 Task: Research Airbnb properties in el hed, Algeria from 1st December, 2023 to 8th December, 2023 for 2 adults, 1 child.1  bedroom having 1 bed and 1 bathroom. Property type can be hotel. Amenities needed are: washing machine. Look for 4 properties as per requirement.
Action: Mouse moved to (496, 108)
Screenshot: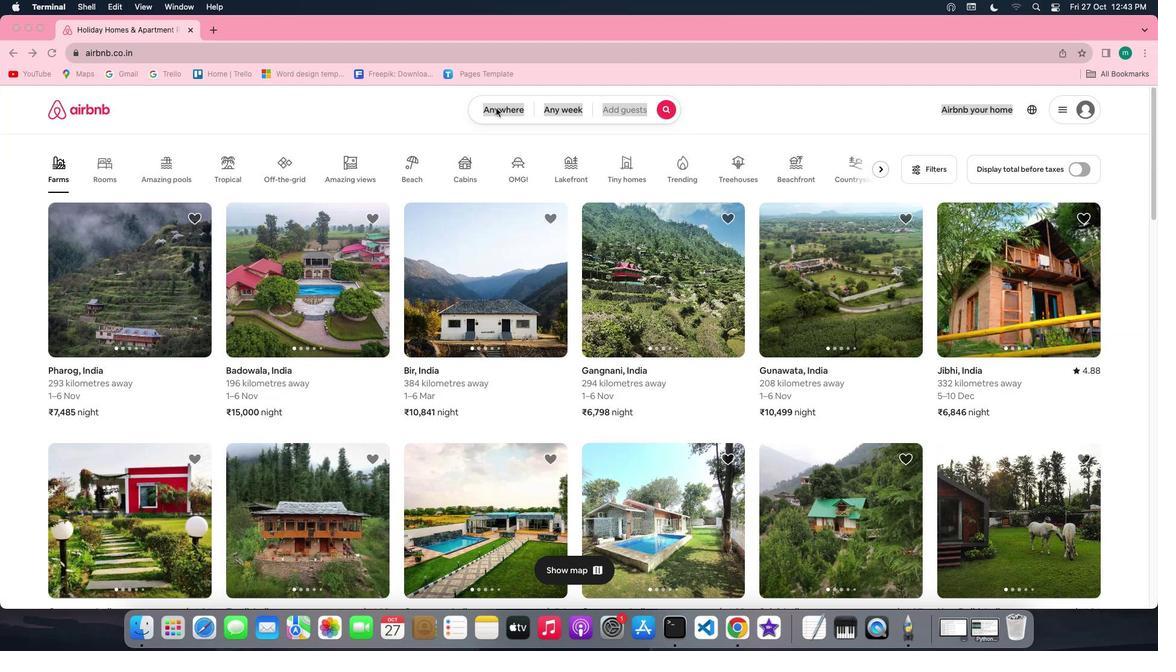 
Action: Mouse pressed left at (496, 108)
Screenshot: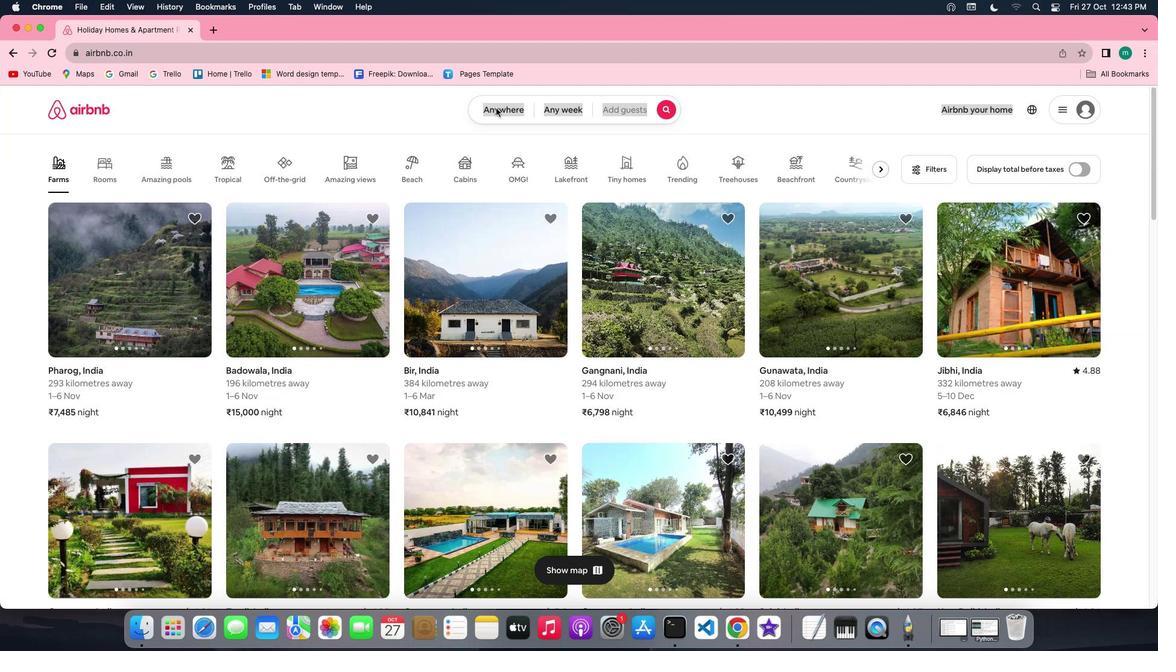 
Action: Mouse pressed left at (496, 108)
Screenshot: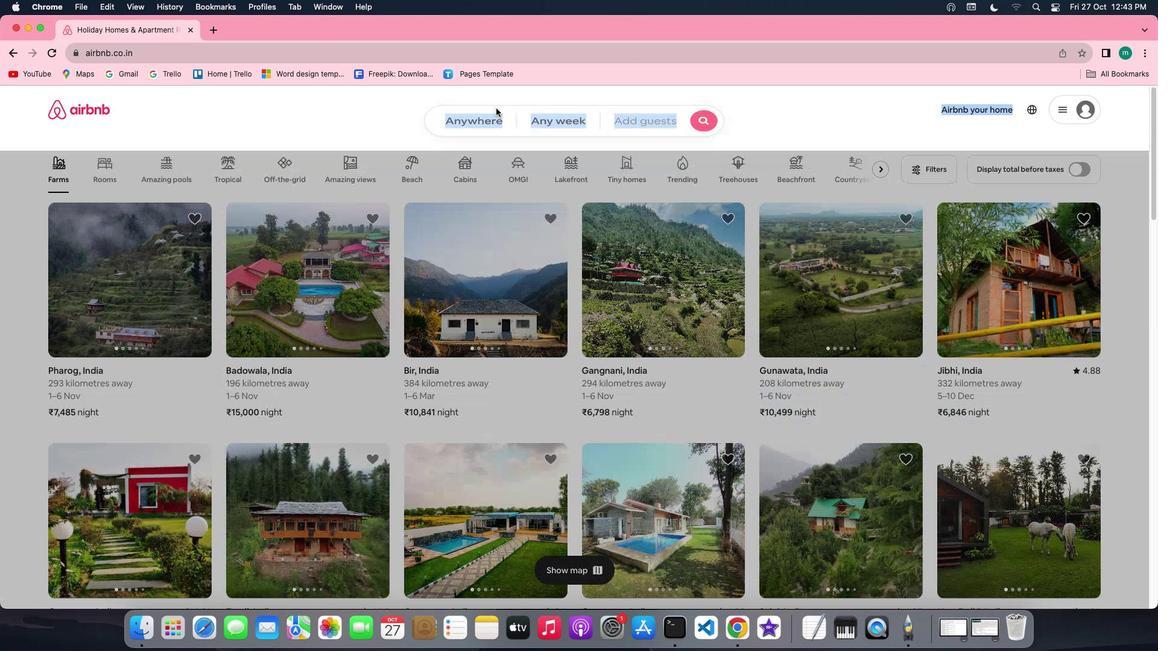 
Action: Mouse moved to (426, 153)
Screenshot: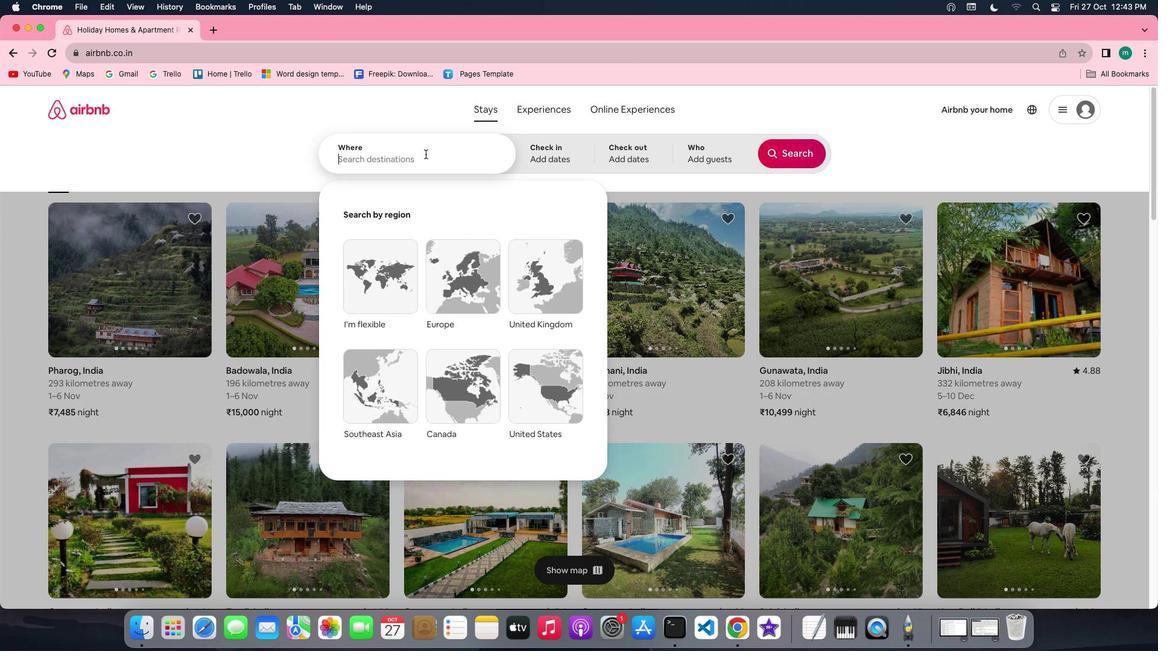 
Action: Key pressed 'e''l'Key.space'h''e''d'','Key.spaceKey.shift'a''l''g''e''r''i''a'
Screenshot: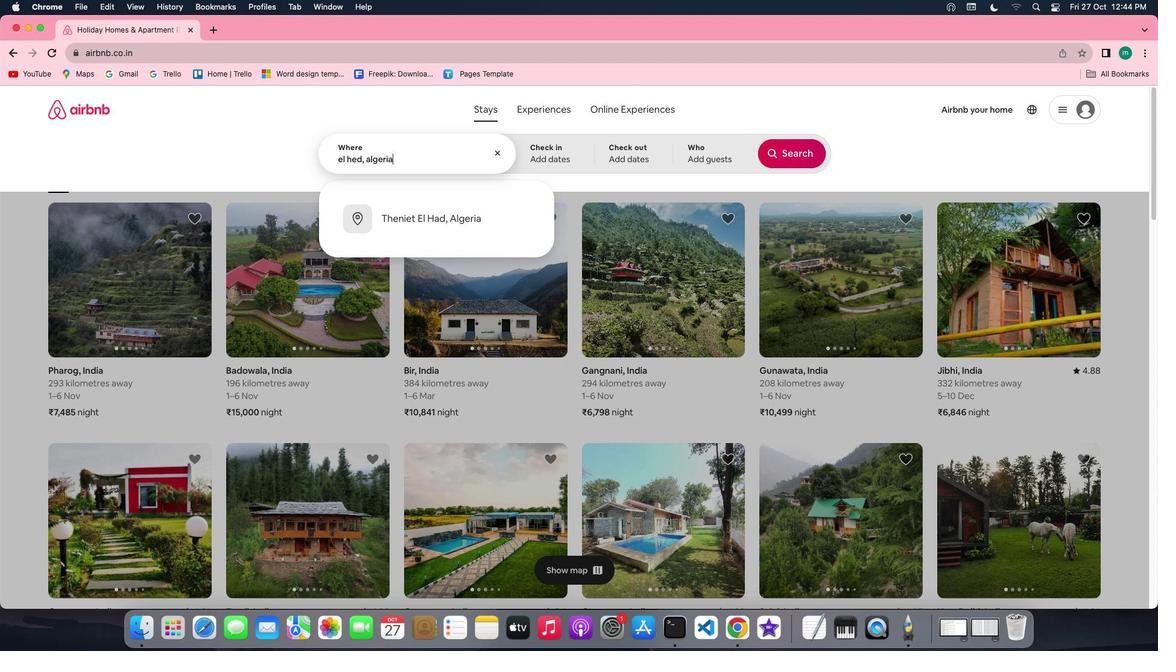 
Action: Mouse moved to (570, 158)
Screenshot: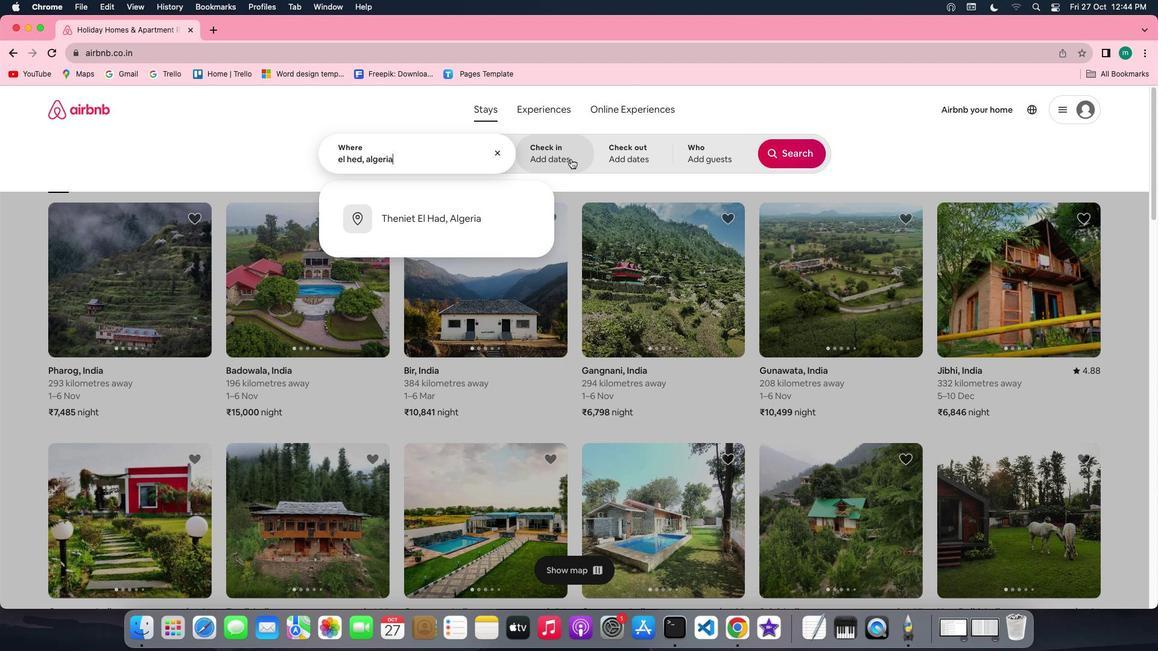 
Action: Mouse pressed left at (570, 158)
Screenshot: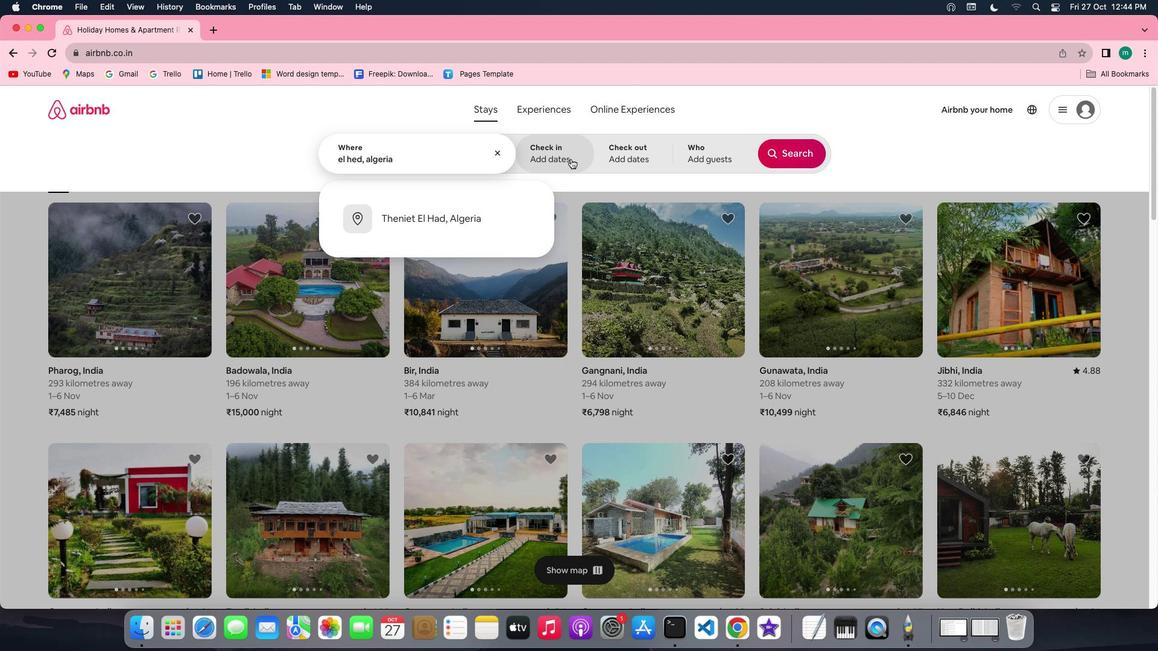 
Action: Mouse moved to (798, 253)
Screenshot: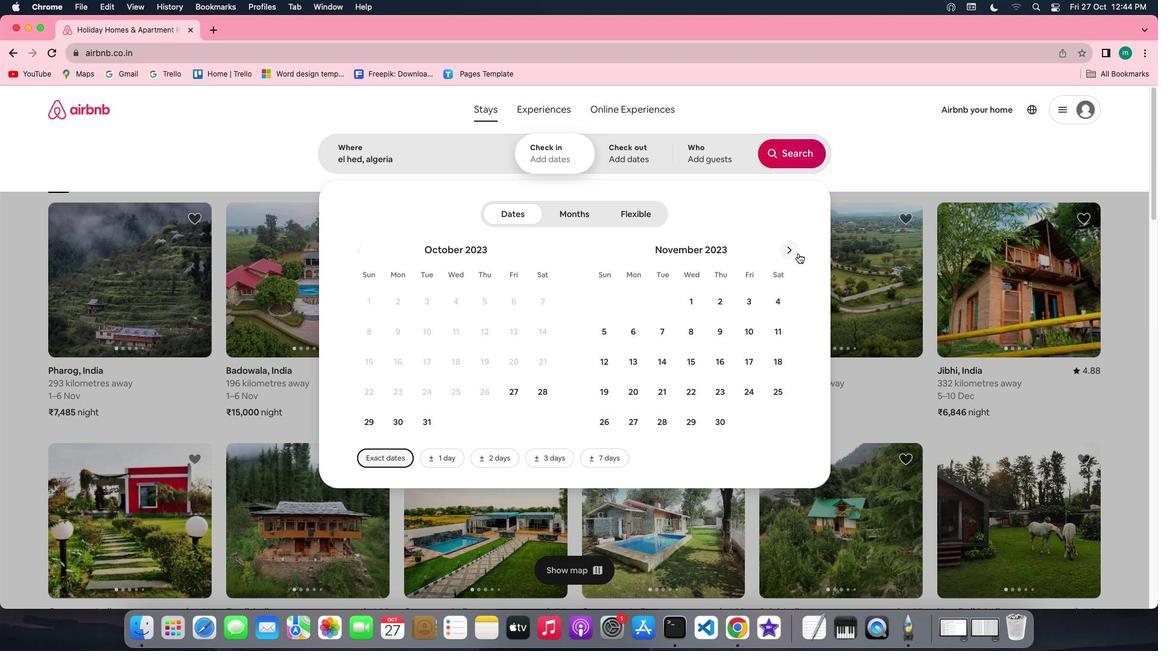 
Action: Mouse pressed left at (798, 253)
Screenshot: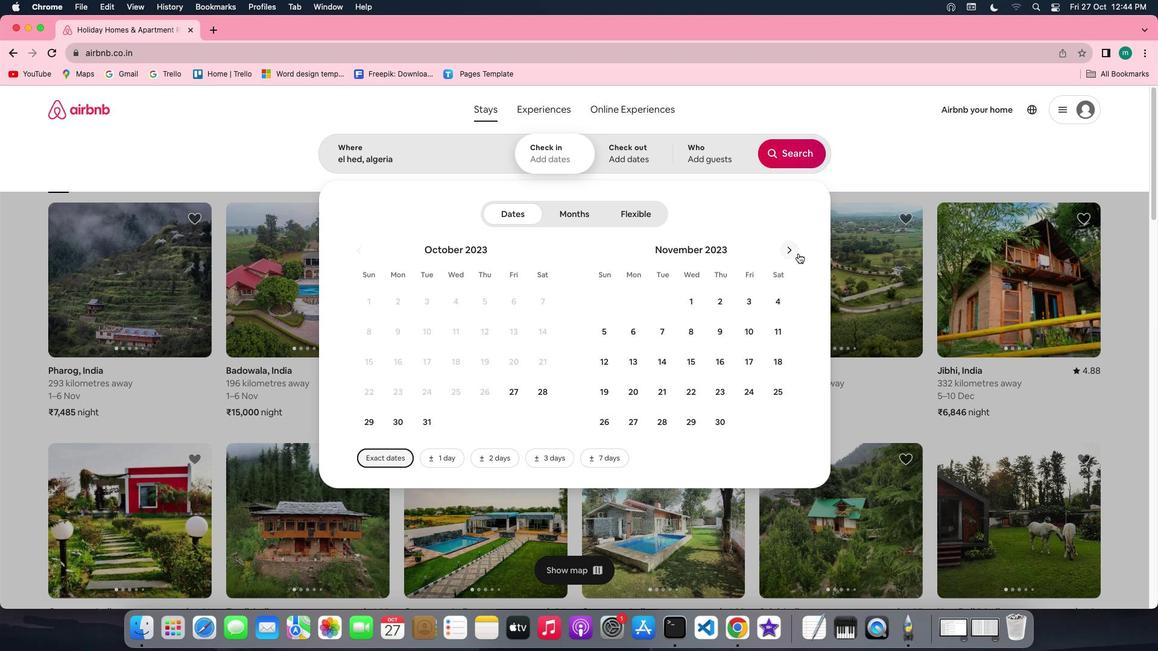 
Action: Mouse moved to (782, 254)
Screenshot: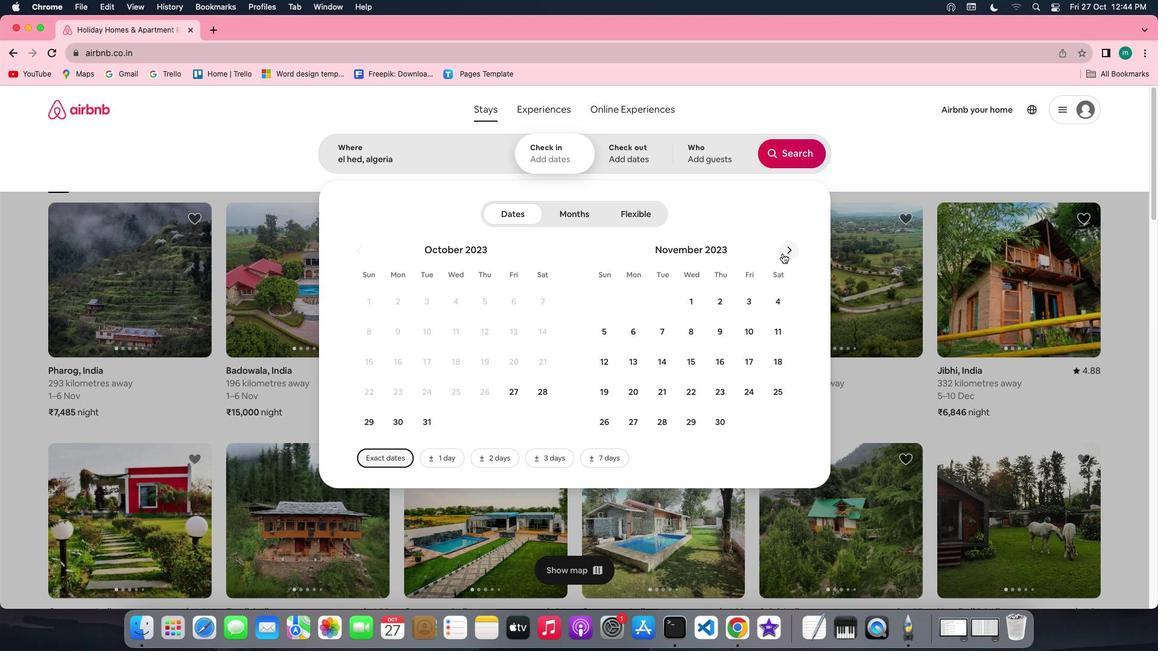 
Action: Mouse pressed left at (782, 254)
Screenshot: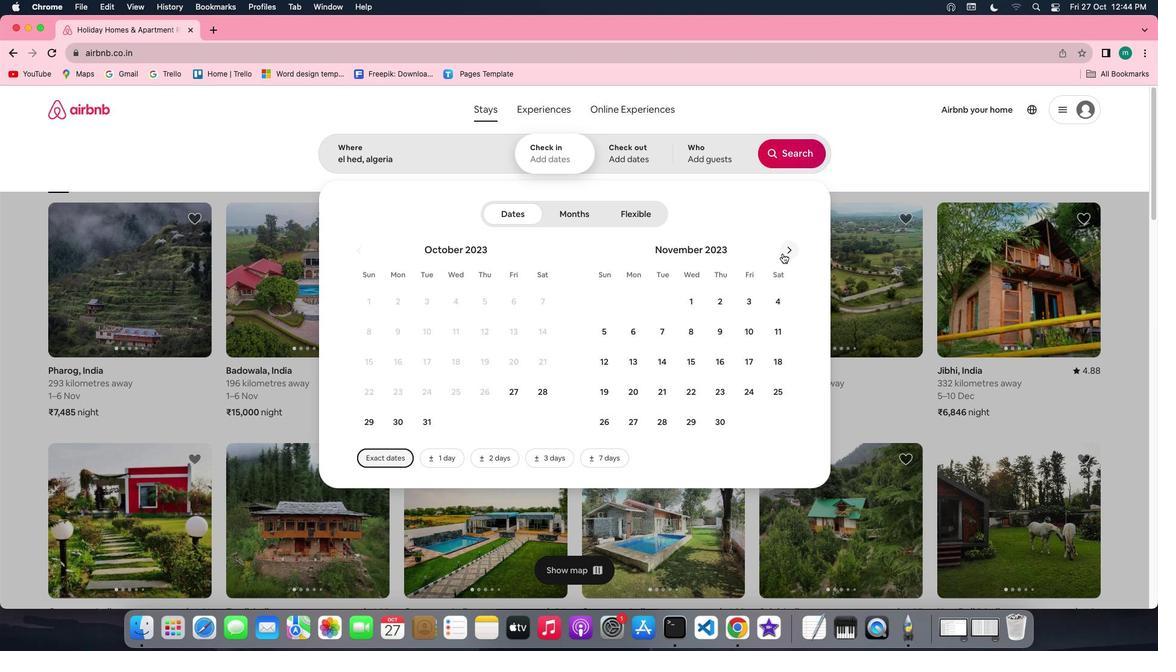 
Action: Mouse moved to (748, 293)
Screenshot: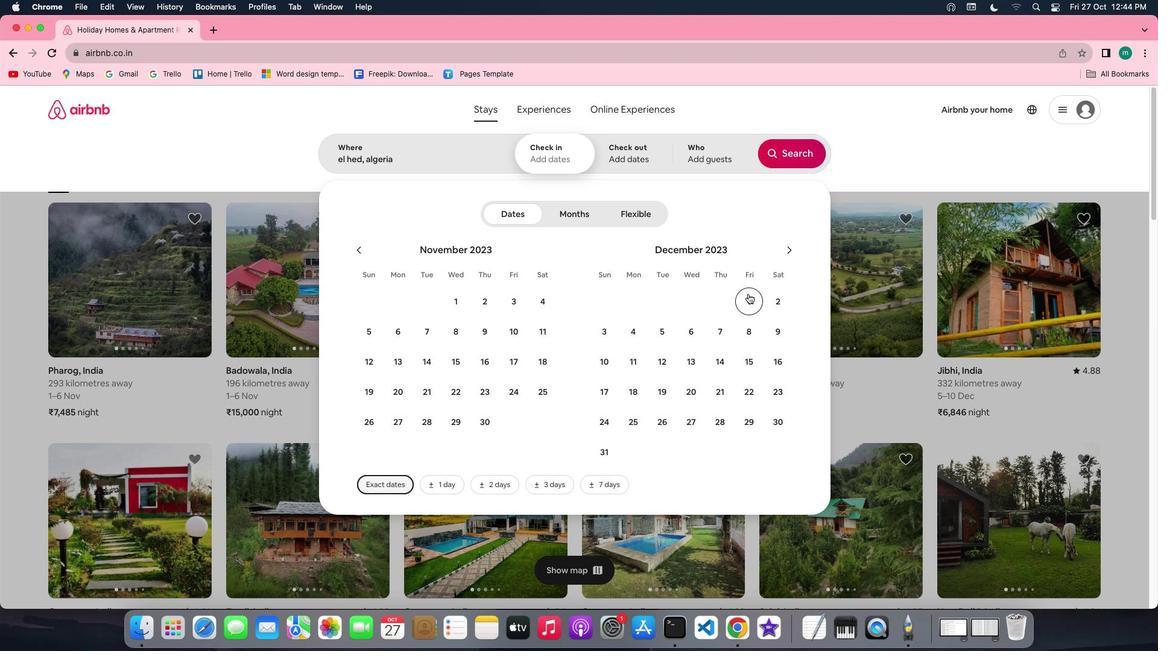 
Action: Mouse pressed left at (748, 293)
Screenshot: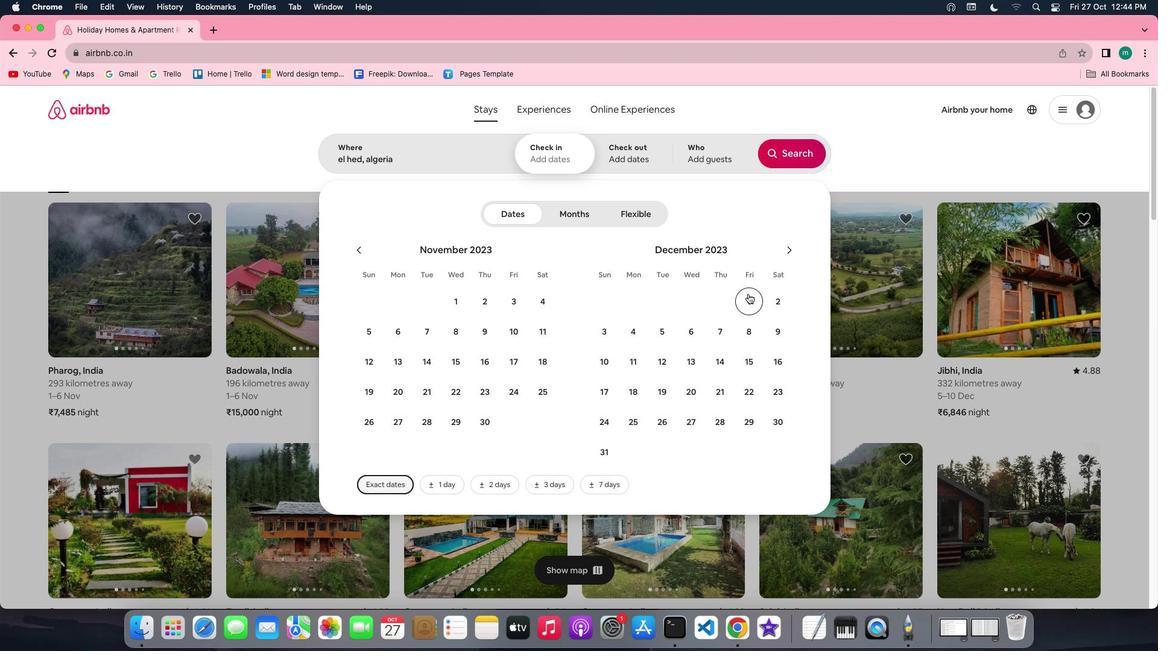 
Action: Mouse moved to (746, 327)
Screenshot: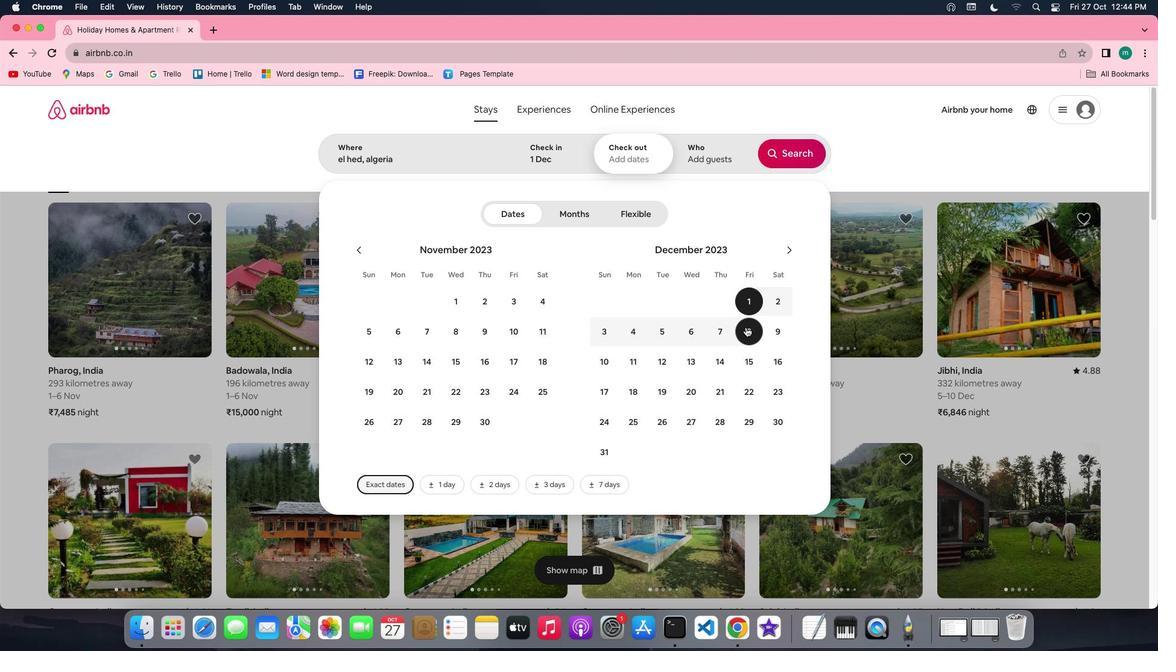 
Action: Mouse pressed left at (746, 327)
Screenshot: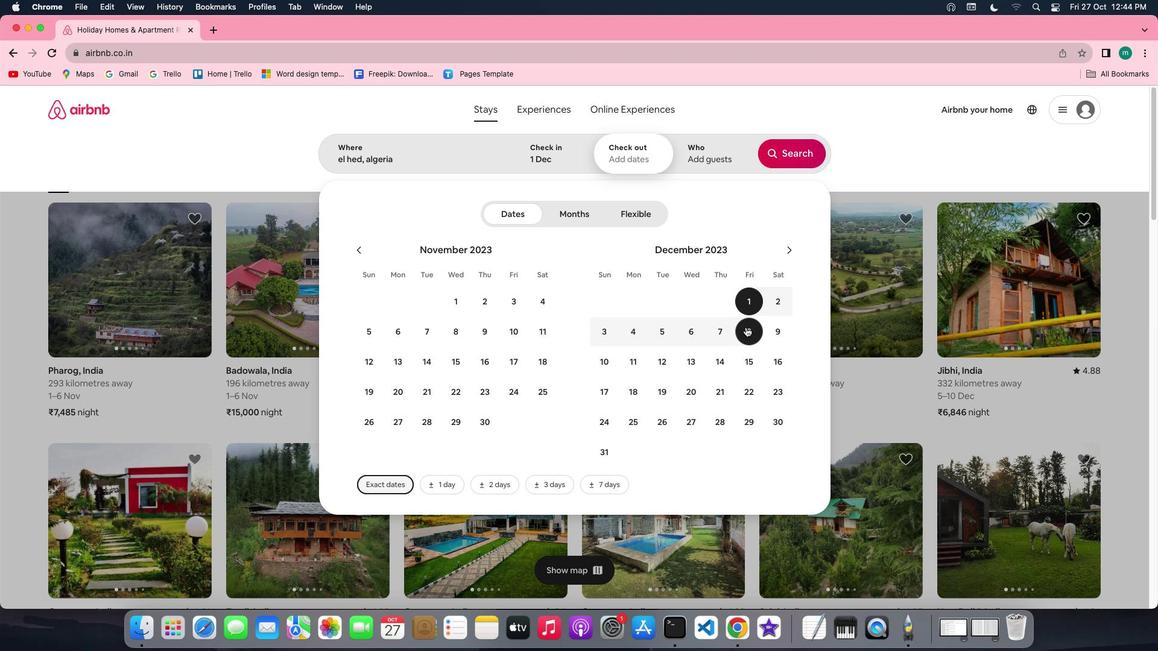 
Action: Mouse moved to (709, 156)
Screenshot: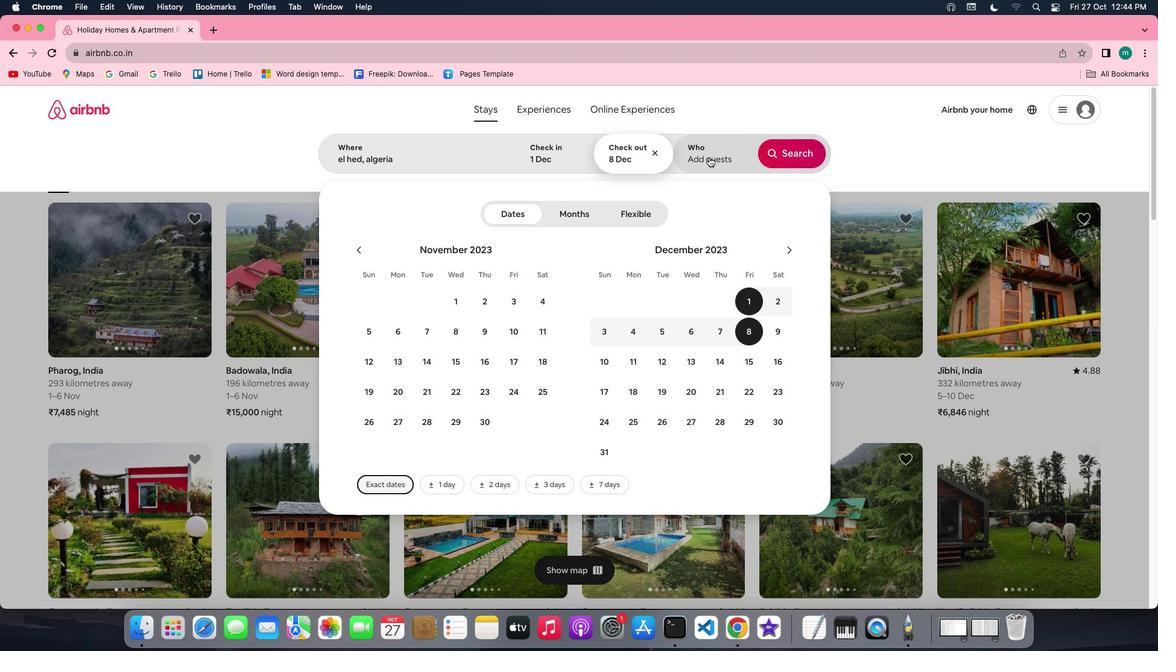 
Action: Mouse pressed left at (709, 156)
Screenshot: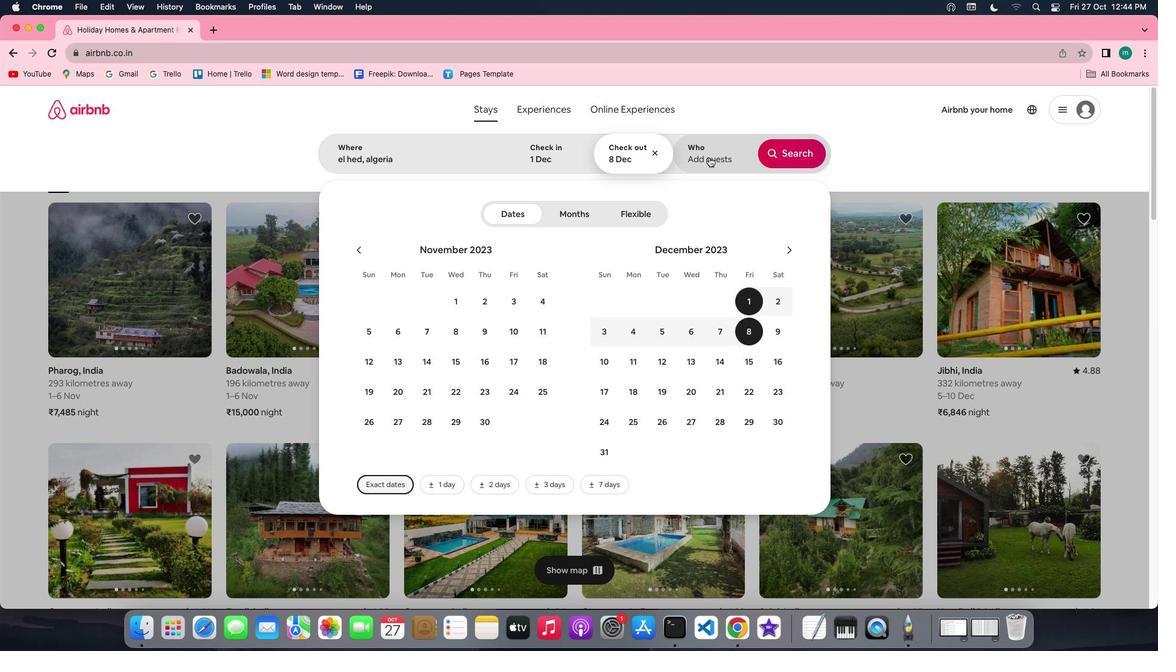 
Action: Mouse moved to (798, 220)
Screenshot: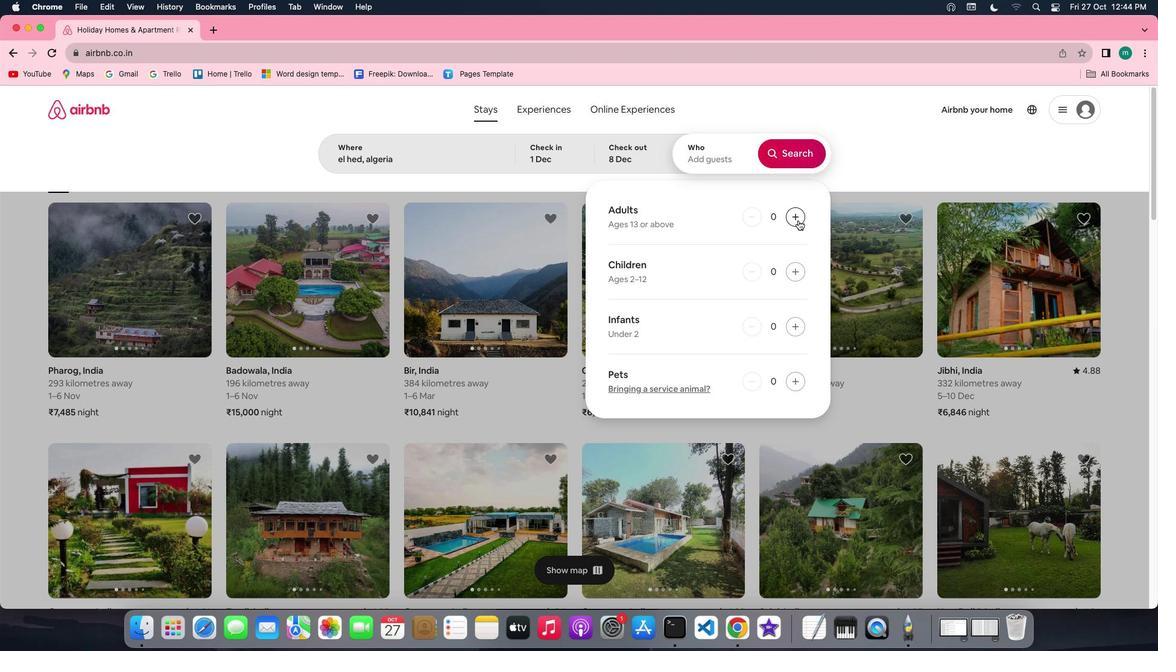 
Action: Mouse pressed left at (798, 220)
Screenshot: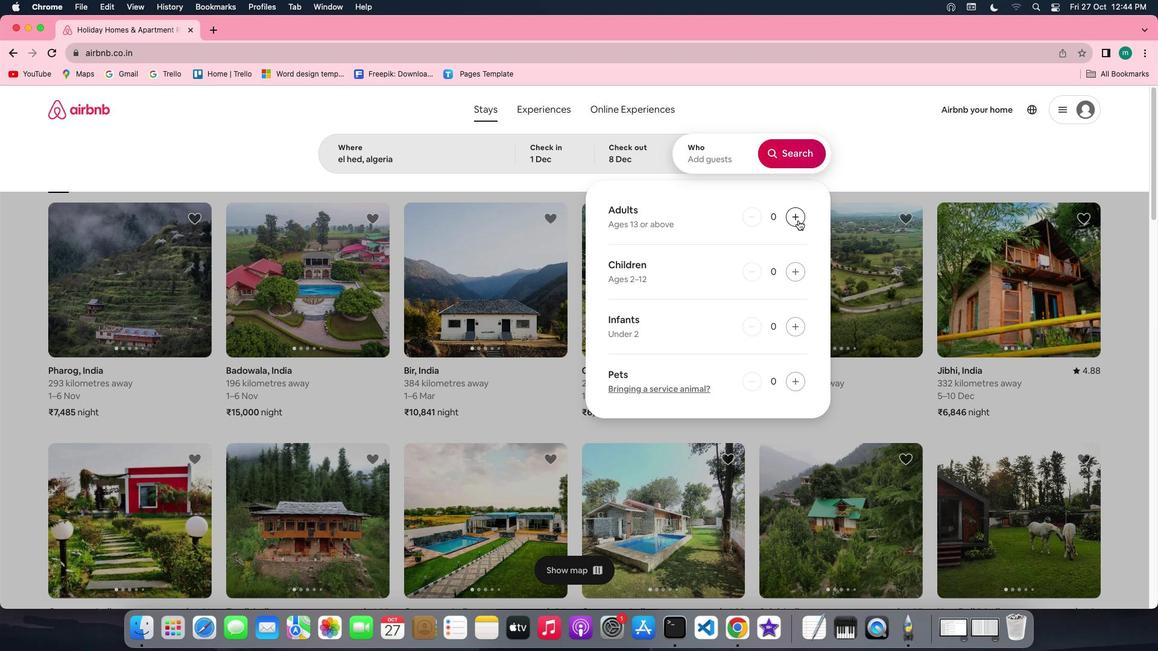 
Action: Mouse pressed left at (798, 220)
Screenshot: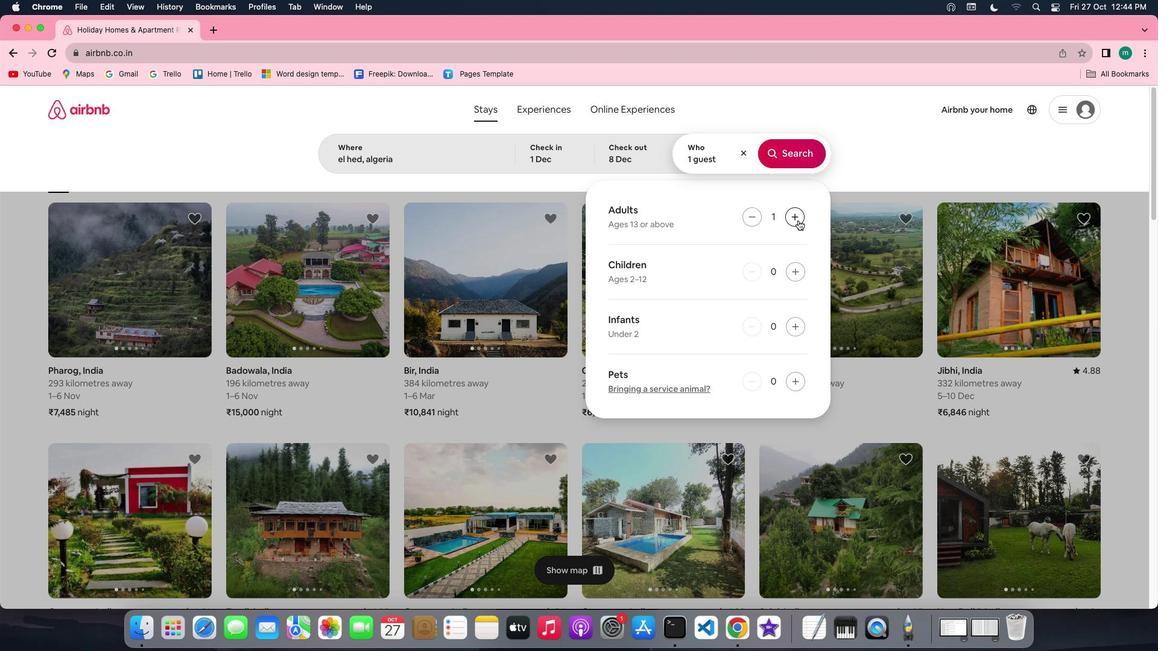 
Action: Mouse pressed left at (798, 220)
Screenshot: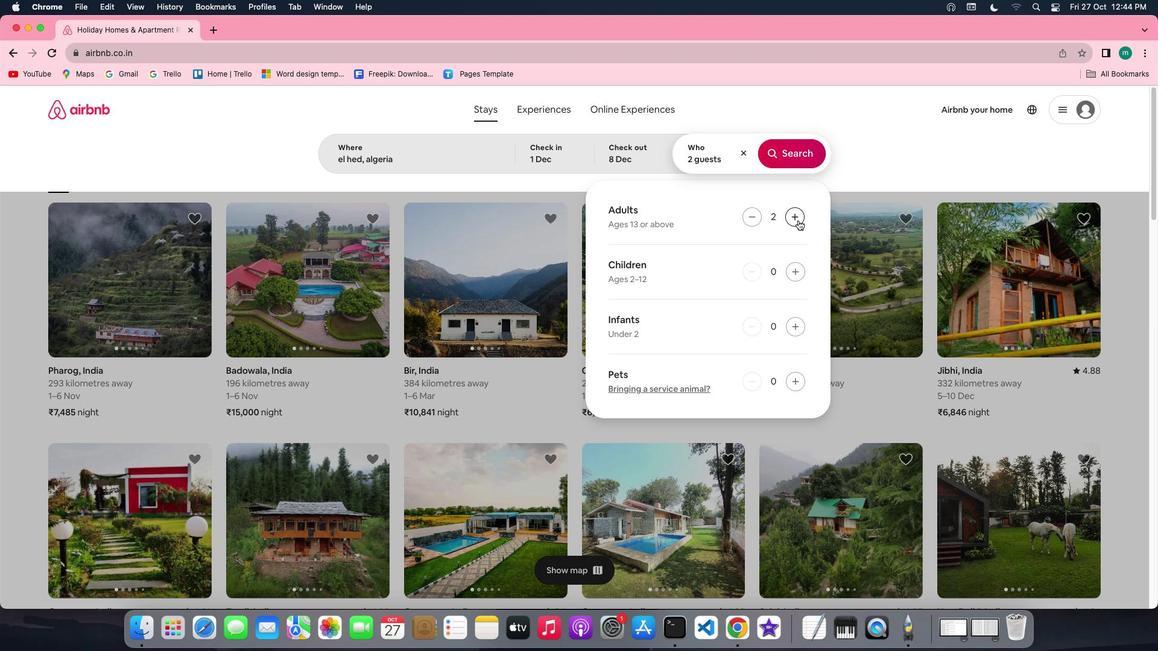 
Action: Mouse moved to (757, 214)
Screenshot: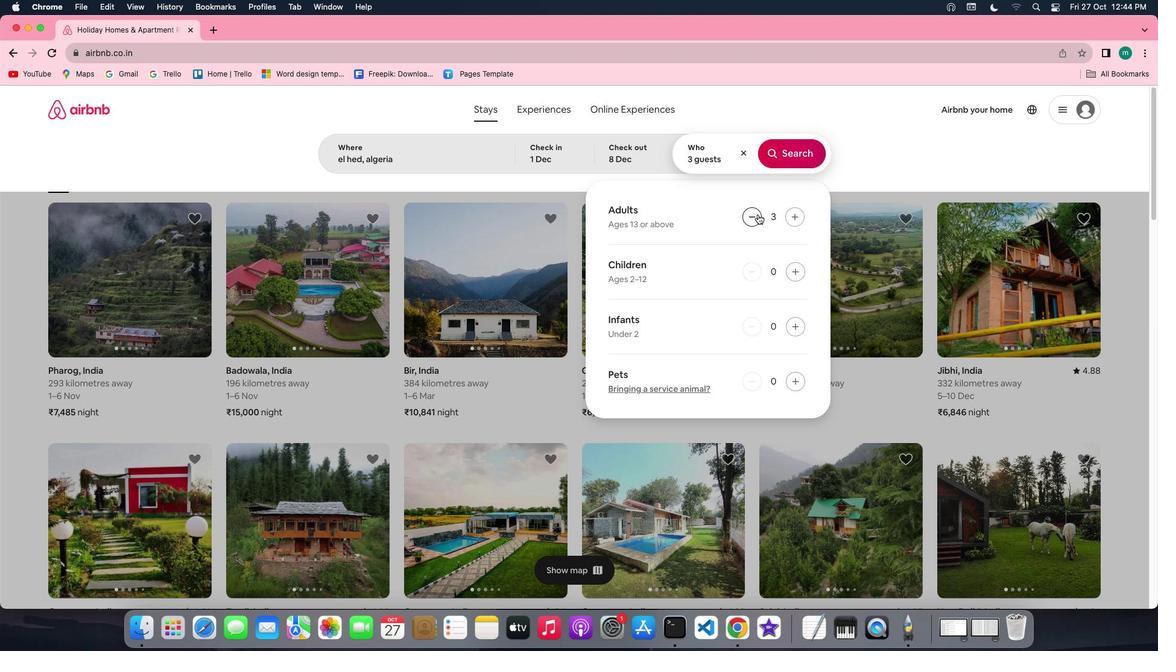 
Action: Mouse pressed left at (757, 214)
Screenshot: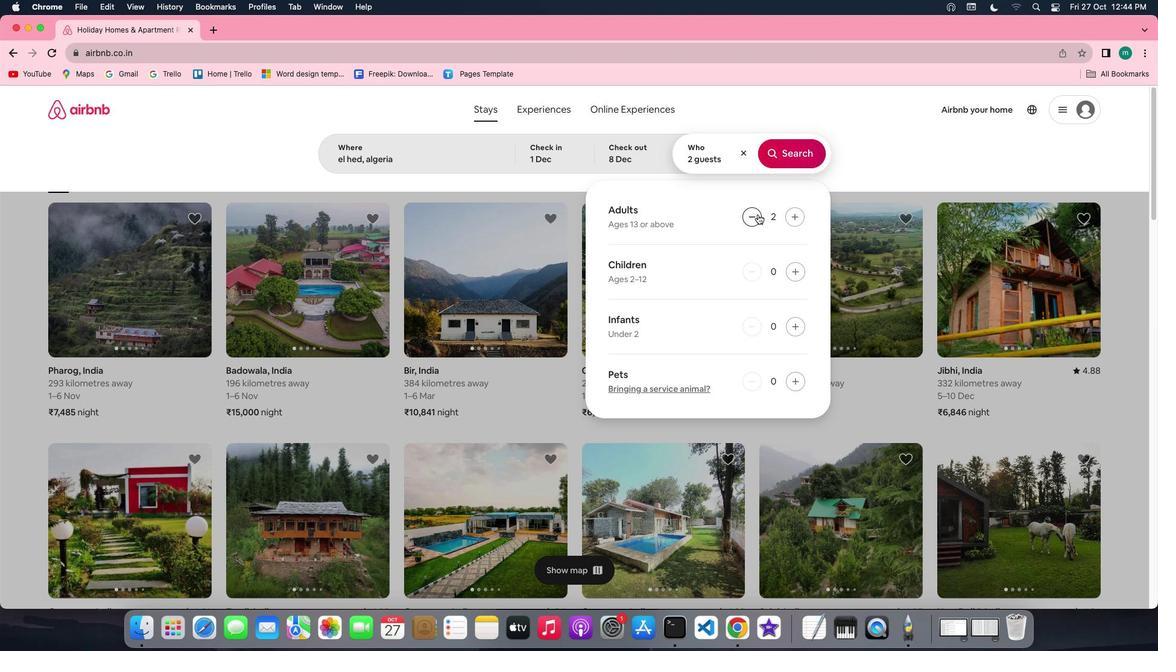 
Action: Mouse moved to (794, 269)
Screenshot: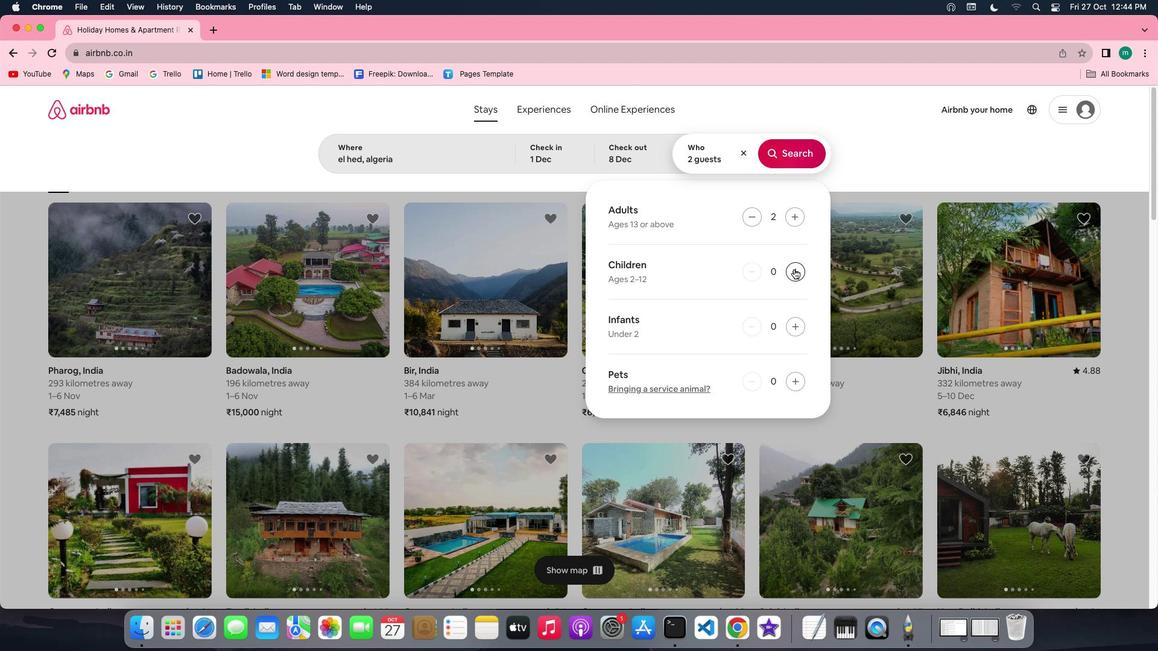 
Action: Mouse pressed left at (794, 269)
Screenshot: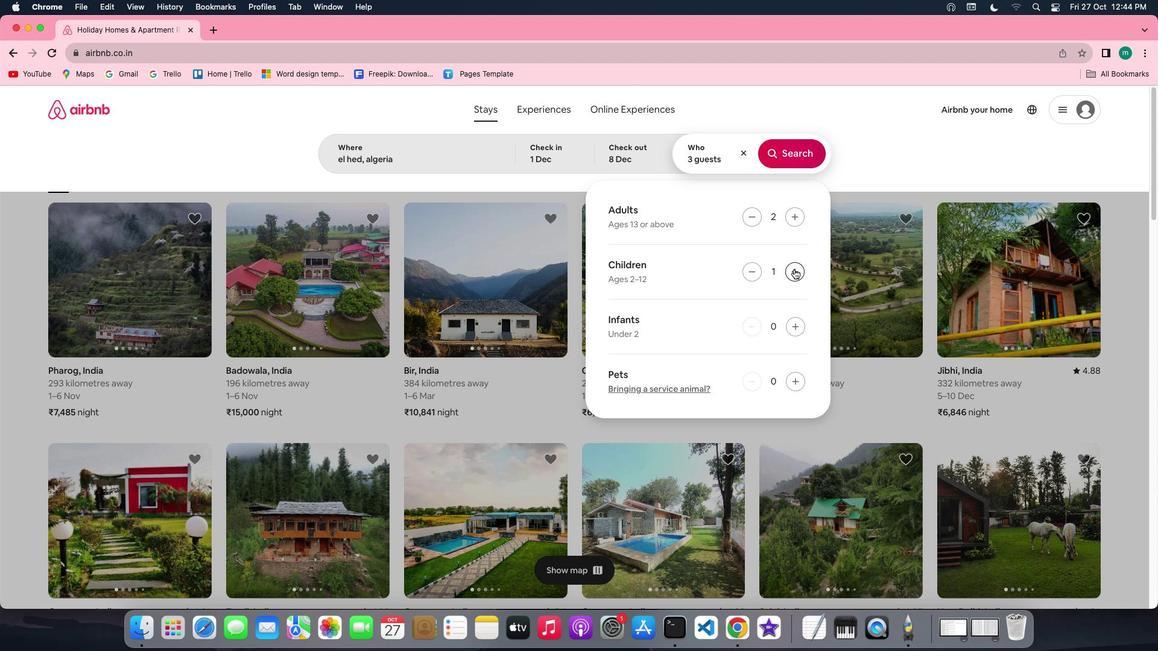 
Action: Mouse moved to (792, 149)
Screenshot: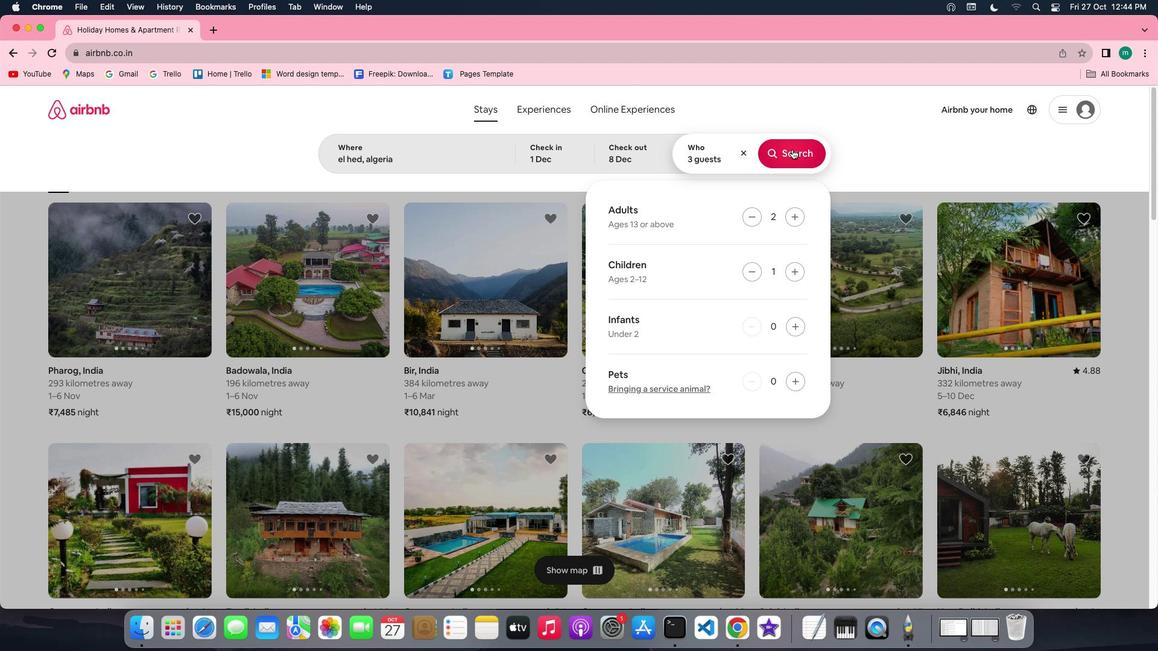 
Action: Mouse pressed left at (792, 149)
Screenshot: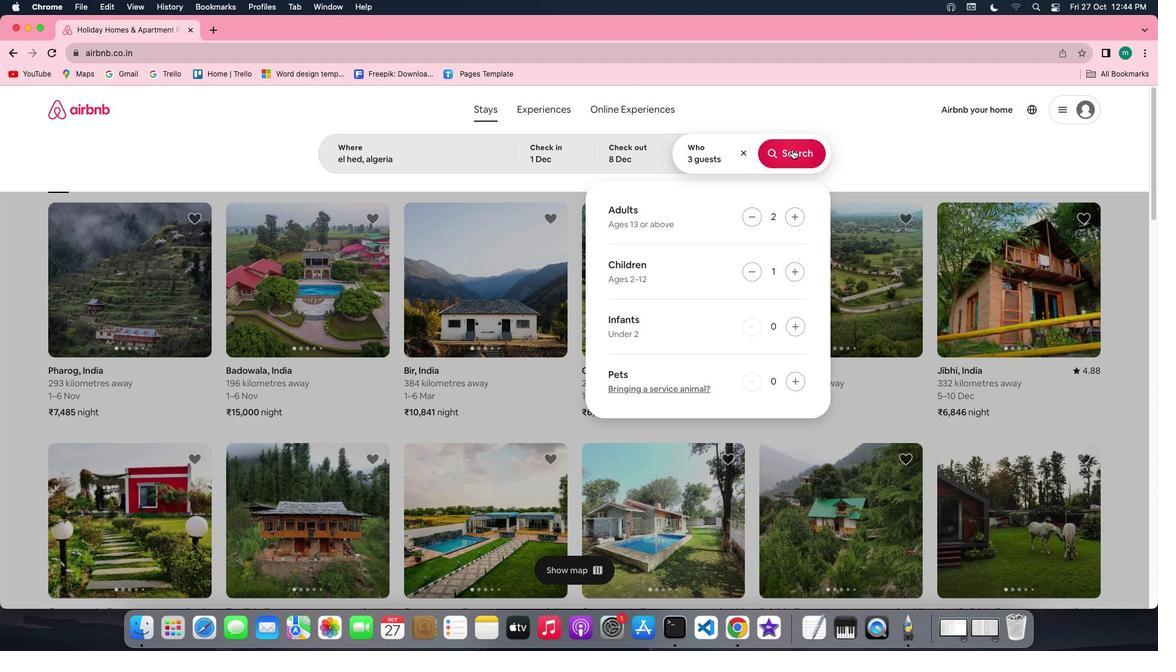 
Action: Mouse moved to (970, 156)
Screenshot: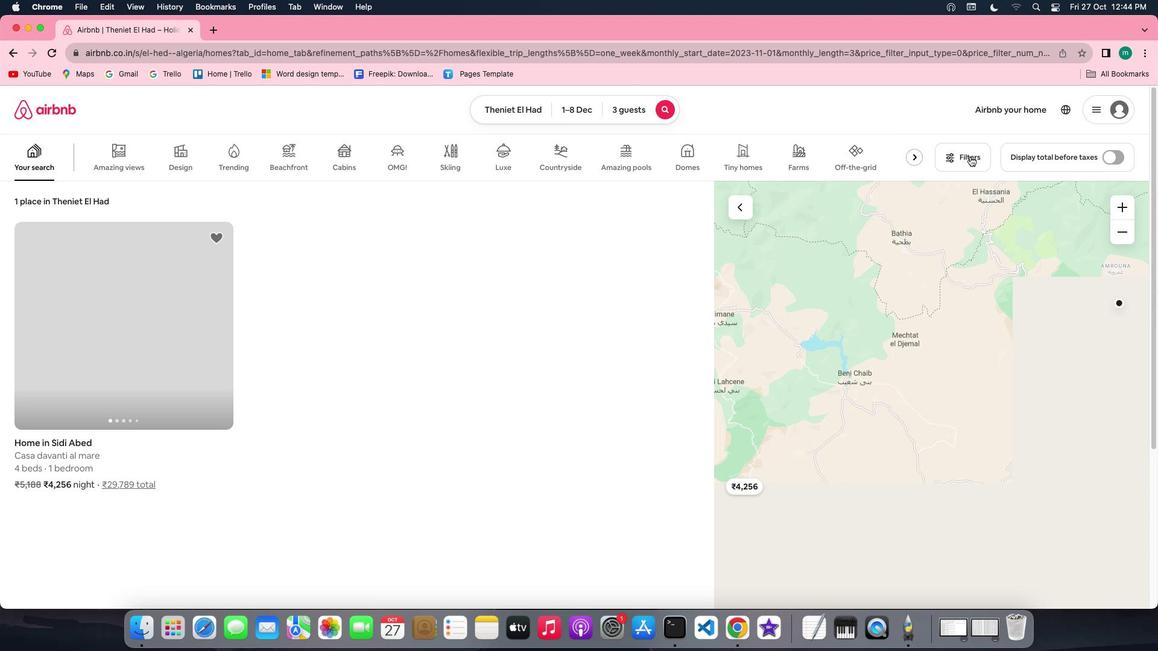 
Action: Mouse pressed left at (970, 156)
Screenshot: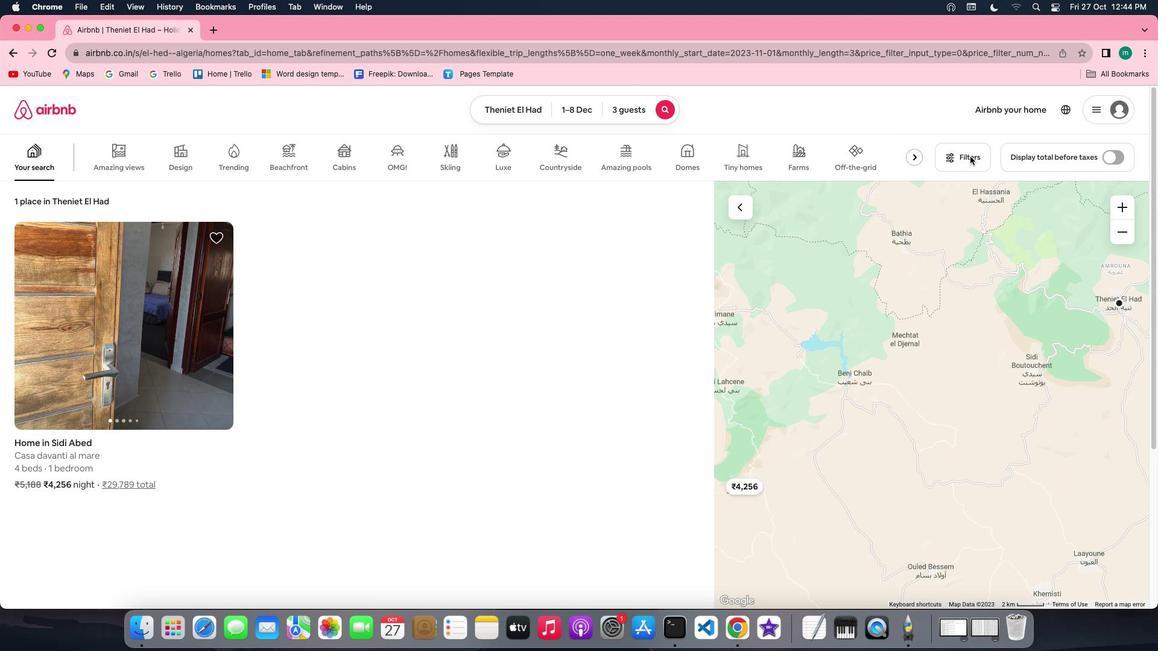 
Action: Mouse moved to (604, 297)
Screenshot: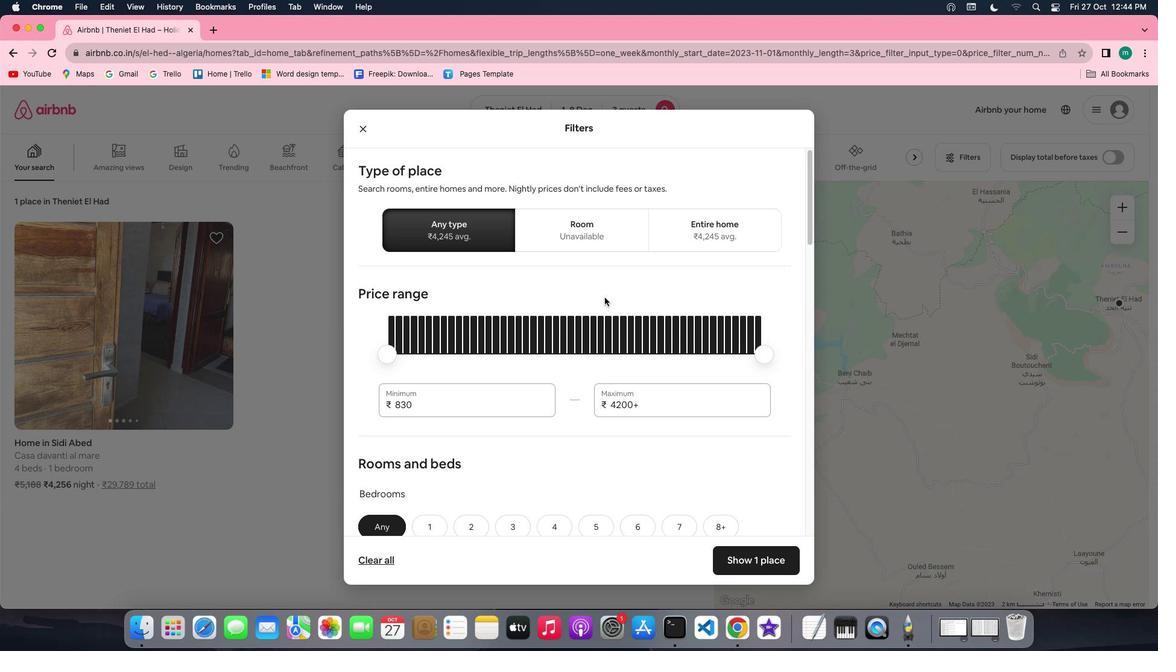 
Action: Mouse scrolled (604, 297) with delta (0, 0)
Screenshot: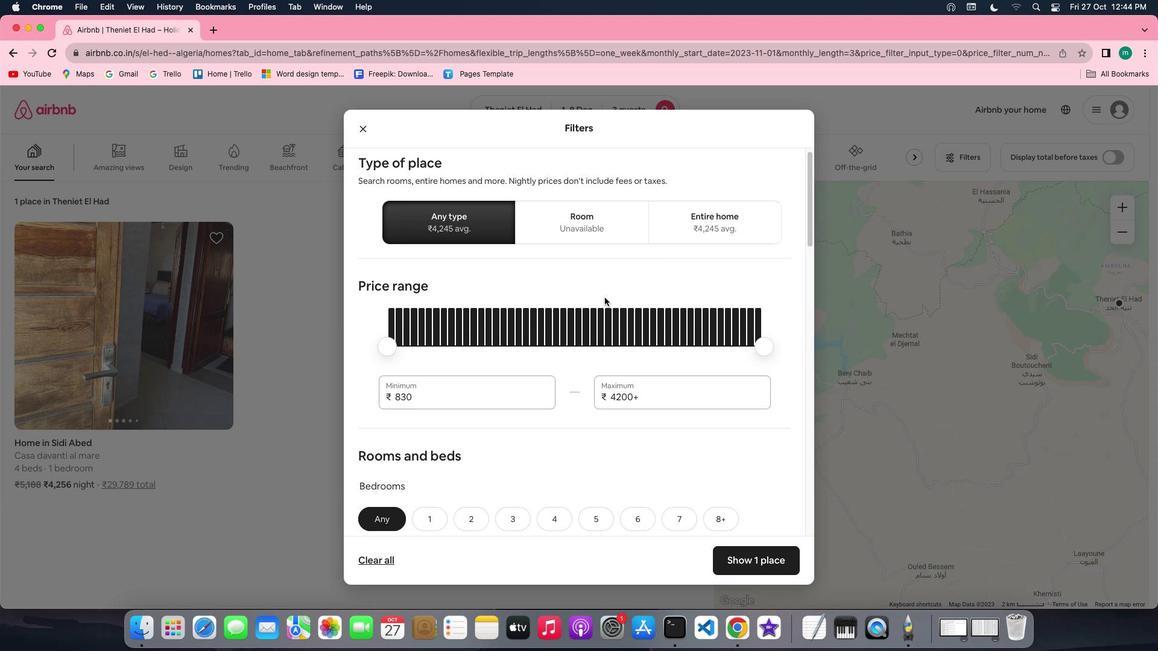 
Action: Mouse scrolled (604, 297) with delta (0, 0)
Screenshot: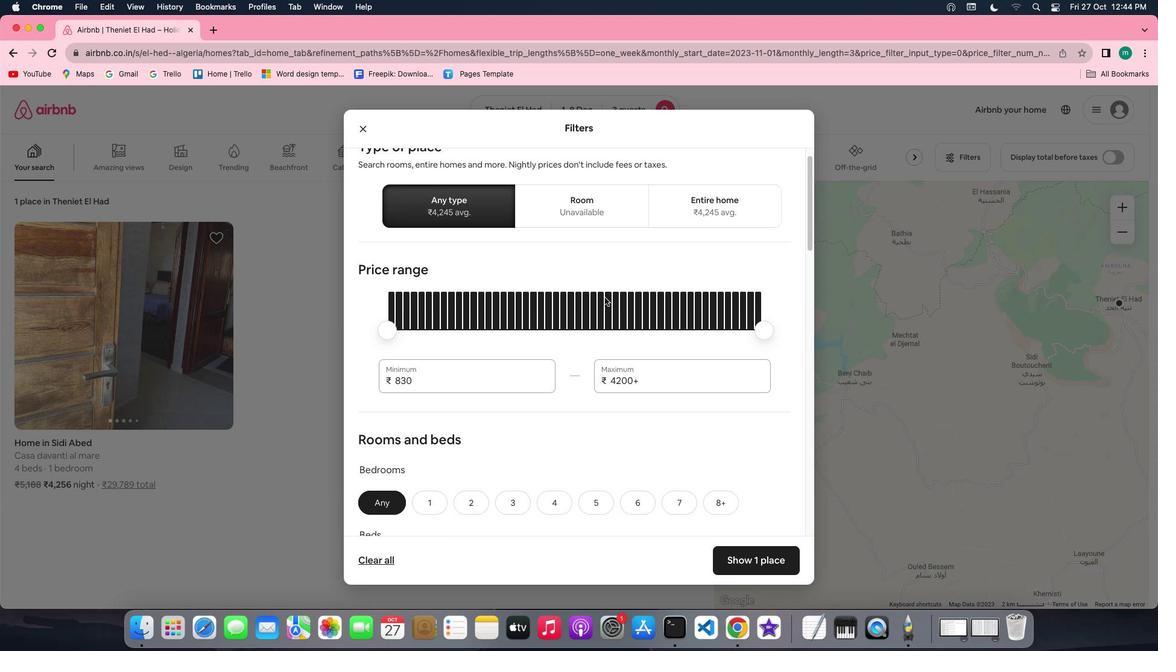
Action: Mouse scrolled (604, 297) with delta (0, -1)
Screenshot: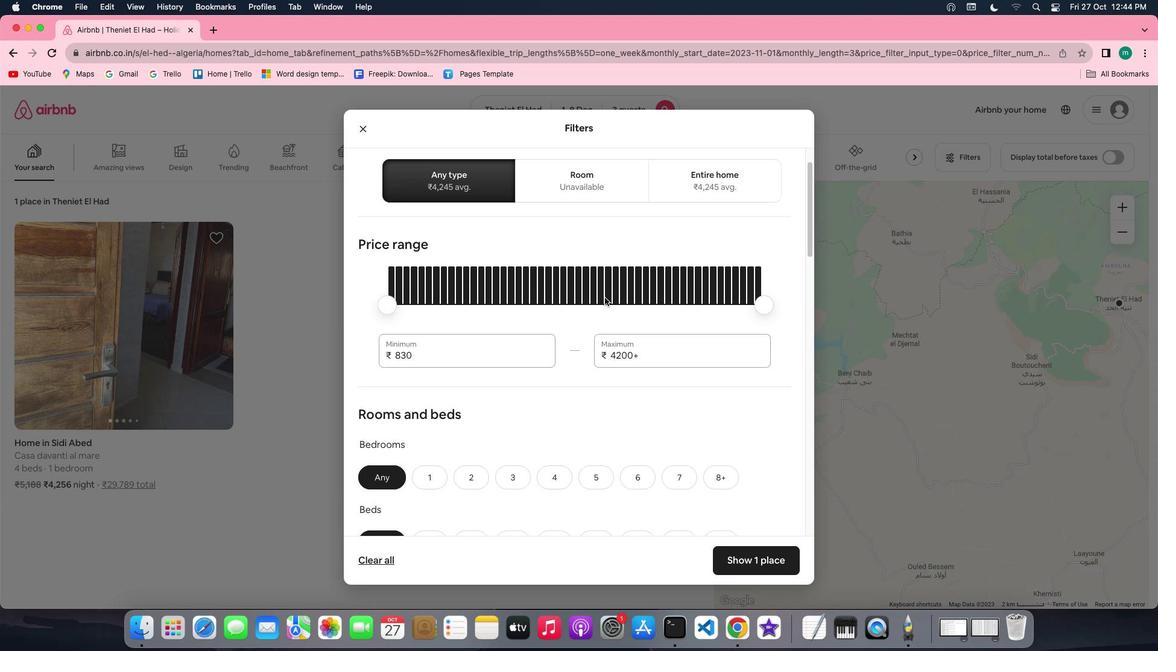 
Action: Mouse scrolled (604, 297) with delta (0, -1)
Screenshot: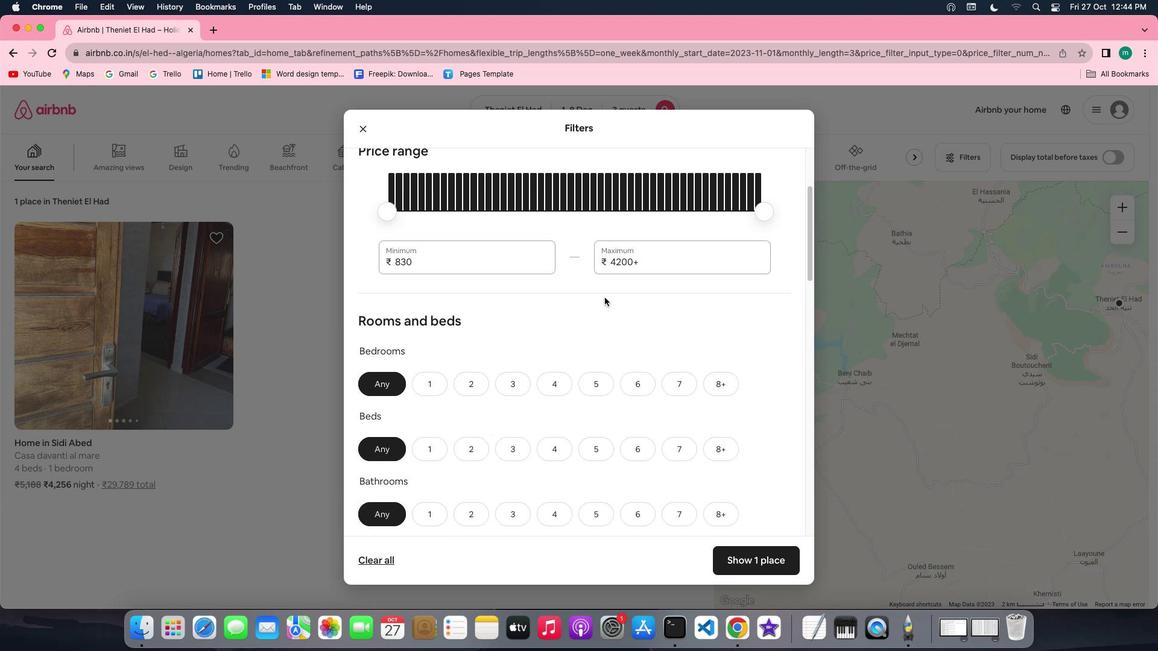 
Action: Mouse scrolled (604, 297) with delta (0, 0)
Screenshot: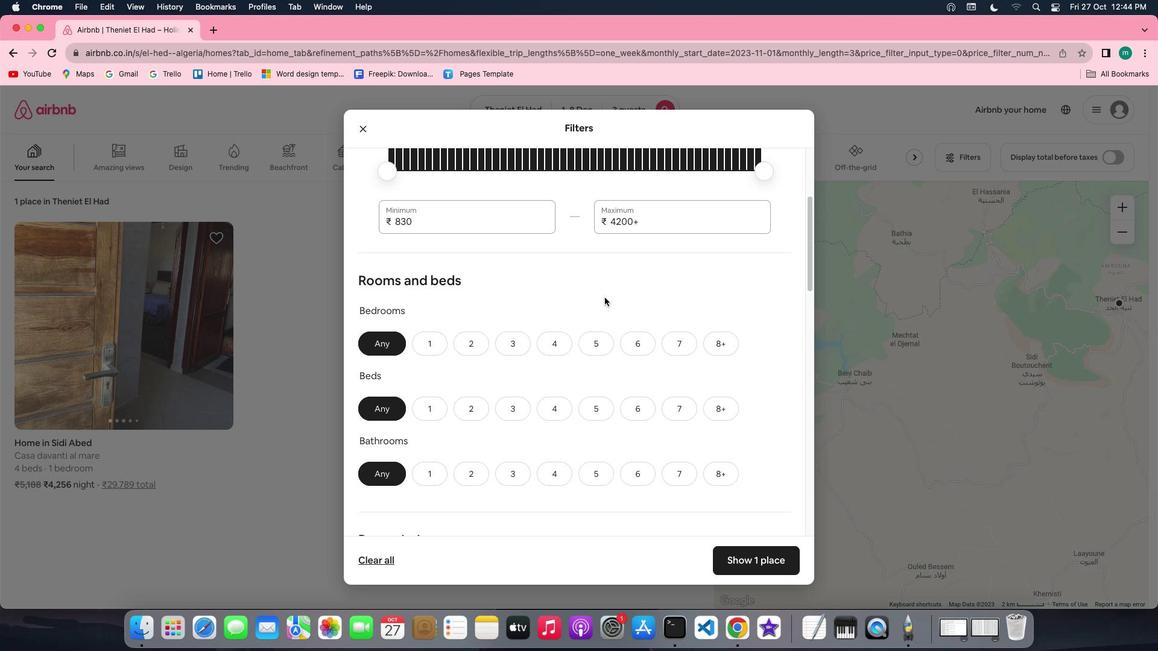 
Action: Mouse scrolled (604, 297) with delta (0, 0)
Screenshot: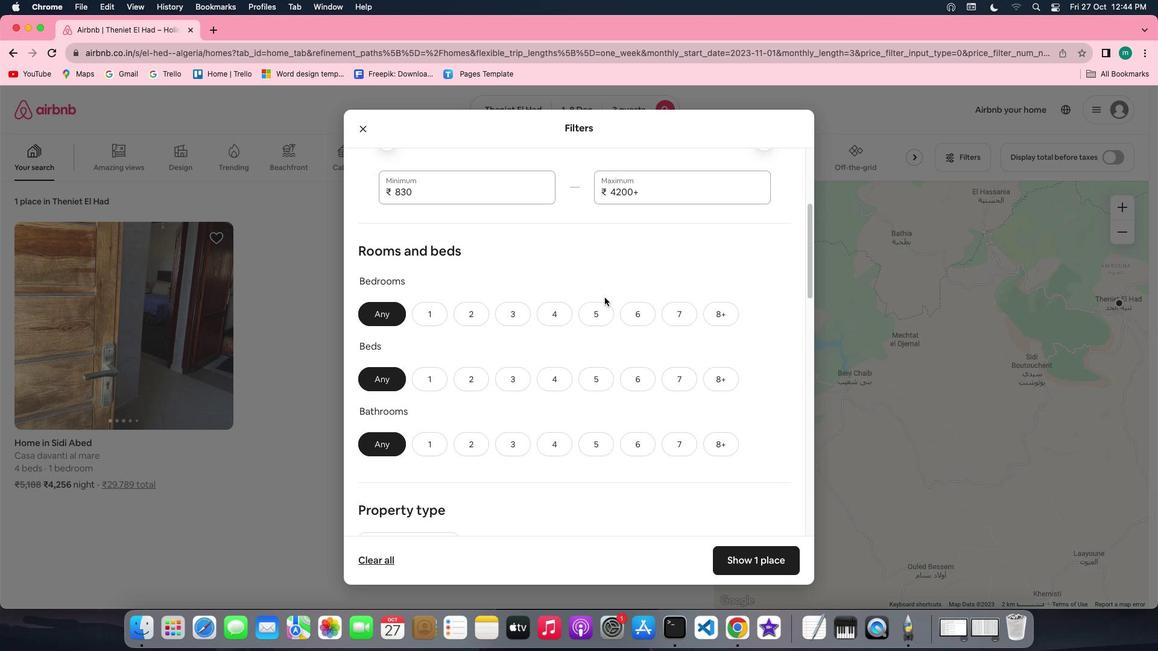 
Action: Mouse scrolled (604, 297) with delta (0, -1)
Screenshot: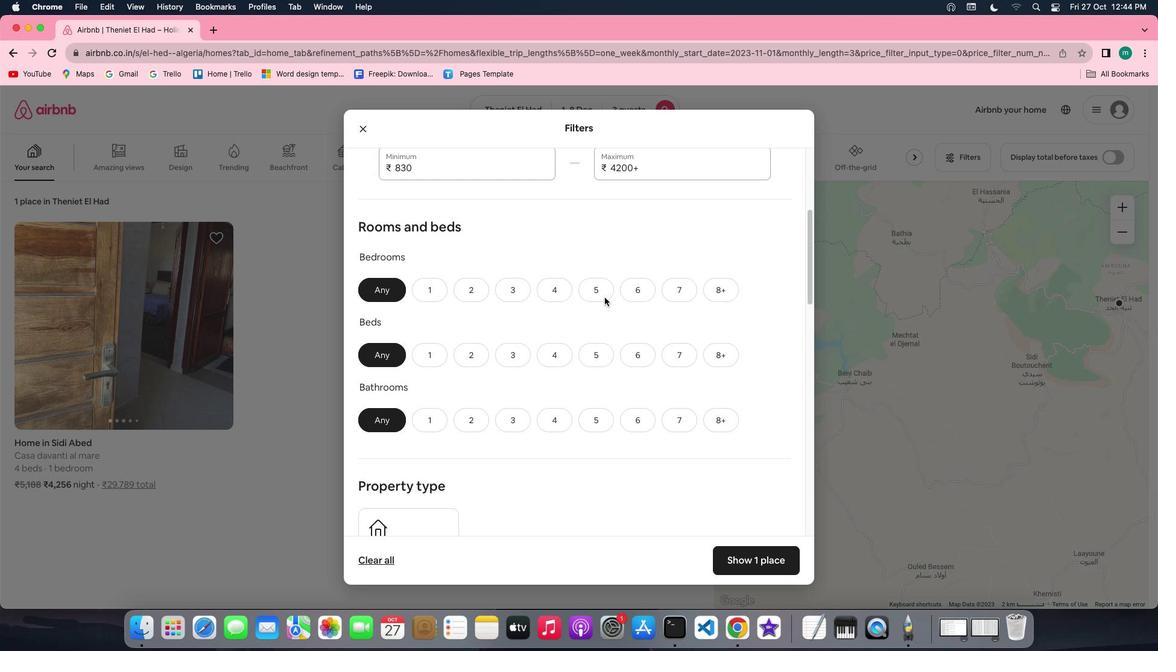 
Action: Mouse scrolled (604, 297) with delta (0, -1)
Screenshot: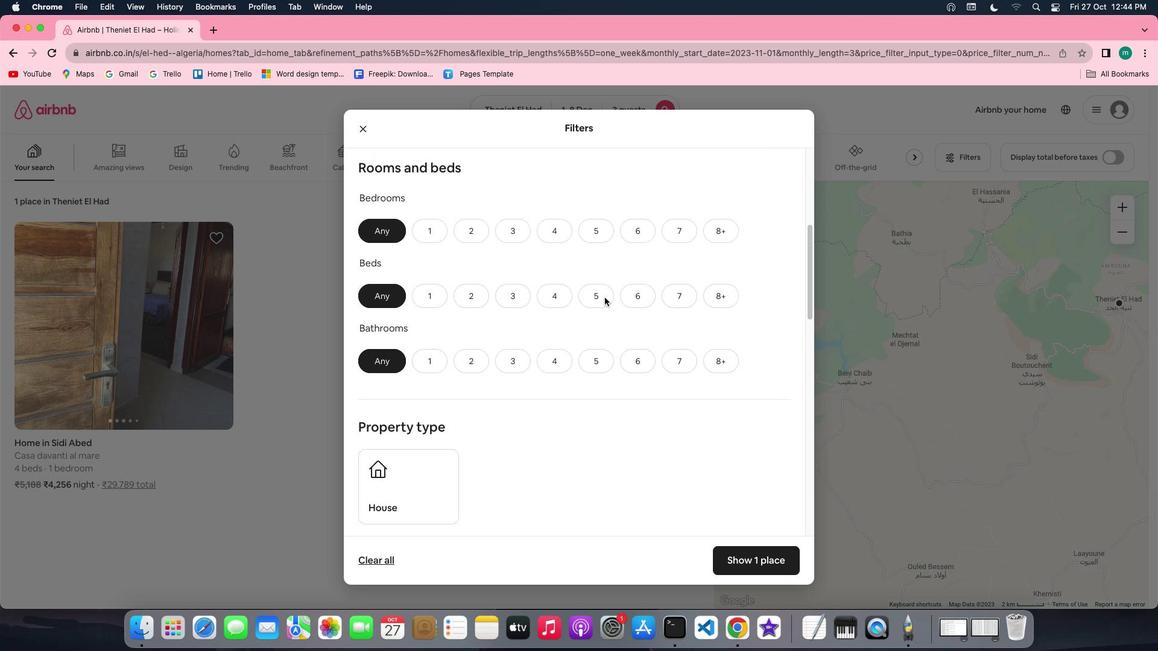 
Action: Mouse scrolled (604, 297) with delta (0, 0)
Screenshot: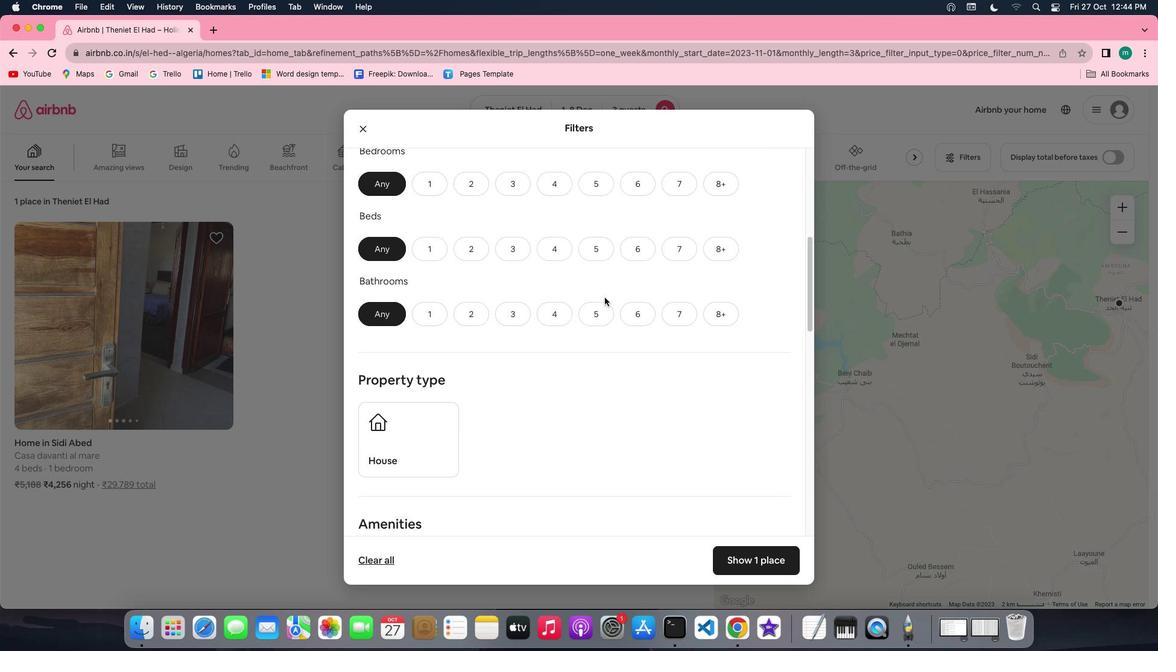 
Action: Mouse scrolled (604, 297) with delta (0, 0)
Screenshot: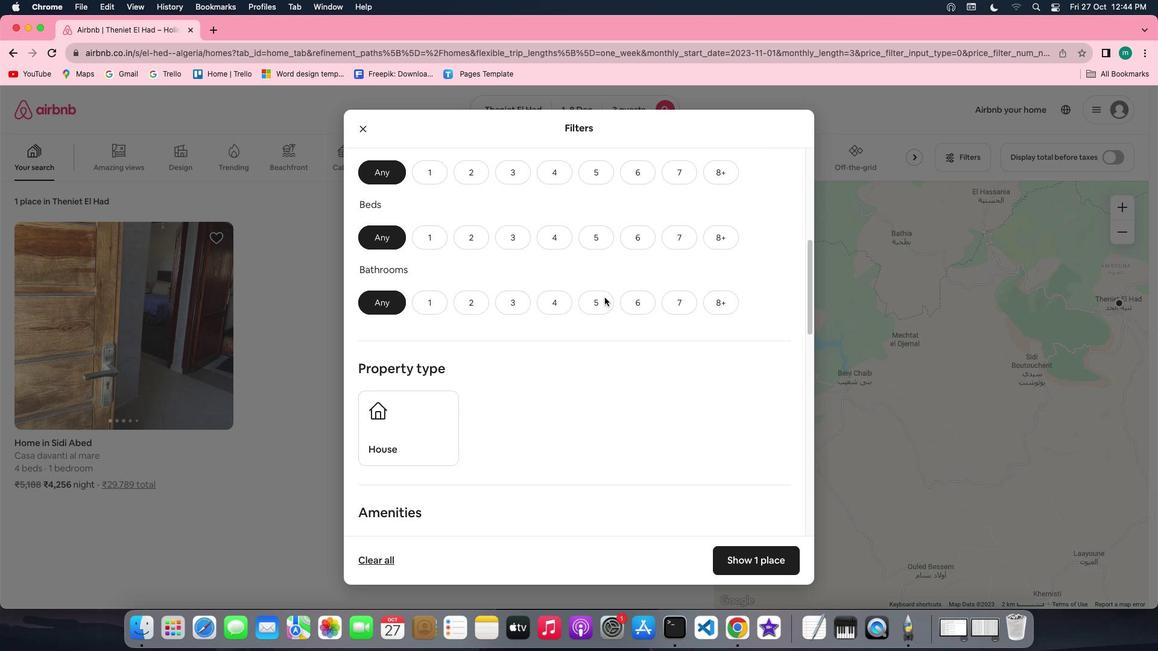 
Action: Mouse scrolled (604, 297) with delta (0, -1)
Screenshot: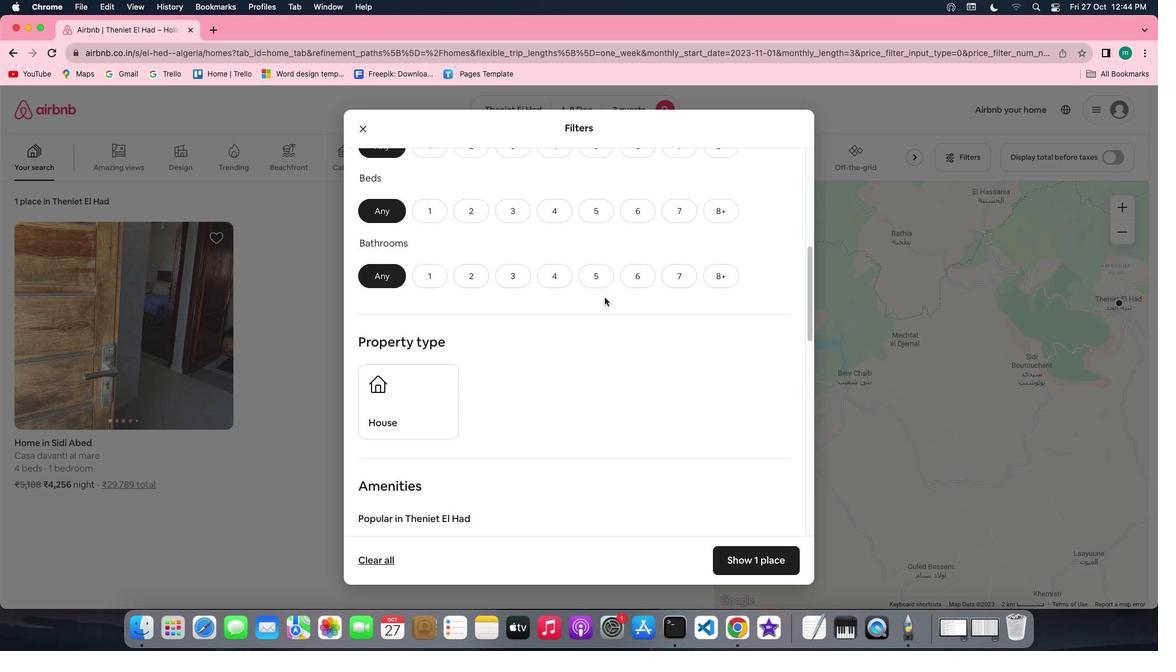 
Action: Mouse scrolled (604, 297) with delta (0, -1)
Screenshot: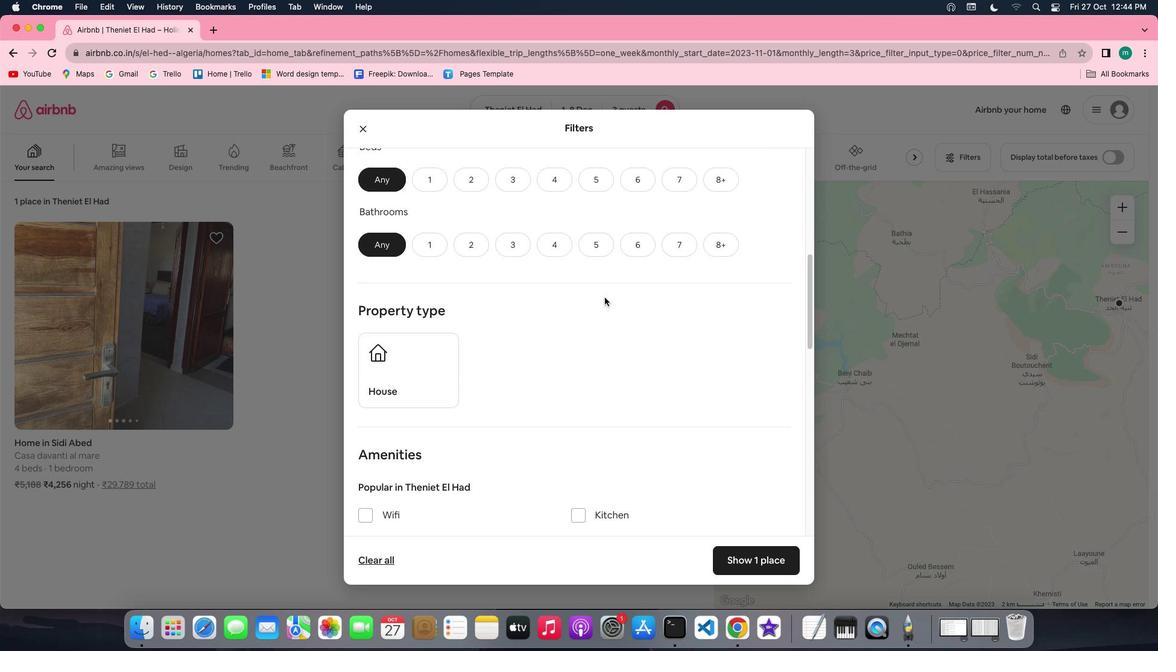 
Action: Mouse scrolled (604, 297) with delta (0, -1)
Screenshot: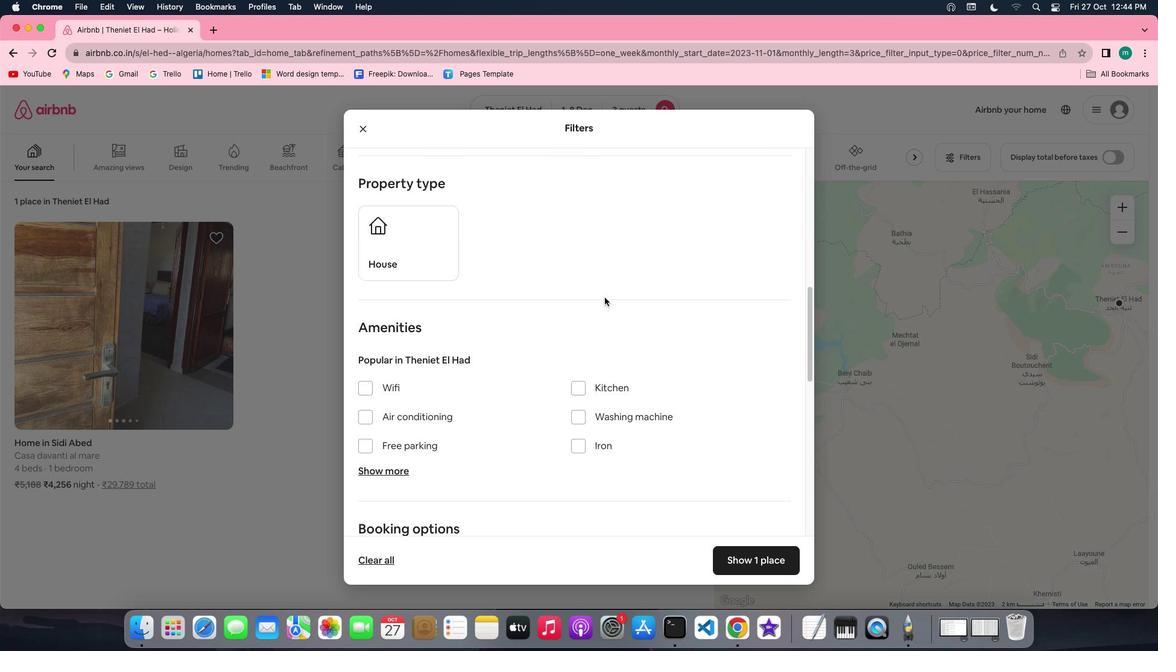 
Action: Mouse scrolled (604, 297) with delta (0, 0)
Screenshot: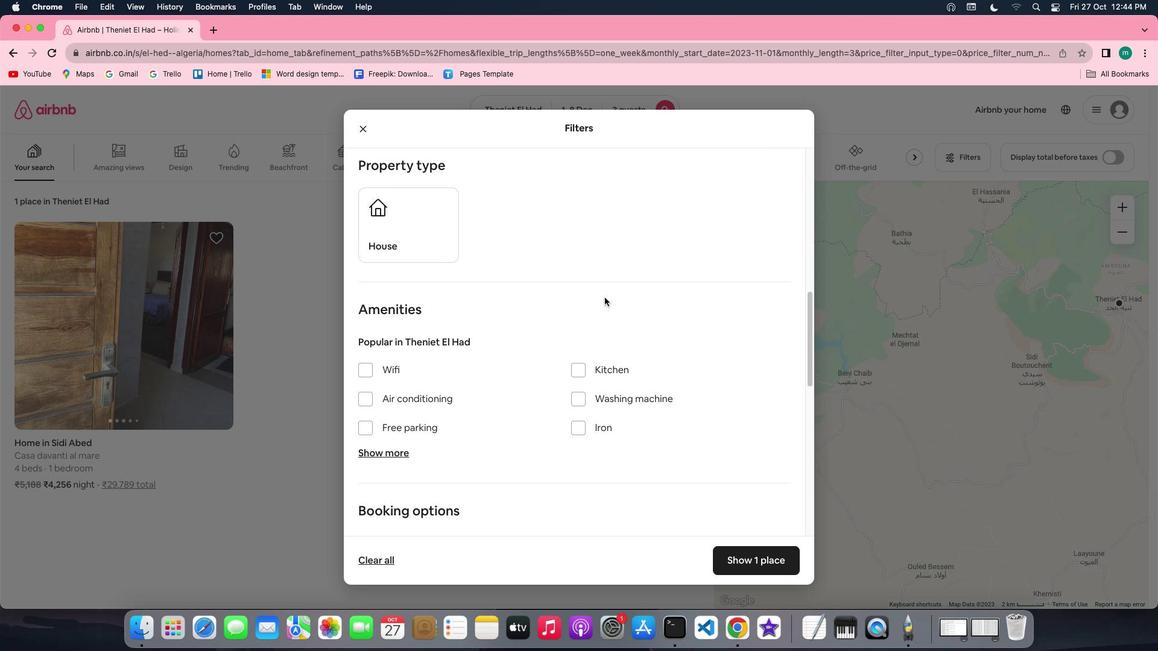 
Action: Mouse scrolled (604, 297) with delta (0, 0)
Screenshot: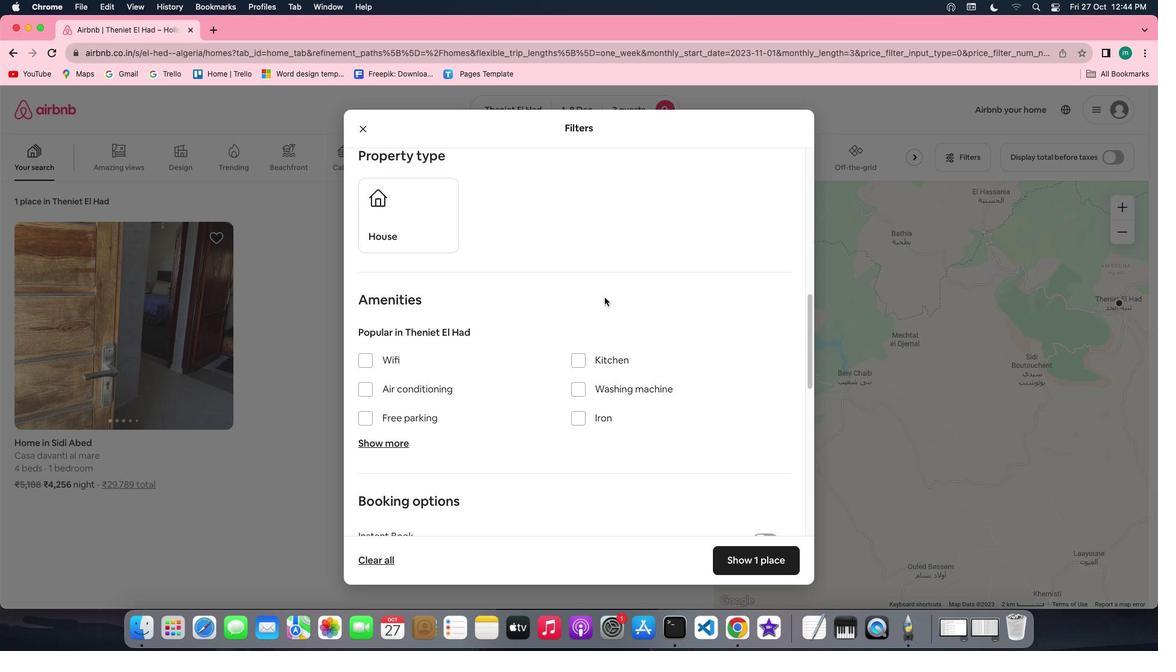 
Action: Mouse scrolled (604, 297) with delta (0, 0)
Screenshot: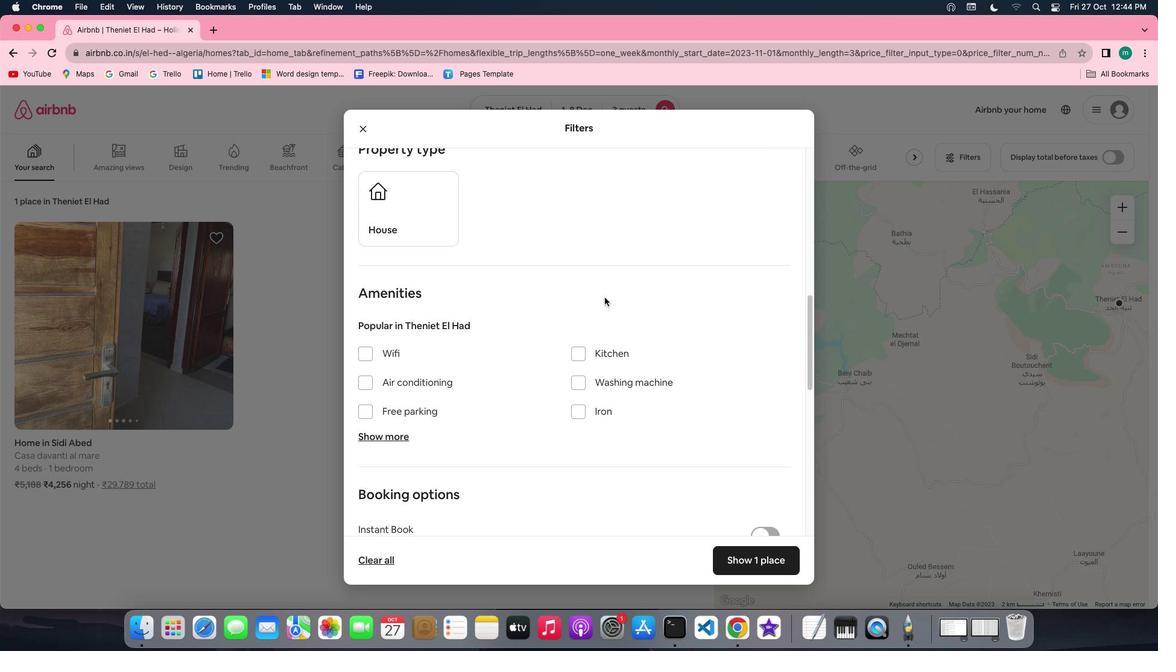 
Action: Mouse scrolled (604, 297) with delta (0, 0)
Screenshot: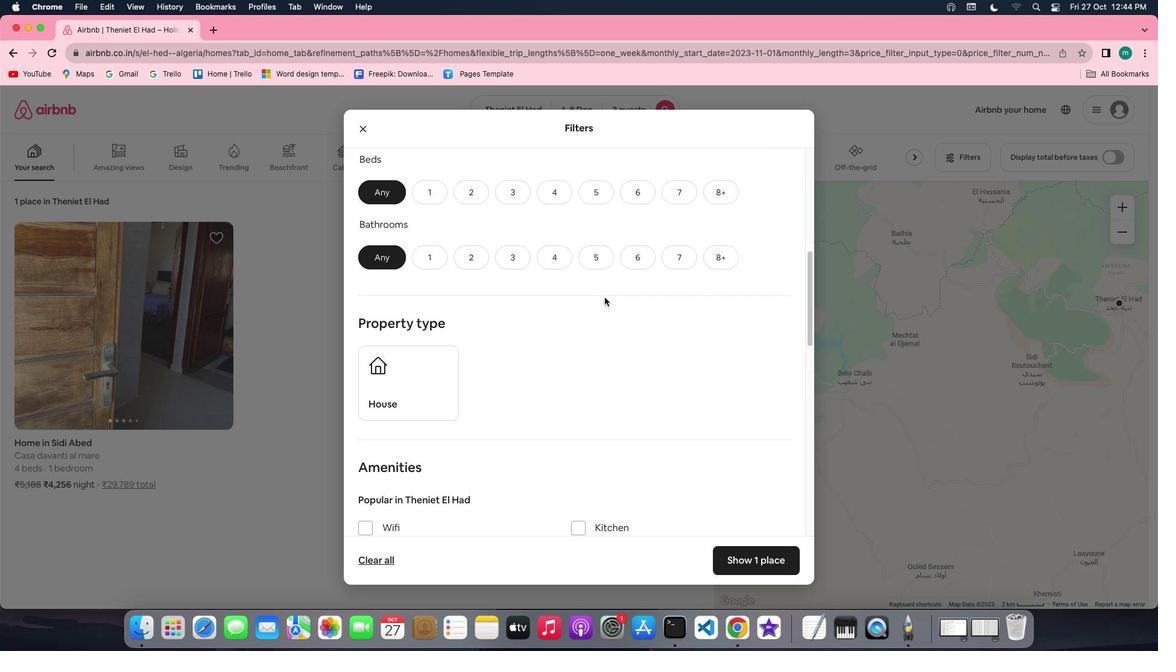 
Action: Mouse scrolled (604, 297) with delta (0, 0)
Screenshot: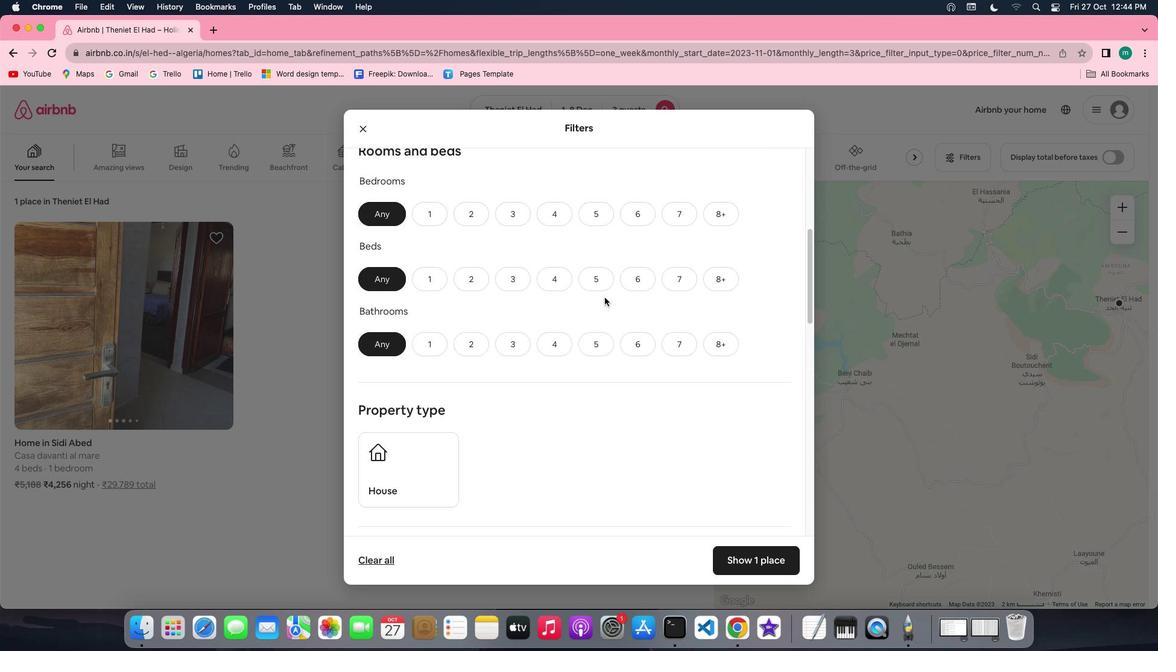 
Action: Mouse scrolled (604, 297) with delta (0, 2)
Screenshot: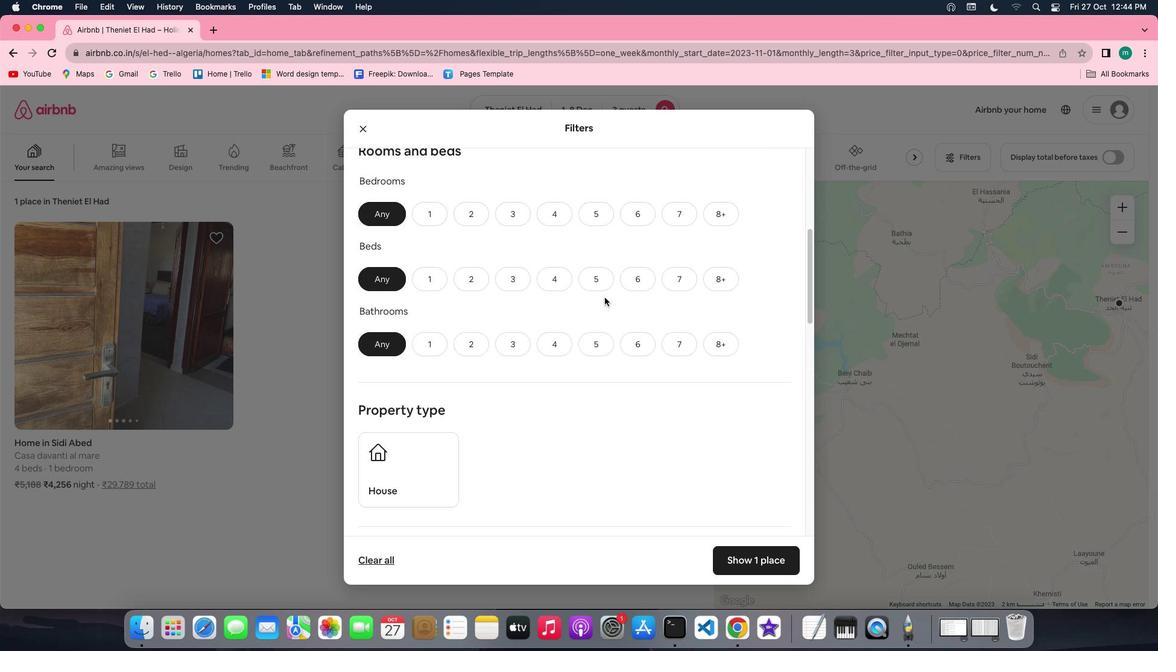 
Action: Mouse scrolled (604, 297) with delta (0, 3)
Screenshot: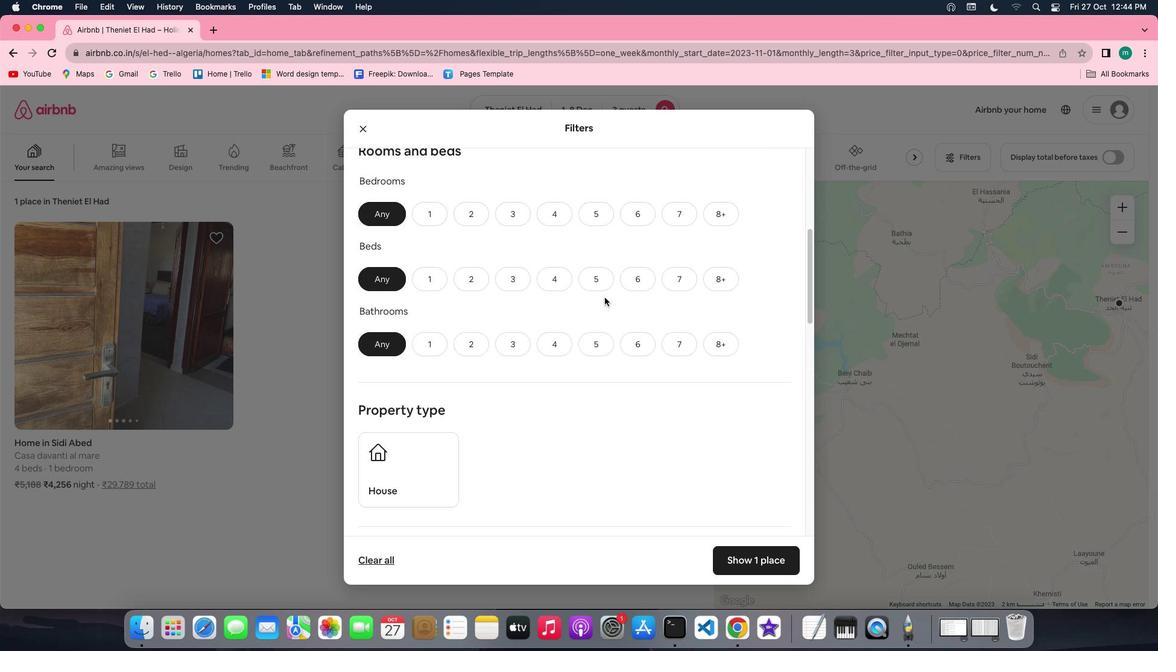 
Action: Mouse moved to (439, 222)
Screenshot: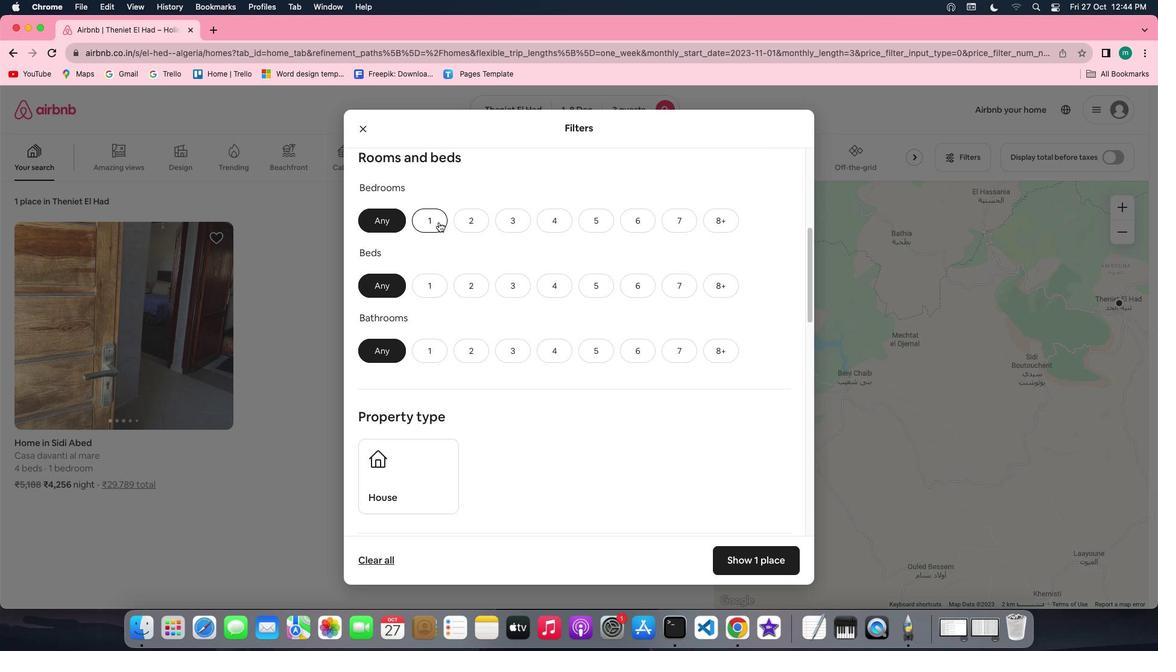 
Action: Mouse pressed left at (439, 222)
Screenshot: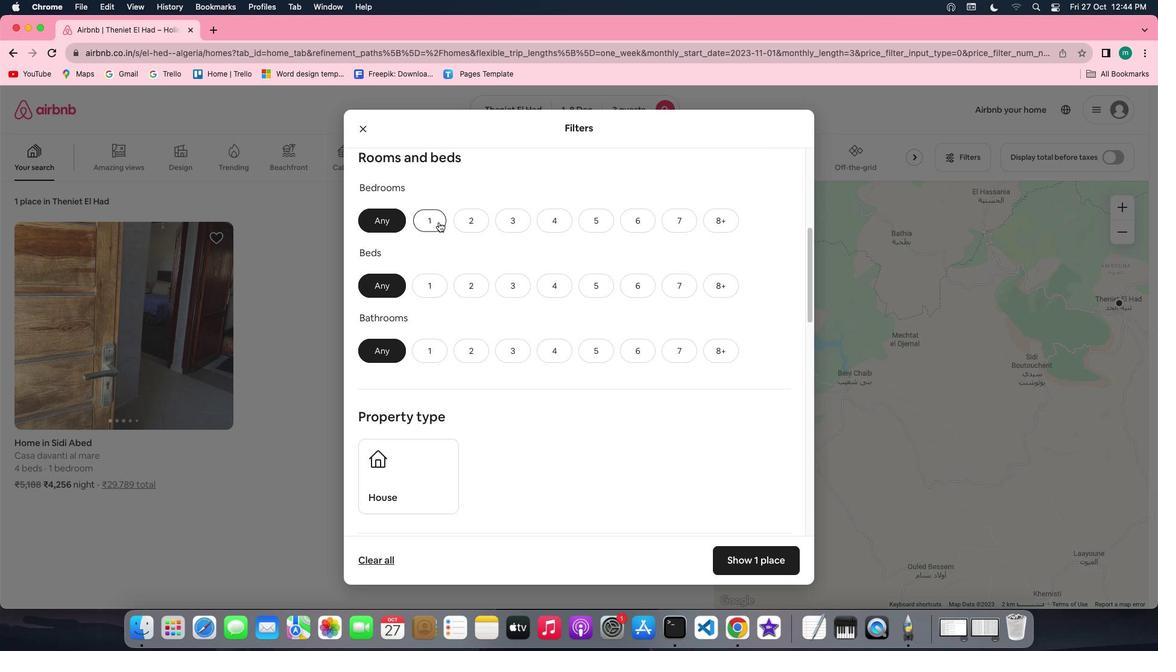 
Action: Mouse moved to (432, 298)
Screenshot: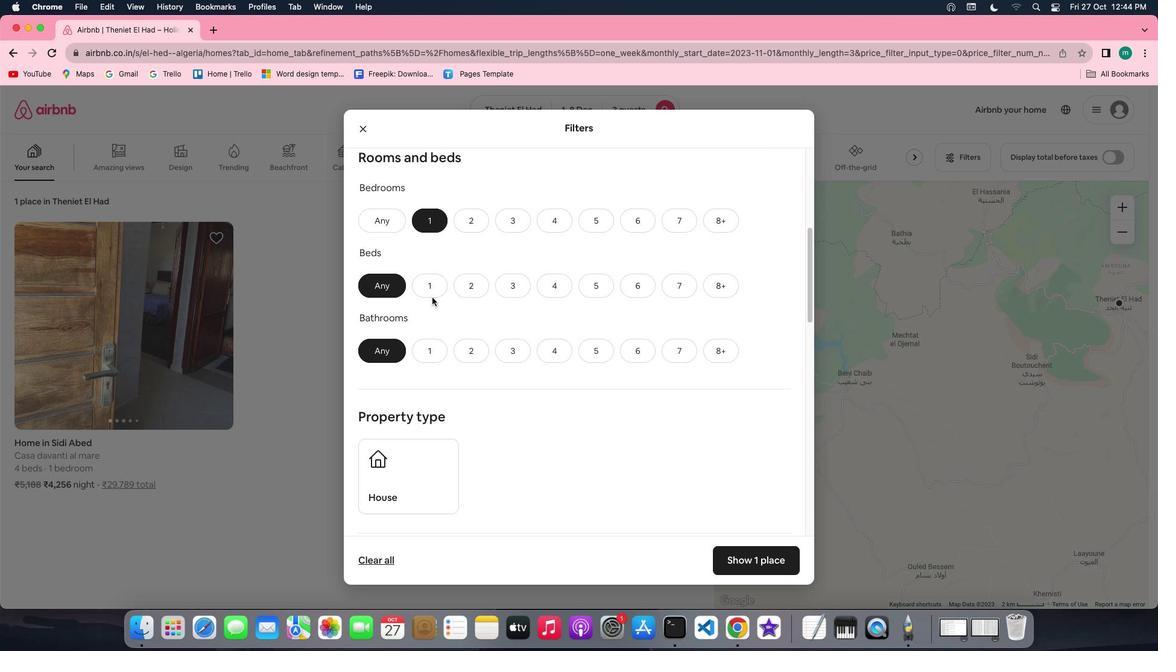 
Action: Mouse pressed left at (432, 298)
Screenshot: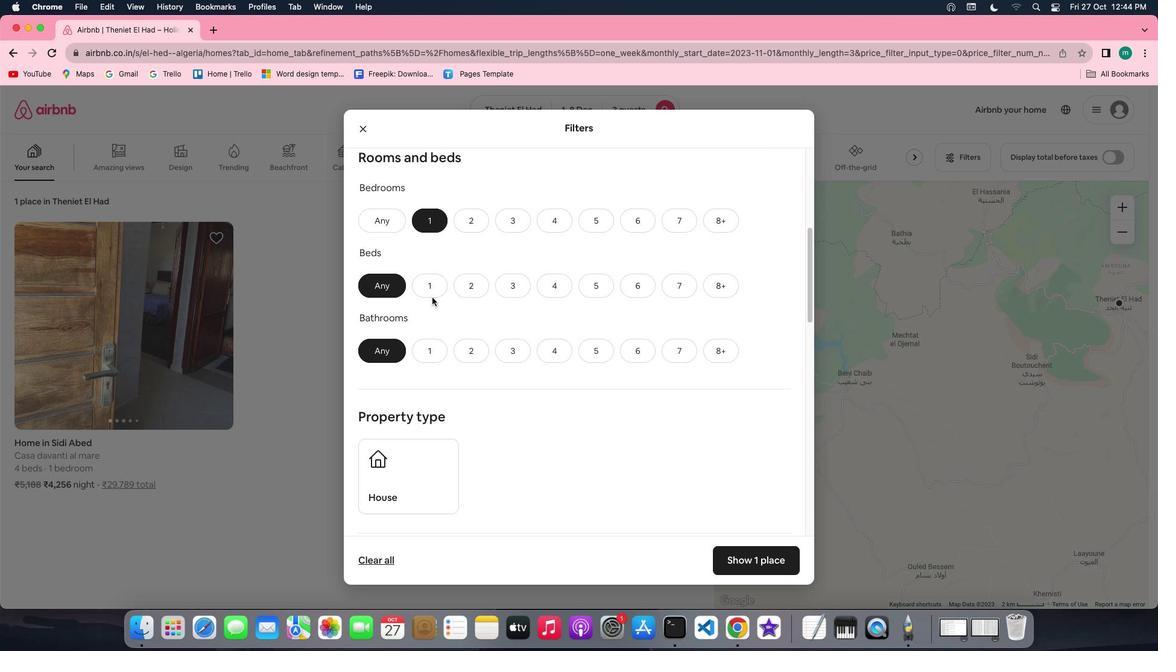 
Action: Mouse moved to (433, 278)
Screenshot: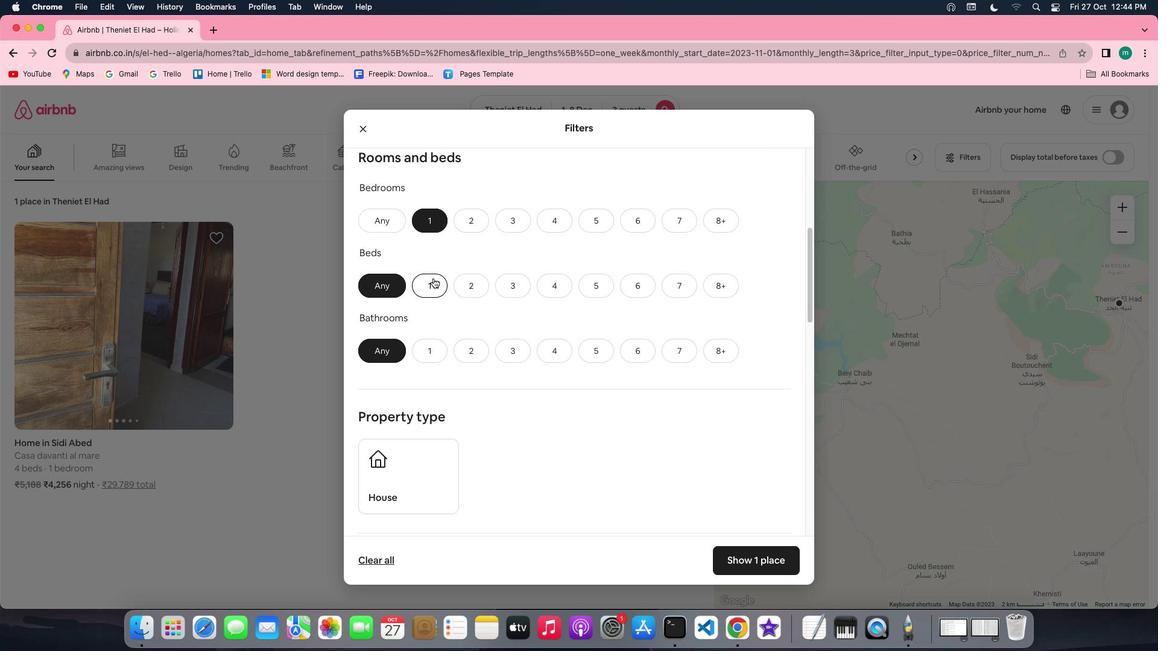 
Action: Mouse pressed left at (433, 278)
Screenshot: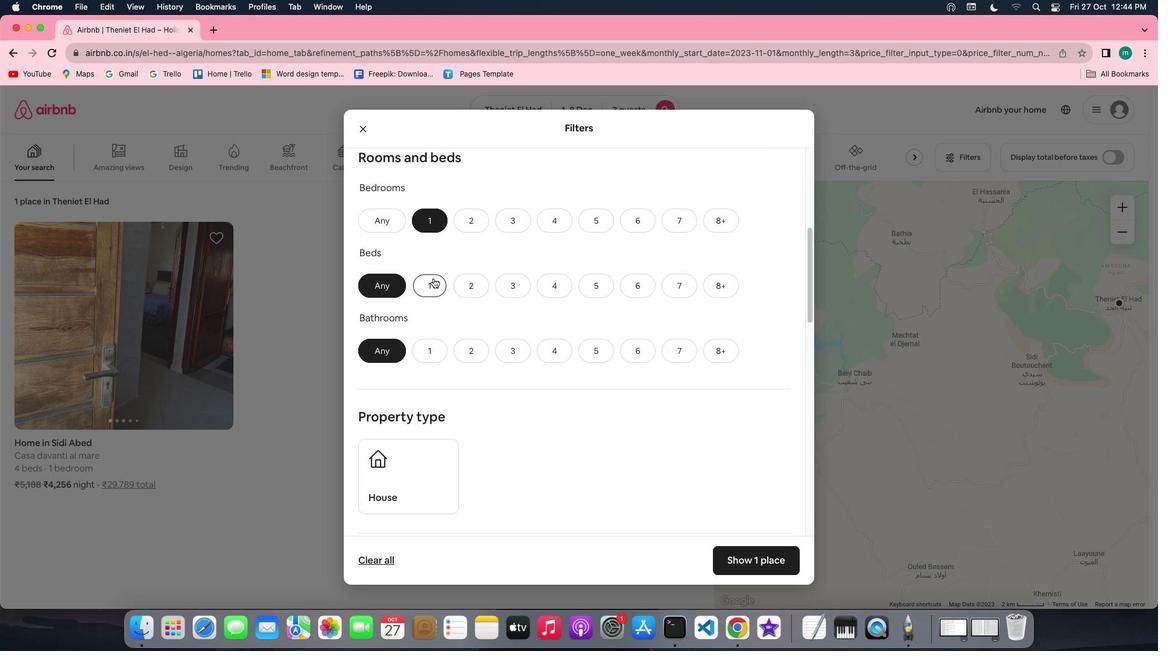 
Action: Mouse moved to (427, 345)
Screenshot: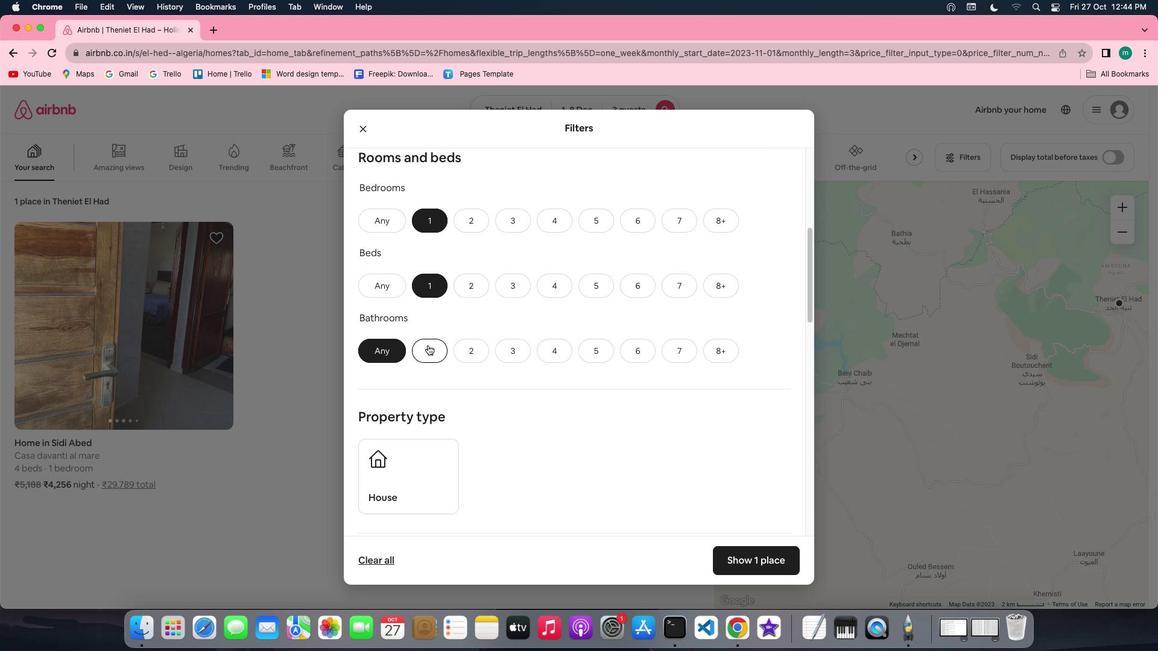 
Action: Mouse pressed left at (427, 345)
Screenshot: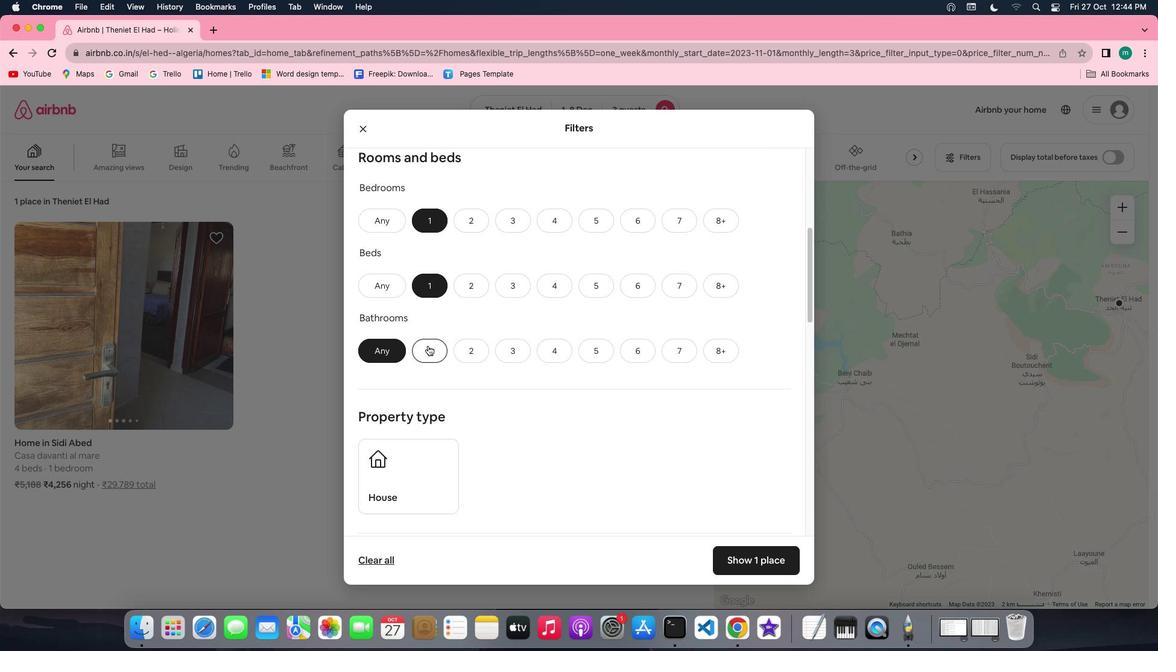 
Action: Mouse moved to (584, 340)
Screenshot: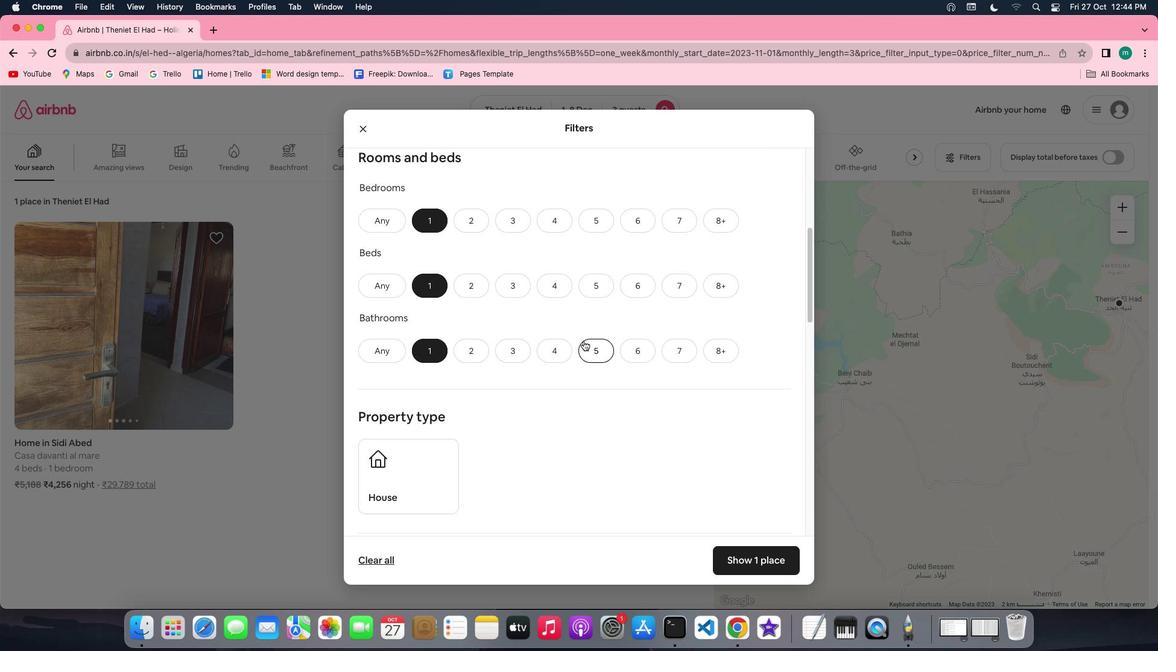 
Action: Mouse scrolled (584, 340) with delta (0, 0)
Screenshot: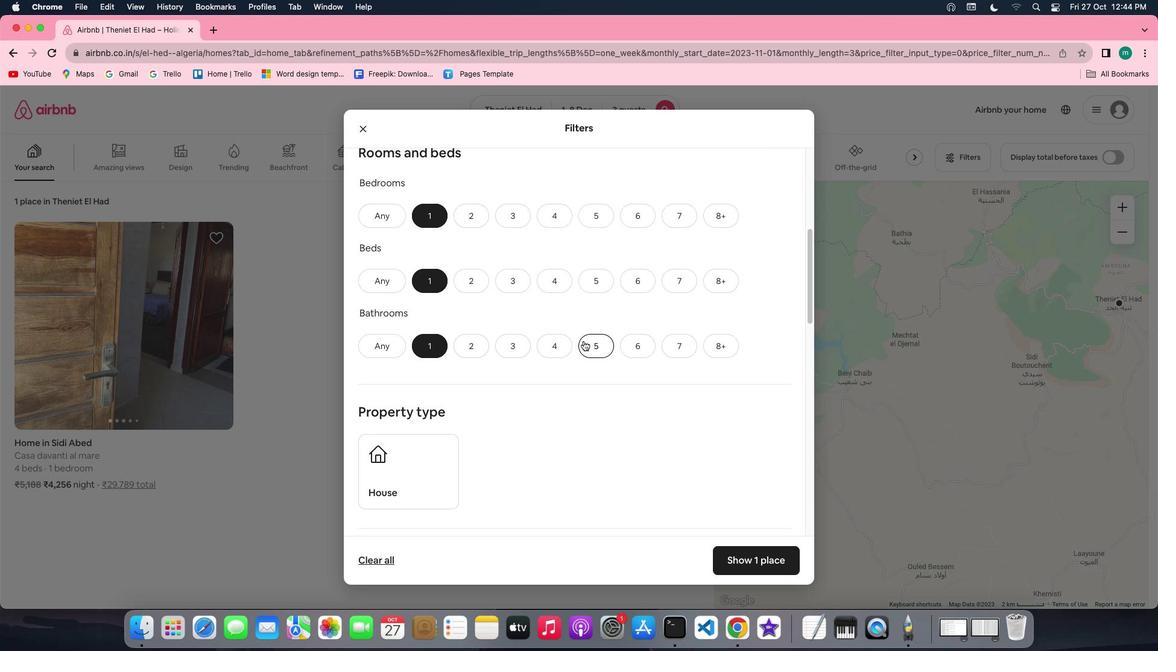 
Action: Mouse scrolled (584, 340) with delta (0, 0)
Screenshot: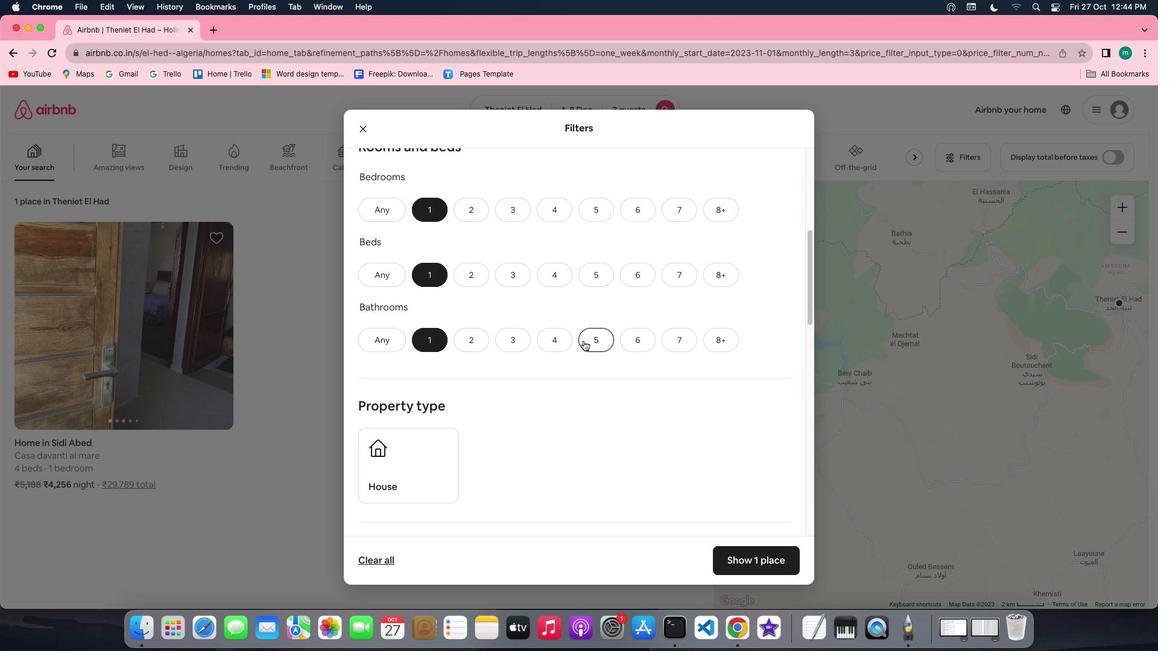 
Action: Mouse scrolled (584, 340) with delta (0, 0)
Screenshot: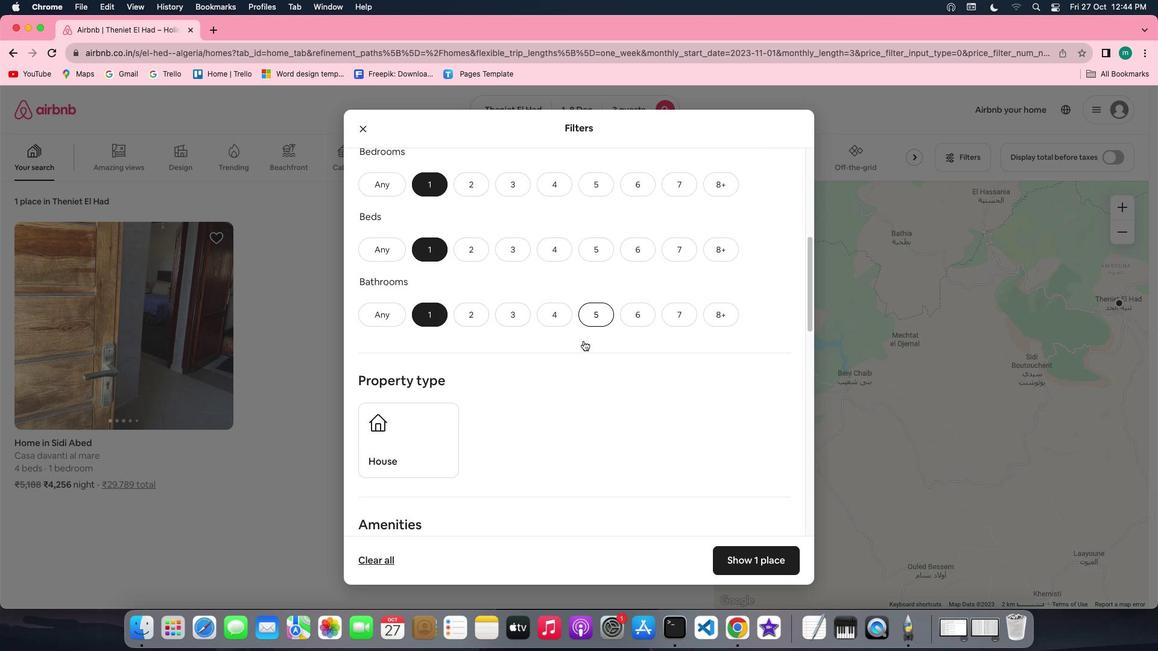 
Action: Mouse scrolled (584, 340) with delta (0, 0)
Screenshot: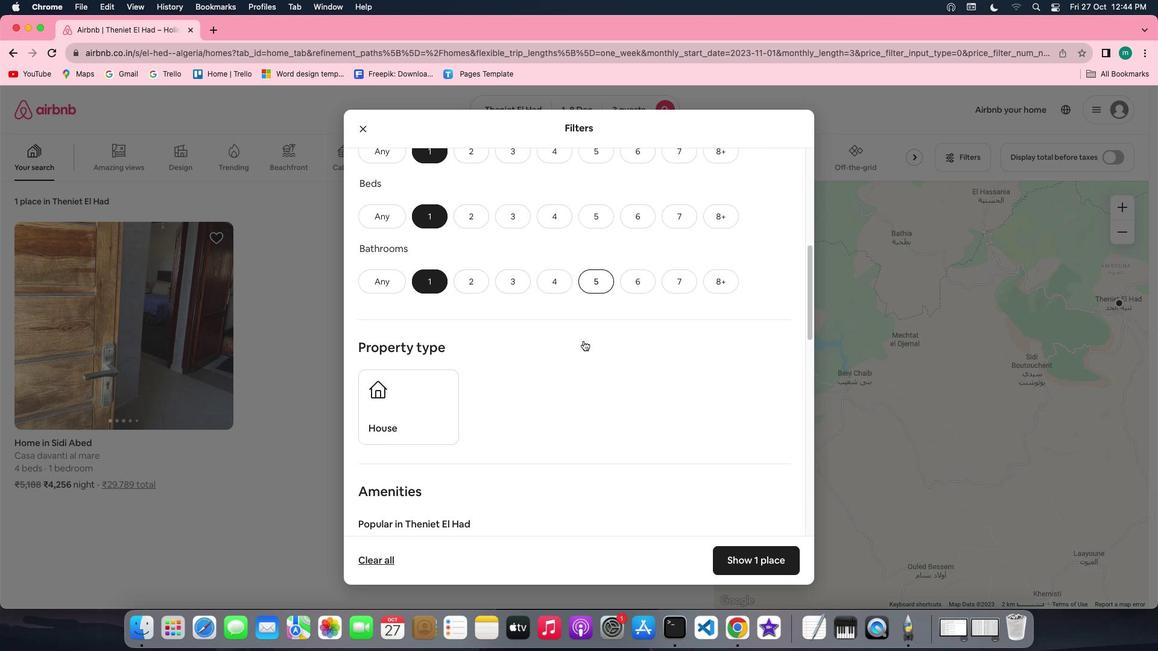 
Action: Mouse scrolled (584, 340) with delta (0, 0)
Screenshot: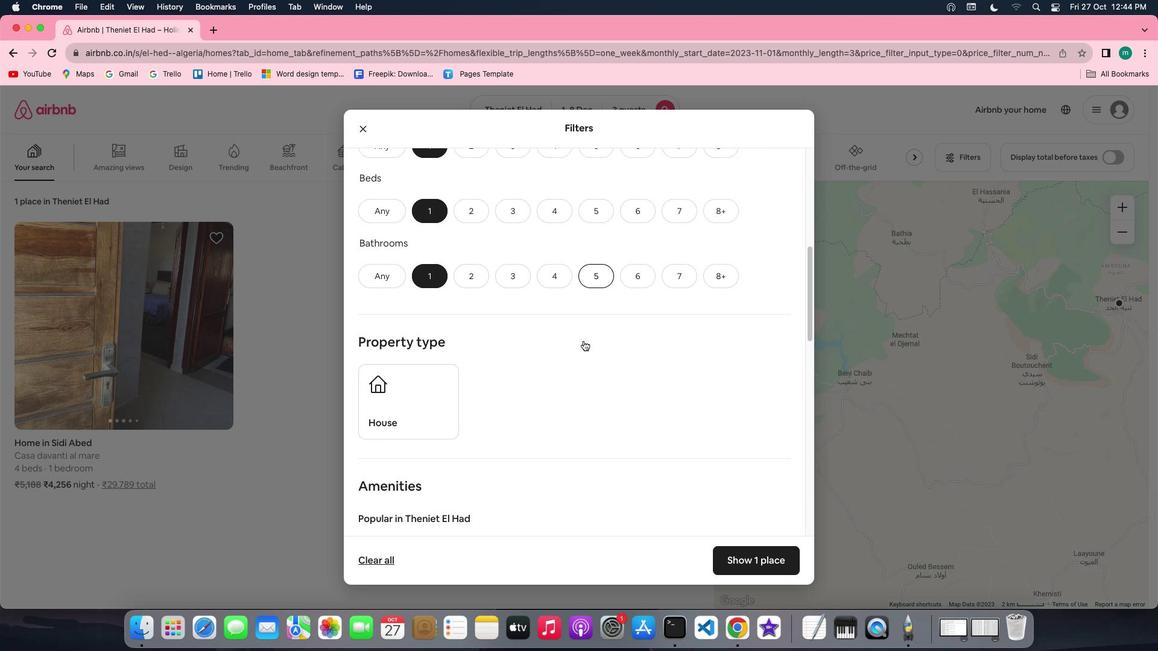
Action: Mouse scrolled (584, 340) with delta (0, -1)
Screenshot: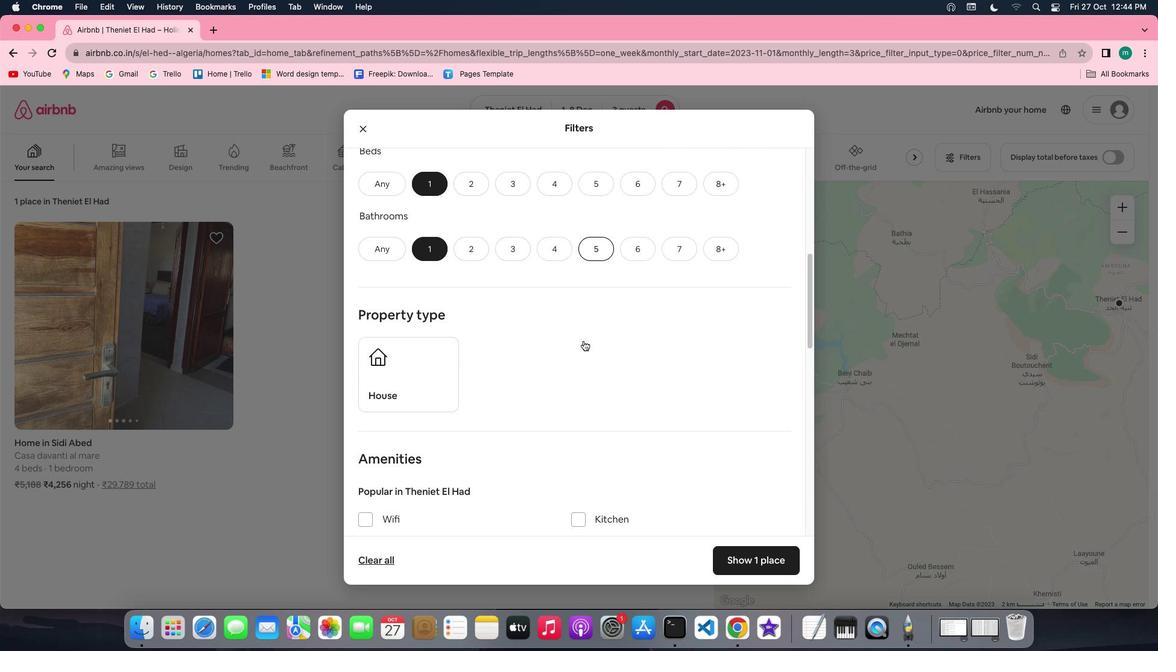 
Action: Mouse scrolled (584, 340) with delta (0, 0)
Screenshot: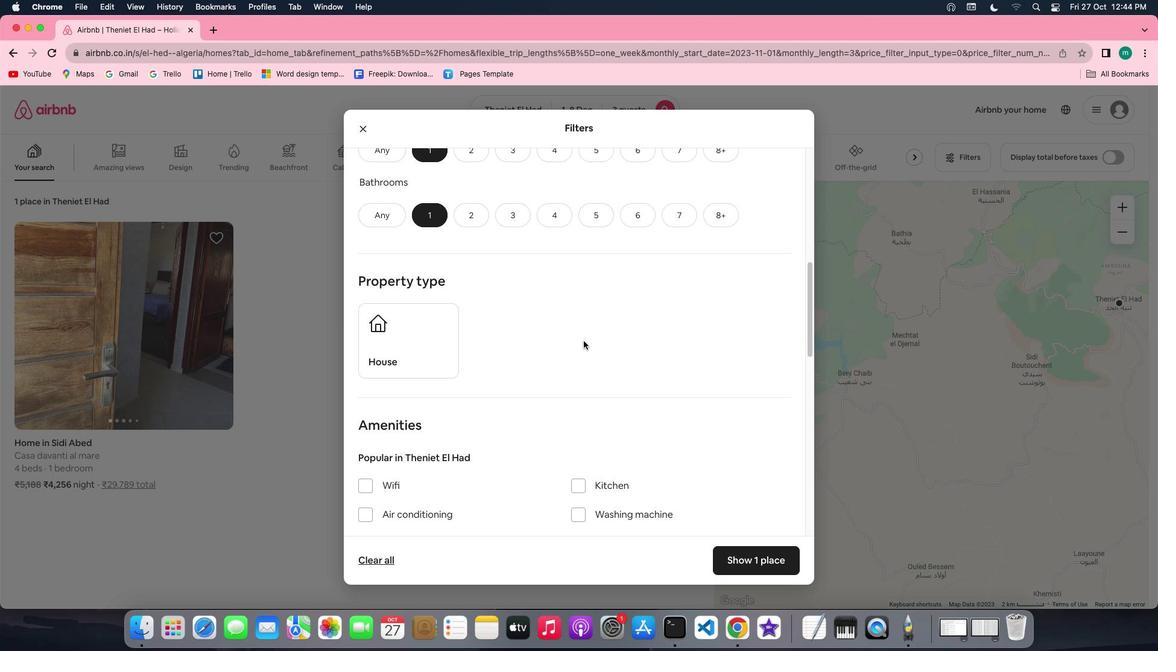 
Action: Mouse scrolled (584, 340) with delta (0, 0)
Screenshot: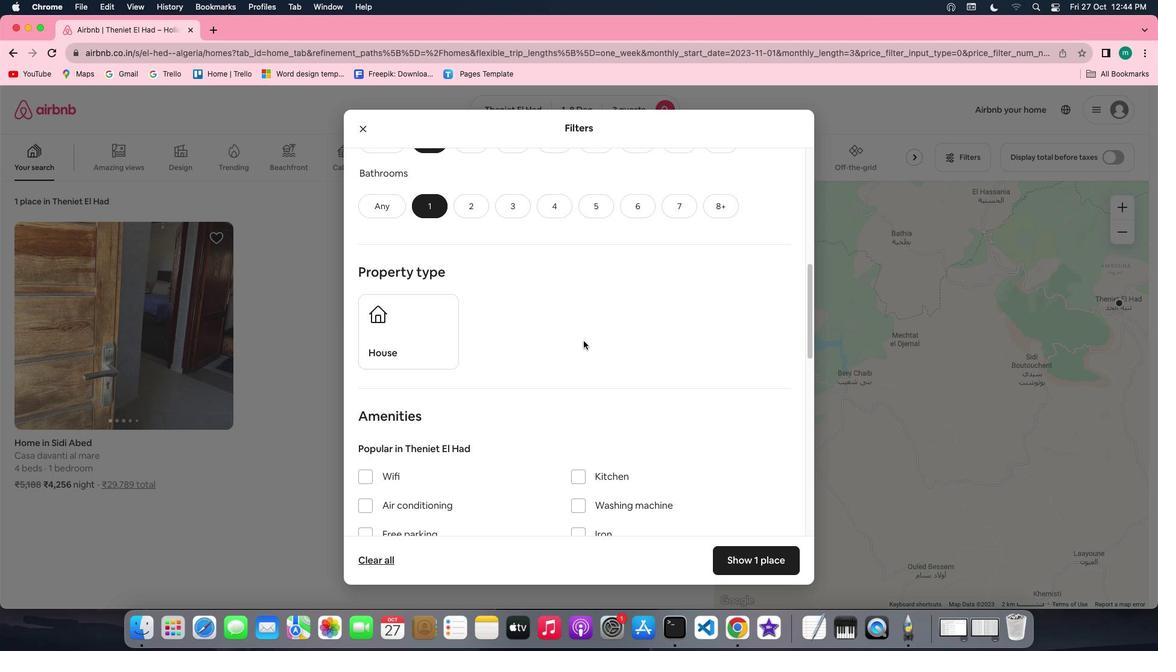 
Action: Mouse scrolled (584, 340) with delta (0, 0)
Screenshot: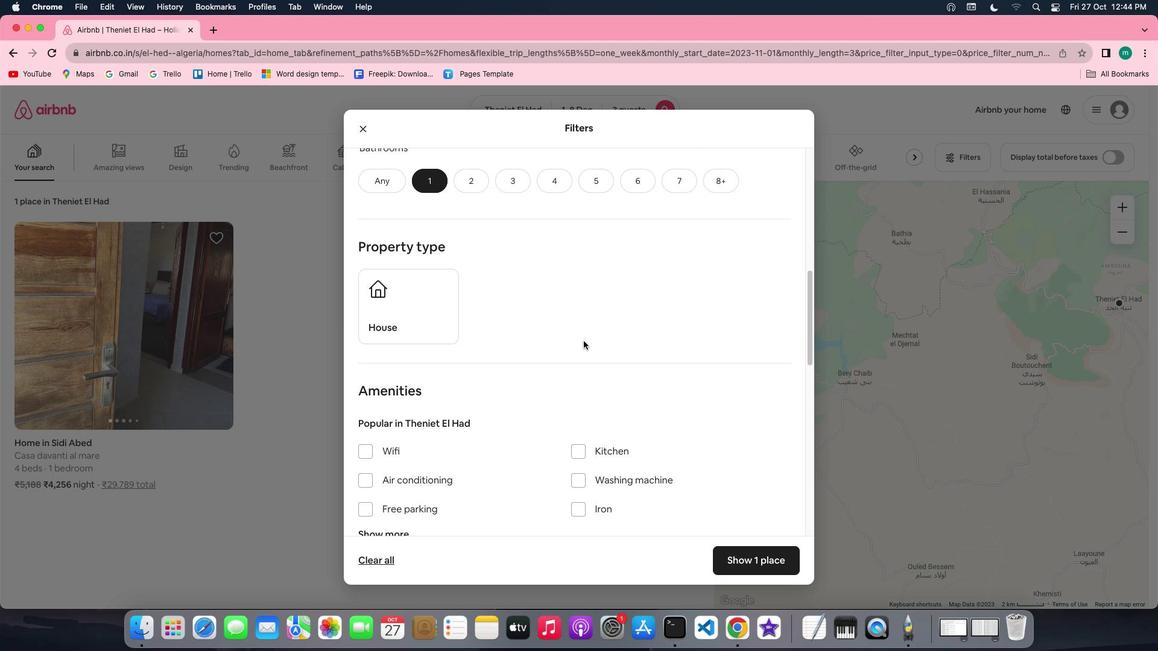 
Action: Mouse moved to (585, 321)
Screenshot: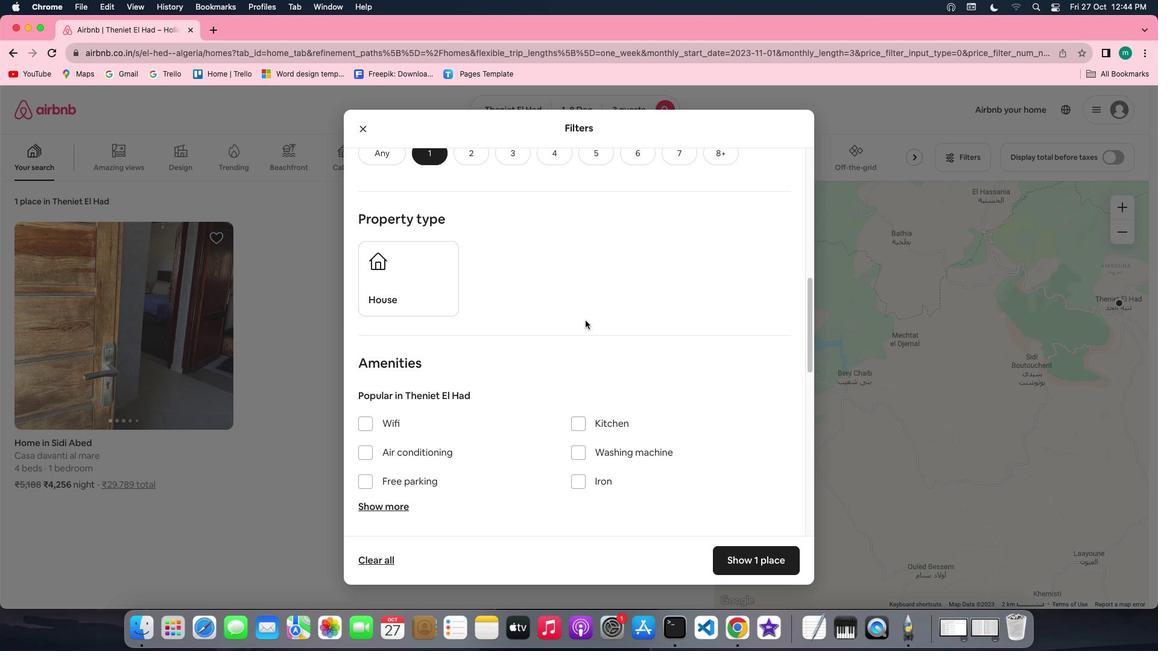 
Action: Mouse scrolled (585, 321) with delta (0, 0)
Screenshot: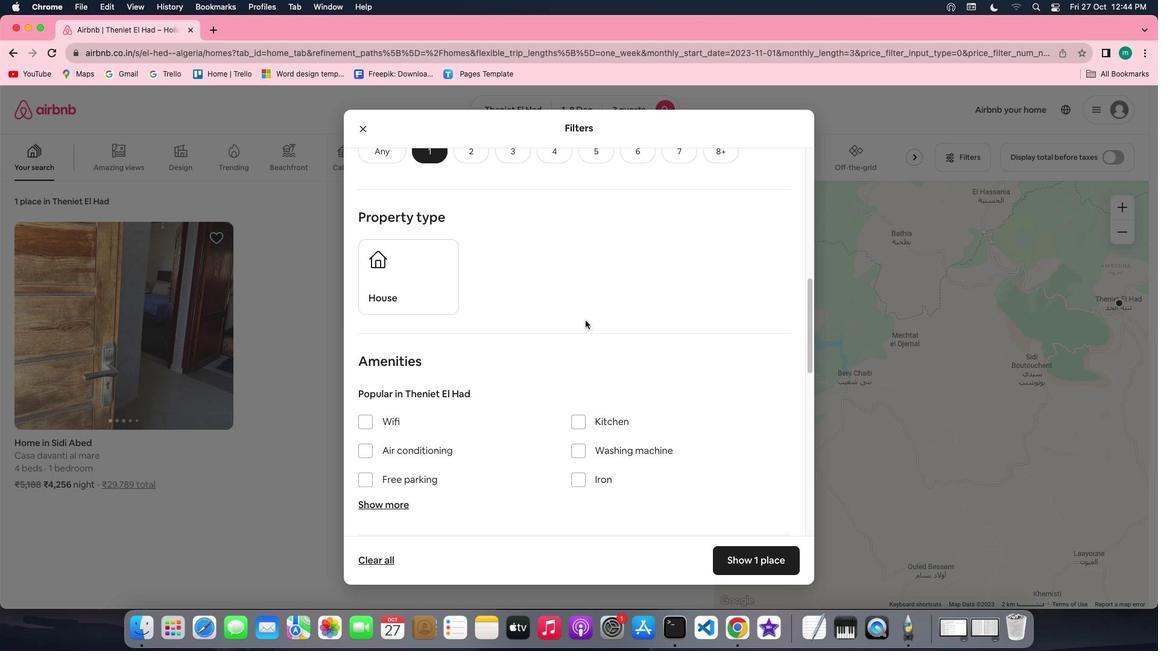
Action: Mouse scrolled (585, 321) with delta (0, 0)
Screenshot: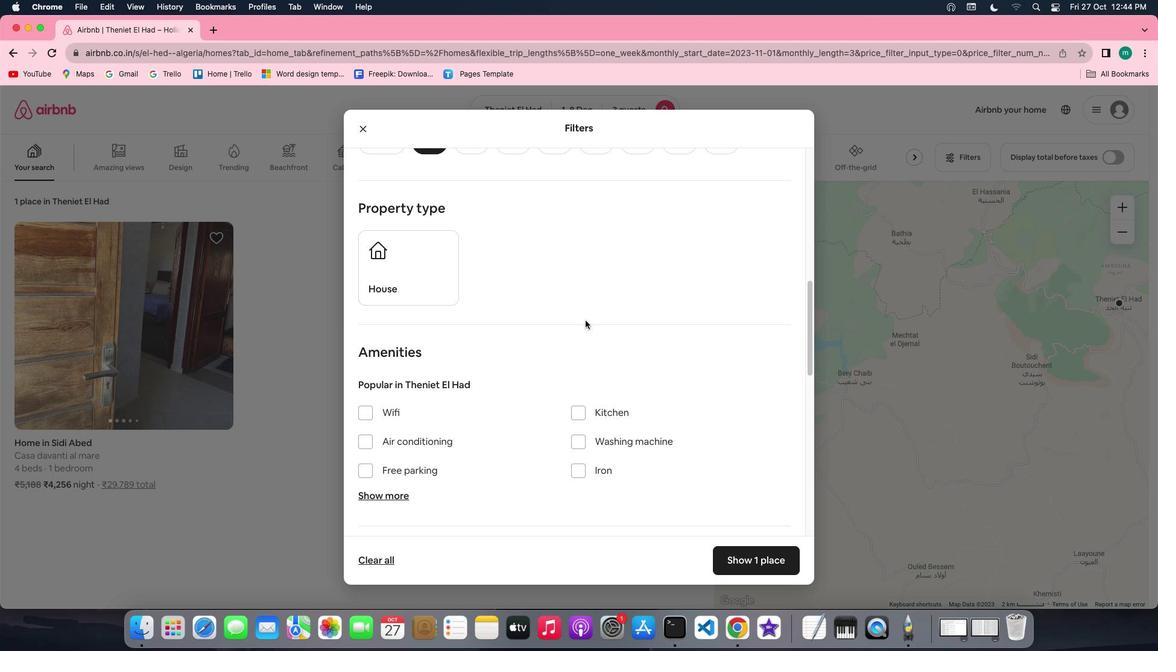 
Action: Mouse scrolled (585, 321) with delta (0, 0)
Screenshot: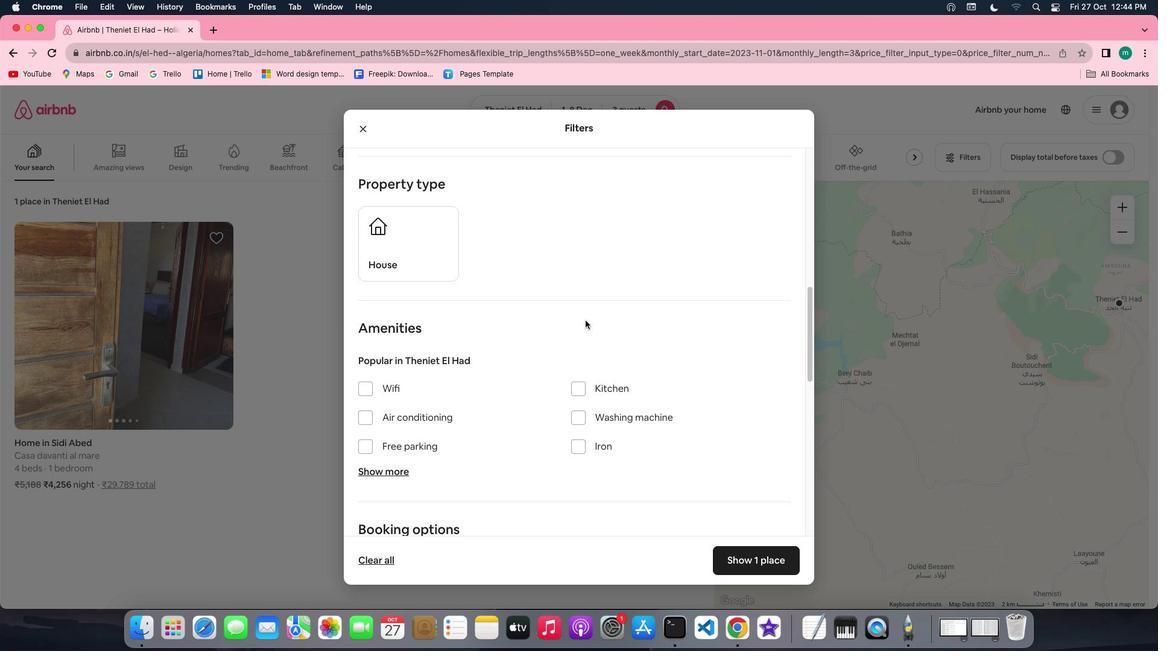 
Action: Mouse scrolled (585, 321) with delta (0, 0)
Screenshot: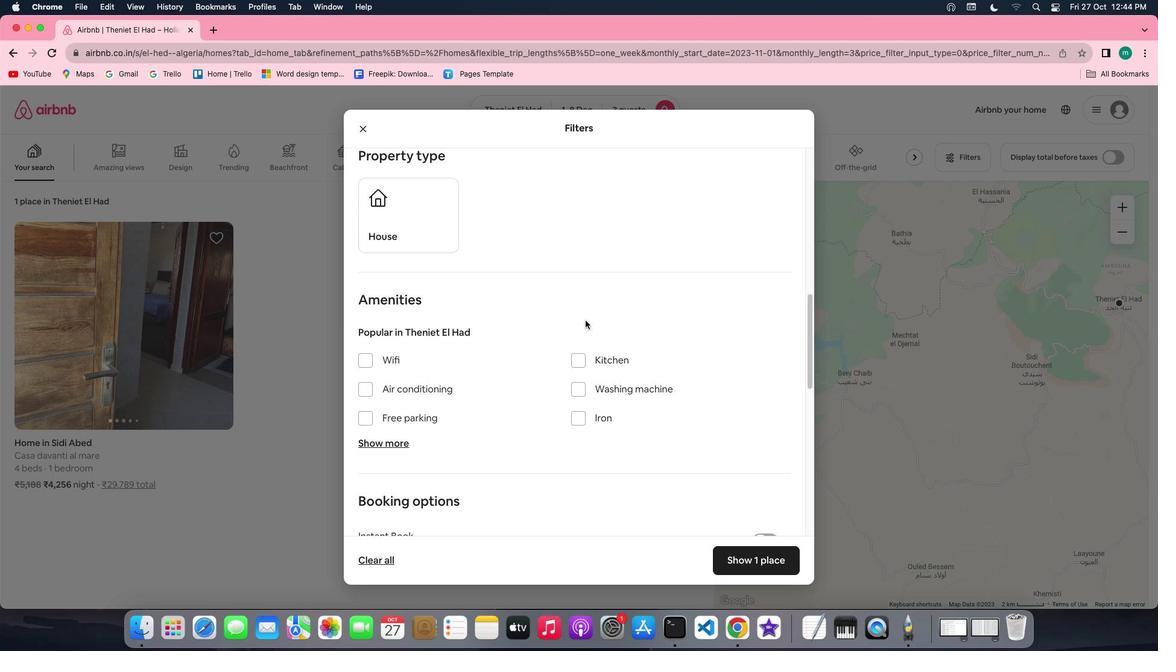 
Action: Mouse scrolled (585, 321) with delta (0, 0)
Screenshot: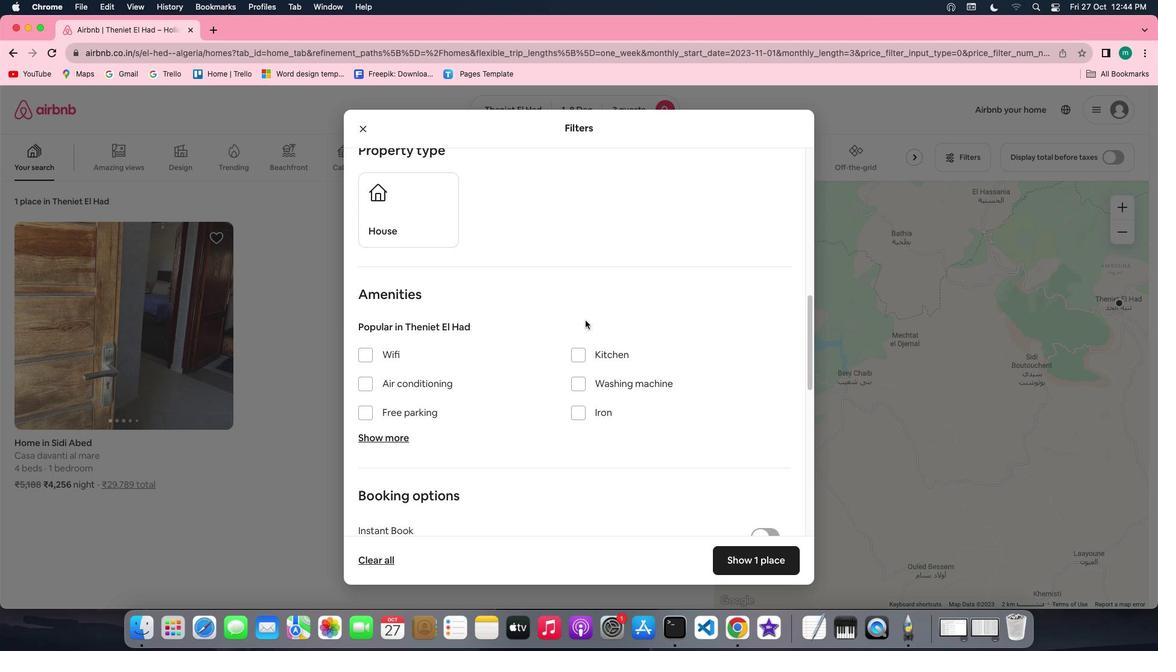 
Action: Mouse scrolled (585, 321) with delta (0, 0)
Screenshot: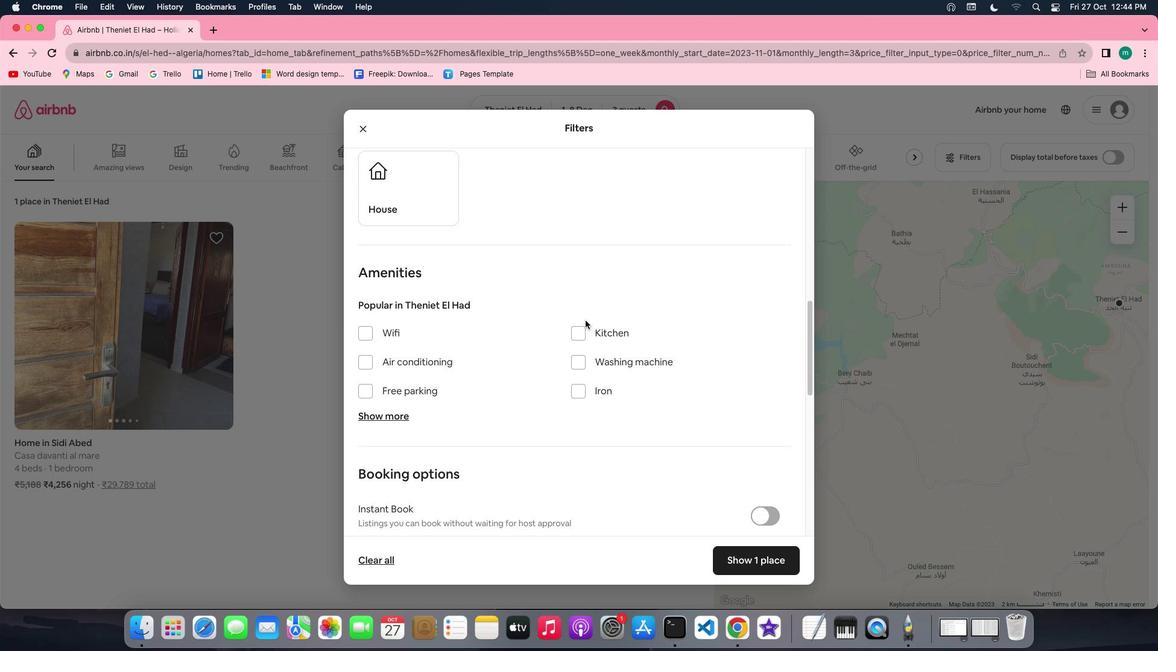 
Action: Mouse scrolled (585, 321) with delta (0, 0)
Screenshot: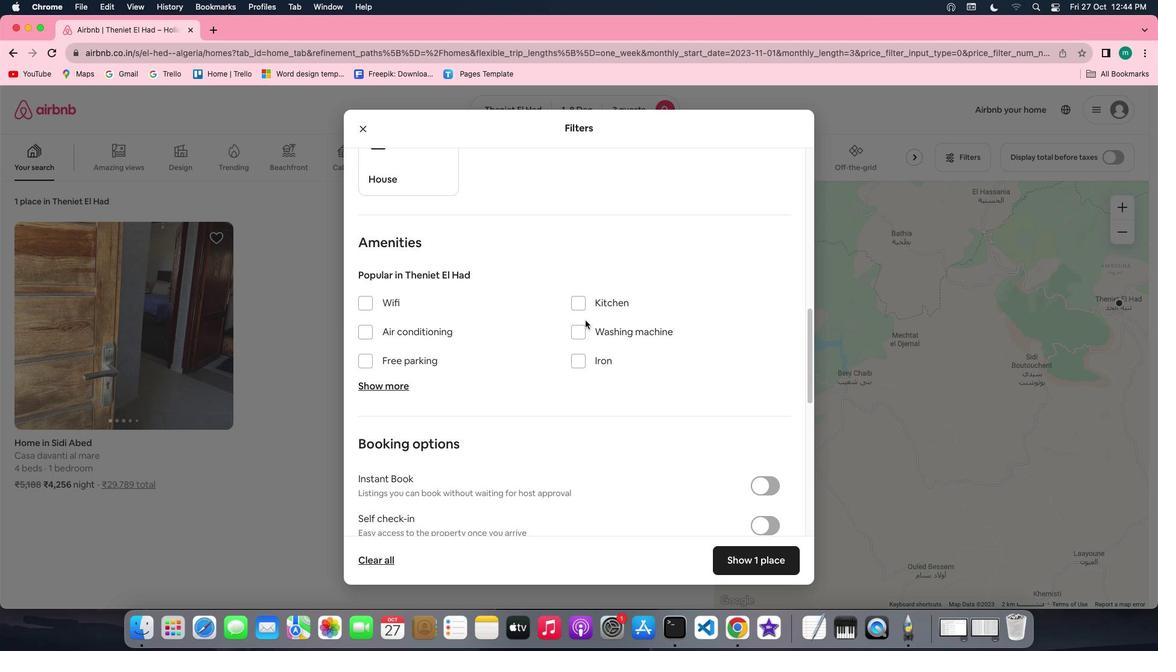 
Action: Mouse scrolled (585, 321) with delta (0, 0)
Screenshot: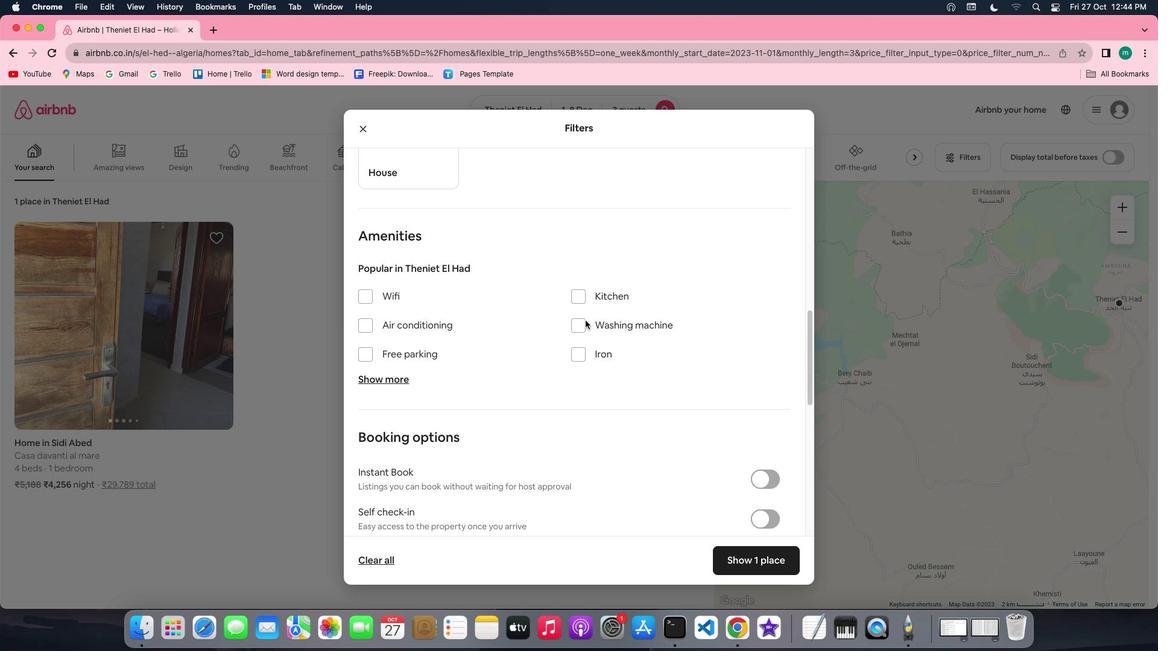 
Action: Mouse scrolled (585, 321) with delta (0, 0)
Screenshot: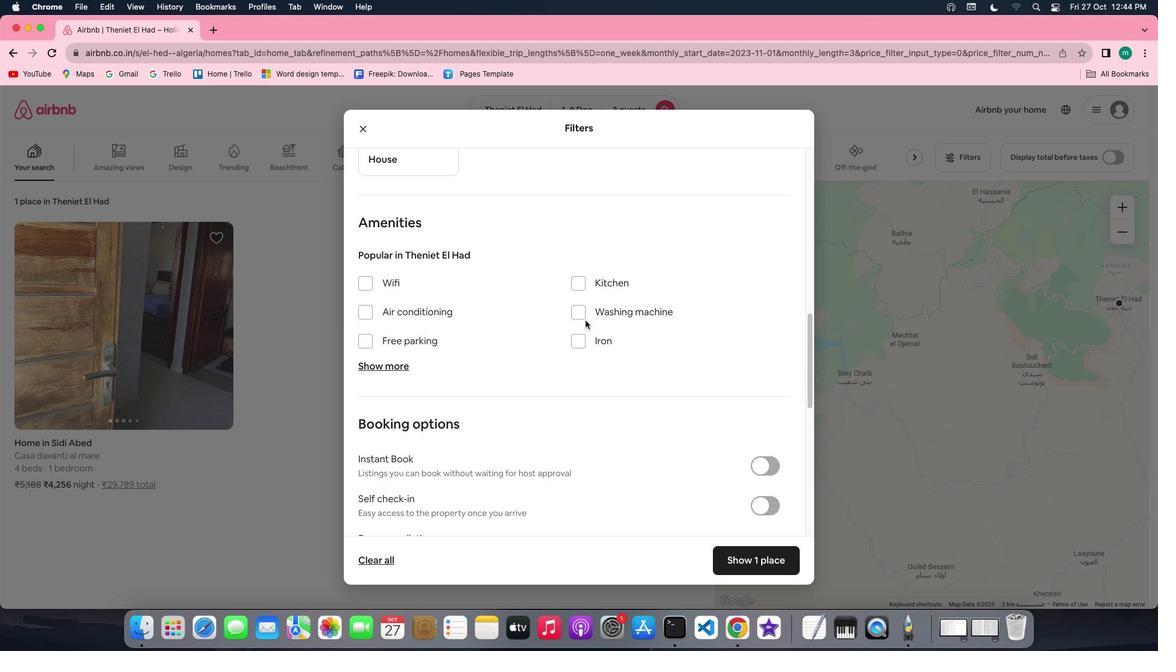 
Action: Mouse scrolled (585, 321) with delta (0, 0)
Screenshot: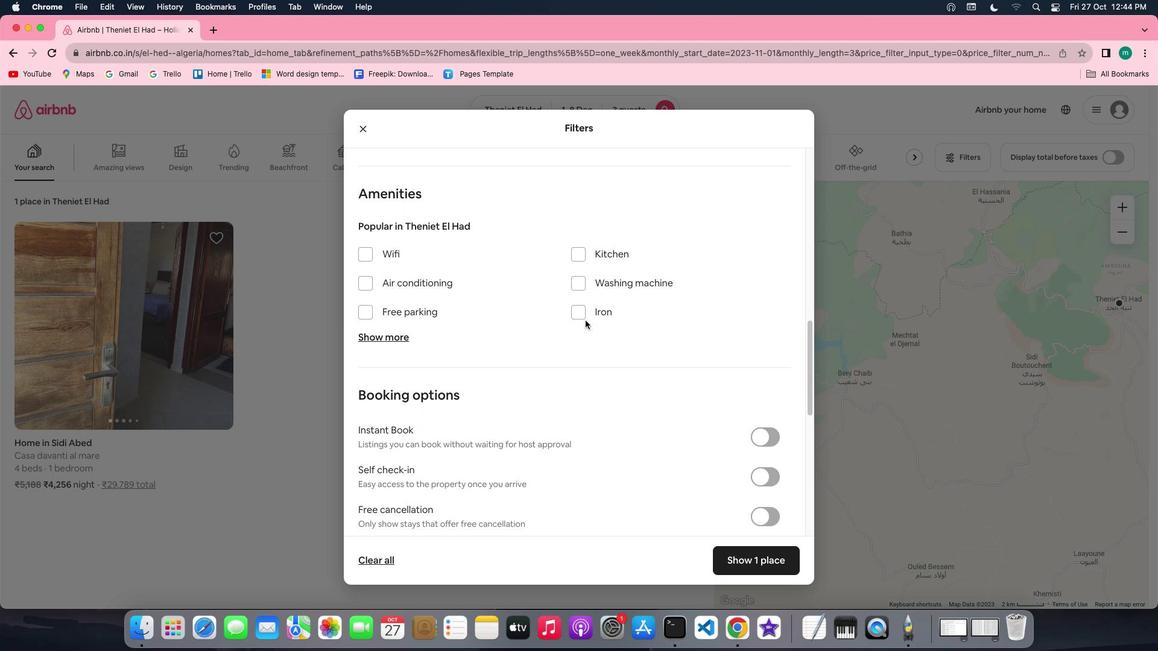 
Action: Mouse moved to (619, 266)
Screenshot: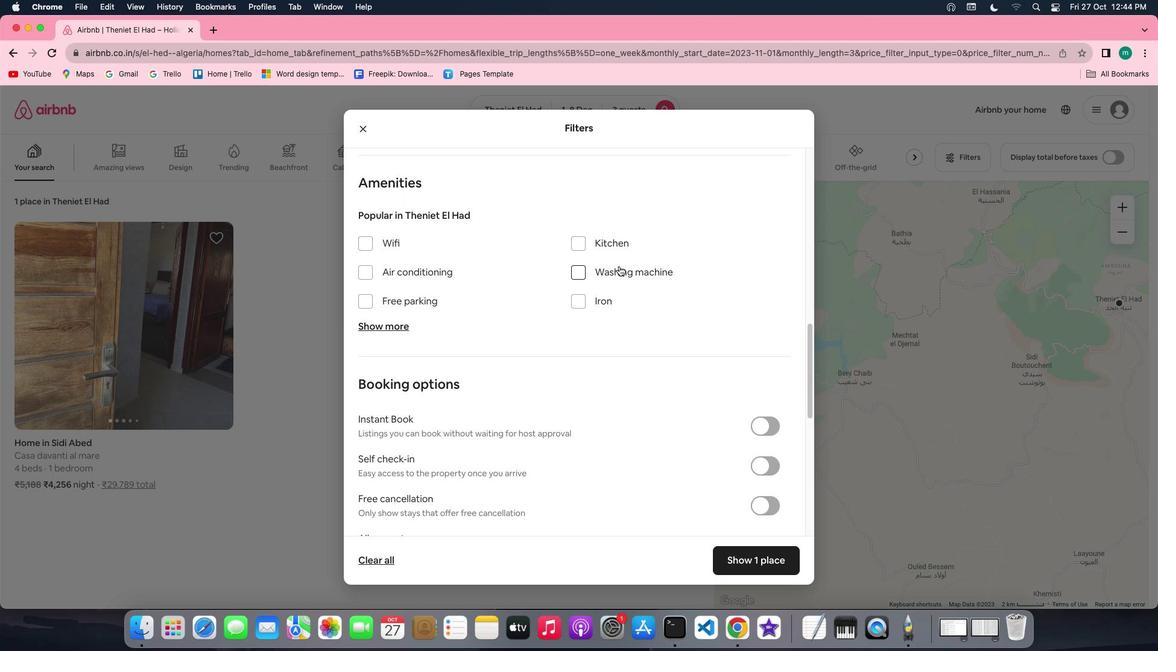 
Action: Mouse pressed left at (619, 266)
Screenshot: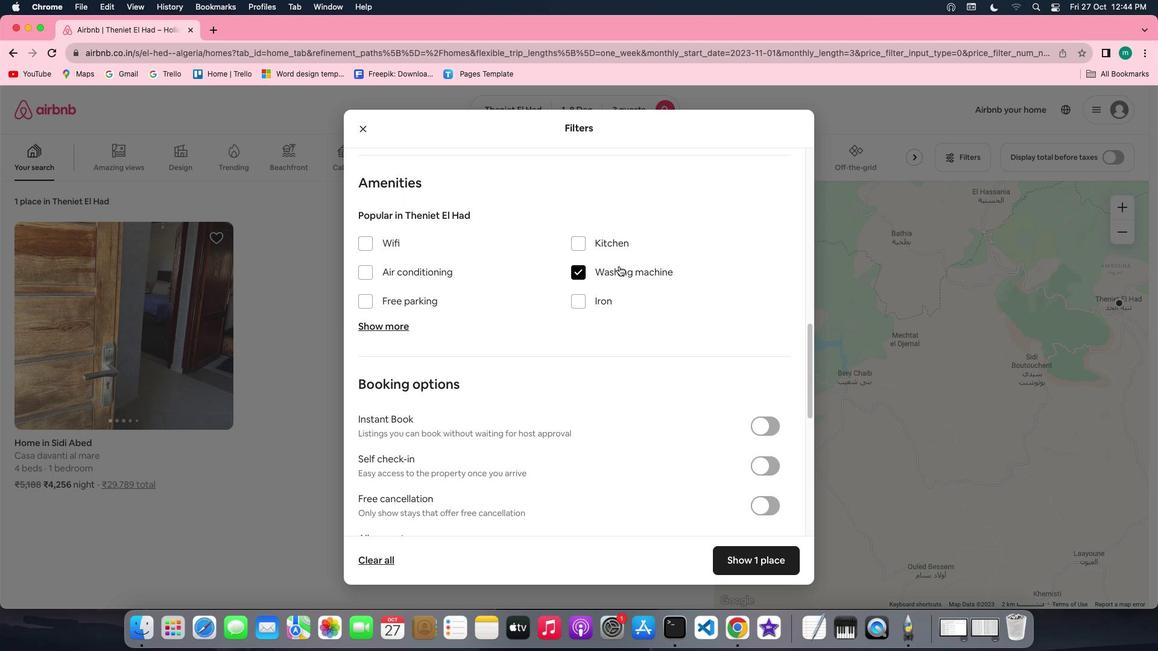 
Action: Mouse moved to (701, 321)
Screenshot: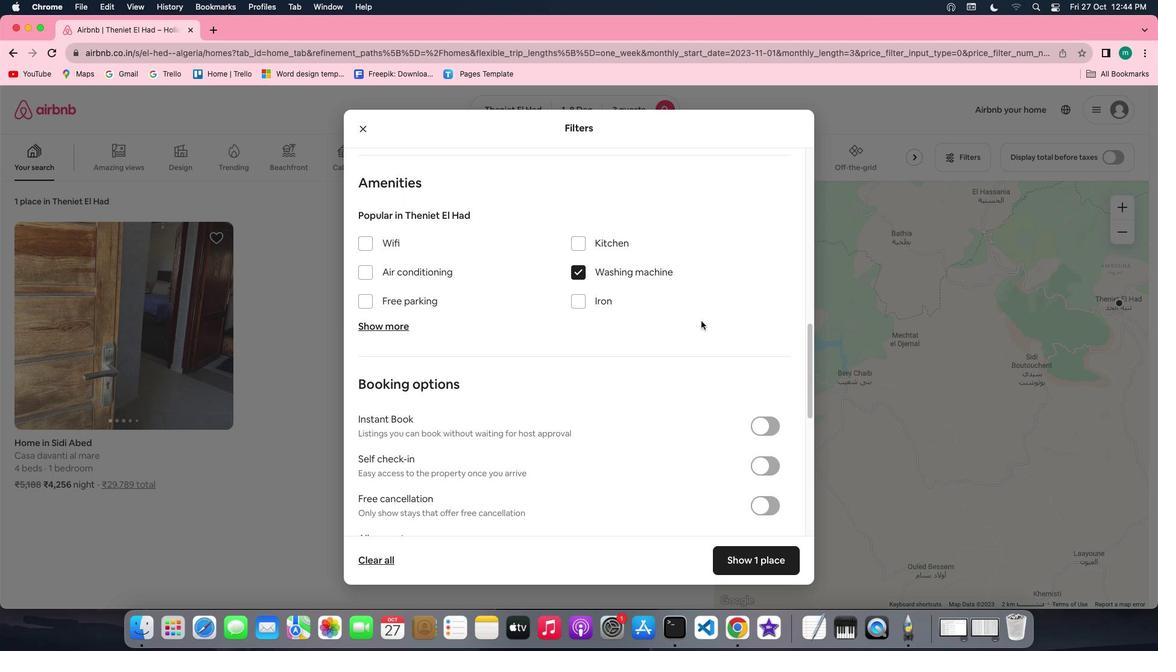 
Action: Mouse scrolled (701, 321) with delta (0, 0)
Screenshot: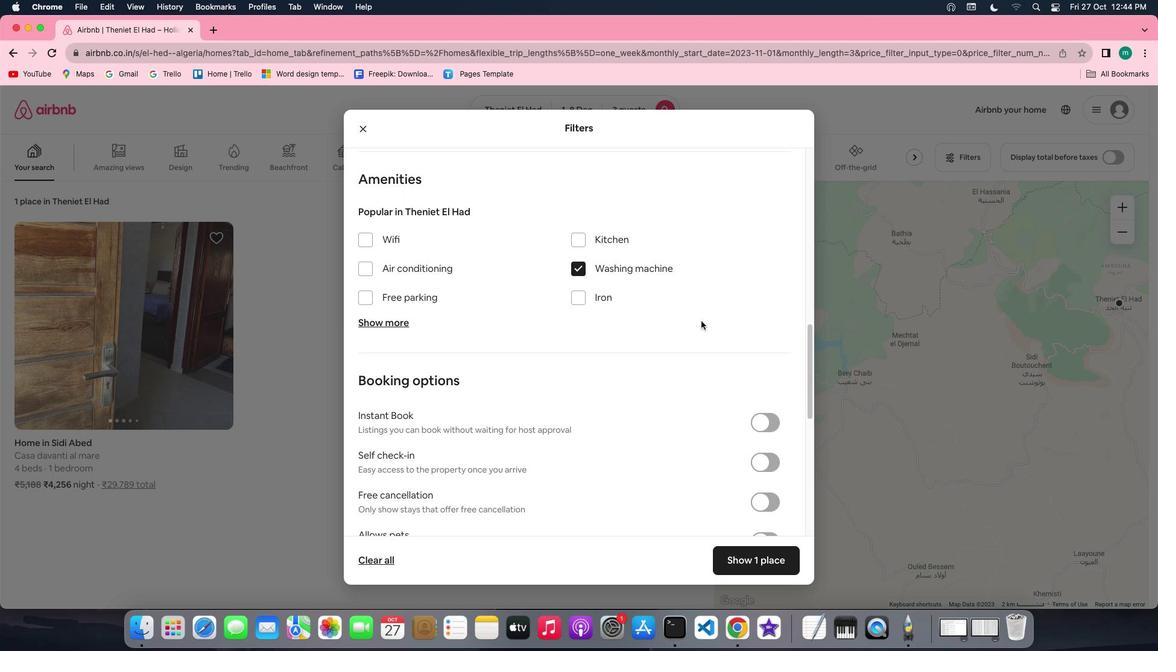
Action: Mouse scrolled (701, 321) with delta (0, 0)
Screenshot: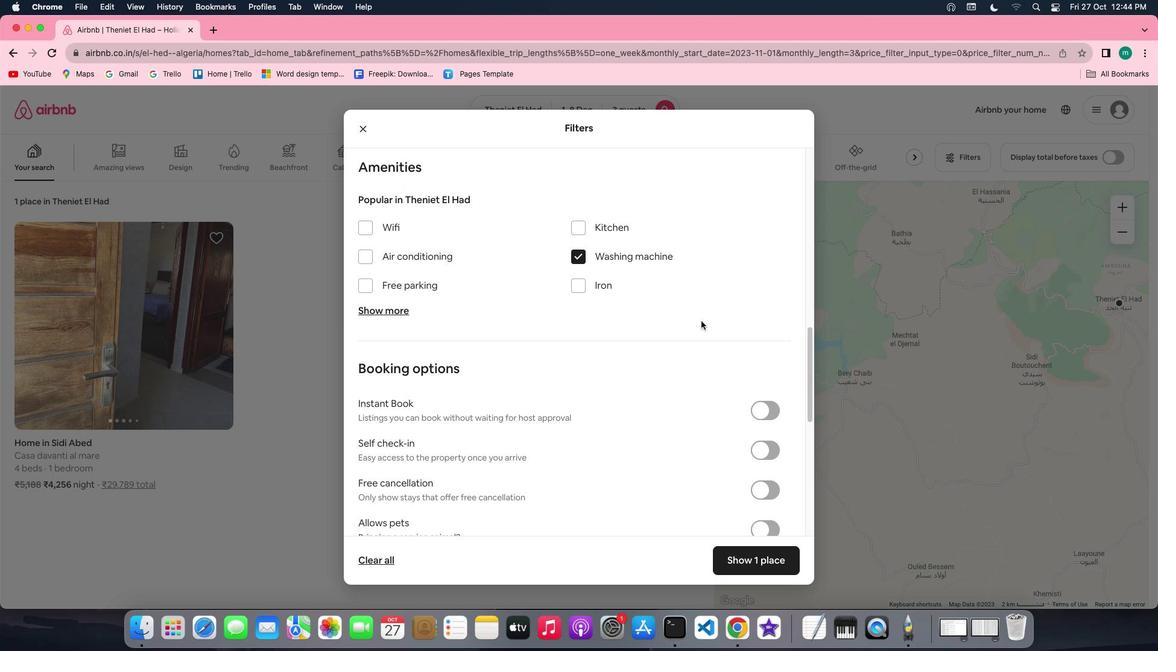 
Action: Mouse scrolled (701, 321) with delta (0, 0)
Screenshot: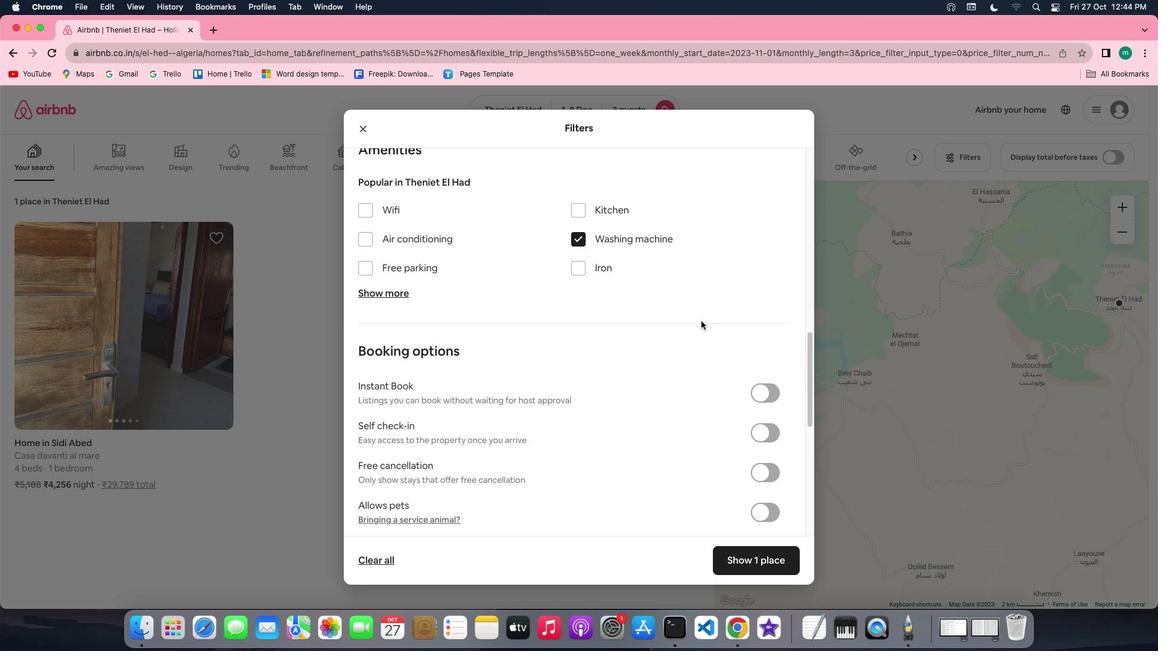 
Action: Mouse moved to (576, 307)
Screenshot: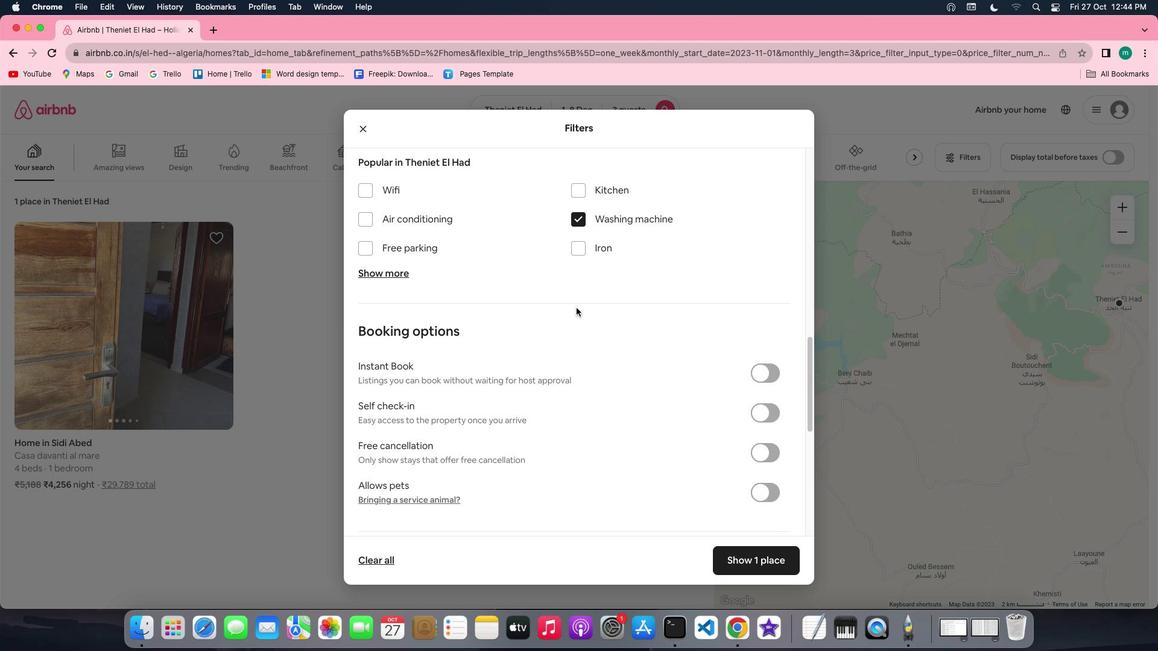 
Action: Mouse scrolled (576, 307) with delta (0, 0)
Screenshot: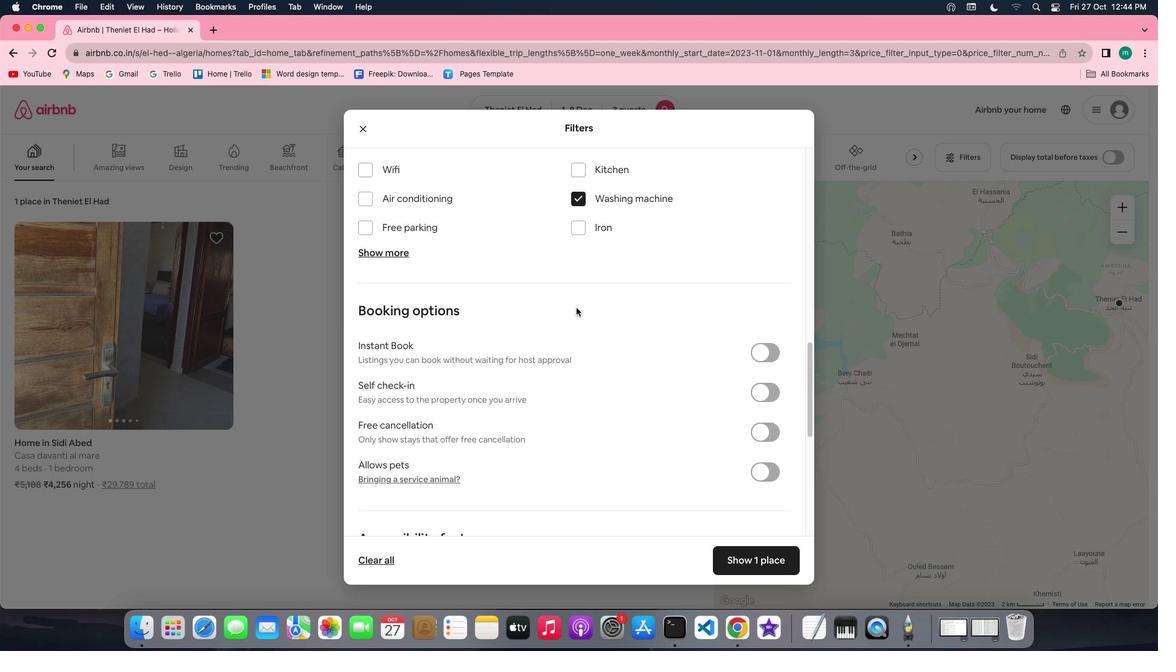 
Action: Mouse scrolled (576, 307) with delta (0, 0)
Screenshot: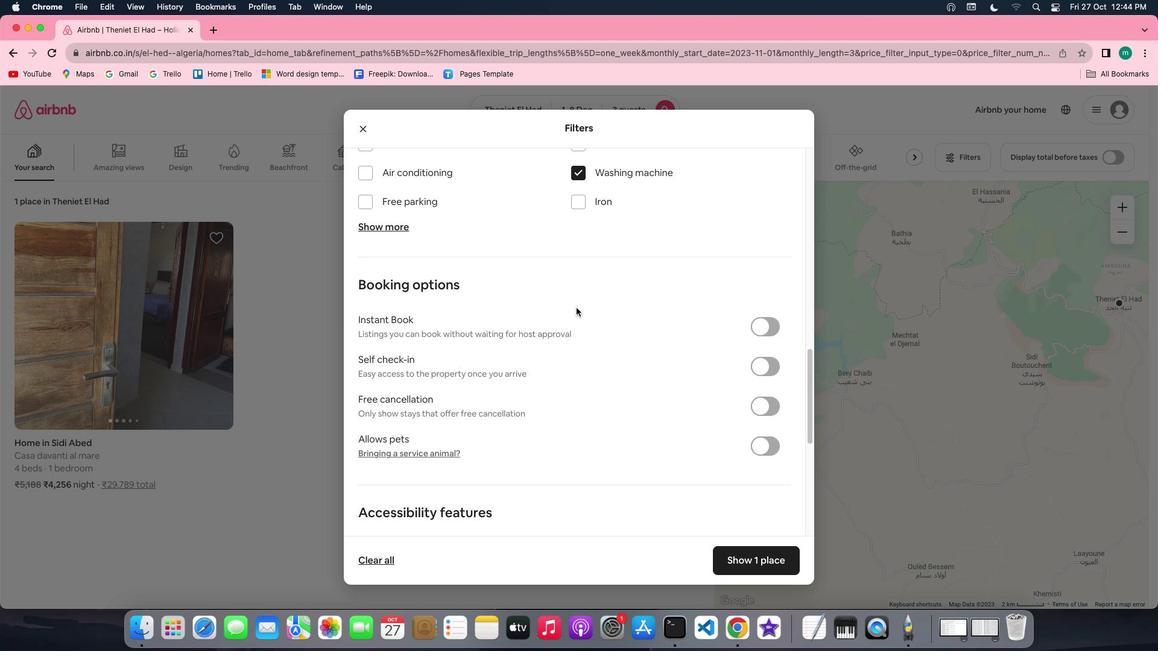 
Action: Mouse scrolled (576, 307) with delta (0, -1)
Screenshot: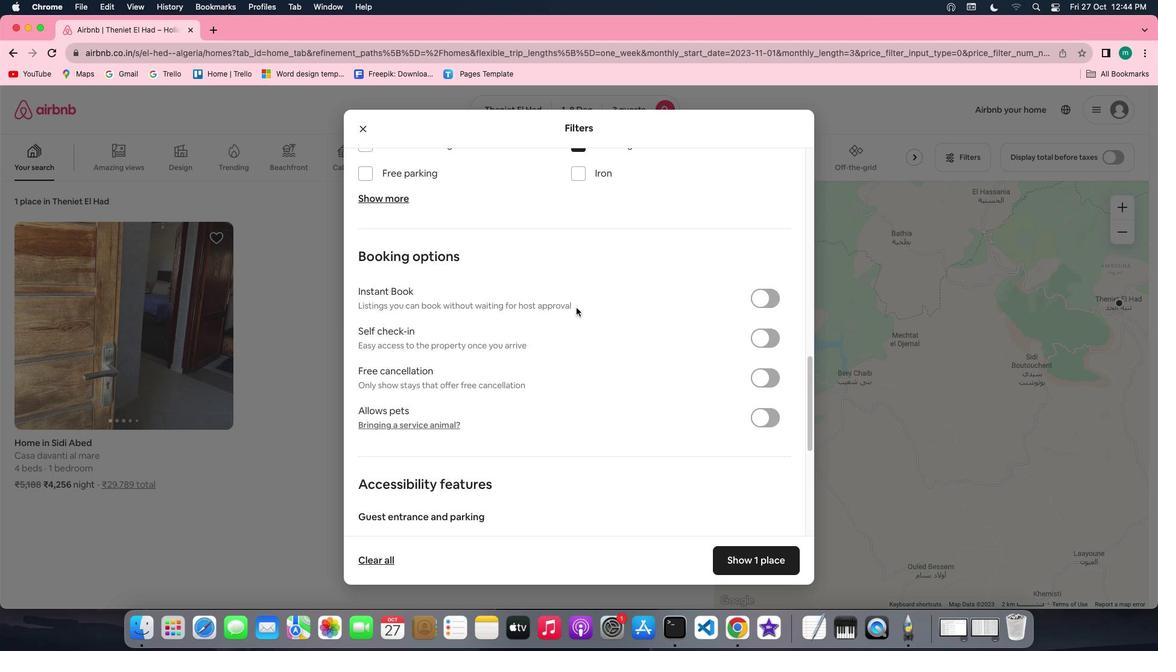 
Action: Mouse scrolled (576, 307) with delta (0, 0)
Screenshot: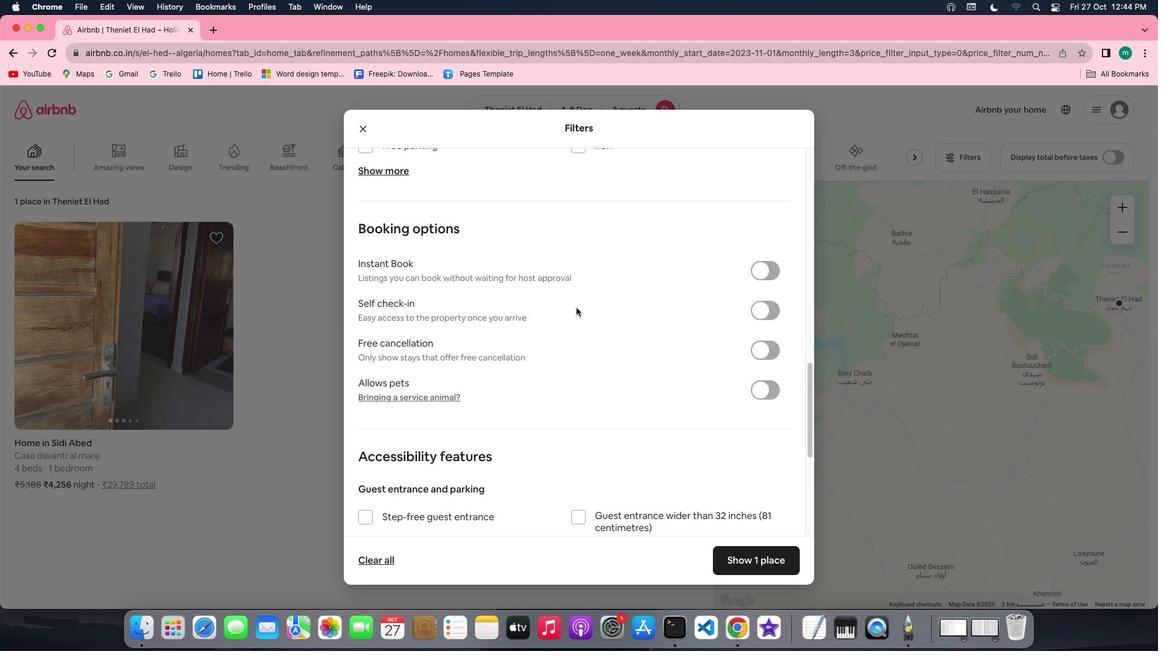 
Action: Mouse moved to (719, 393)
Screenshot: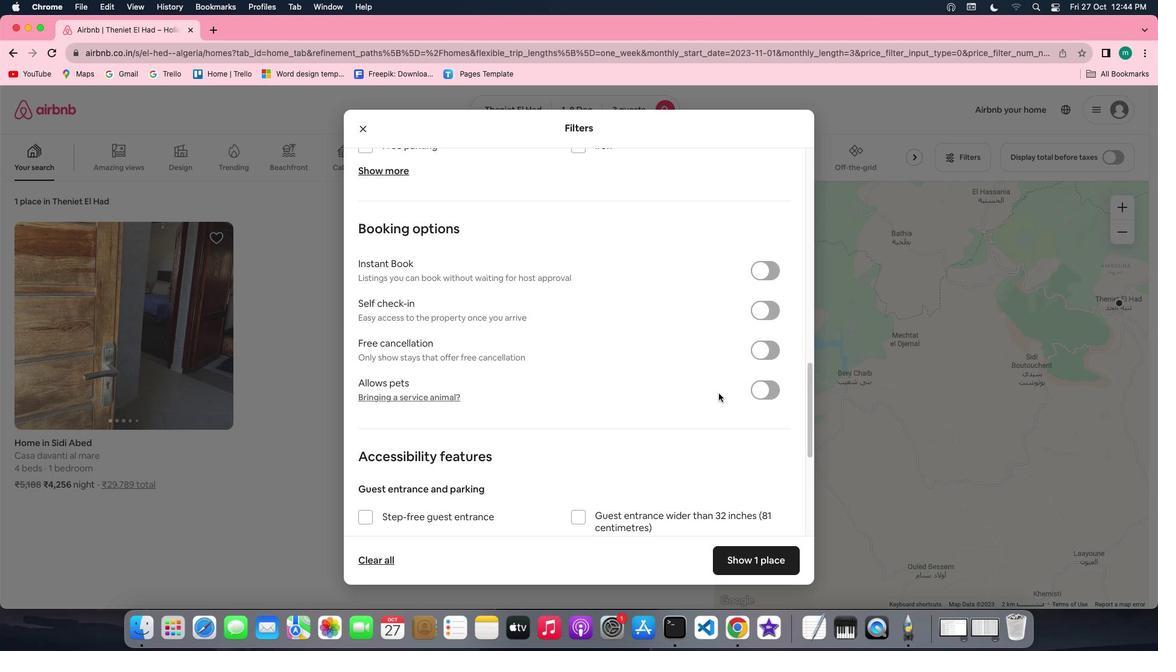 
Action: Mouse scrolled (719, 393) with delta (0, 0)
Screenshot: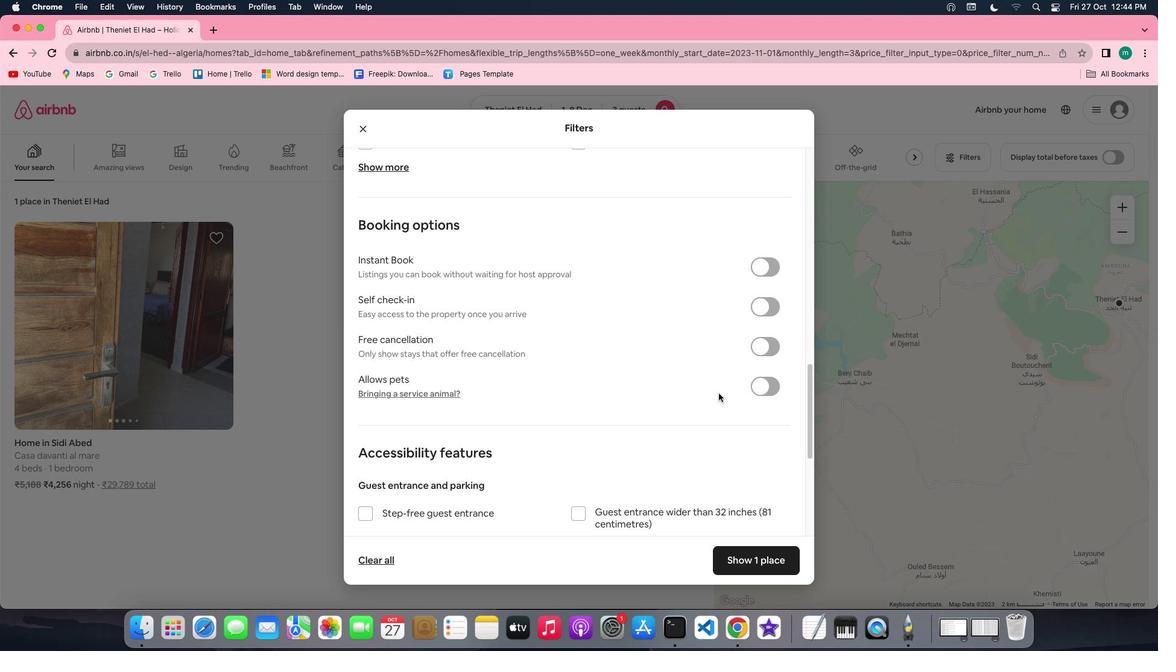 
Action: Mouse scrolled (719, 393) with delta (0, 0)
Screenshot: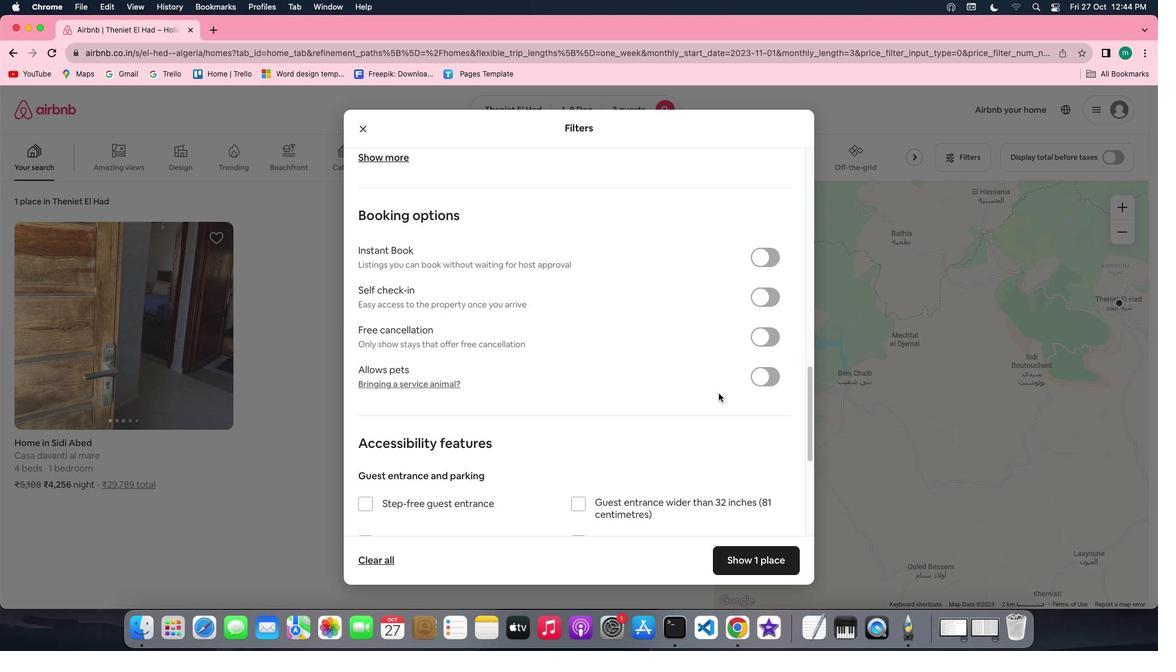 
Action: Mouse scrolled (719, 393) with delta (0, 0)
Screenshot: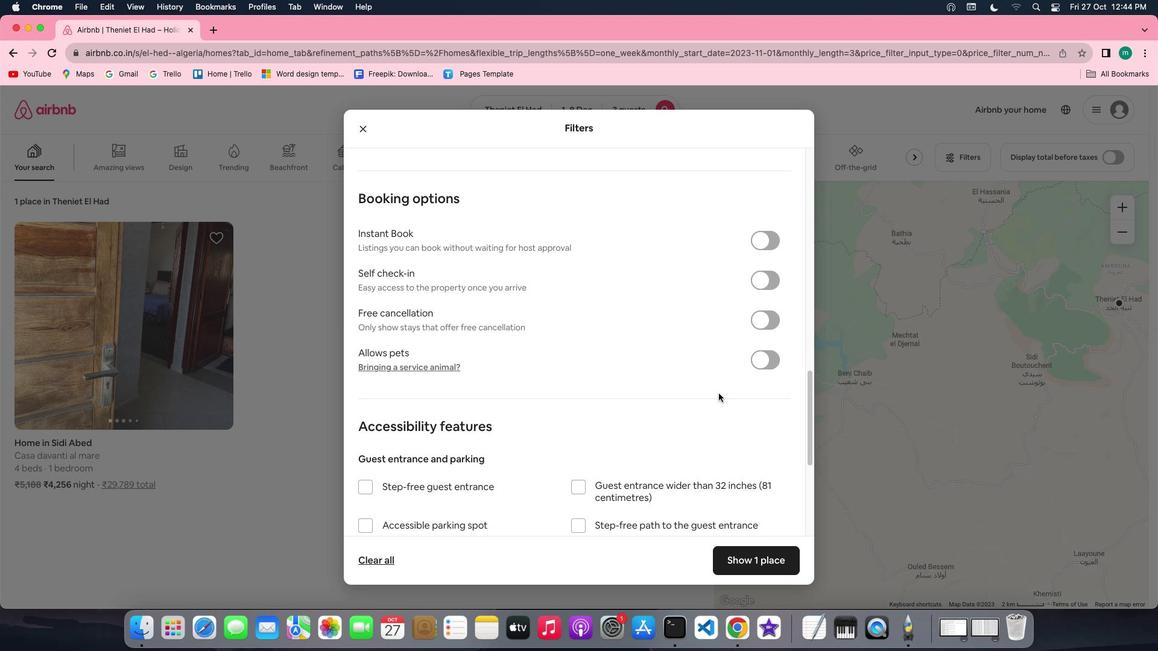 
Action: Mouse moved to (739, 412)
Screenshot: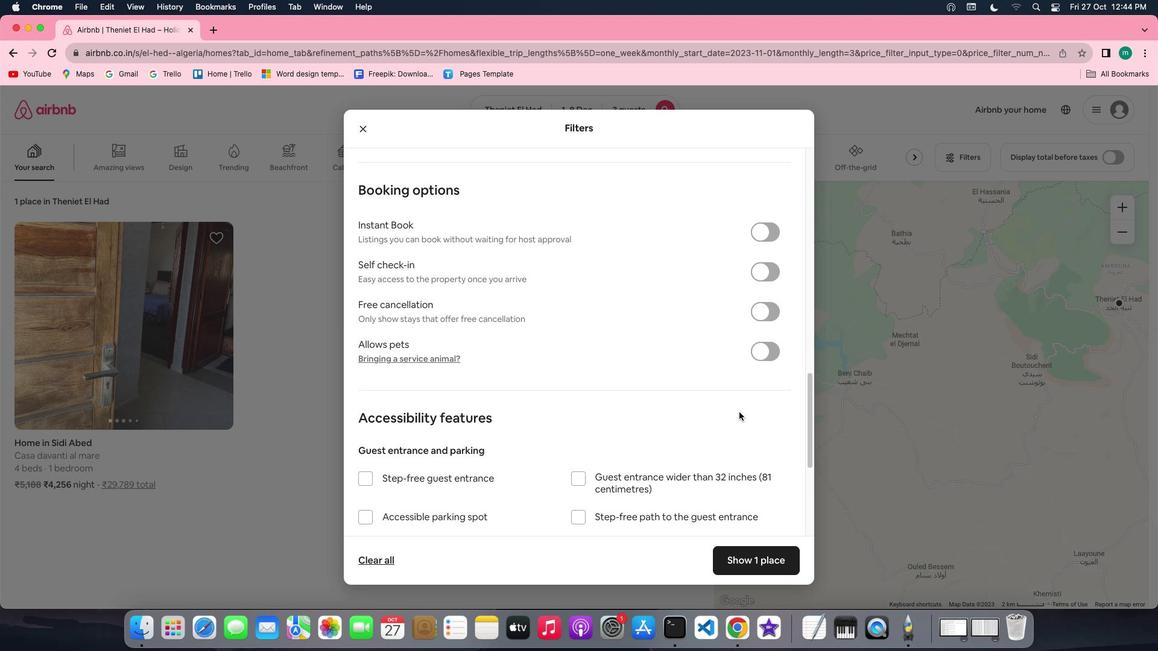 
Action: Mouse scrolled (739, 412) with delta (0, 0)
Screenshot: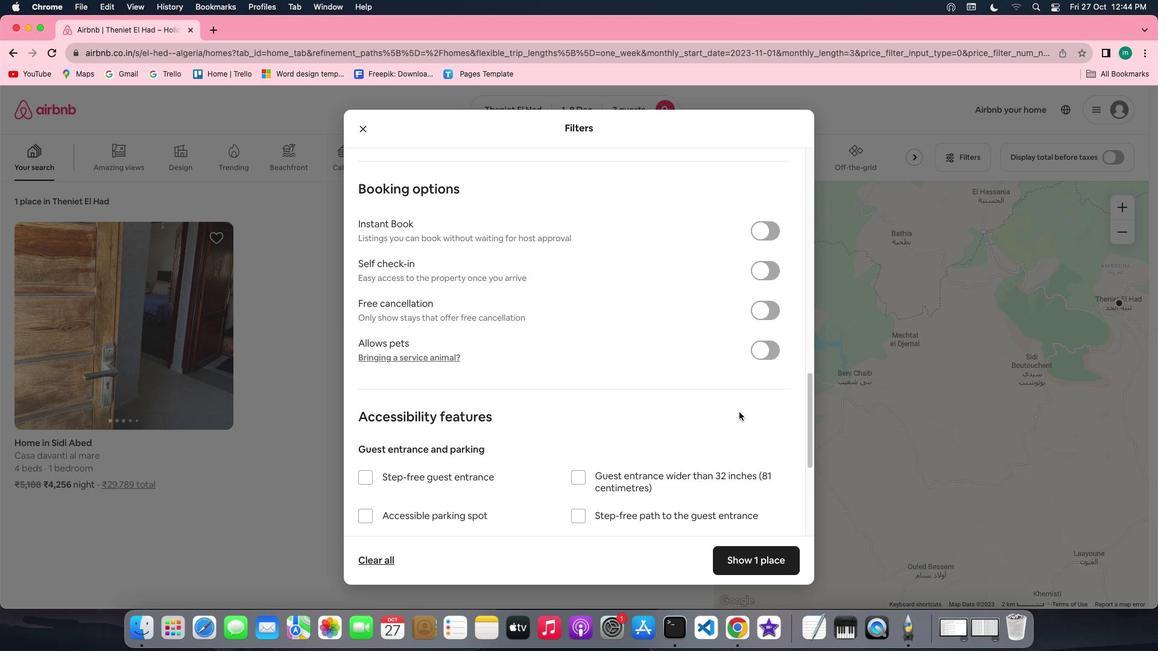 
Action: Mouse scrolled (739, 412) with delta (0, 0)
Screenshot: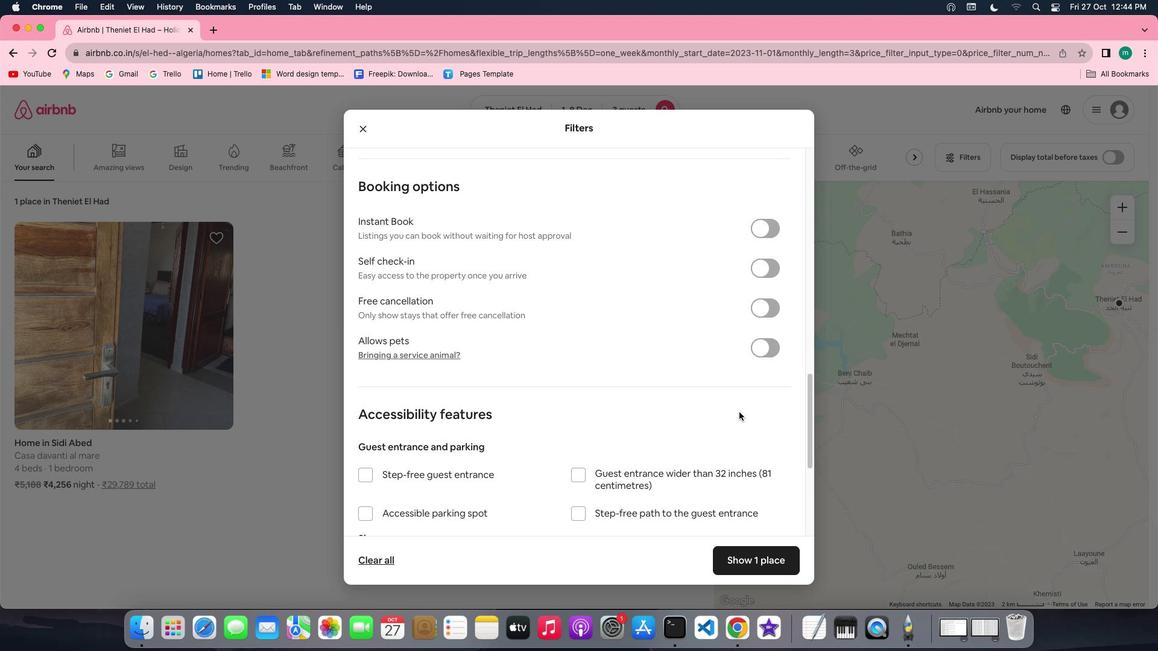 
Action: Mouse scrolled (739, 412) with delta (0, 0)
Screenshot: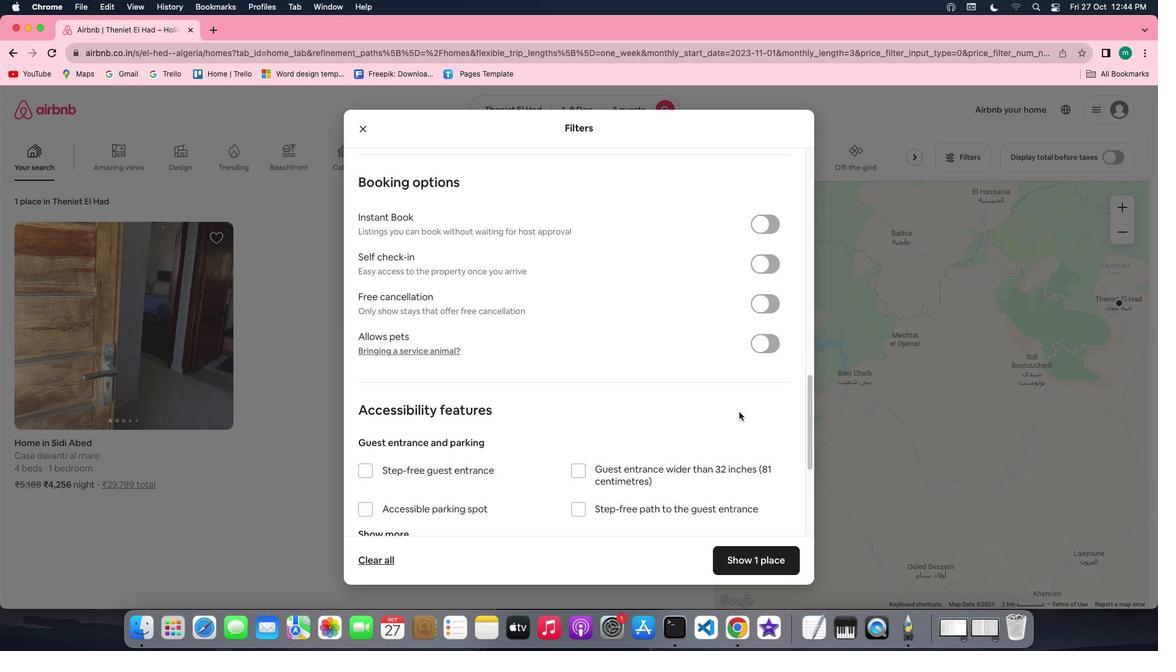 
Action: Mouse scrolled (739, 412) with delta (0, 0)
Screenshot: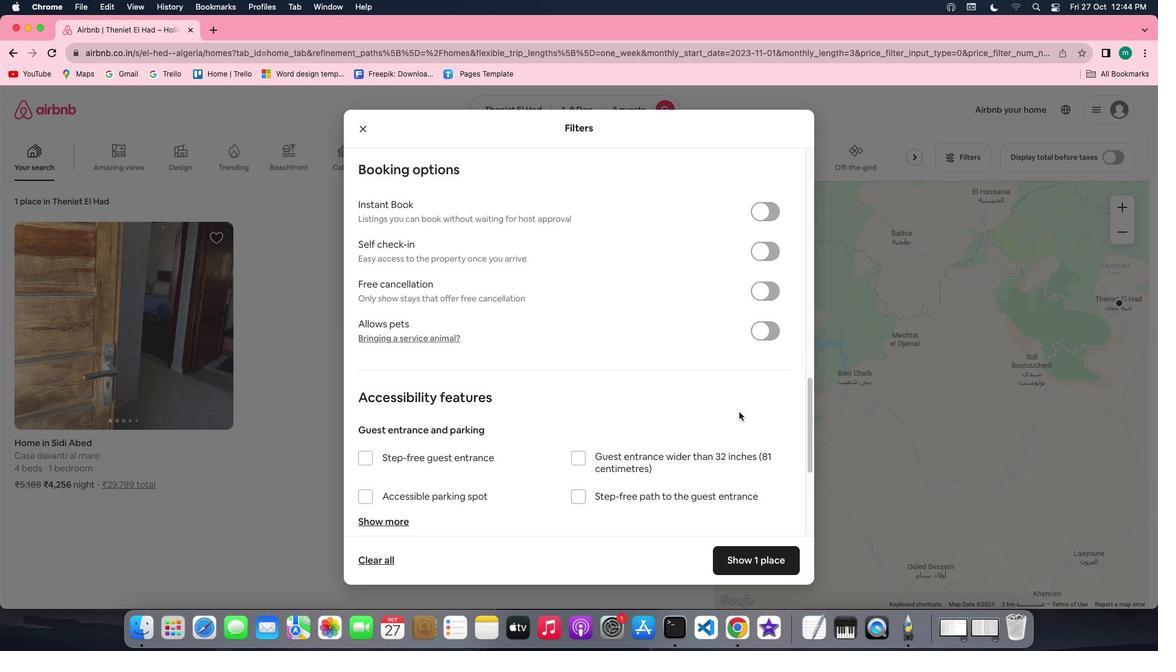
Action: Mouse moved to (739, 412)
Screenshot: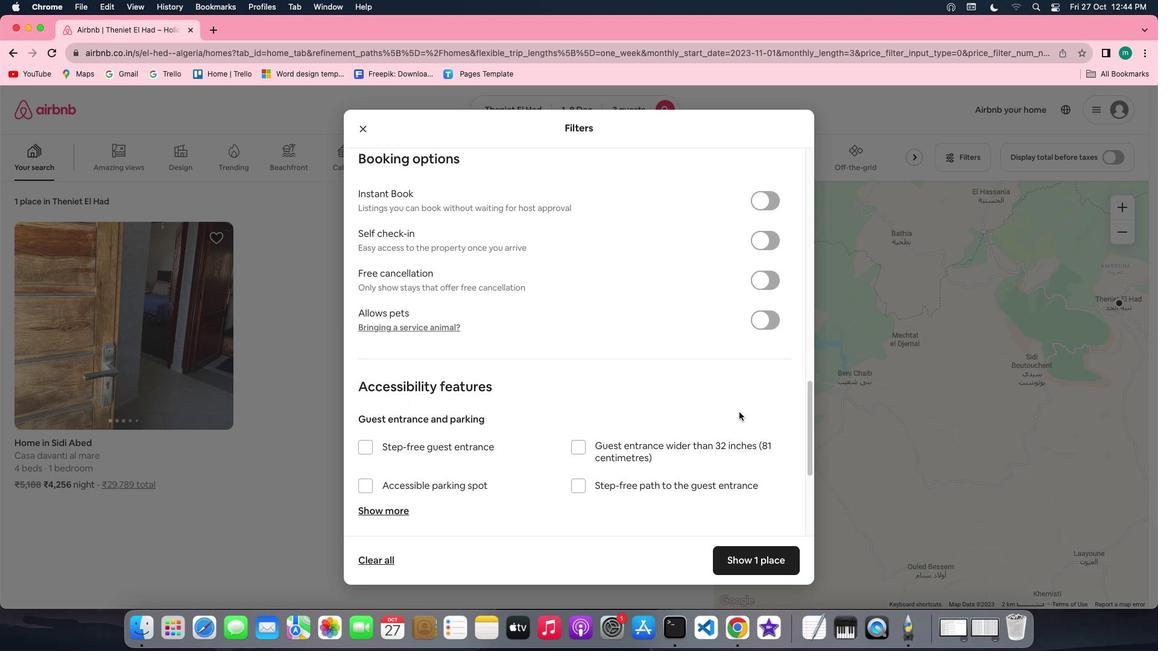 
Action: Mouse scrolled (739, 412) with delta (0, 0)
Screenshot: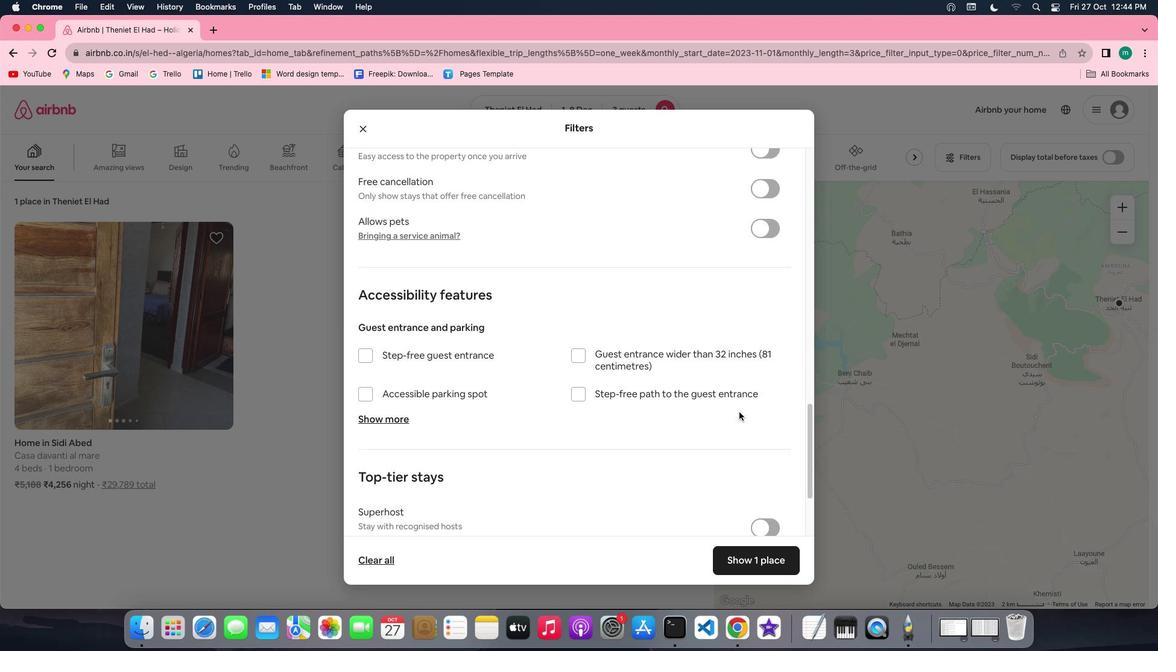 
Action: Mouse scrolled (739, 412) with delta (0, 0)
Screenshot: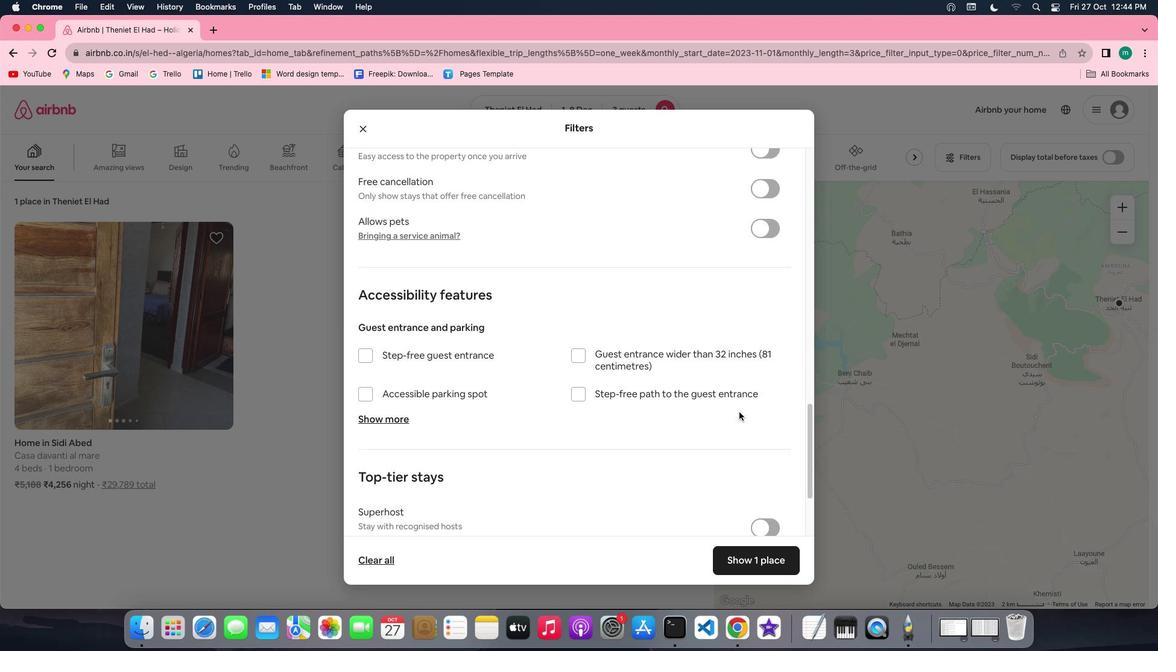 
Action: Mouse scrolled (739, 412) with delta (0, -1)
Screenshot: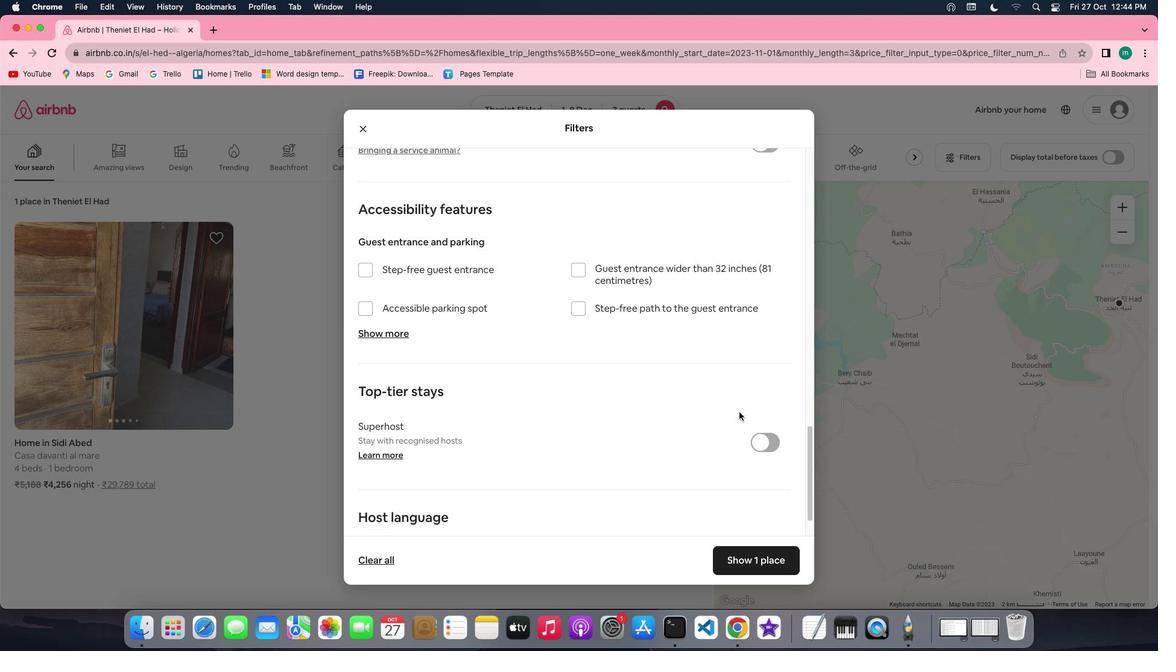 
Action: Mouse scrolled (739, 412) with delta (0, -3)
Screenshot: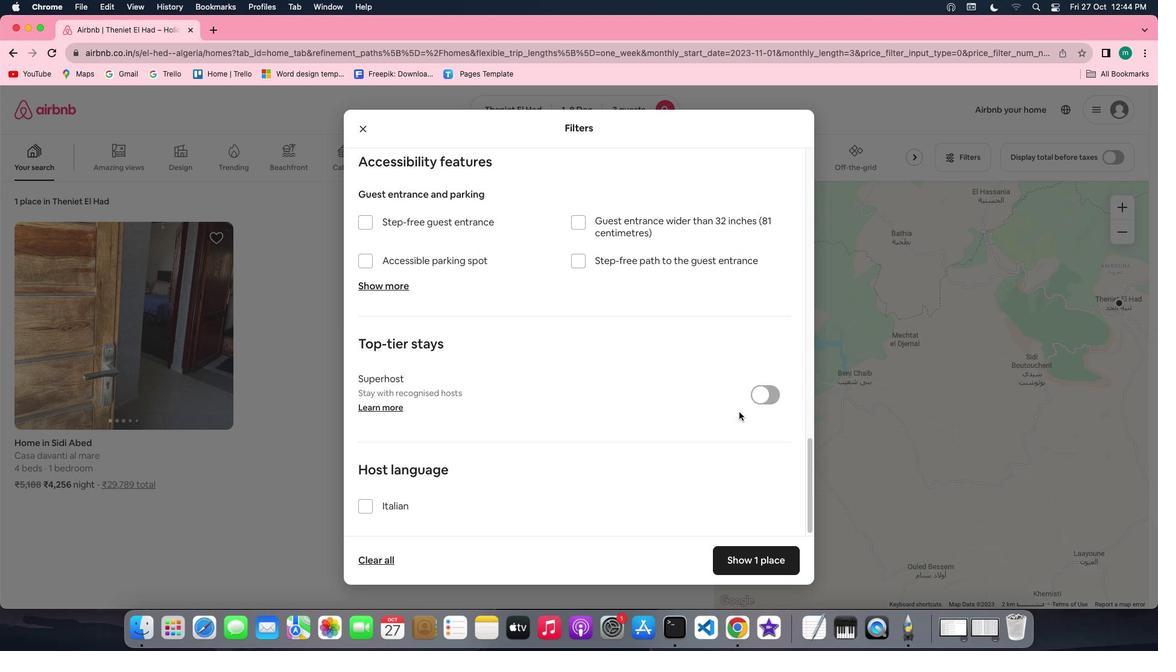 
Action: Mouse scrolled (739, 412) with delta (0, -3)
Screenshot: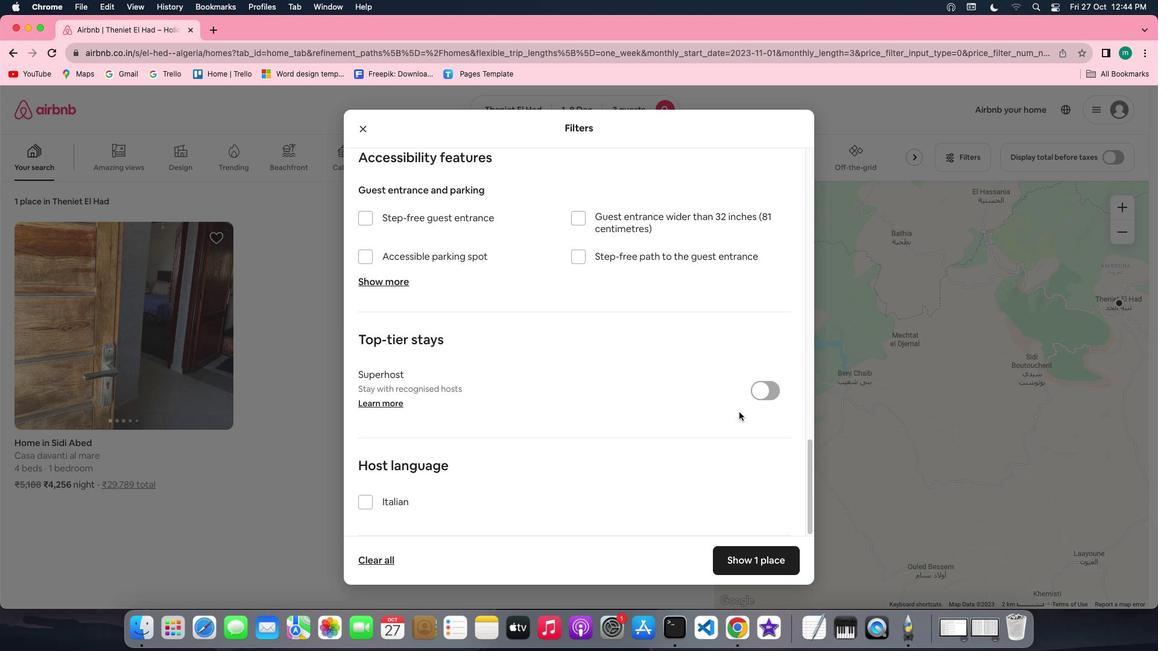 
Action: Mouse moved to (740, 422)
Screenshot: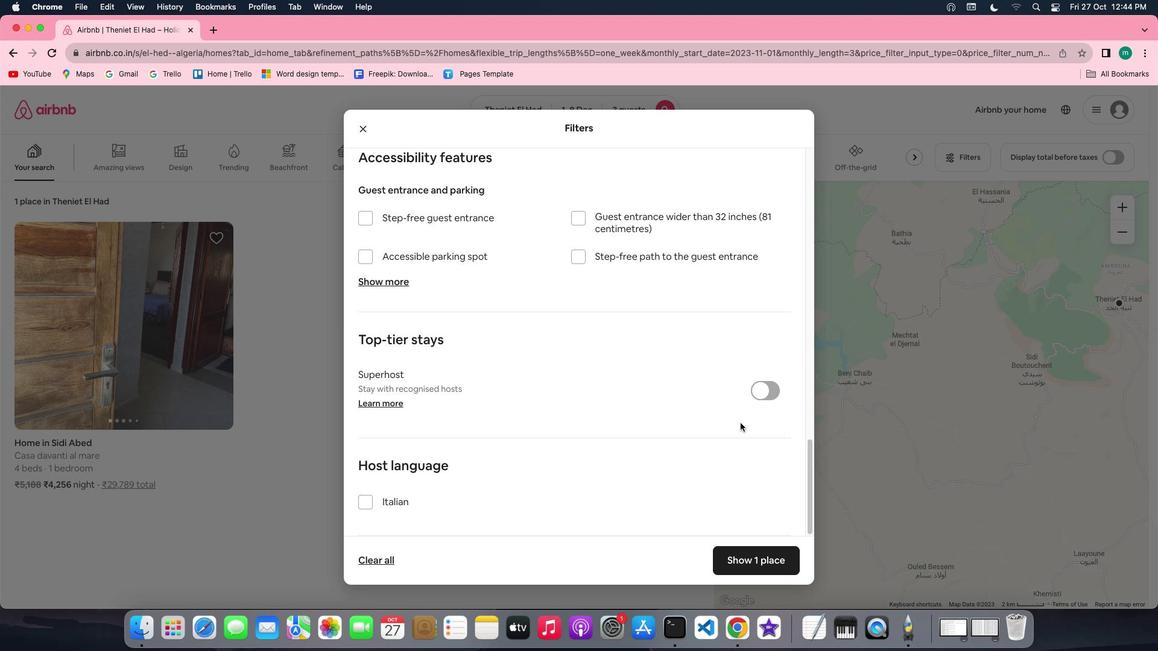 
Action: Mouse scrolled (740, 422) with delta (0, 0)
Screenshot: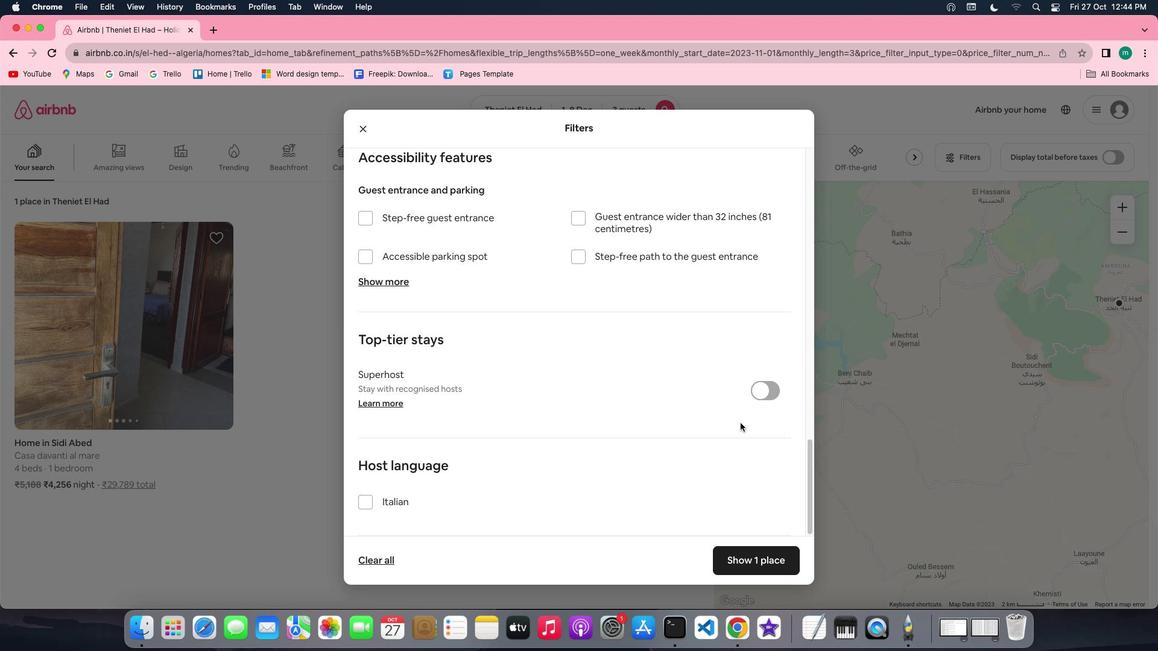 
Action: Mouse scrolled (740, 422) with delta (0, 0)
Screenshot: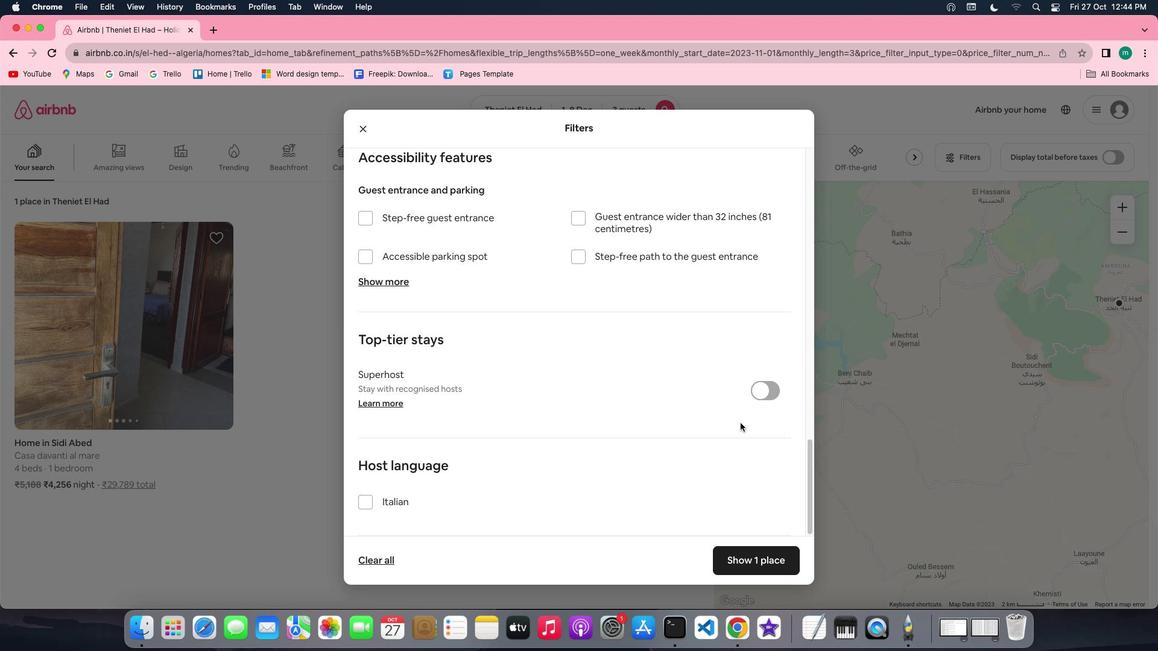 
Action: Mouse scrolled (740, 422) with delta (0, -1)
Screenshot: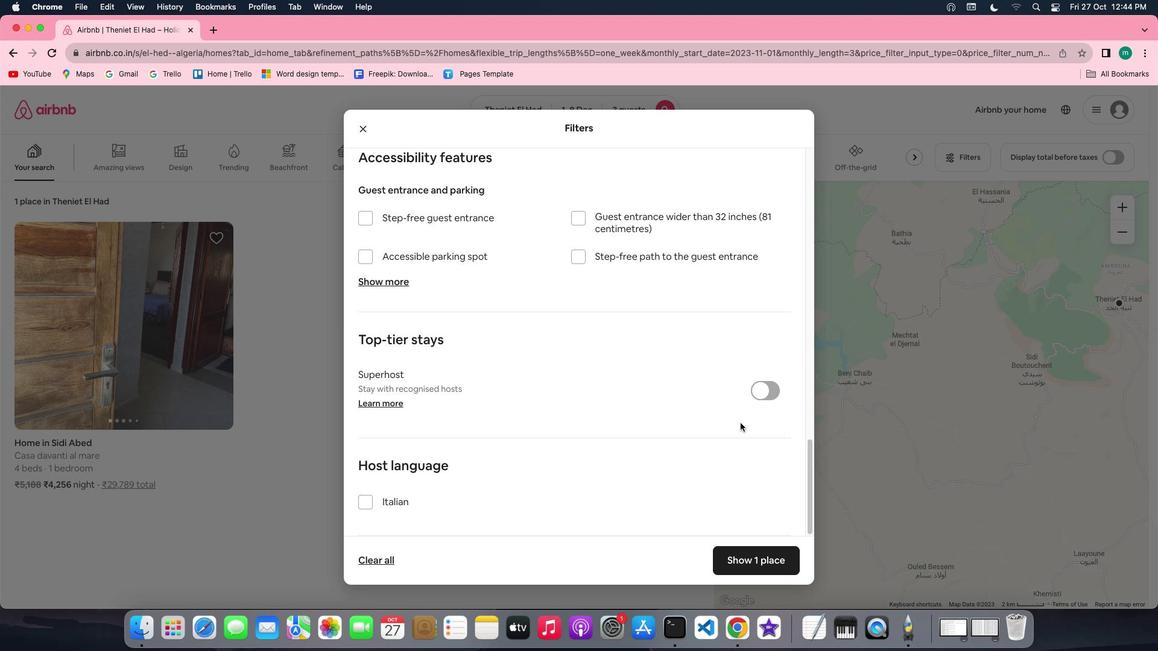 
Action: Mouse scrolled (740, 422) with delta (0, -3)
Screenshot: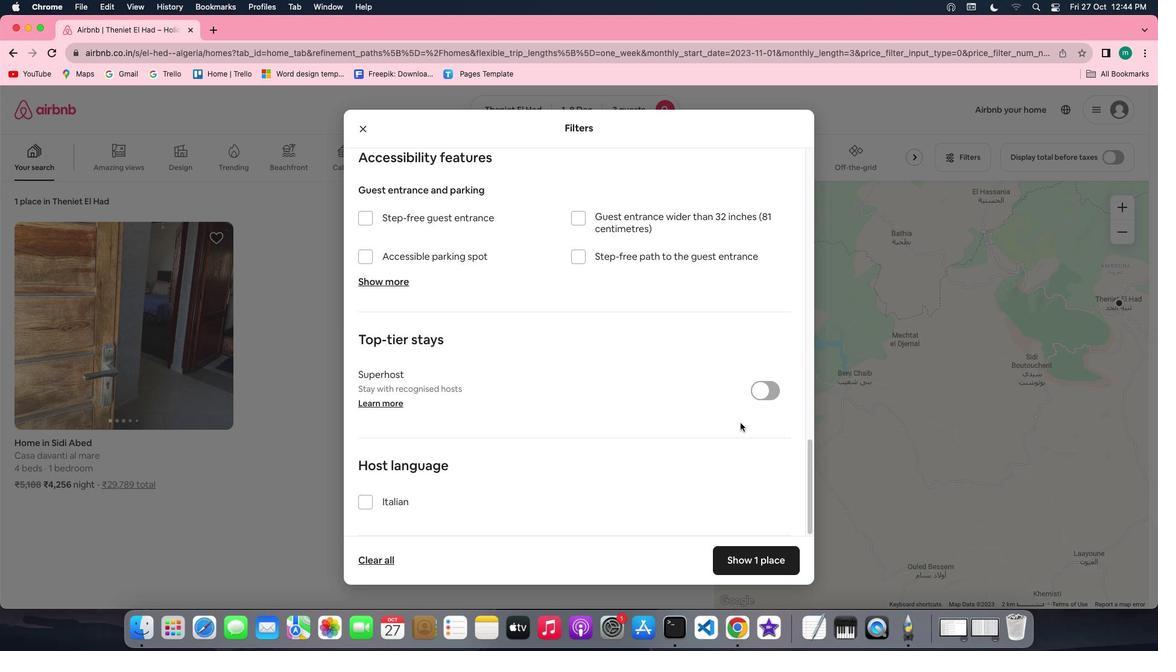 
Action: Mouse scrolled (740, 422) with delta (0, -3)
Screenshot: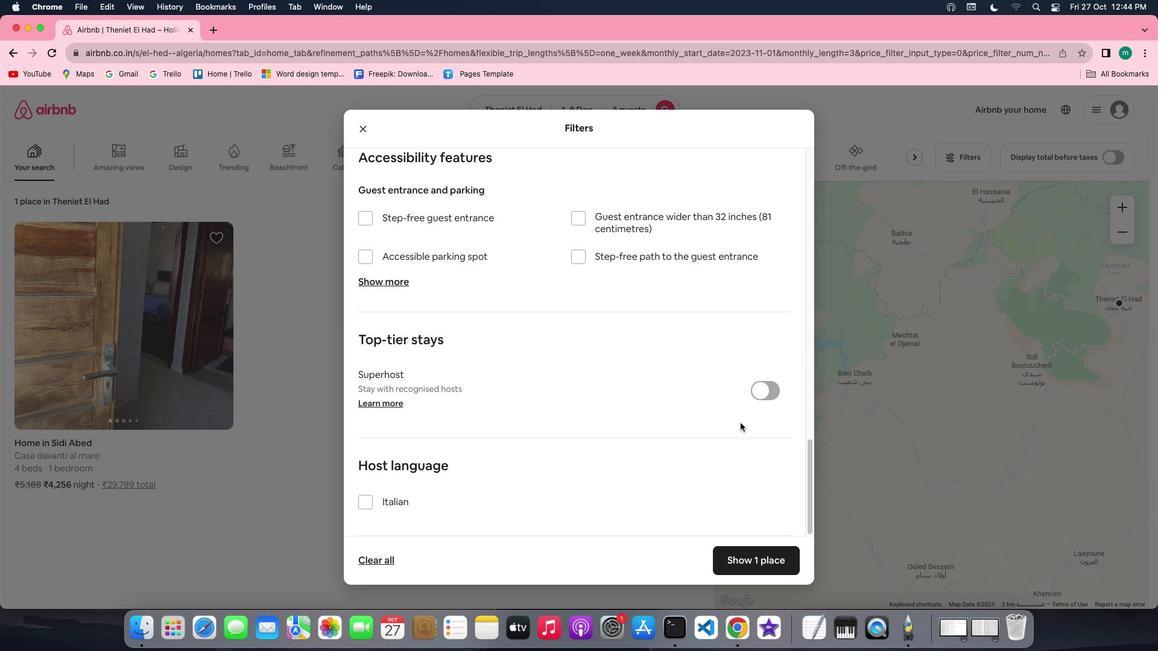 
Action: Mouse scrolled (740, 422) with delta (0, -3)
Screenshot: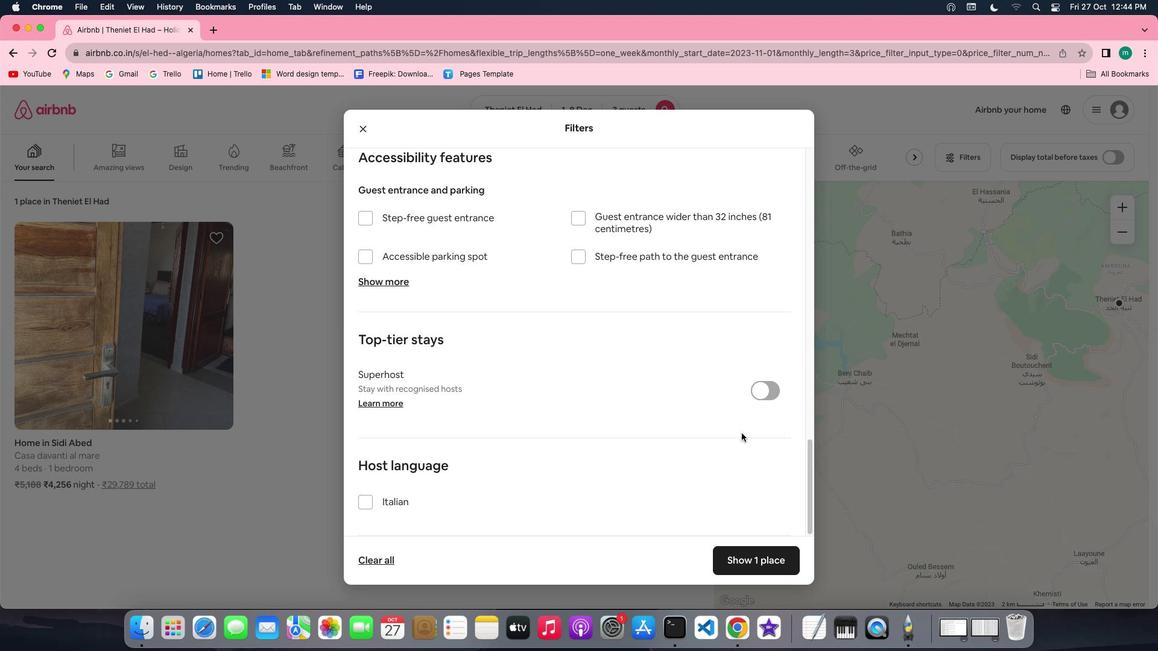 
Action: Mouse moved to (757, 565)
Screenshot: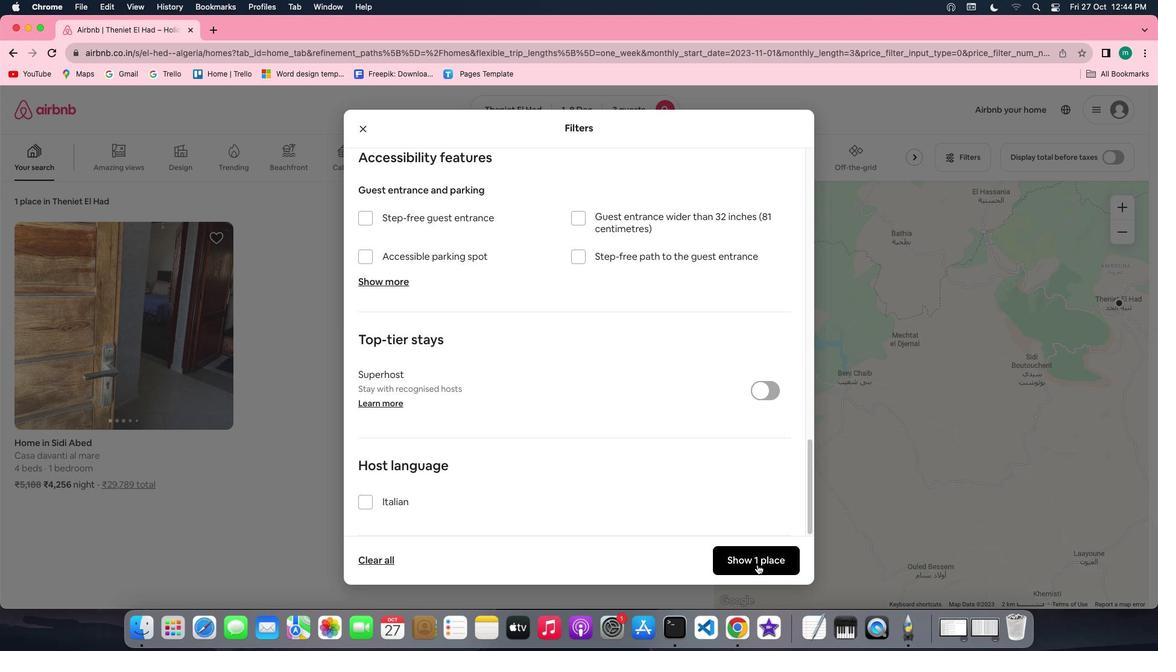 
Action: Mouse pressed left at (757, 565)
Screenshot: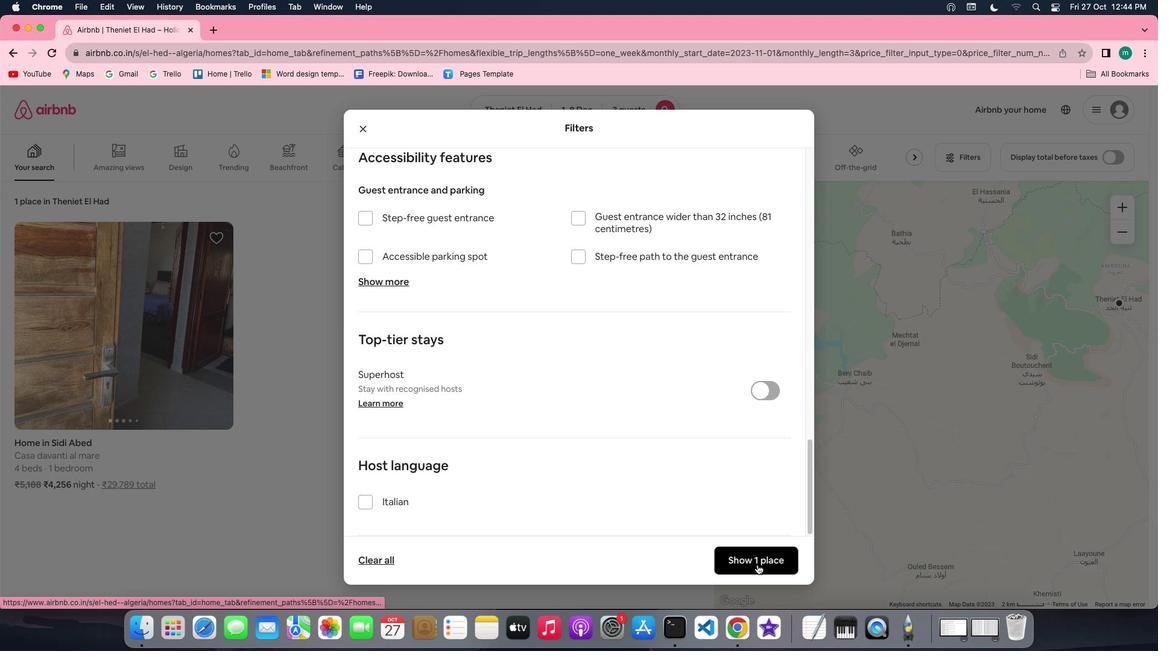 
Action: Mouse moved to (103, 338)
Screenshot: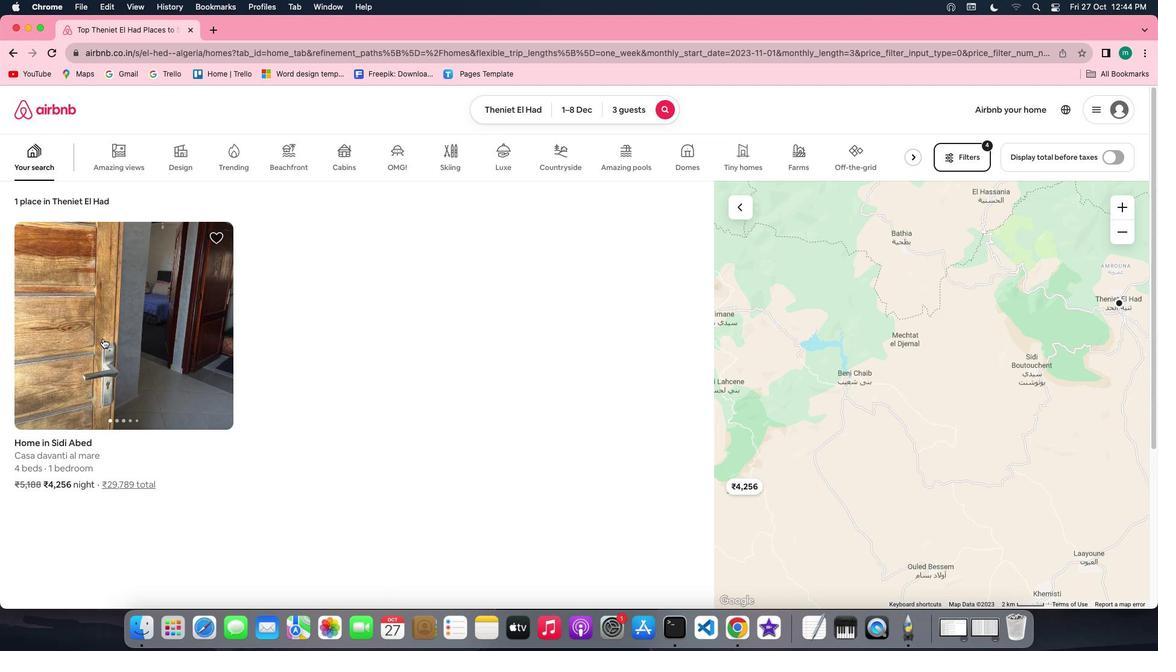 
Action: Mouse pressed left at (103, 338)
Screenshot: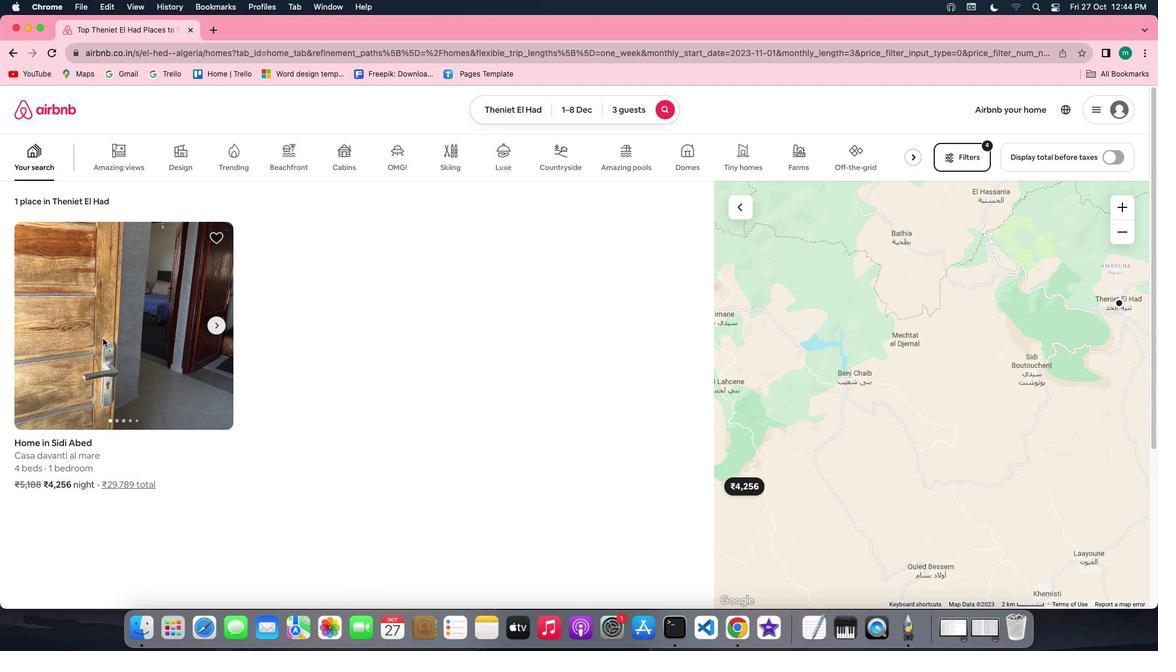 
Action: Mouse moved to (855, 443)
Screenshot: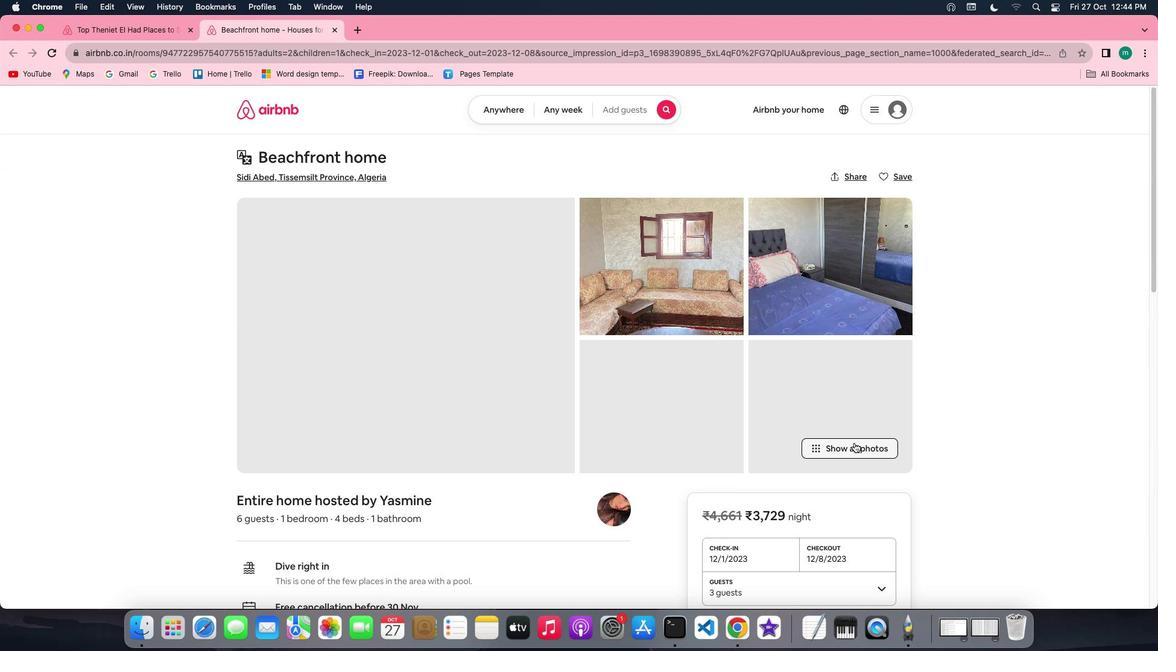 
Action: Mouse pressed left at (855, 443)
Screenshot: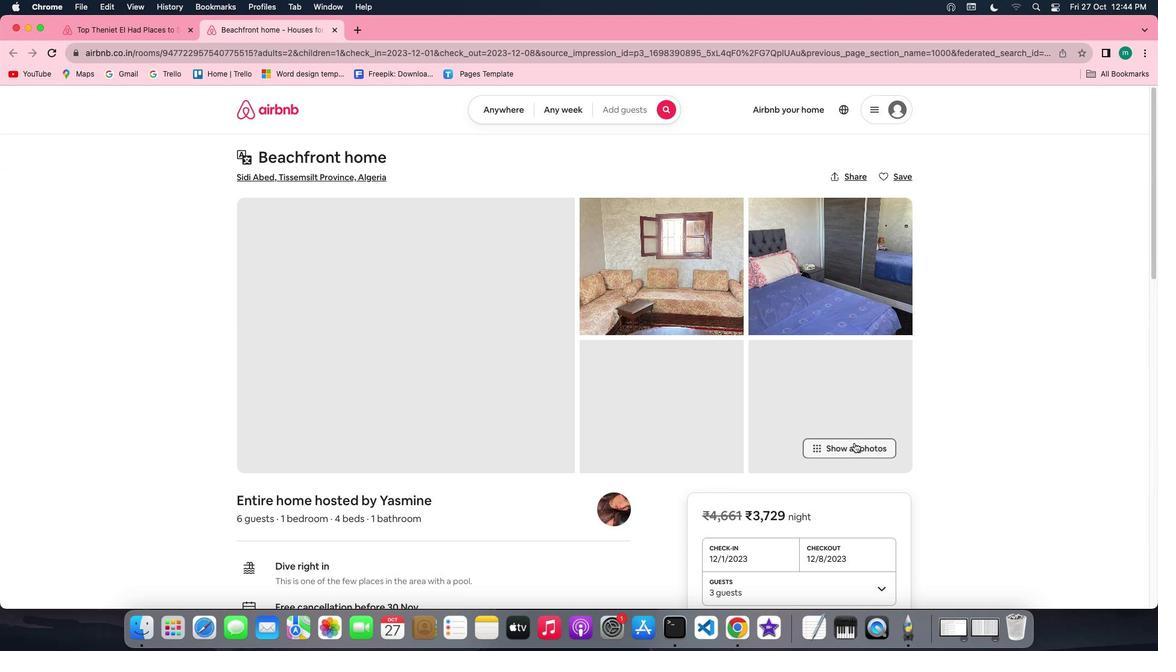 
Action: Mouse moved to (546, 428)
Screenshot: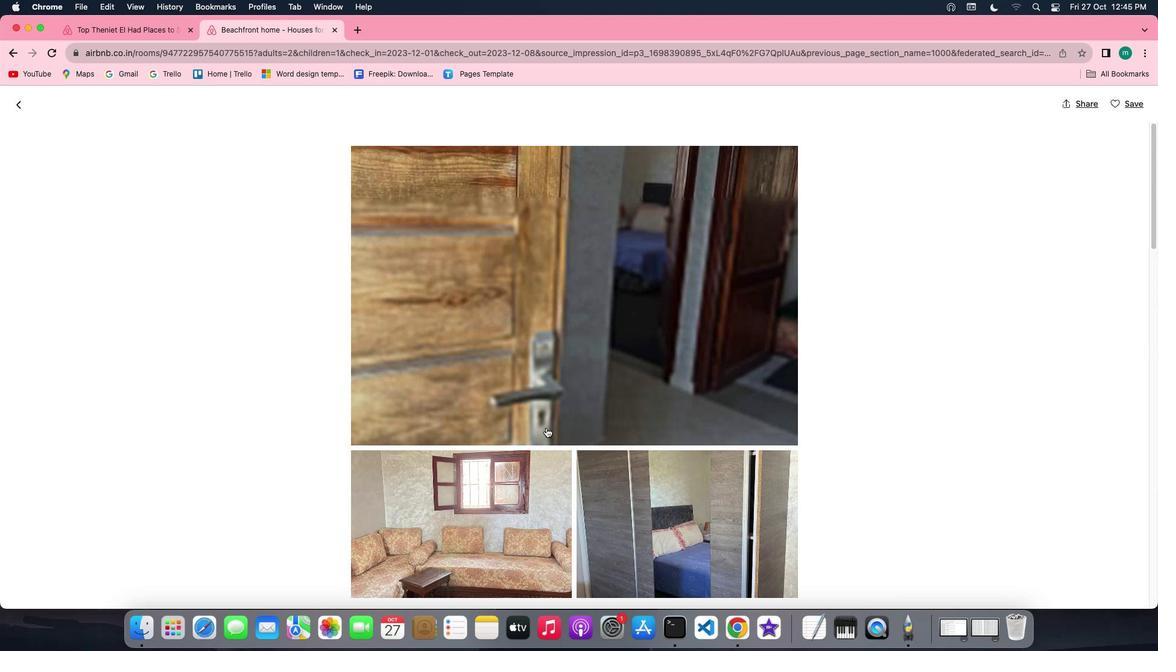 
Action: Mouse scrolled (546, 428) with delta (0, 0)
Screenshot: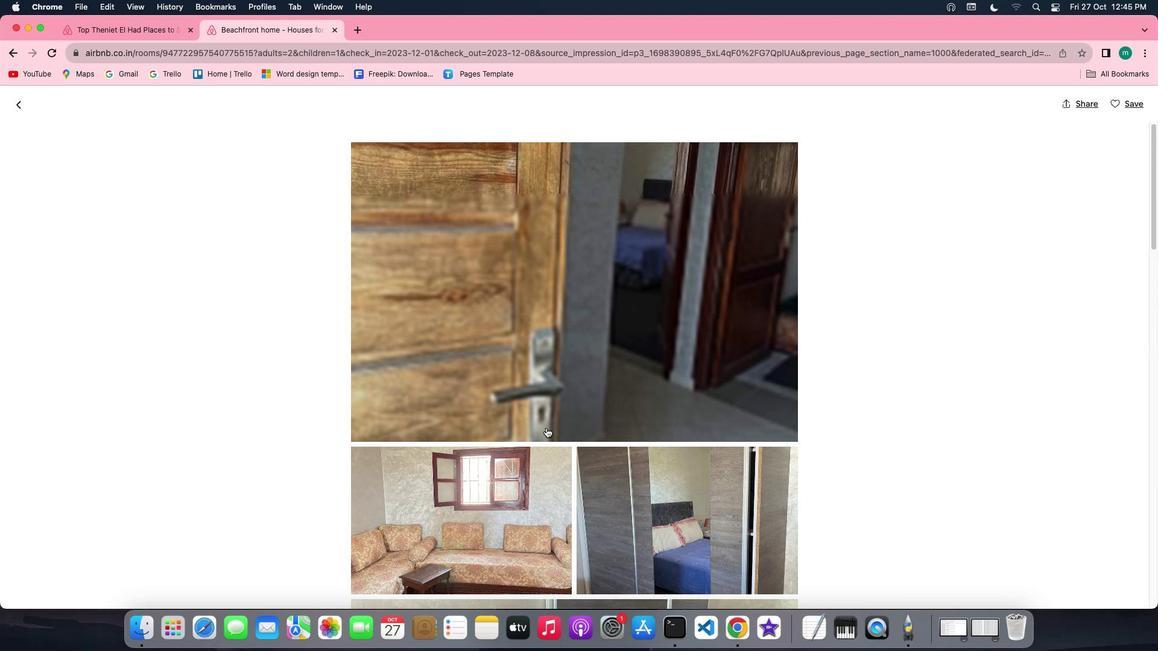 
Action: Mouse scrolled (546, 428) with delta (0, 0)
Screenshot: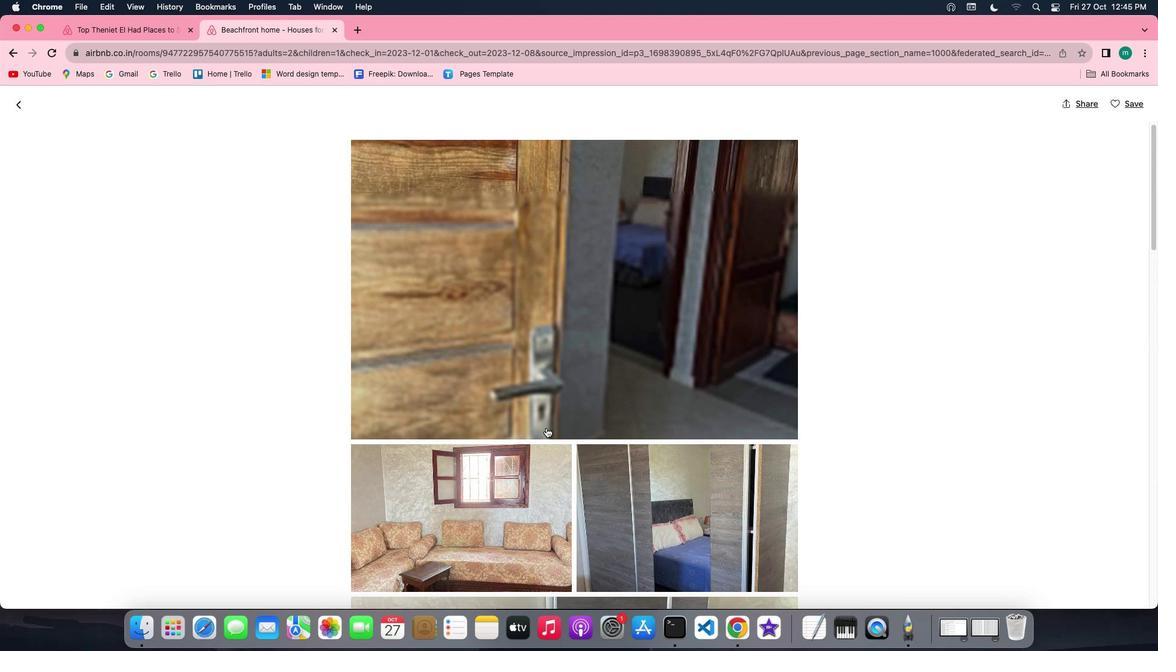 
Action: Mouse scrolled (546, 428) with delta (0, -1)
Screenshot: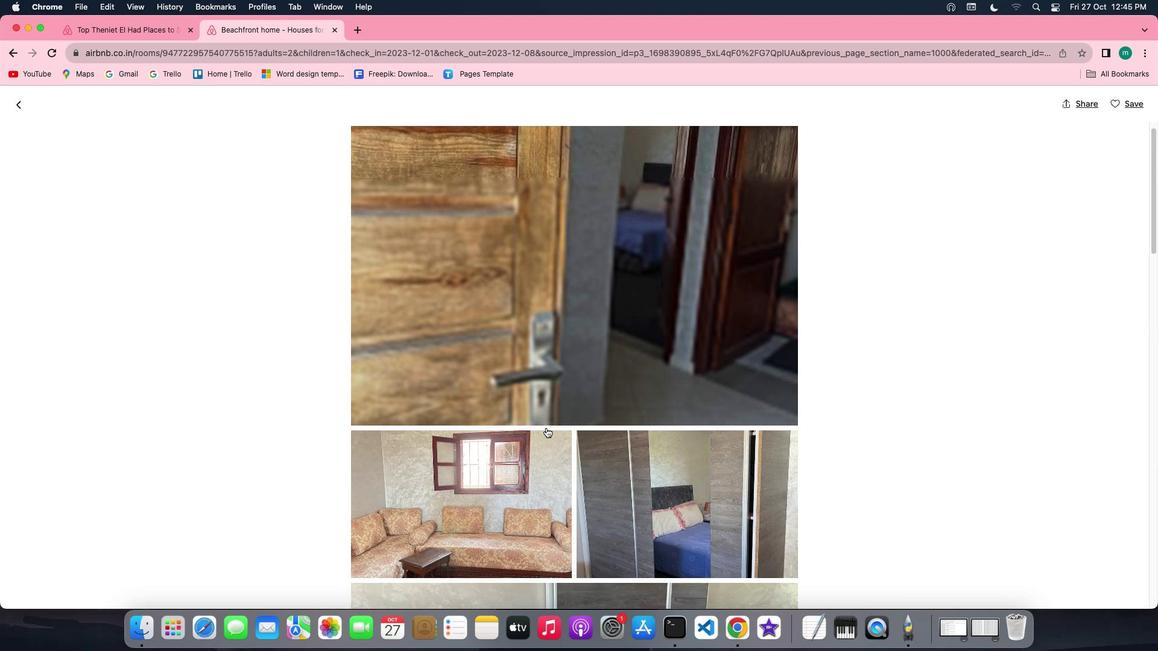 
Action: Mouse scrolled (546, 428) with delta (0, 0)
Screenshot: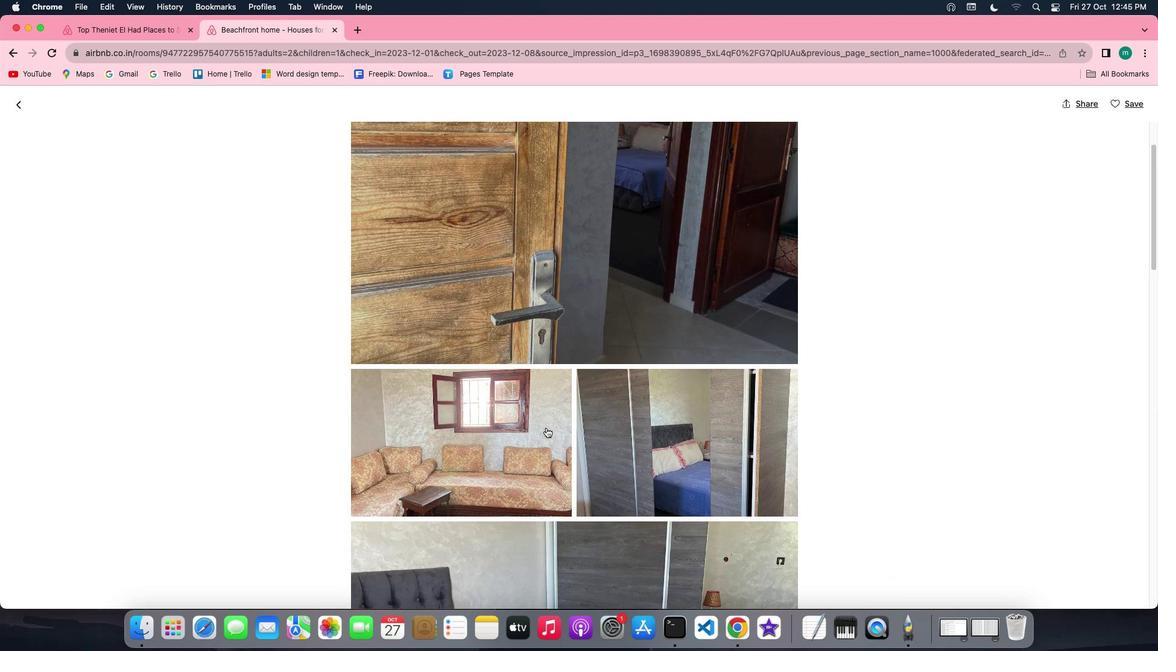 
Action: Mouse scrolled (546, 428) with delta (0, 0)
Screenshot: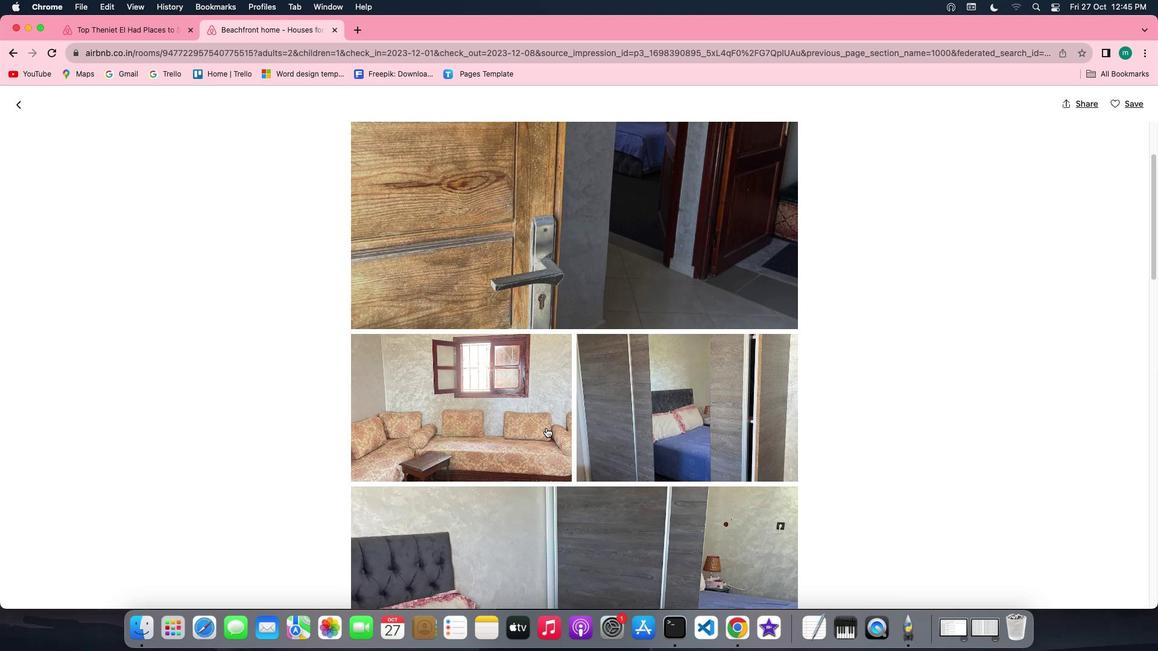 
Action: Mouse scrolled (546, 428) with delta (0, 0)
Screenshot: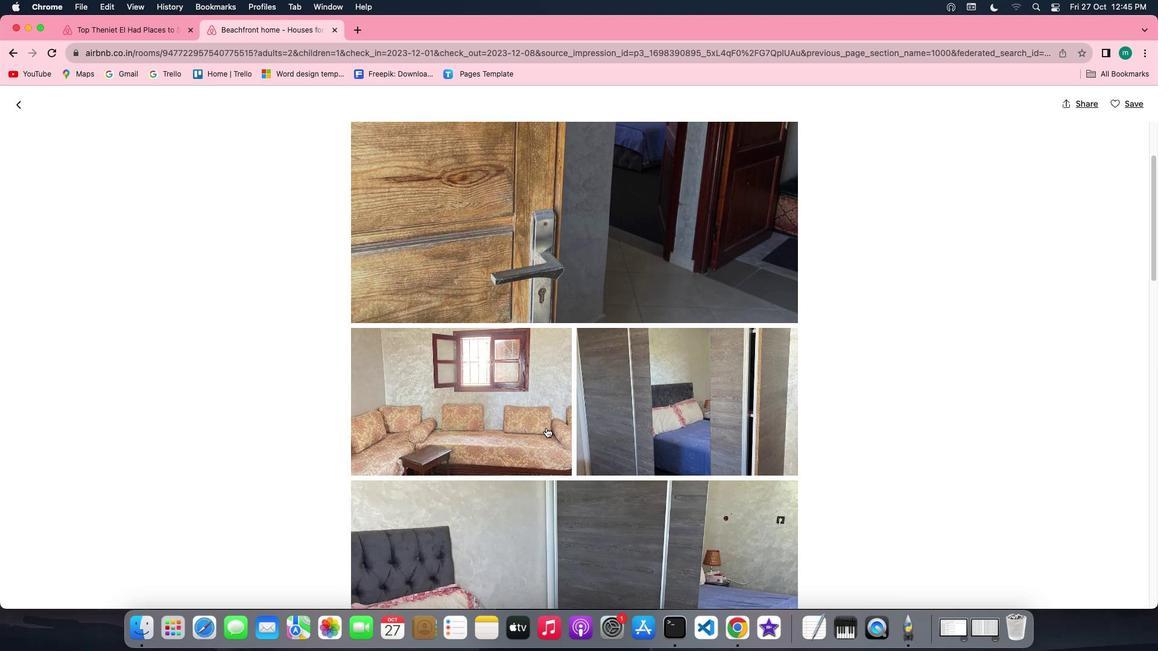 
Action: Mouse scrolled (546, 428) with delta (0, -1)
Screenshot: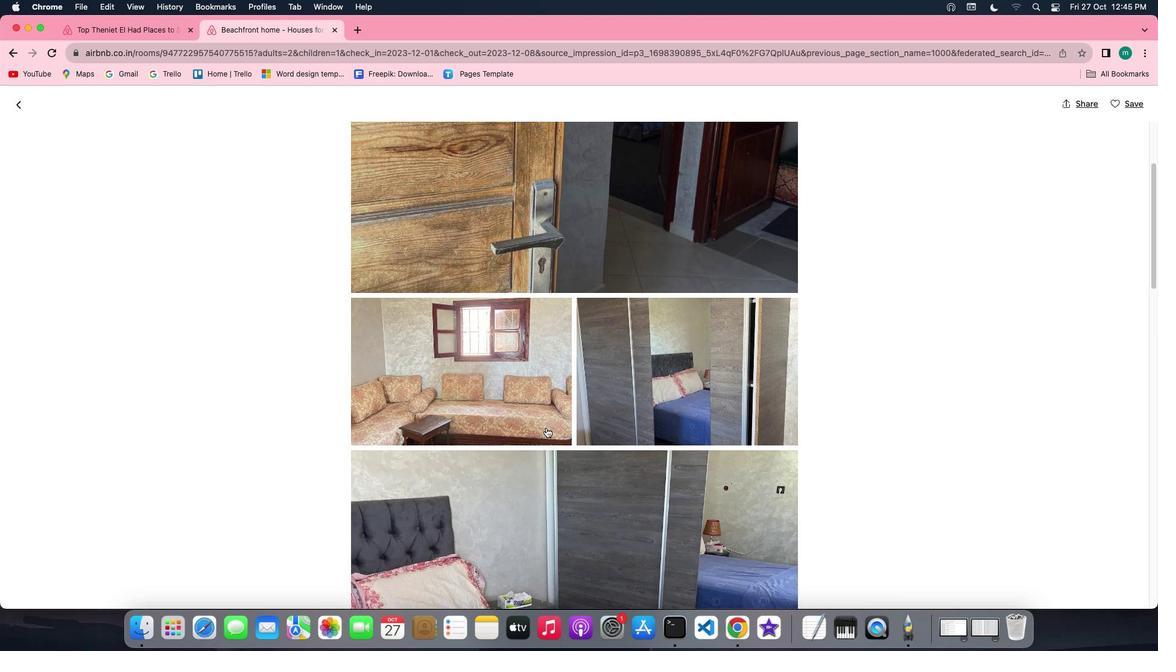 
Action: Mouse scrolled (546, 428) with delta (0, -1)
Screenshot: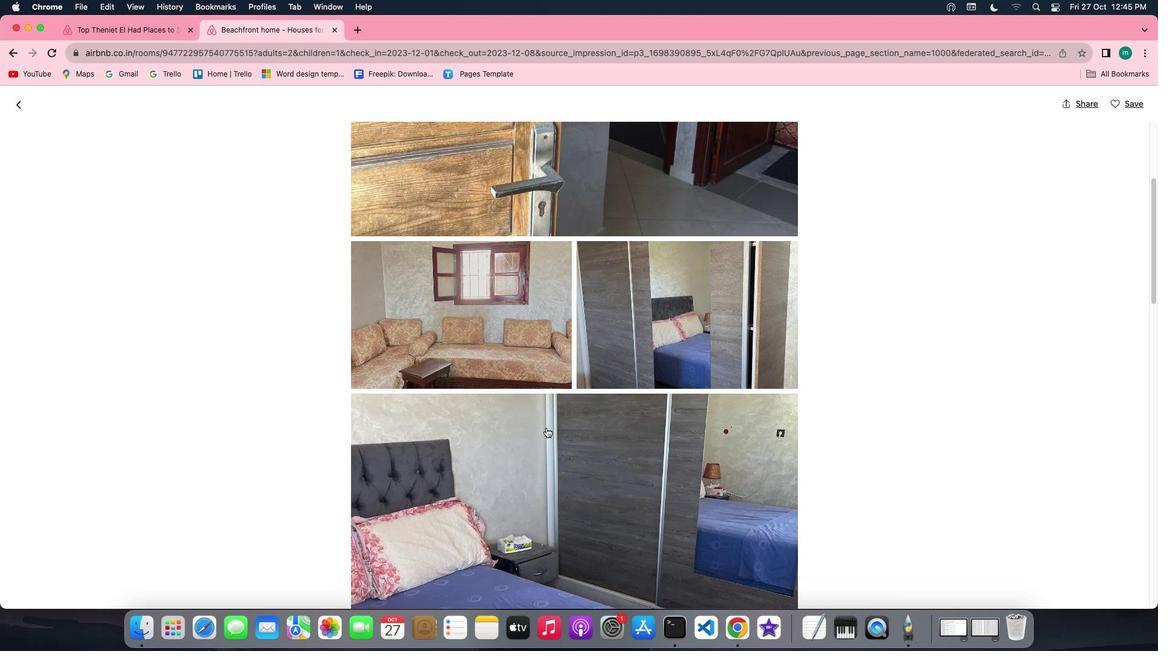 
Action: Mouse scrolled (546, 428) with delta (0, 0)
Screenshot: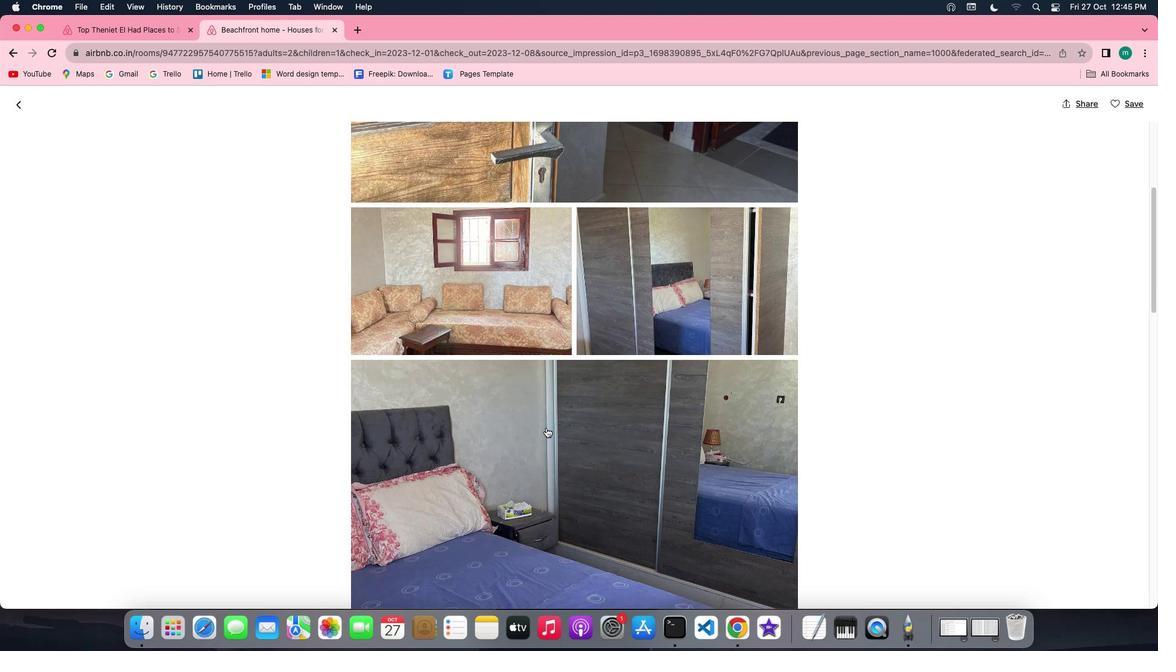 
Action: Mouse scrolled (546, 428) with delta (0, 0)
Screenshot: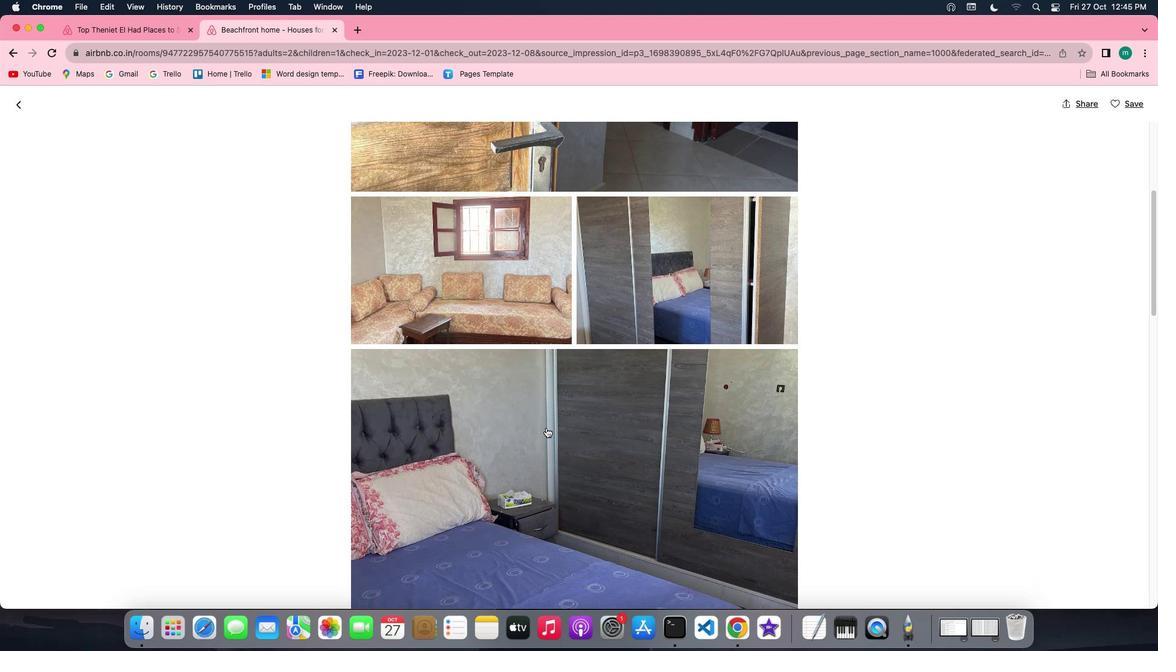 
Action: Mouse scrolled (546, 428) with delta (0, 0)
Screenshot: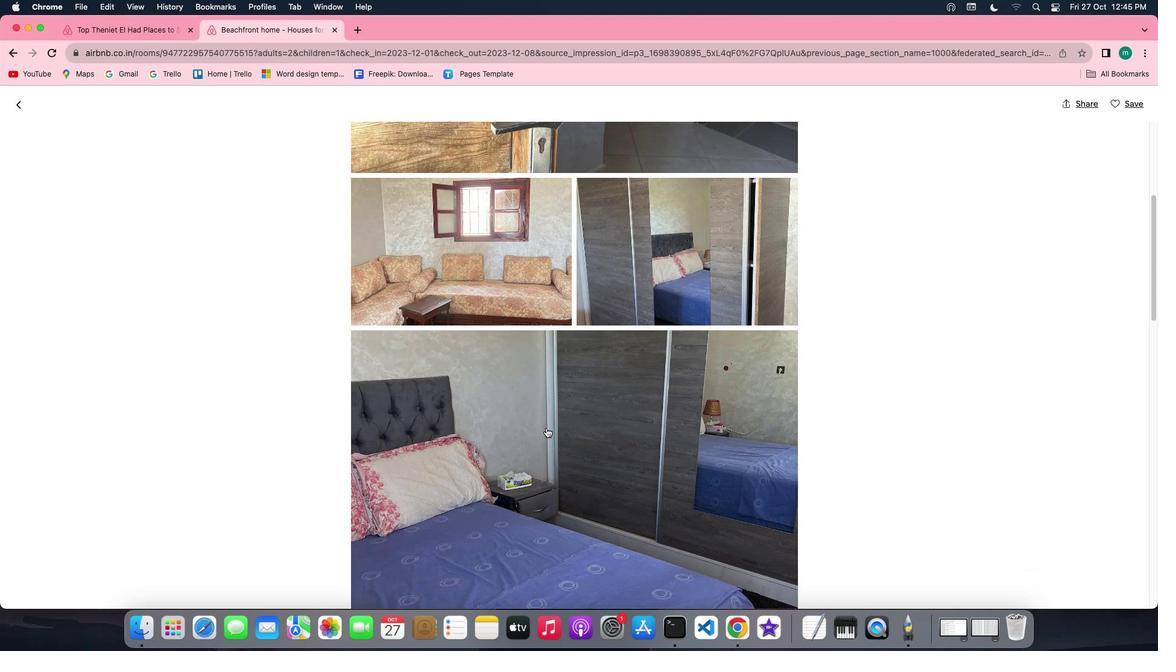 
Action: Mouse scrolled (546, 428) with delta (0, 0)
Screenshot: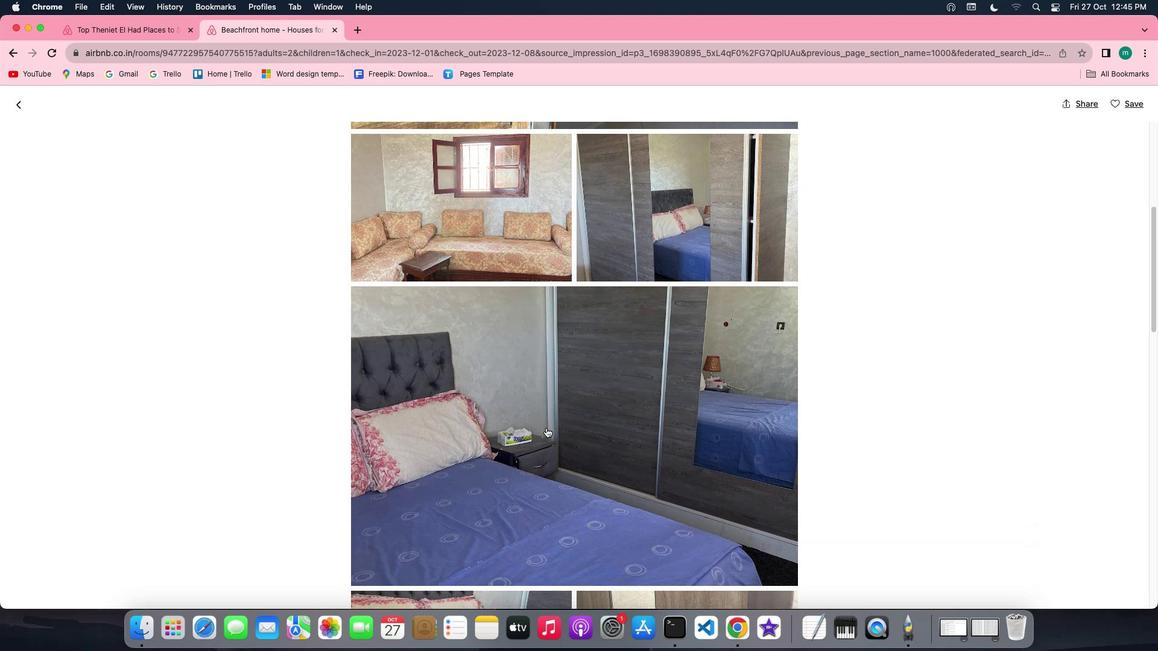 
Action: Mouse scrolled (546, 428) with delta (0, 0)
Screenshot: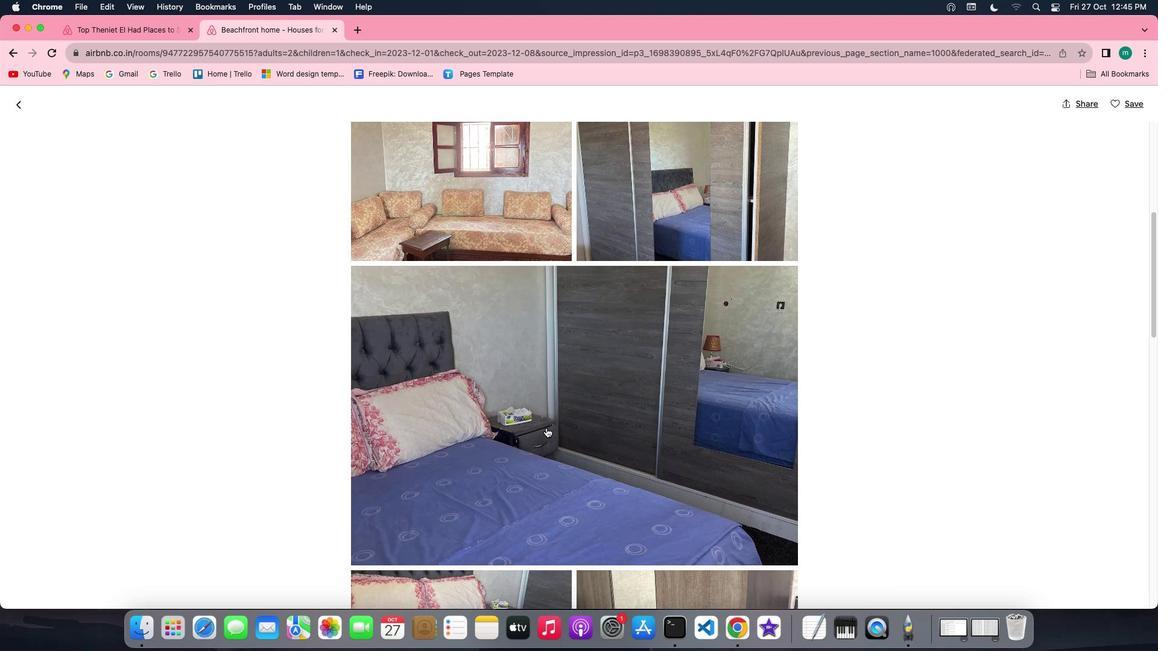 
Action: Mouse scrolled (546, 428) with delta (0, 0)
Screenshot: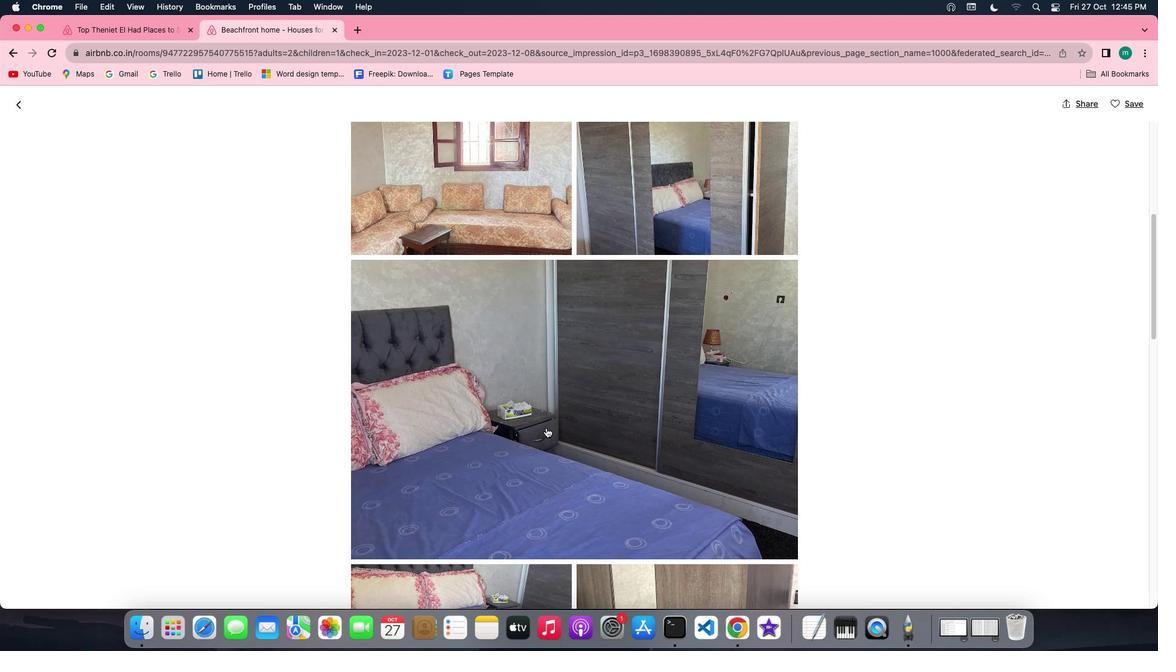 
Action: Mouse scrolled (546, 428) with delta (0, 0)
Screenshot: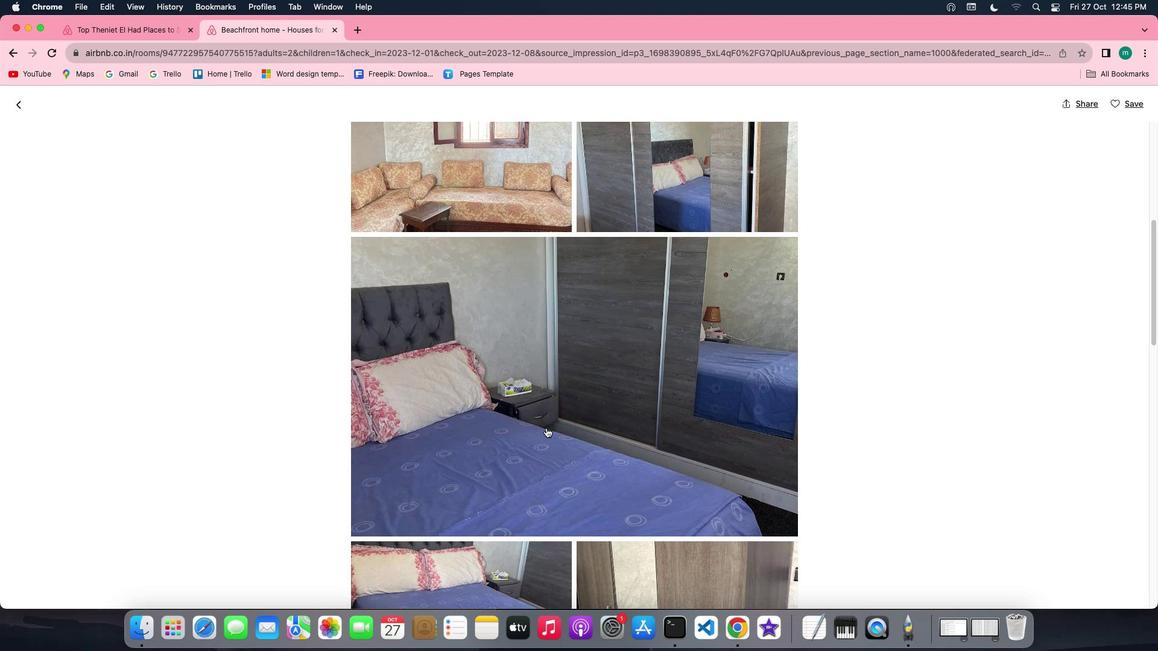 
Action: Mouse scrolled (546, 428) with delta (0, 0)
Screenshot: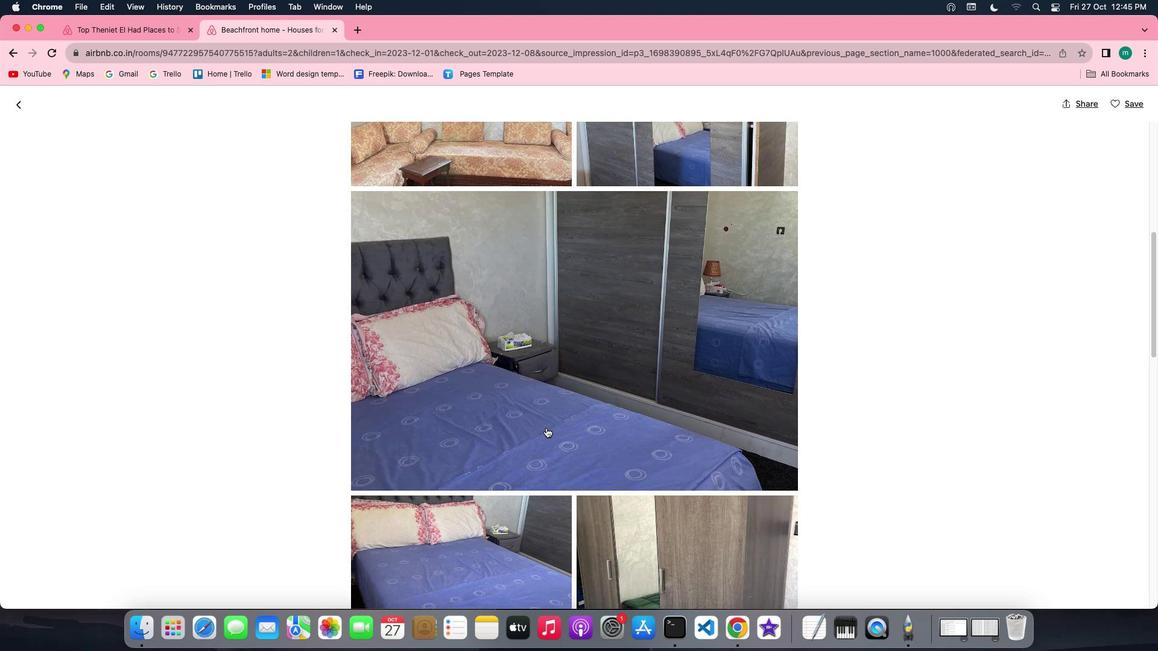 
Action: Mouse scrolled (546, 428) with delta (0, 0)
Screenshot: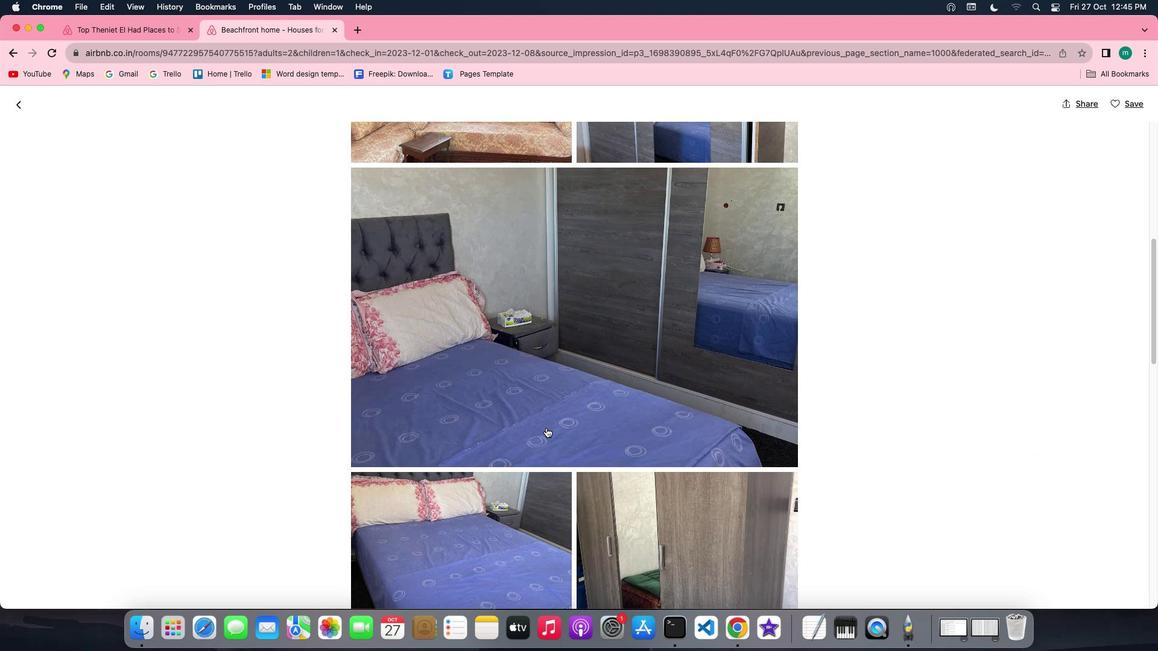 
Action: Mouse scrolled (546, 428) with delta (0, 0)
Screenshot: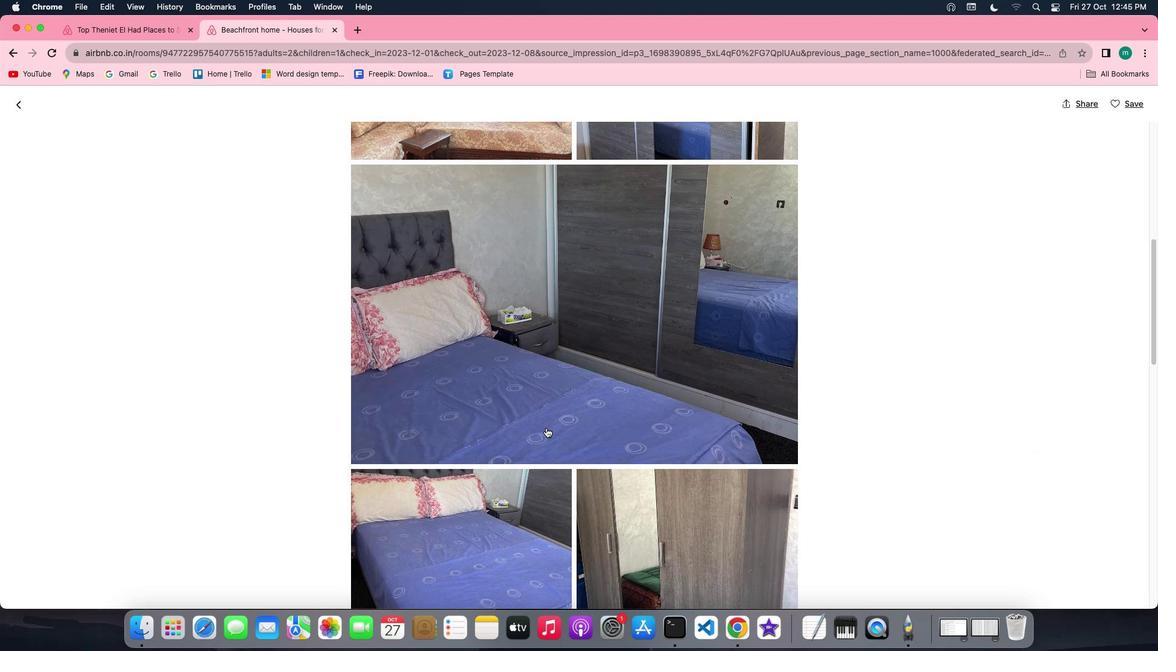 
Action: Mouse scrolled (546, 428) with delta (0, 0)
Screenshot: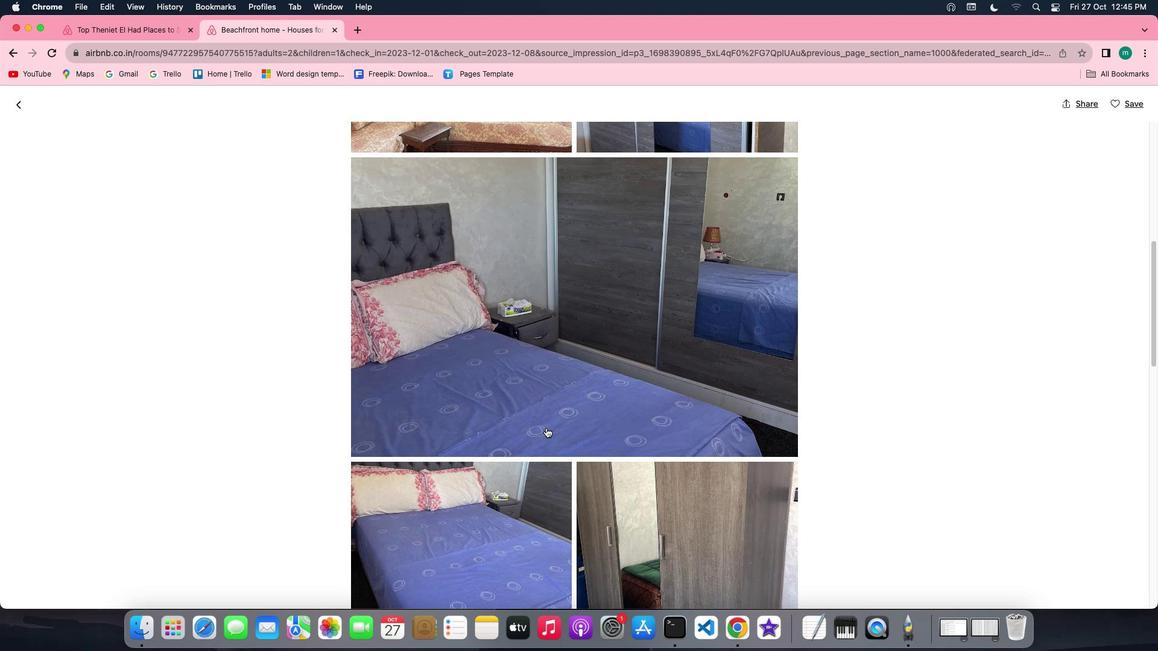 
Action: Mouse scrolled (546, 428) with delta (0, 0)
Screenshot: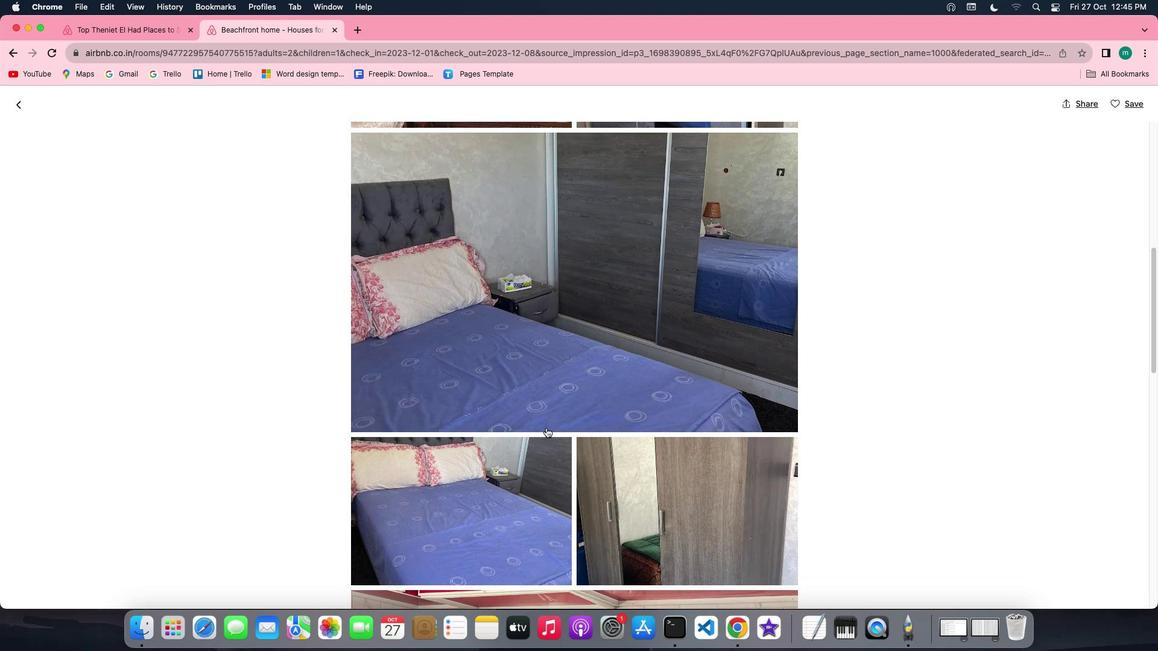
Action: Mouse scrolled (546, 428) with delta (0, 0)
Screenshot: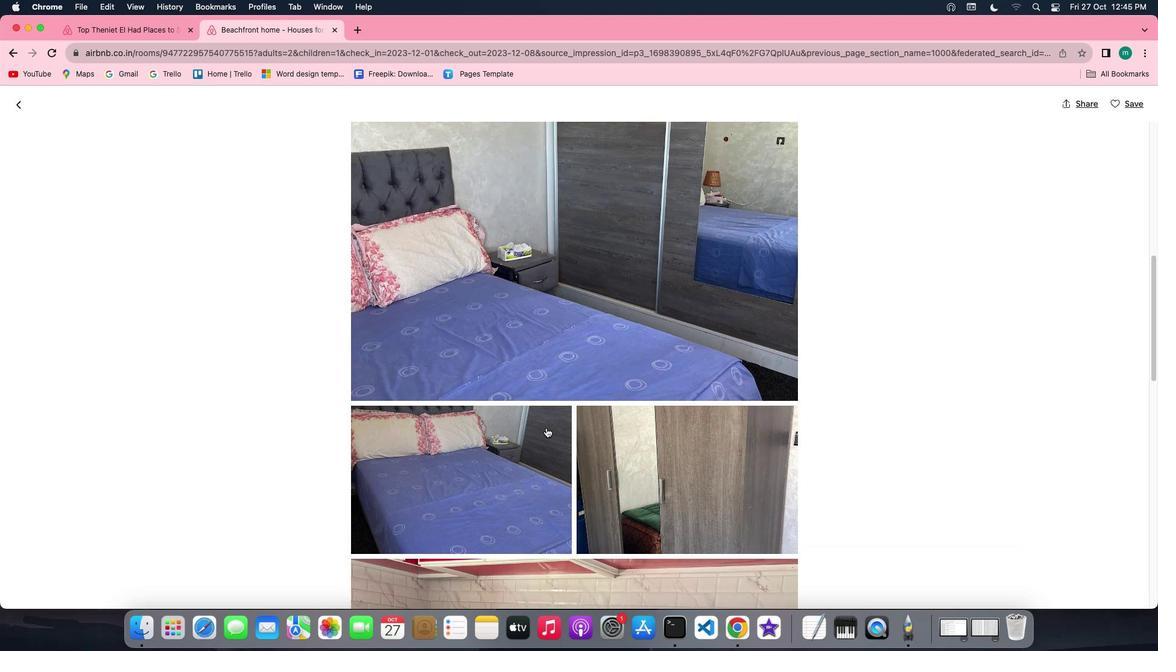 
Action: Mouse scrolled (546, 428) with delta (0, 0)
Screenshot: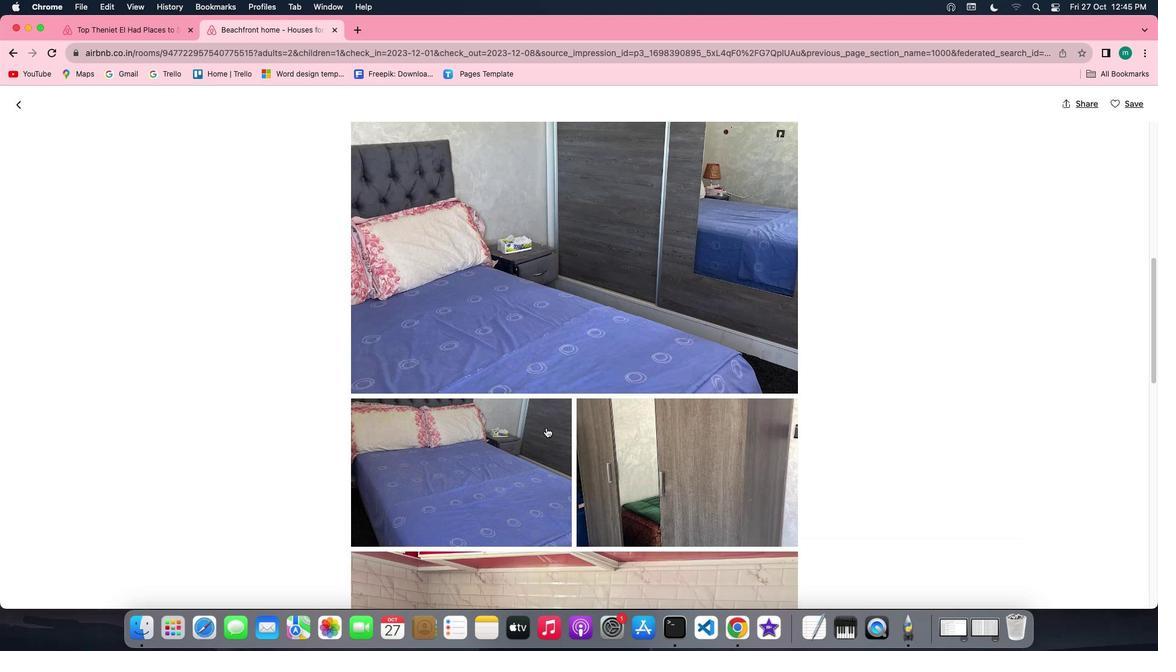 
Action: Mouse scrolled (546, 428) with delta (0, 0)
Screenshot: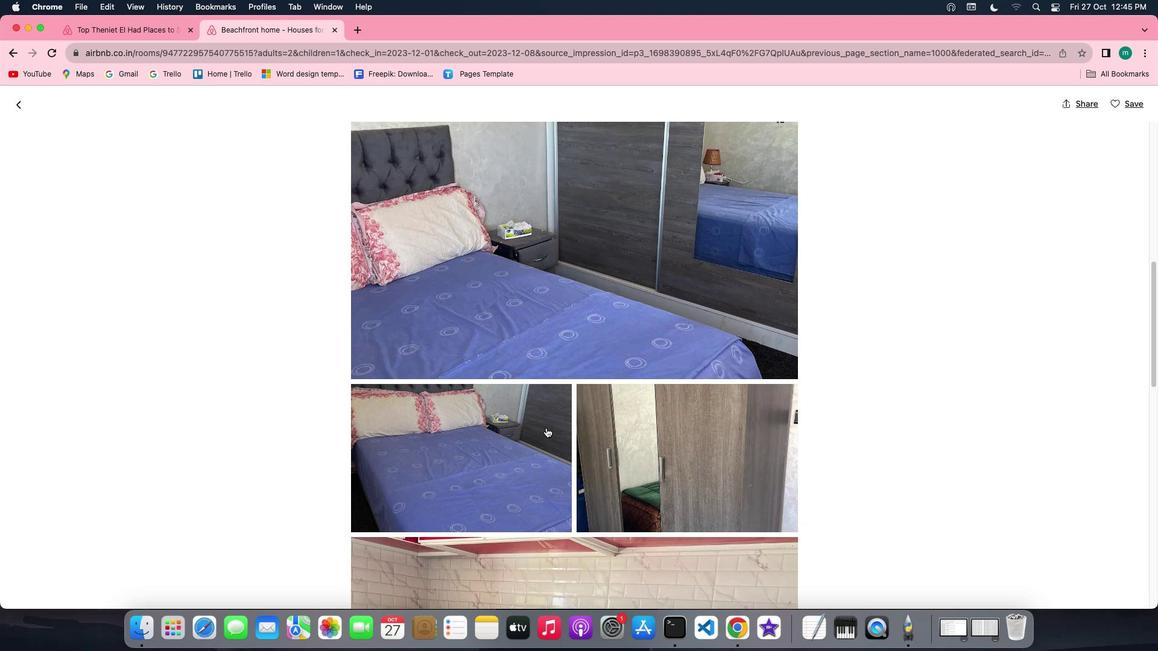 
Action: Mouse scrolled (546, 428) with delta (0, 0)
Screenshot: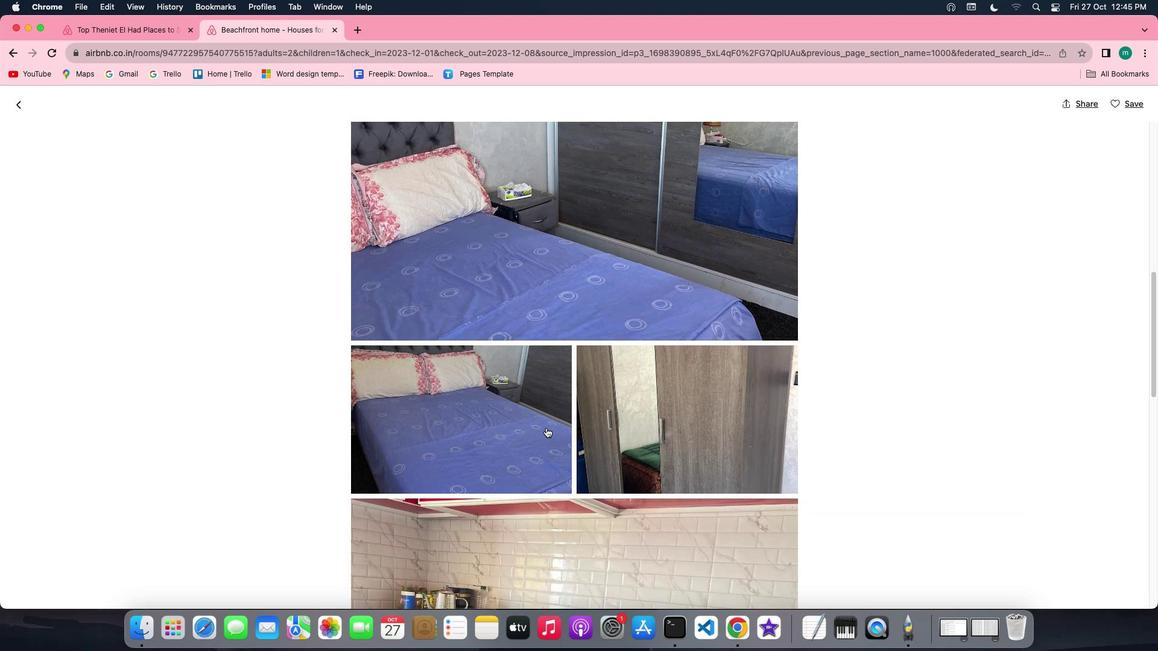 
Action: Mouse scrolled (546, 428) with delta (0, 0)
Screenshot: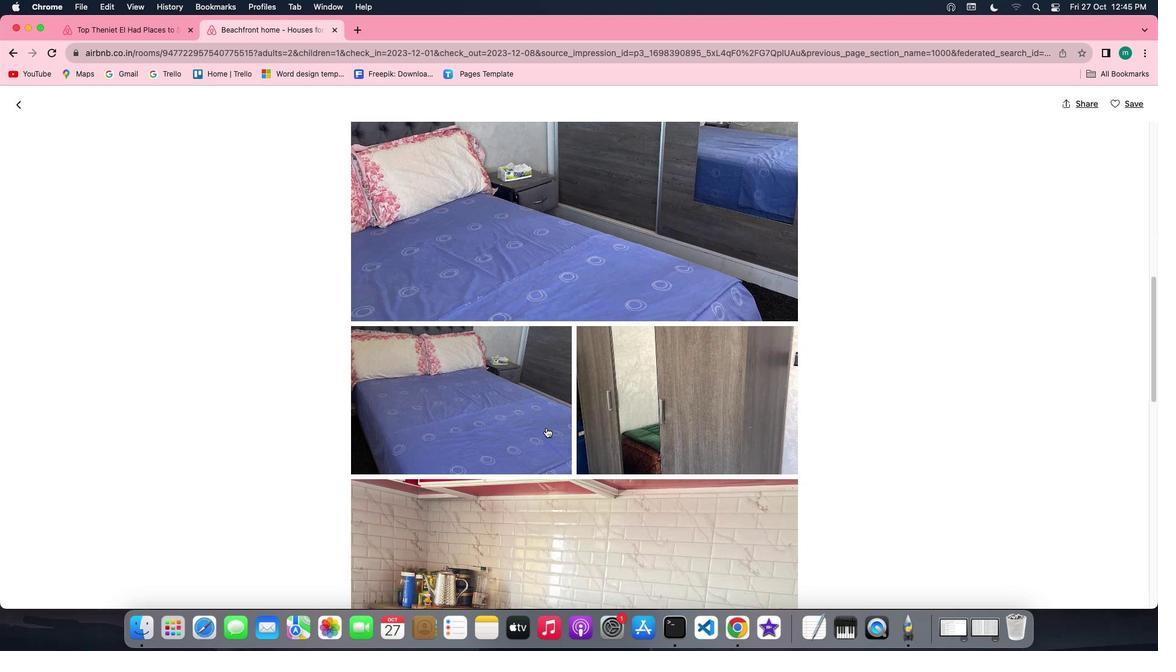 
Action: Mouse scrolled (546, 428) with delta (0, 0)
Screenshot: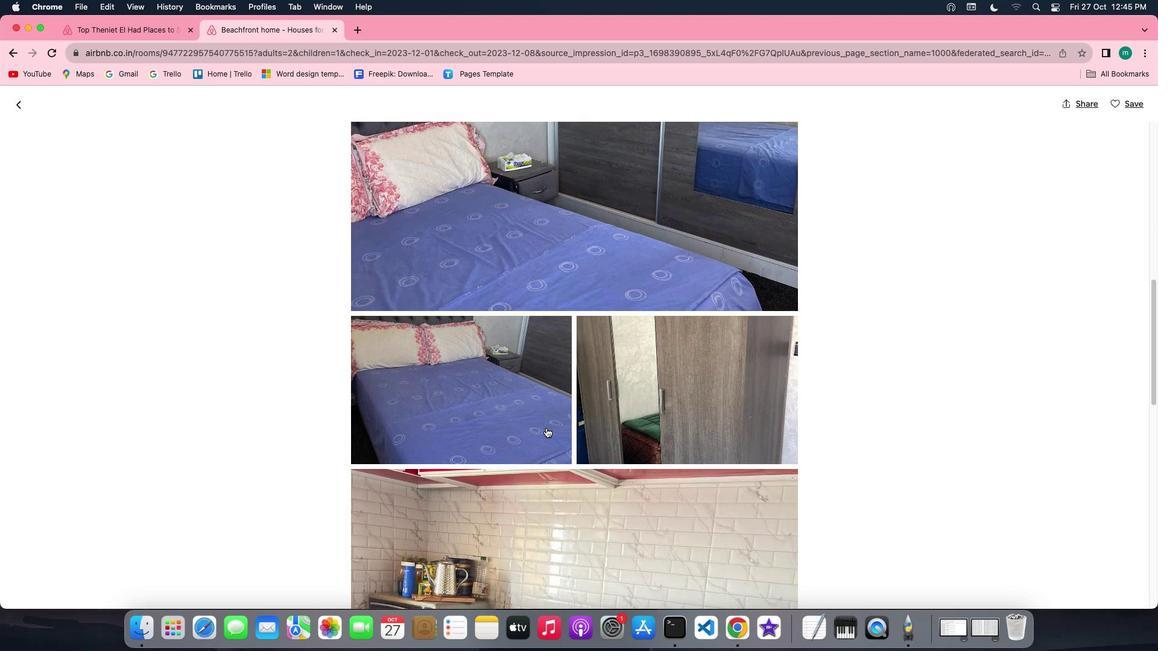 
Action: Mouse scrolled (546, 428) with delta (0, -1)
Screenshot: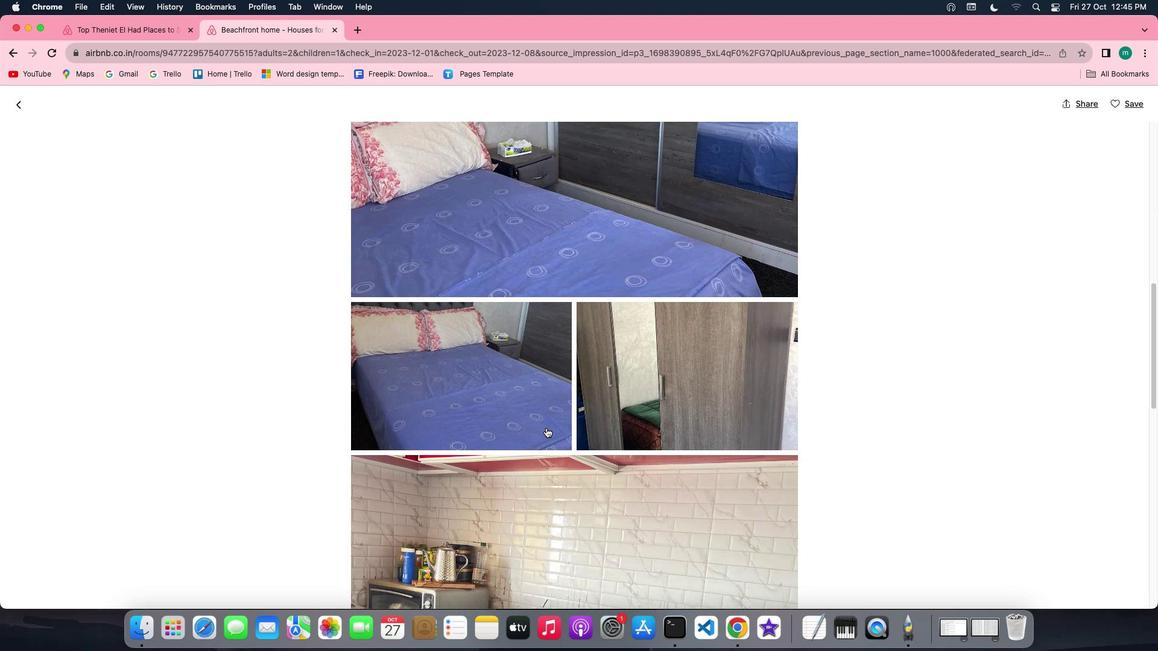 
Action: Mouse scrolled (546, 428) with delta (0, 0)
Screenshot: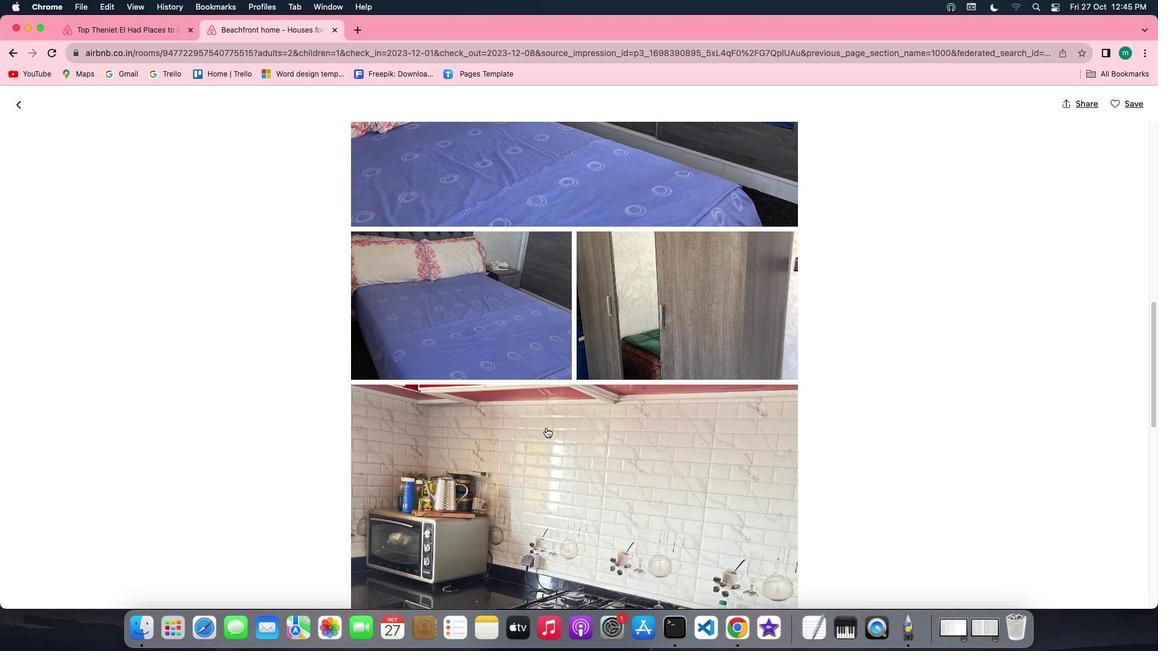 
Action: Mouse scrolled (546, 428) with delta (0, 0)
Screenshot: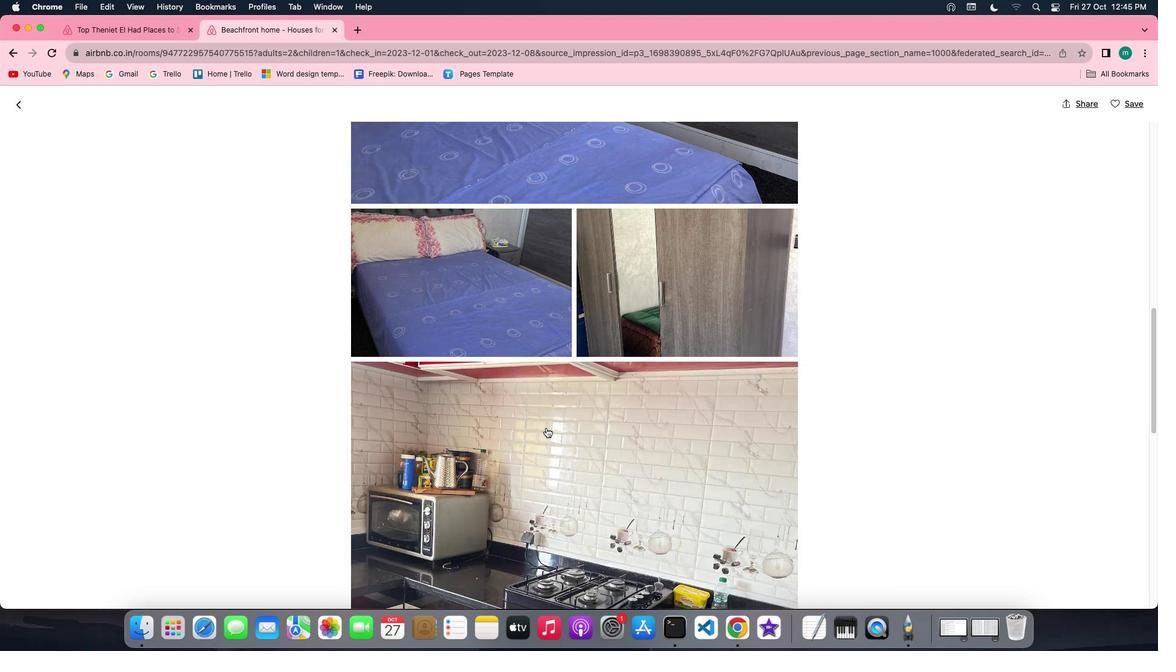 
Action: Mouse scrolled (546, 428) with delta (0, 0)
Screenshot: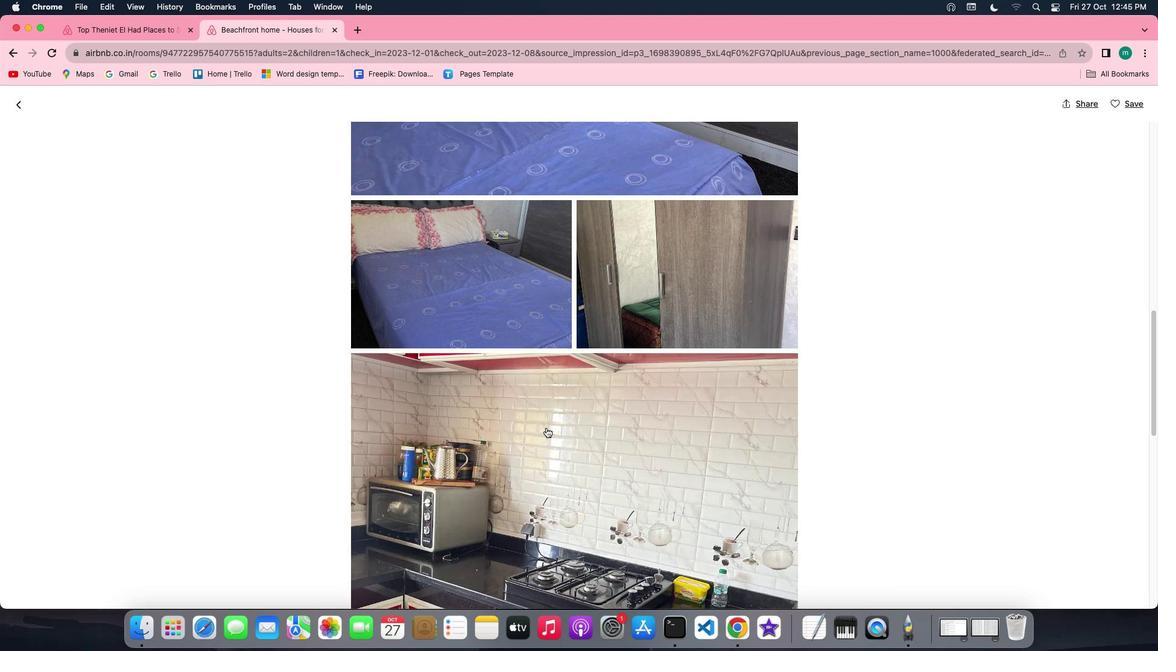 
Action: Mouse scrolled (546, 428) with delta (0, 0)
Screenshot: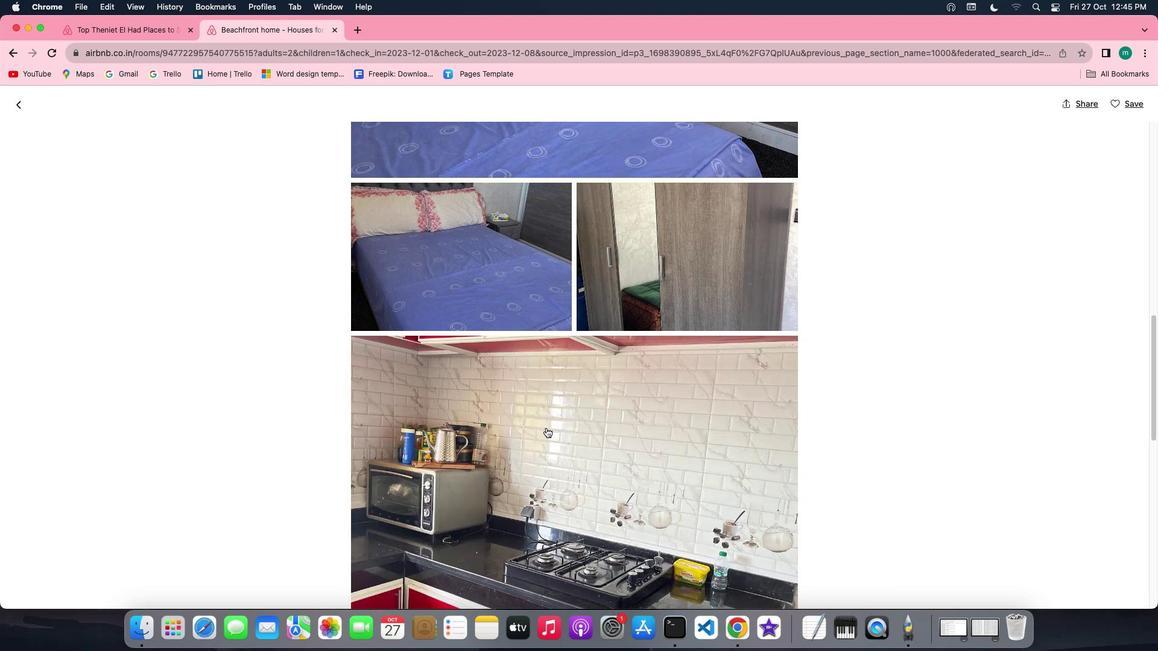 
Action: Mouse scrolled (546, 428) with delta (0, 0)
Screenshot: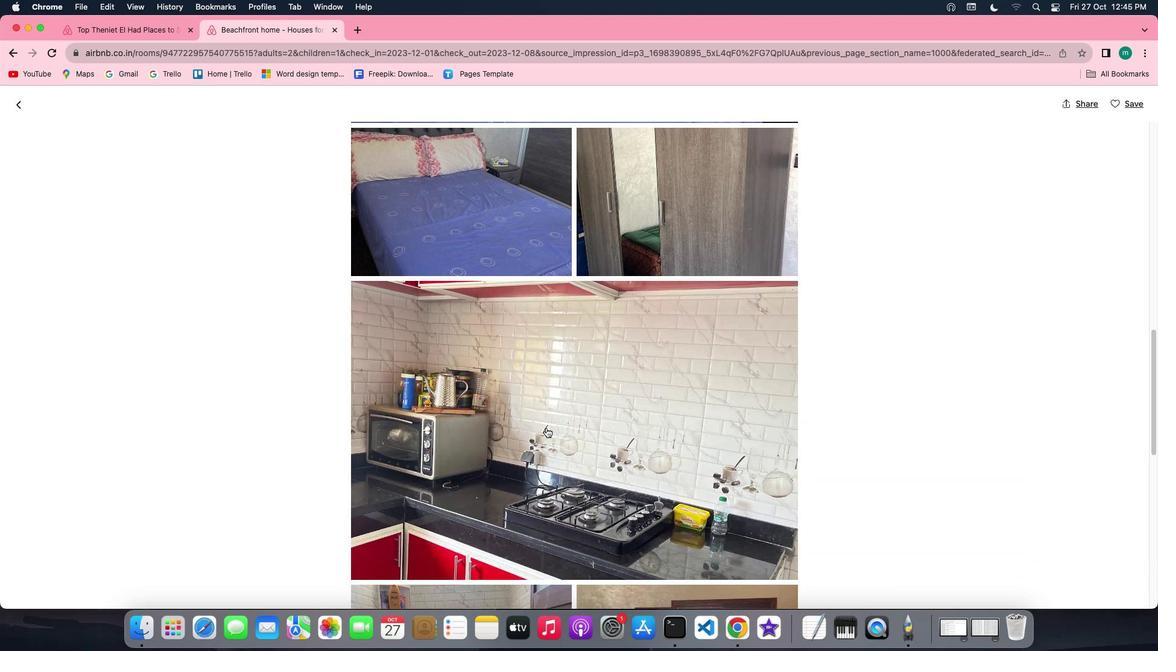 
Action: Mouse scrolled (546, 428) with delta (0, 0)
Screenshot: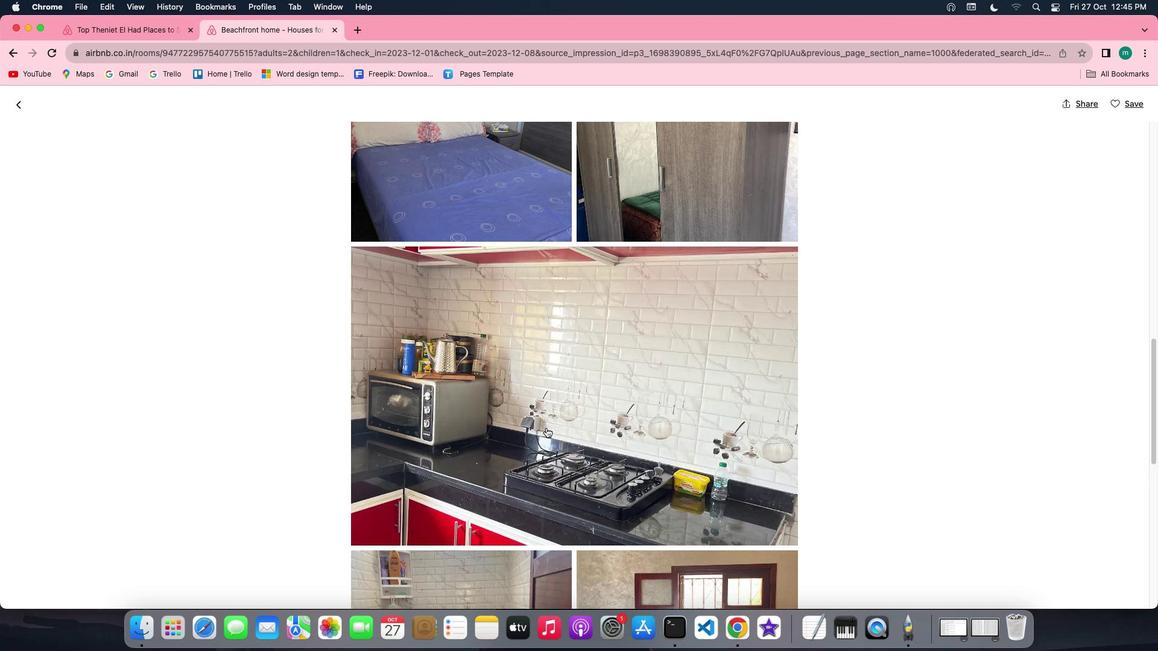 
Action: Mouse scrolled (546, 428) with delta (0, 0)
Screenshot: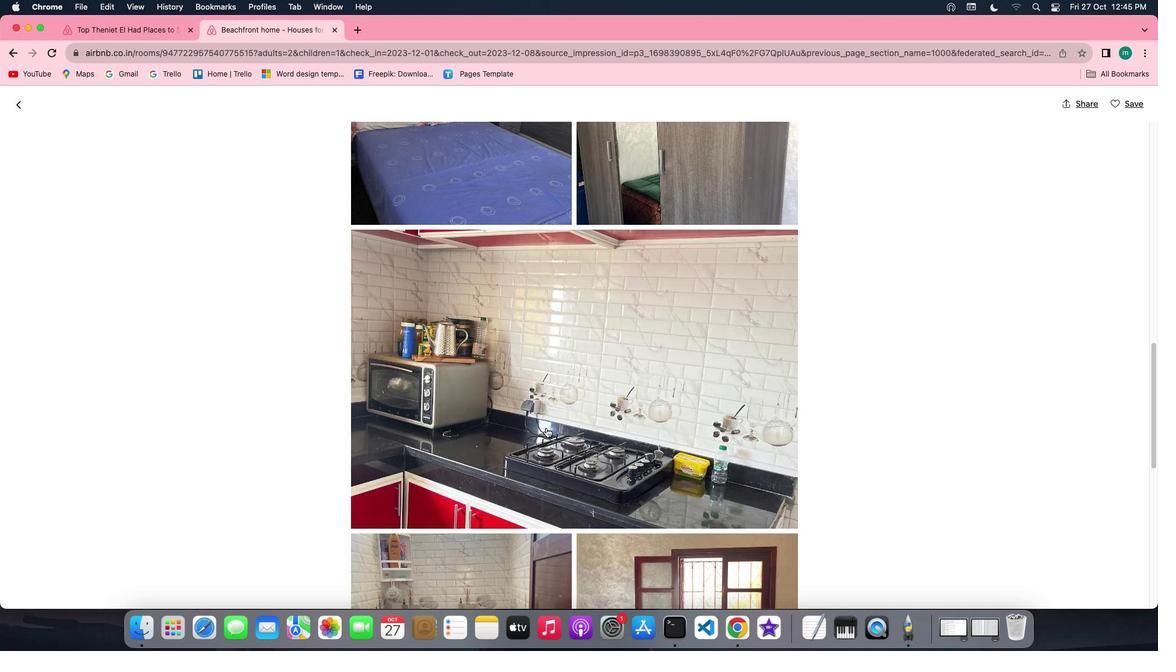
Action: Mouse scrolled (546, 428) with delta (0, -1)
Screenshot: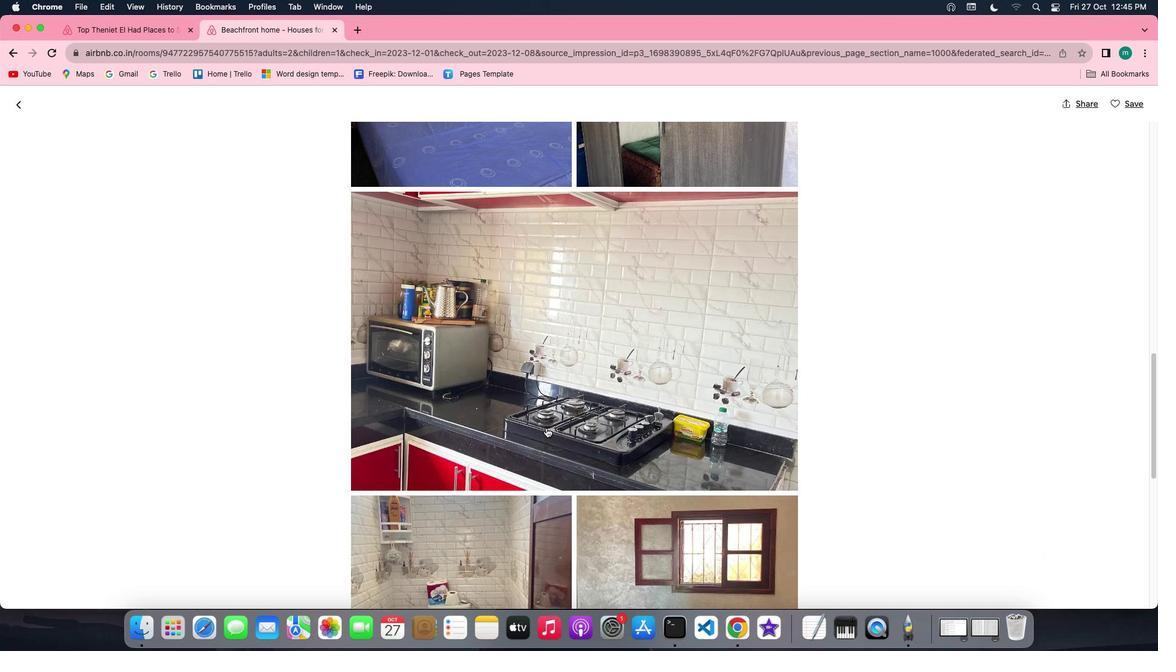 
Action: Mouse scrolled (546, 428) with delta (0, -2)
Screenshot: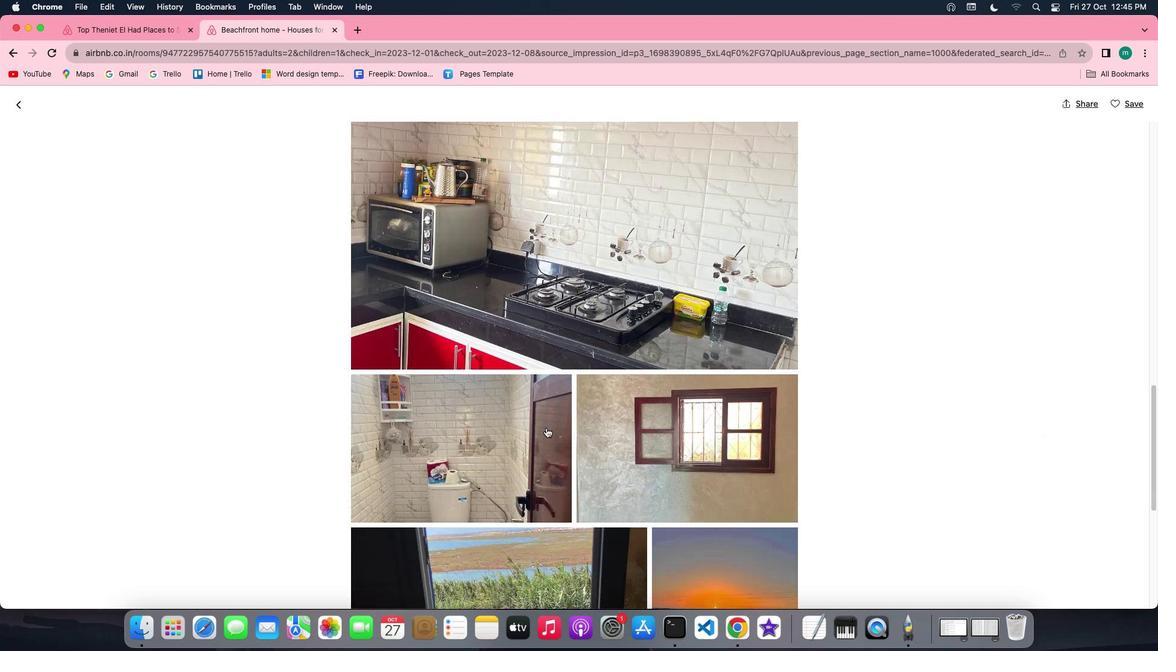 
Action: Mouse scrolled (546, 428) with delta (0, -2)
Screenshot: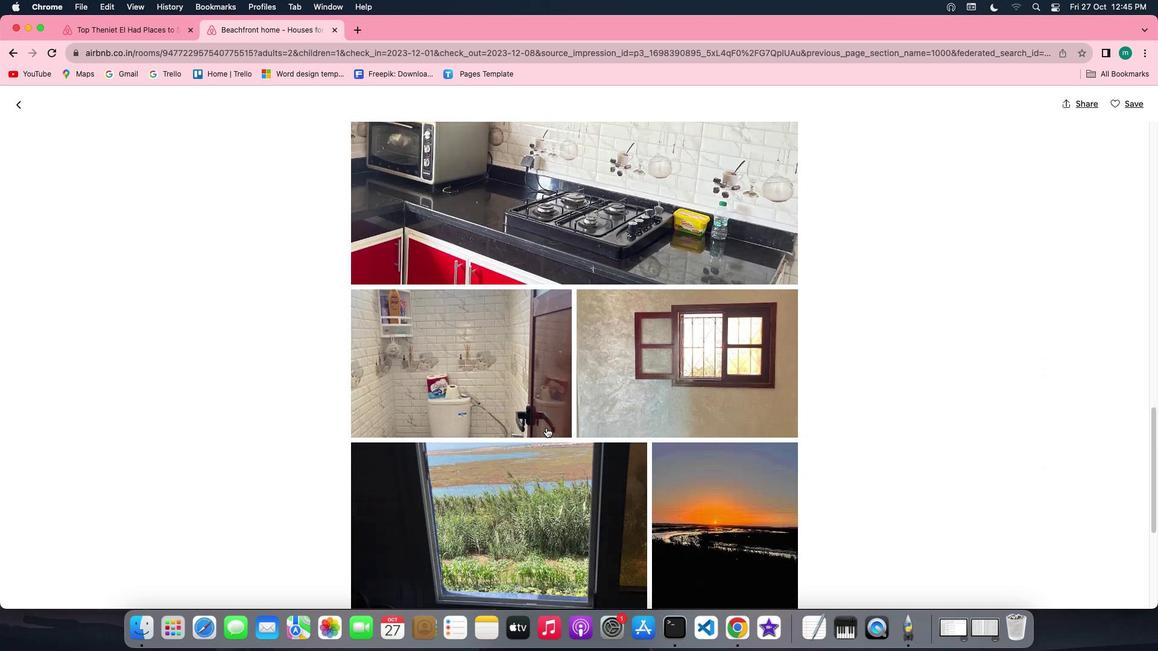 
Action: Mouse scrolled (546, 428) with delta (0, 0)
Screenshot: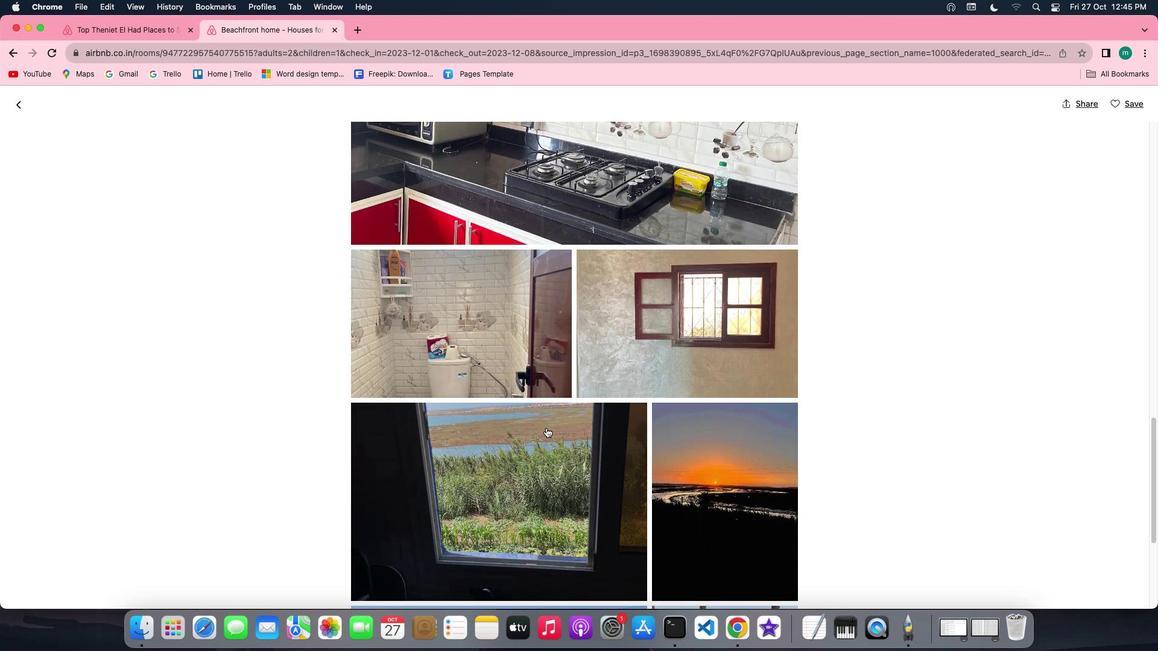 
Action: Mouse scrolled (546, 428) with delta (0, 0)
Screenshot: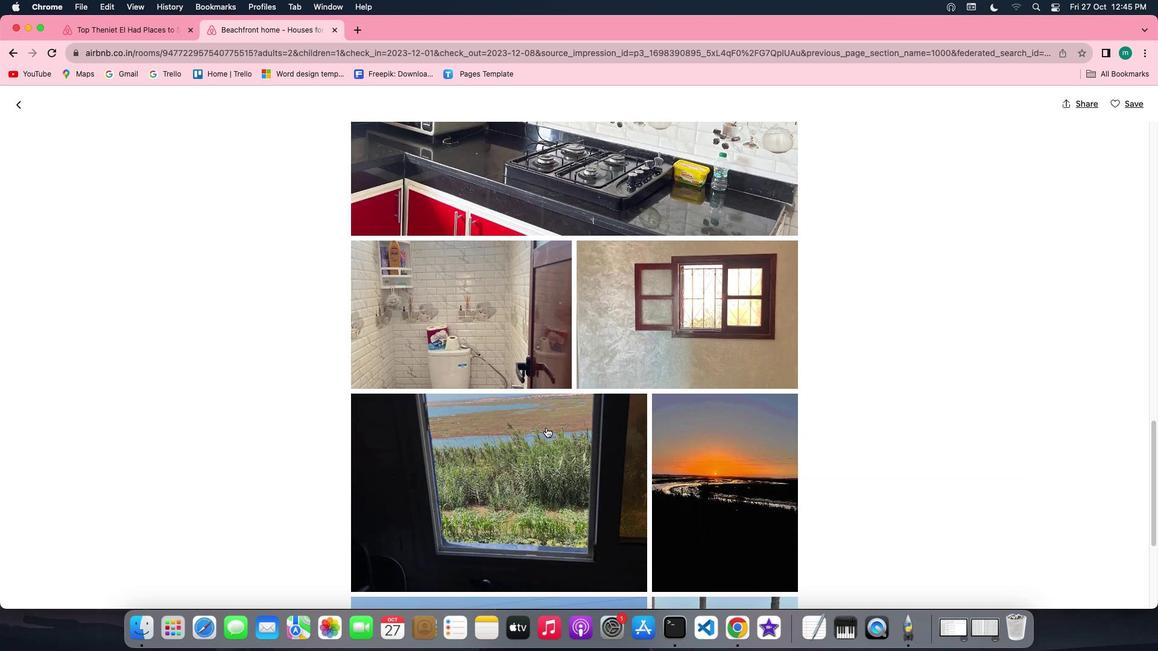 
Action: Mouse scrolled (546, 428) with delta (0, -1)
Screenshot: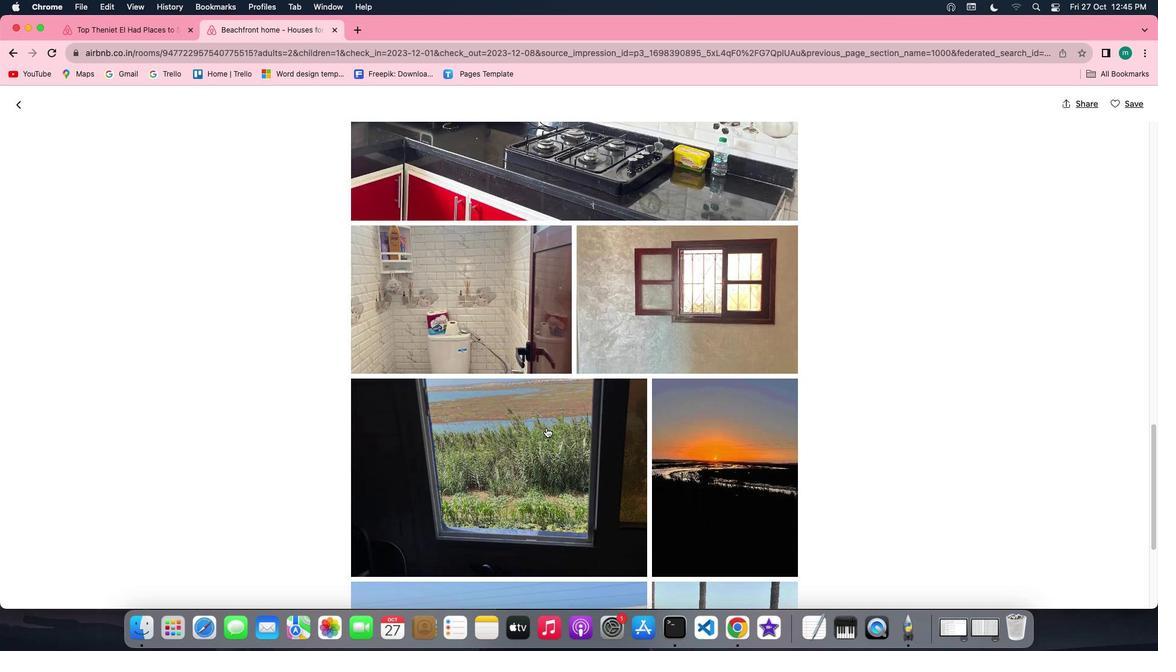 
Action: Mouse scrolled (546, 428) with delta (0, -1)
Screenshot: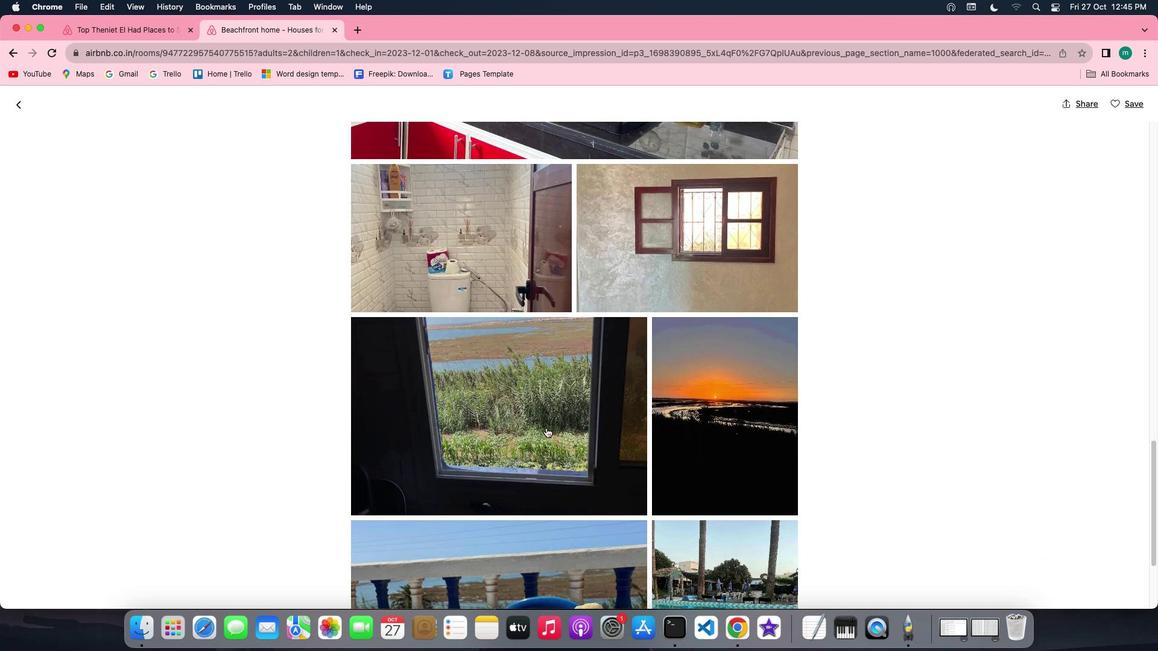 
Action: Mouse scrolled (546, 428) with delta (0, 0)
Screenshot: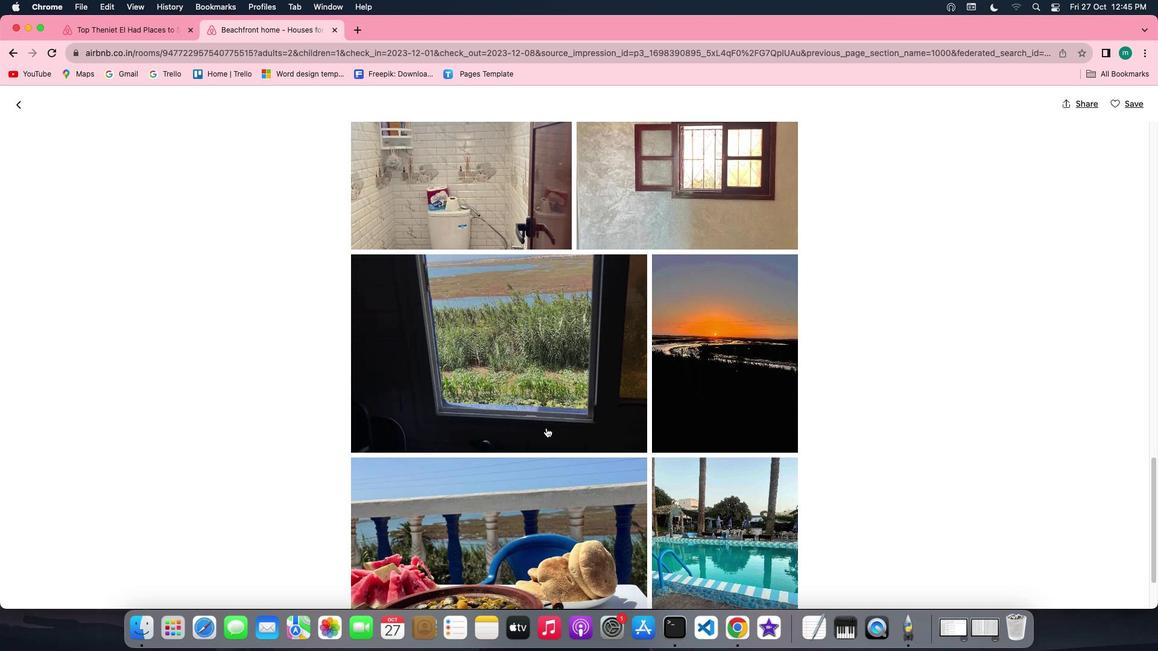
Action: Mouse scrolled (546, 428) with delta (0, 0)
Screenshot: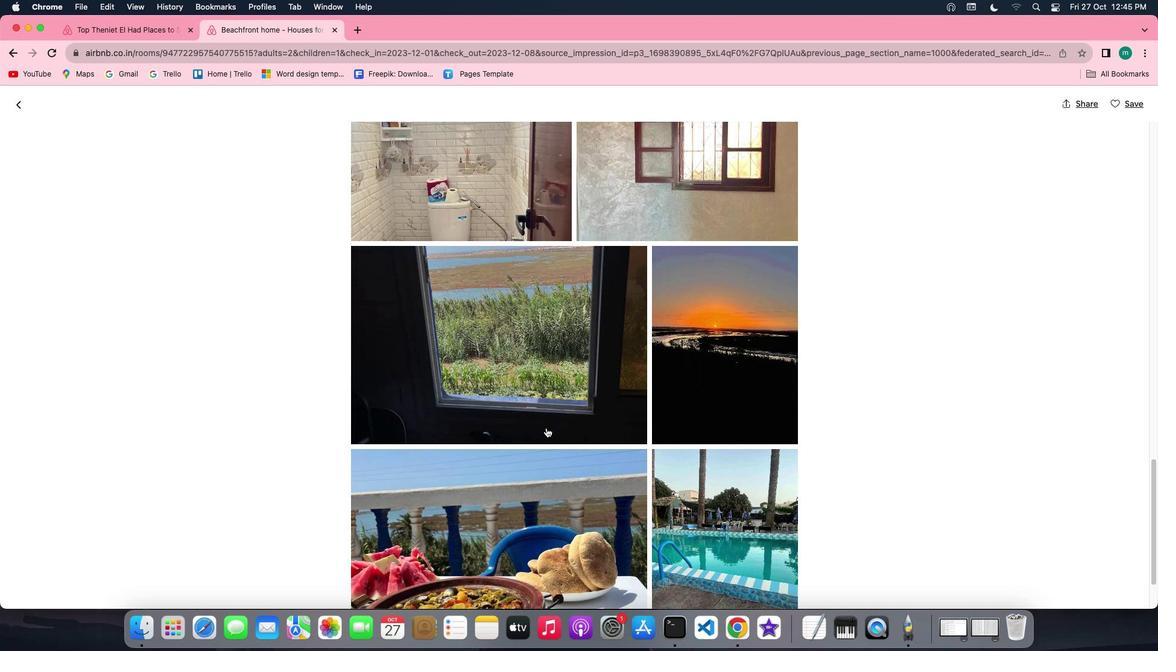 
Action: Mouse scrolled (546, 428) with delta (0, -1)
Screenshot: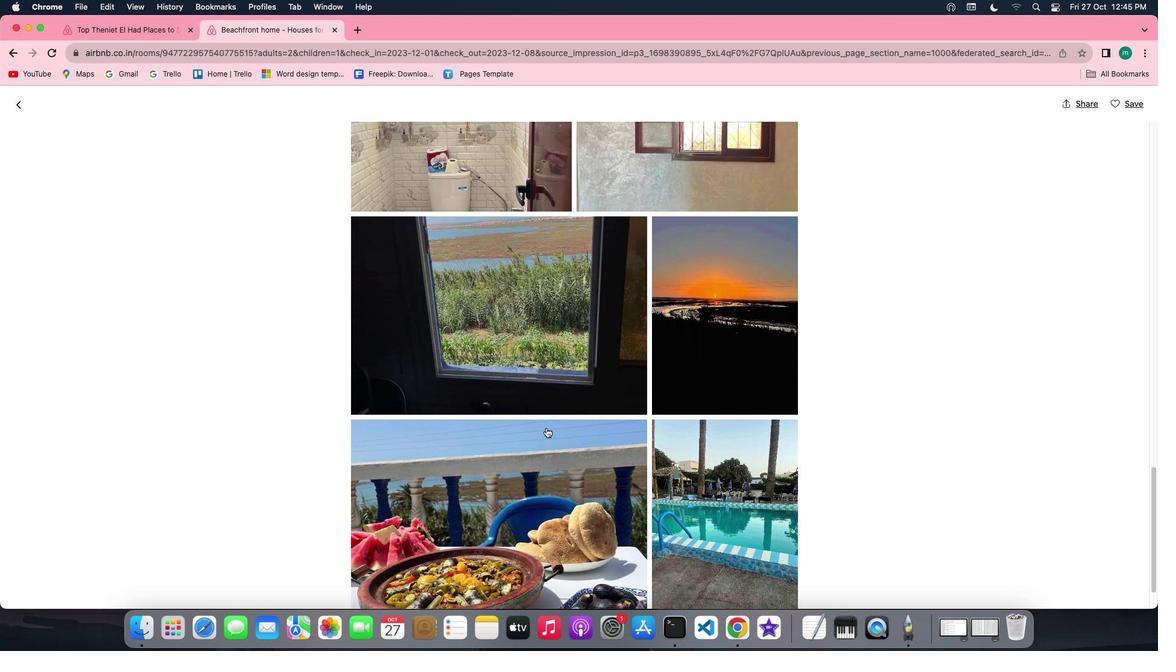
Action: Mouse scrolled (546, 428) with delta (0, -1)
Screenshot: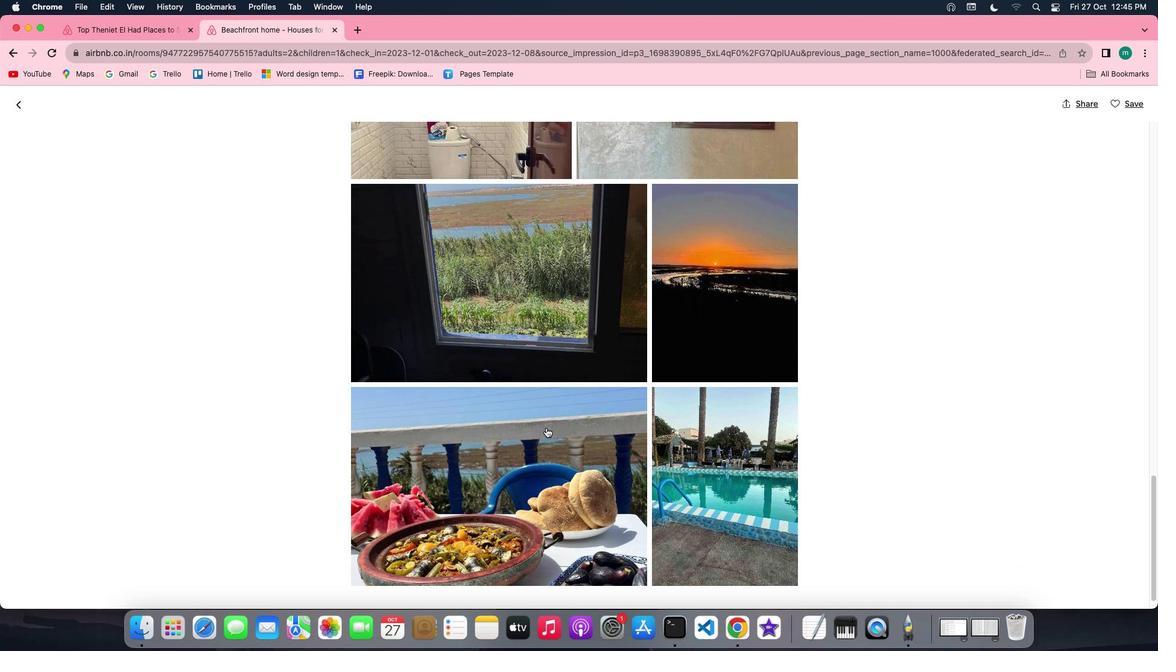 
Action: Mouse scrolled (546, 428) with delta (0, 0)
Screenshot: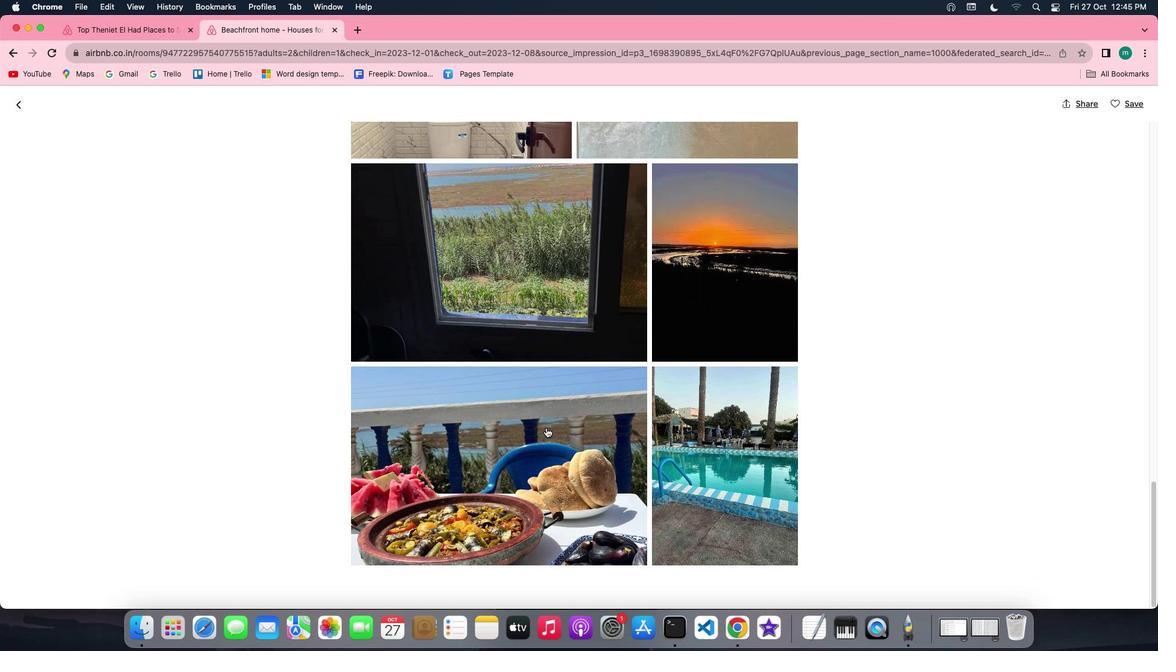 
Action: Mouse scrolled (546, 428) with delta (0, 0)
Screenshot: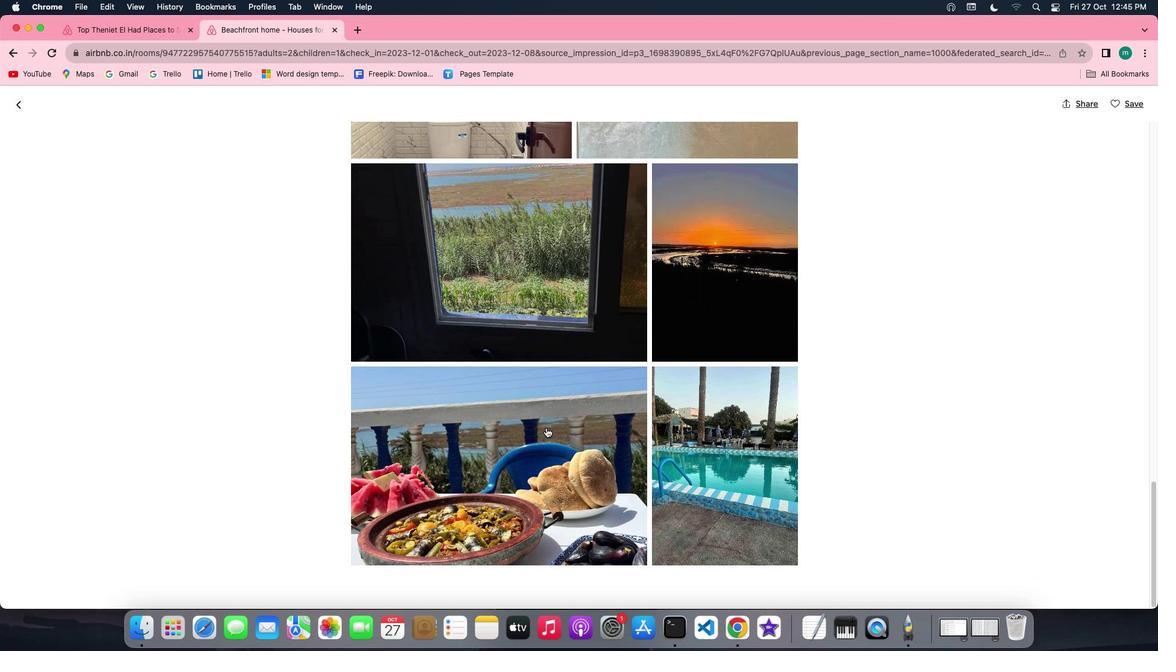 
Action: Mouse scrolled (546, 428) with delta (0, -1)
Screenshot: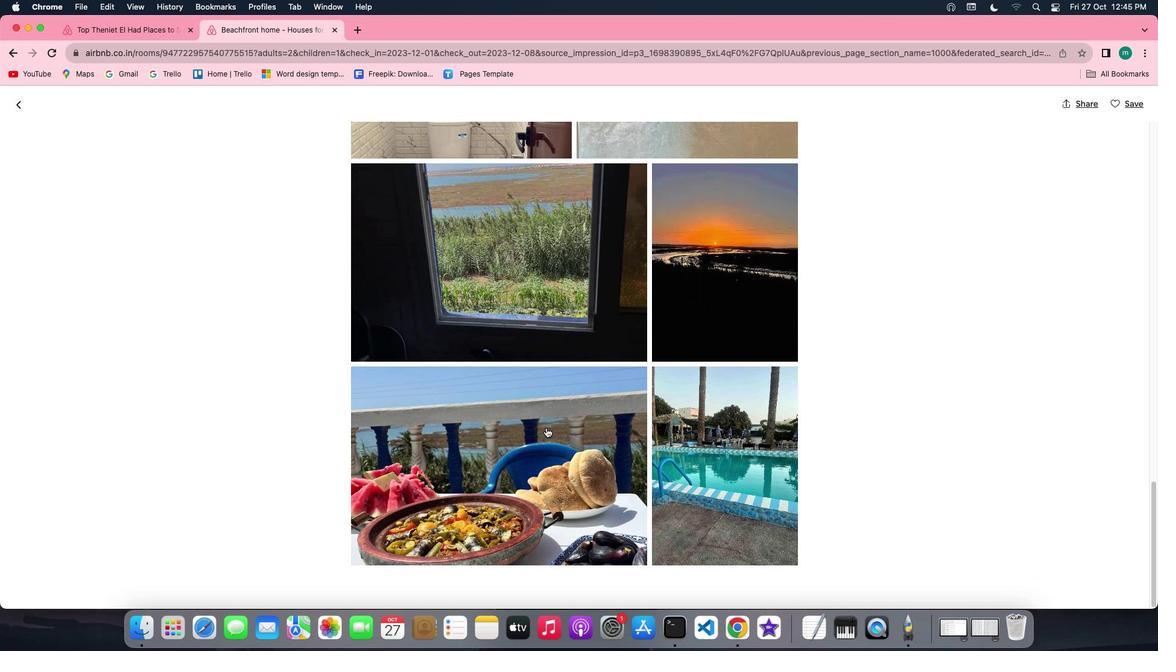 
Action: Mouse scrolled (546, 428) with delta (0, -2)
Screenshot: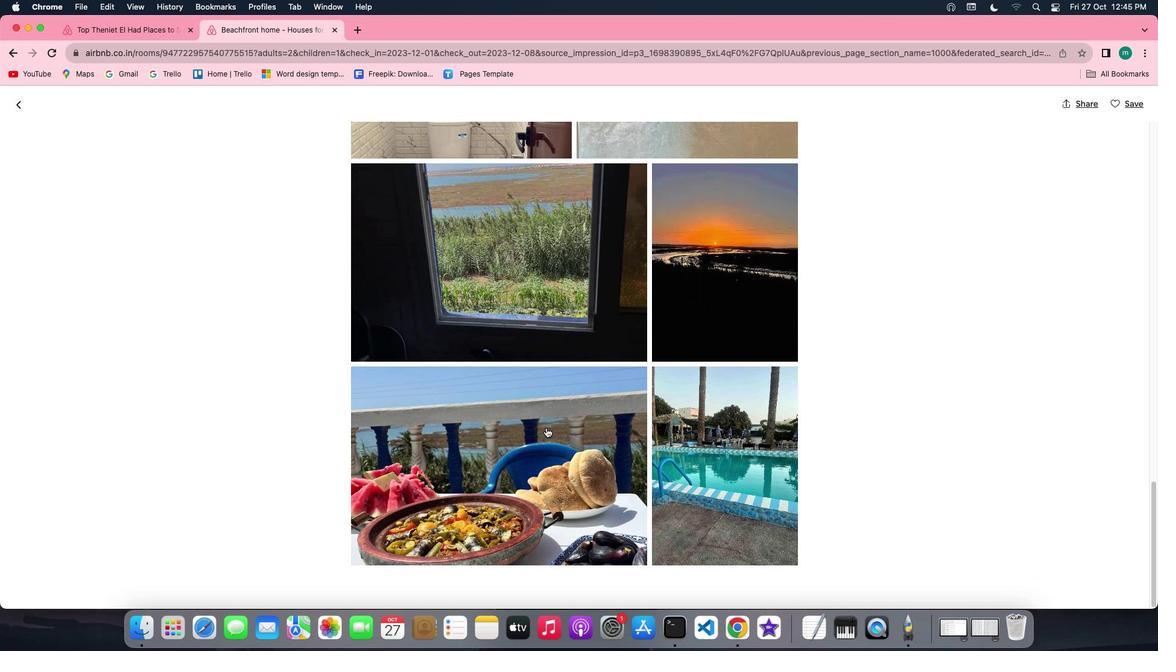 
Action: Mouse scrolled (546, 428) with delta (0, 0)
Screenshot: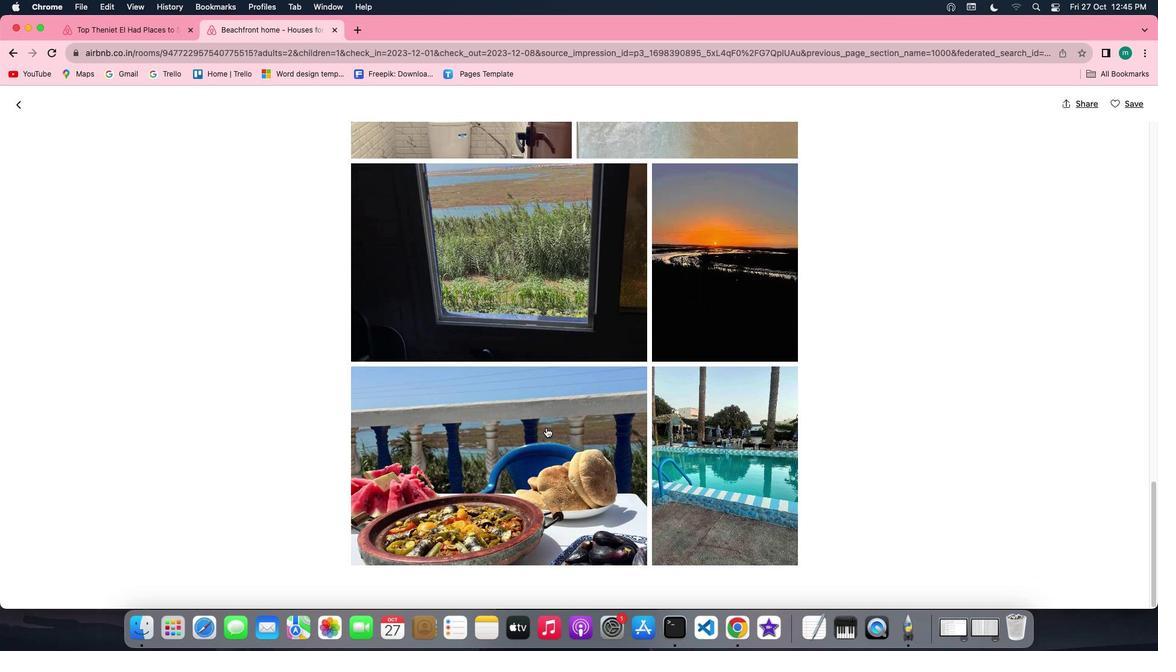 
Action: Mouse scrolled (546, 428) with delta (0, 0)
Screenshot: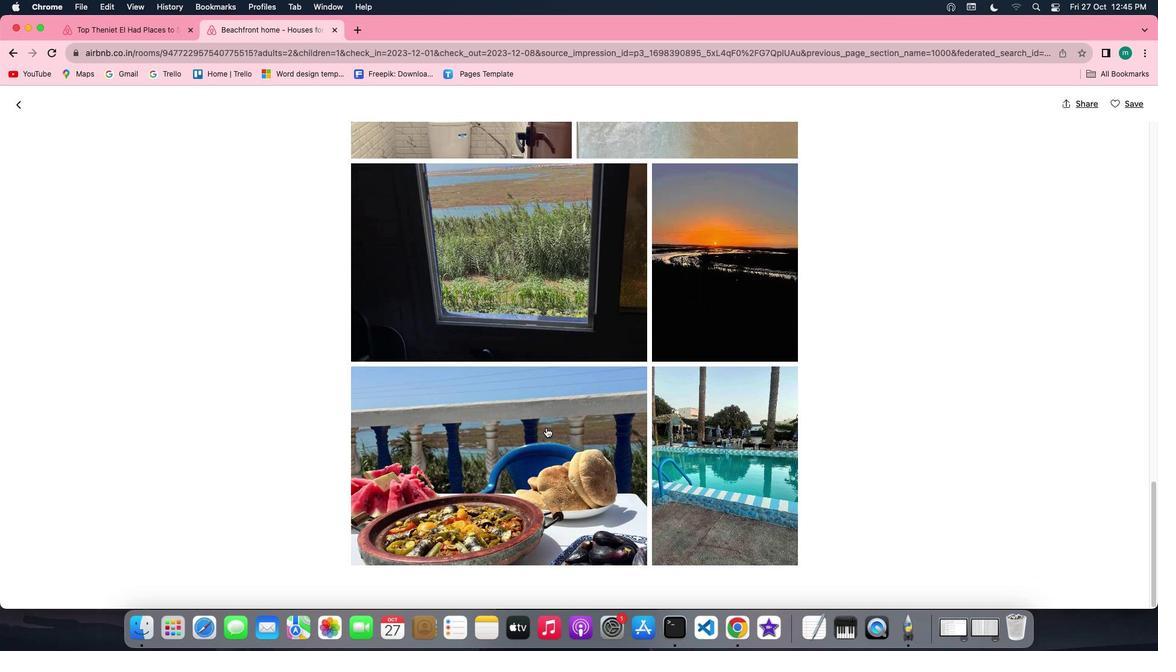 
Action: Mouse scrolled (546, 428) with delta (0, -1)
Screenshot: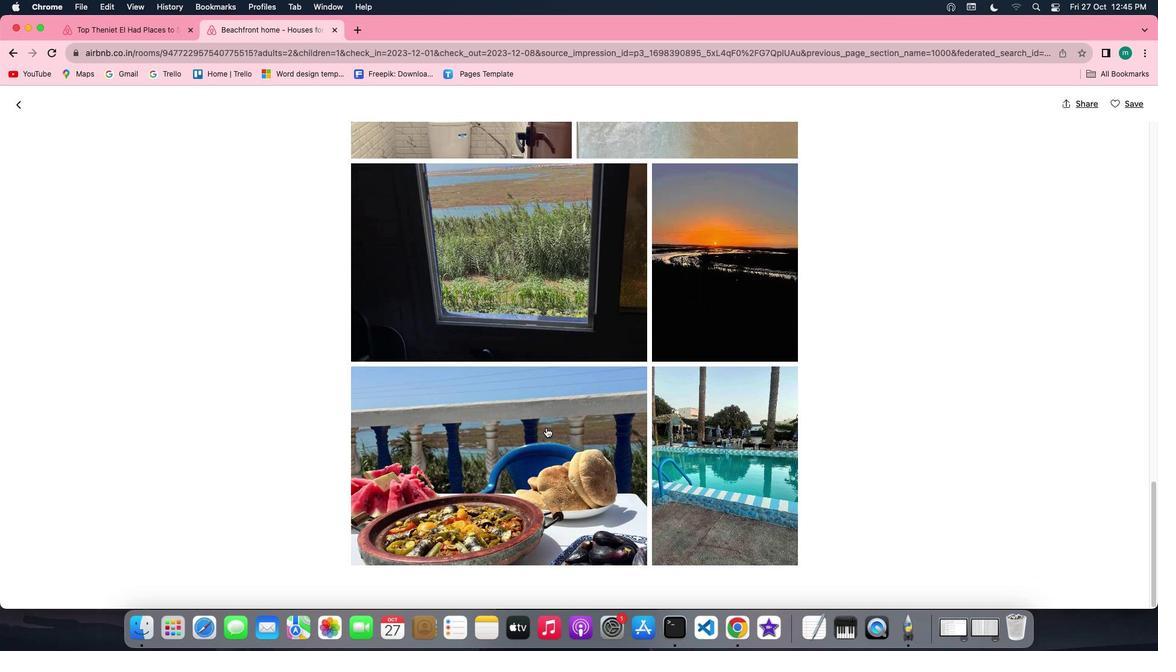 
Action: Mouse scrolled (546, 428) with delta (0, -3)
Screenshot: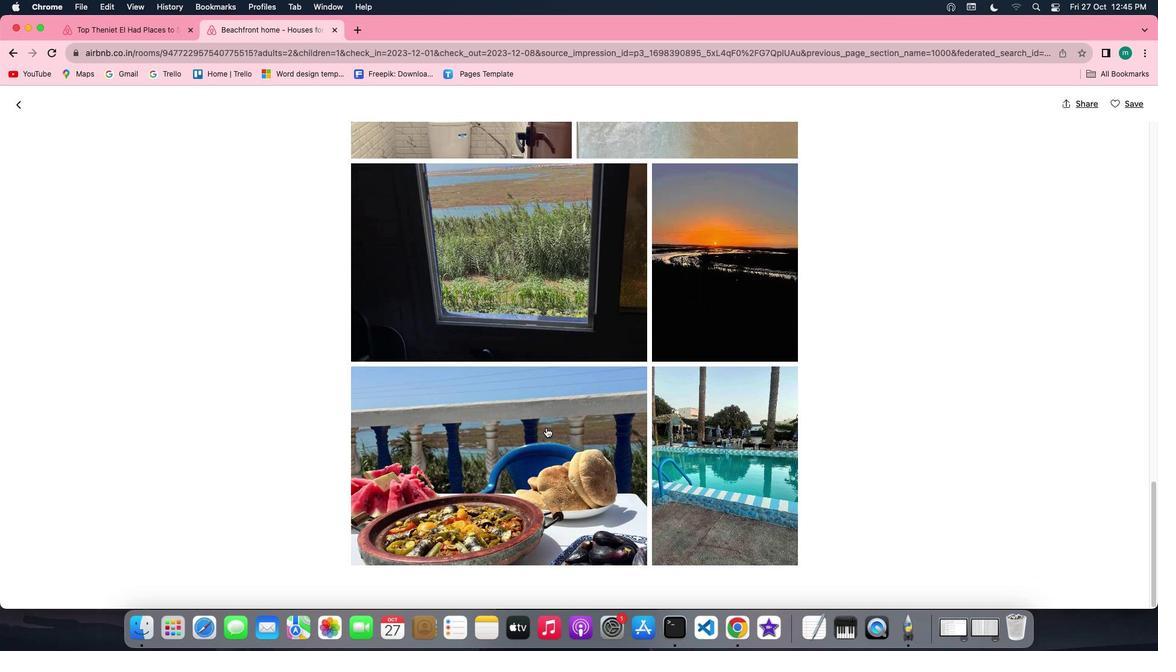 
Action: Mouse scrolled (546, 428) with delta (0, -3)
Screenshot: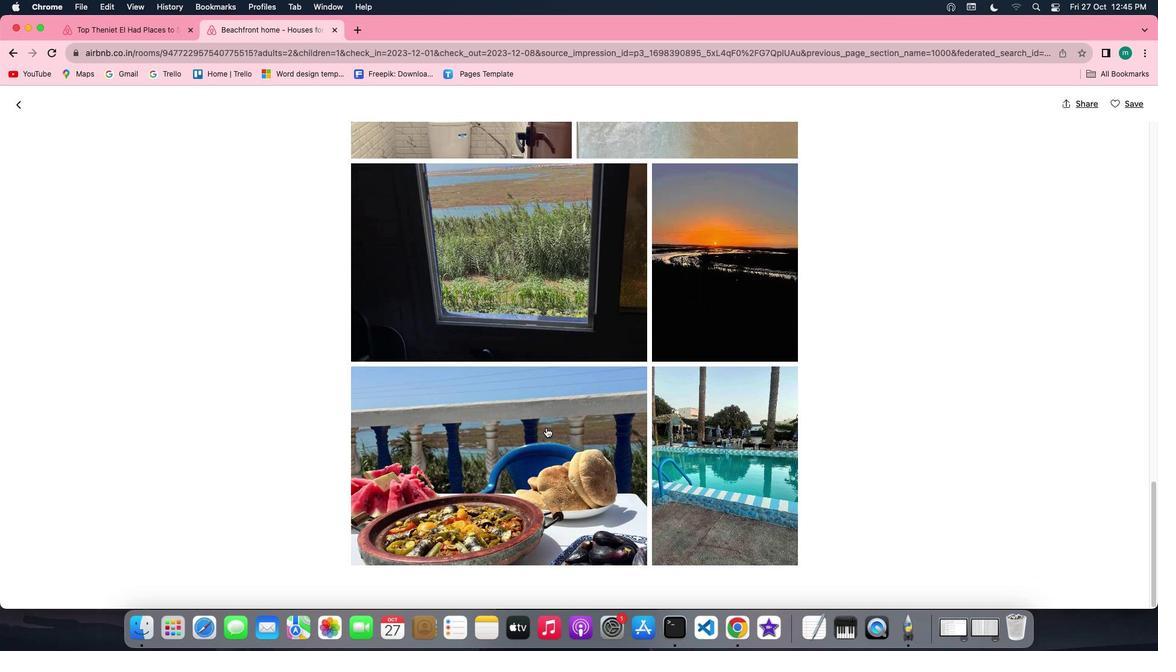 
Action: Mouse scrolled (546, 428) with delta (0, 0)
Screenshot: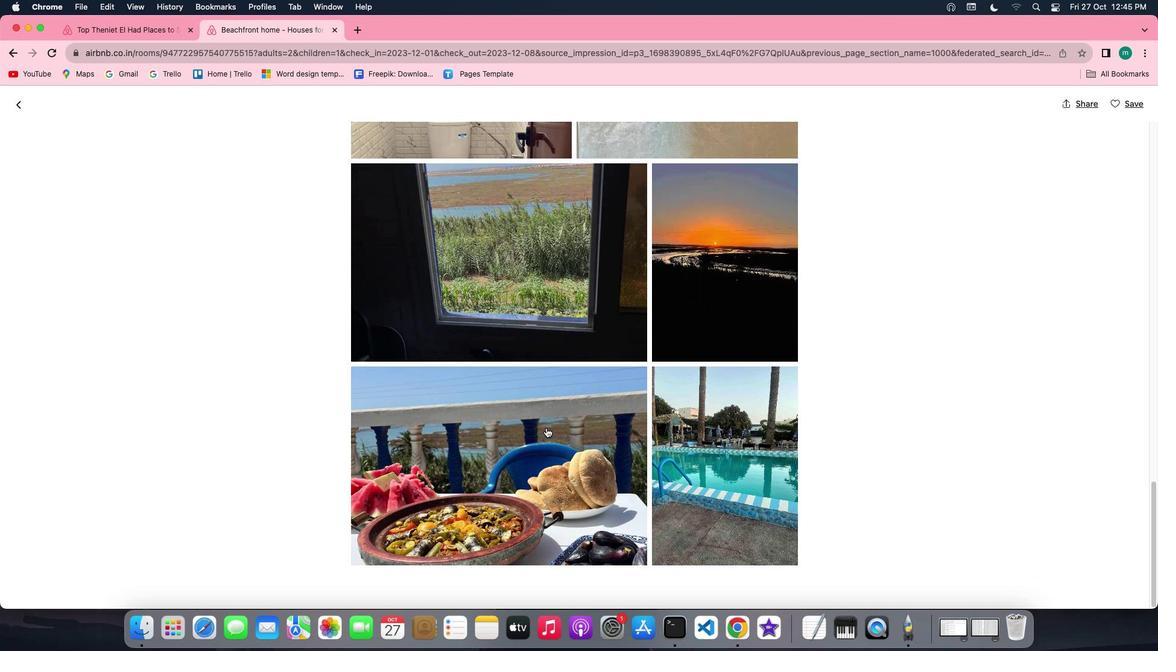 
Action: Mouse scrolled (546, 428) with delta (0, 0)
Screenshot: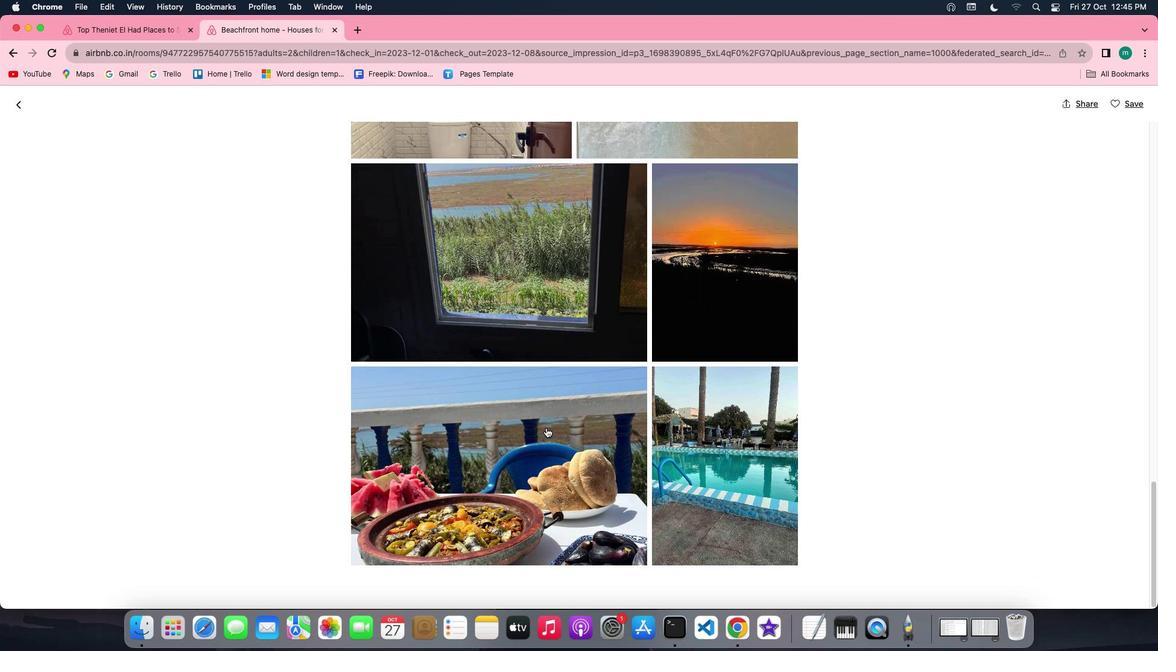 
Action: Mouse scrolled (546, 428) with delta (0, -1)
Screenshot: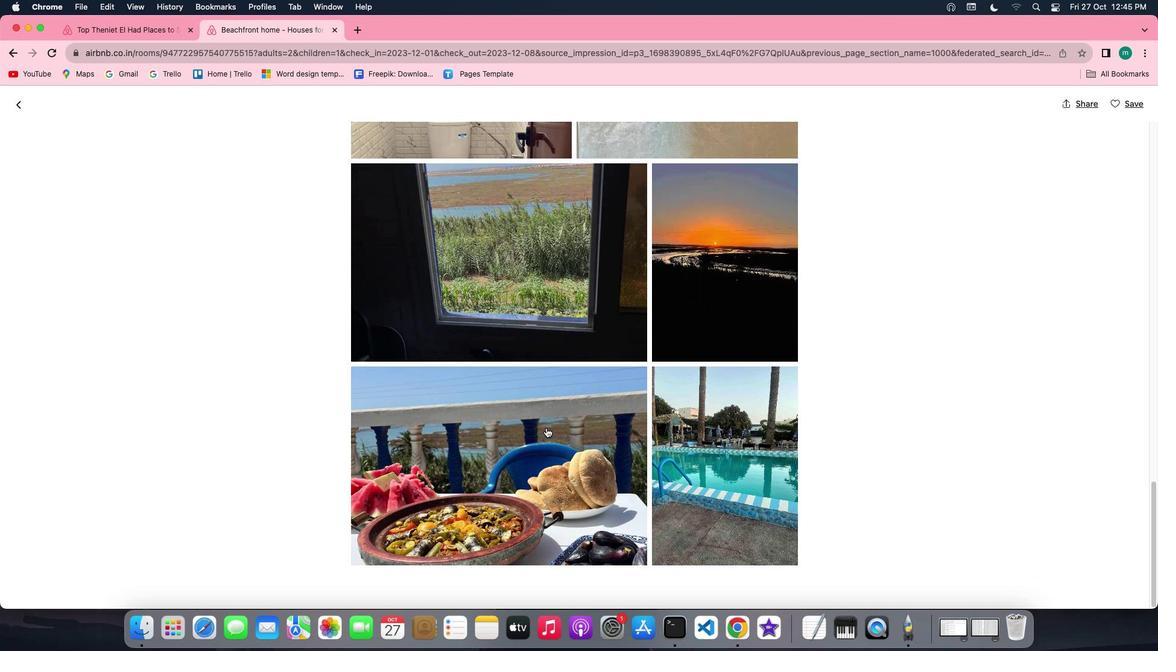
Action: Mouse scrolled (546, 428) with delta (0, -3)
Screenshot: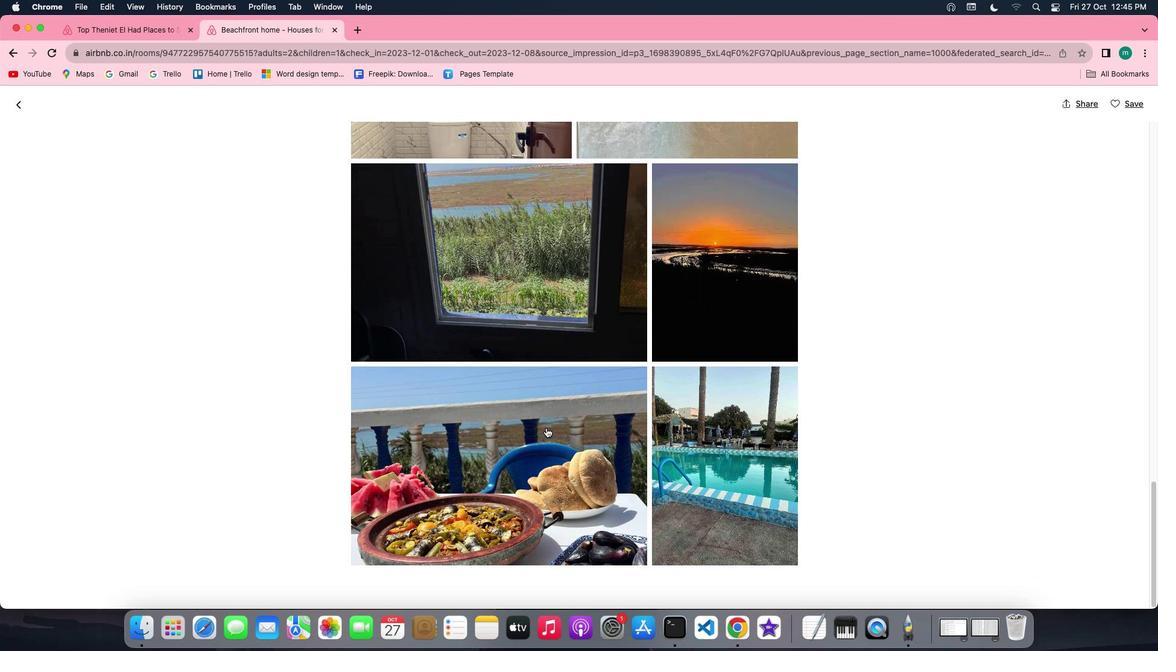 
Action: Mouse scrolled (546, 428) with delta (0, -3)
Screenshot: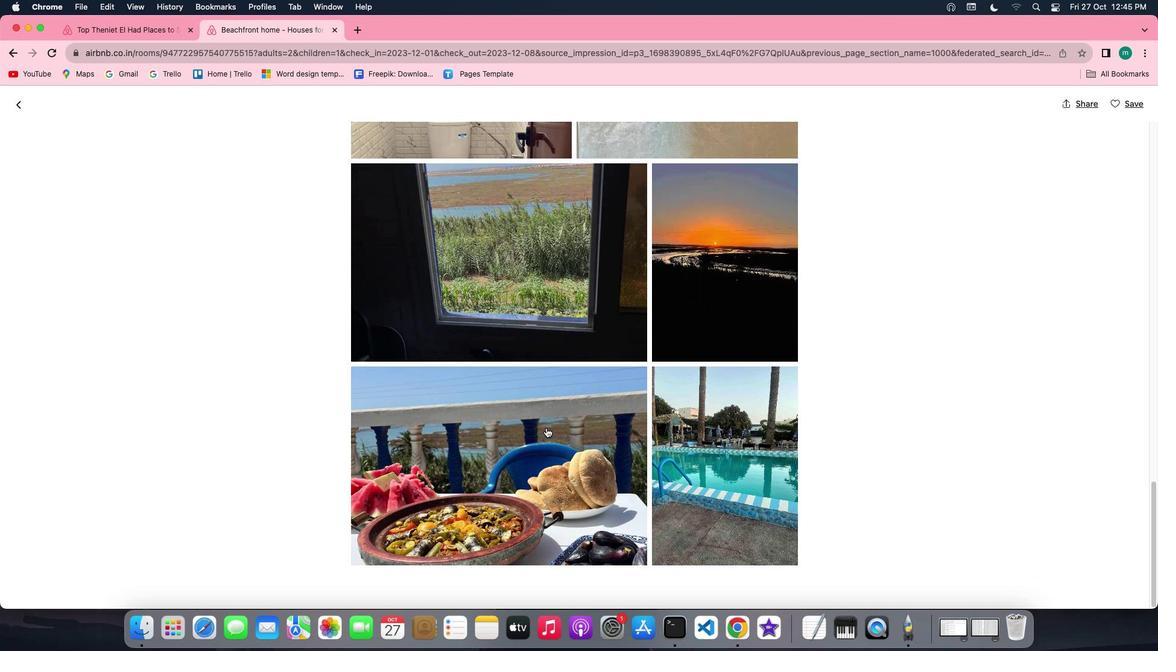 
Action: Mouse moved to (21, 106)
Screenshot: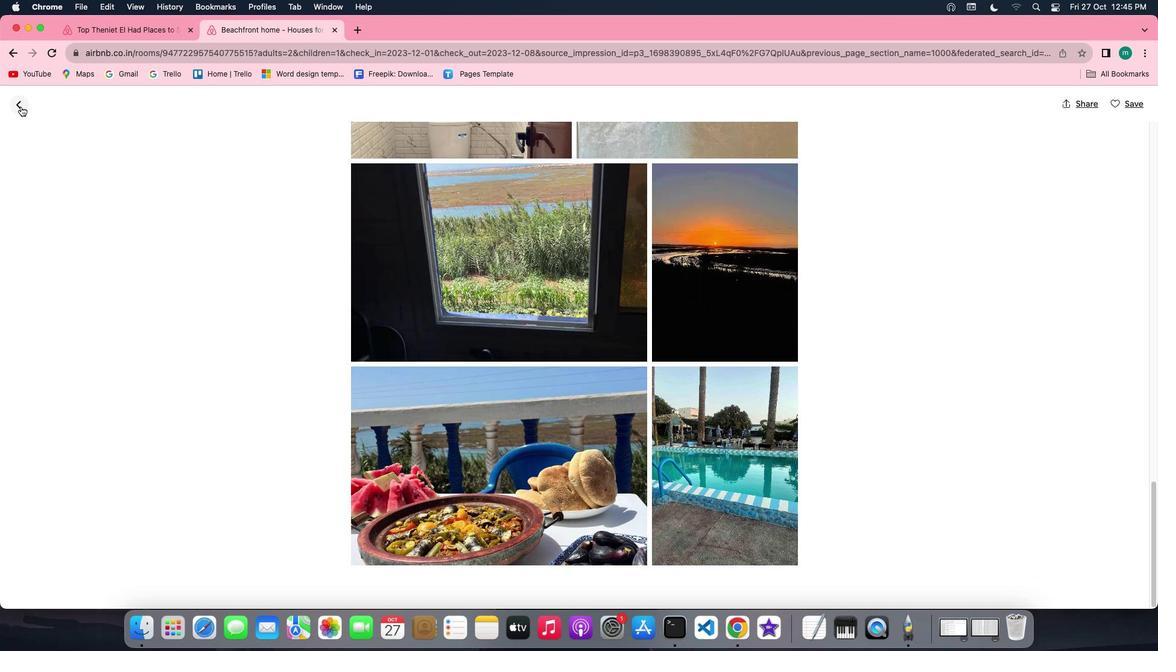 
Action: Mouse pressed left at (21, 106)
Screenshot: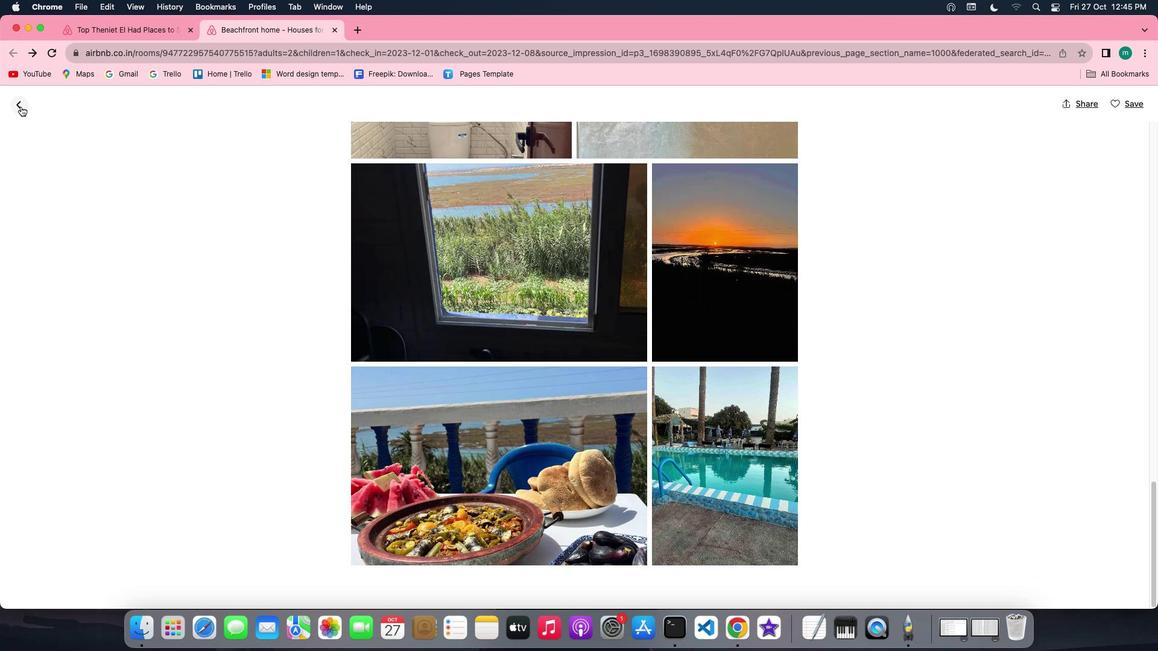 
Action: Mouse moved to (419, 382)
Screenshot: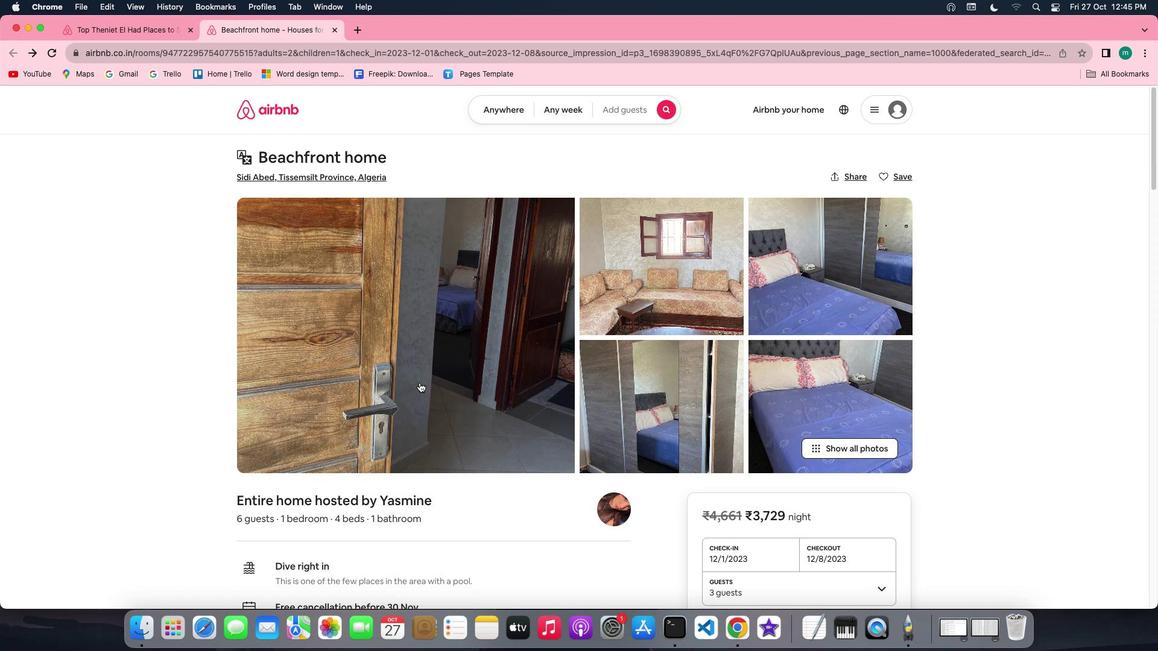 
Action: Mouse scrolled (419, 382) with delta (0, 0)
Screenshot: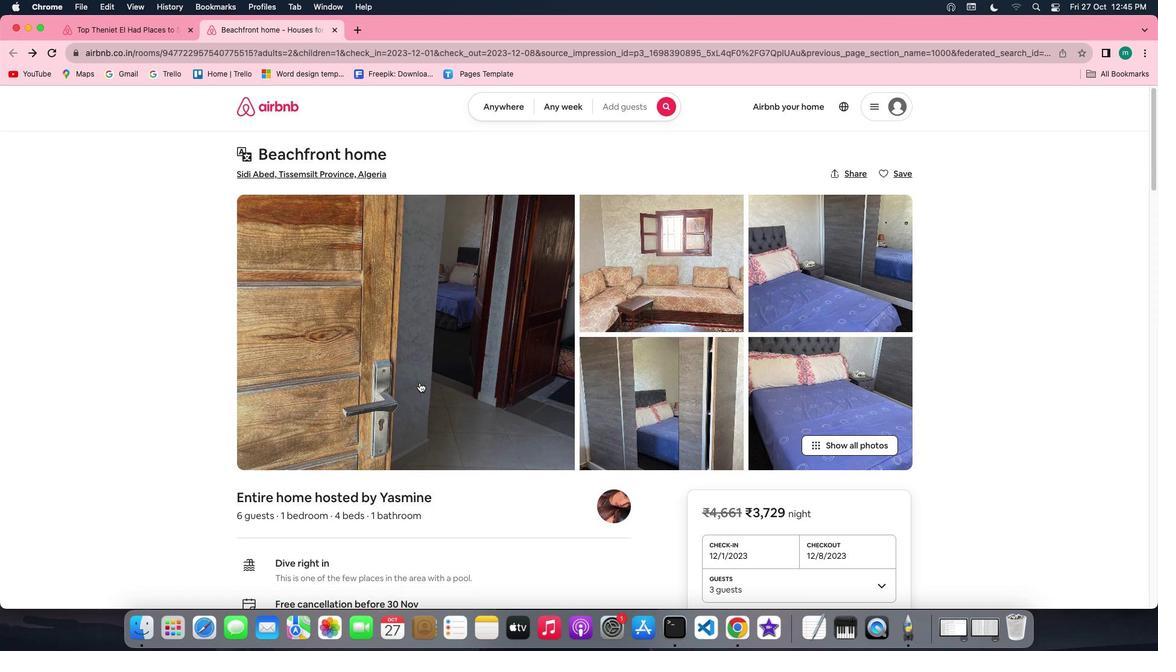 
Action: Mouse scrolled (419, 382) with delta (0, 0)
Screenshot: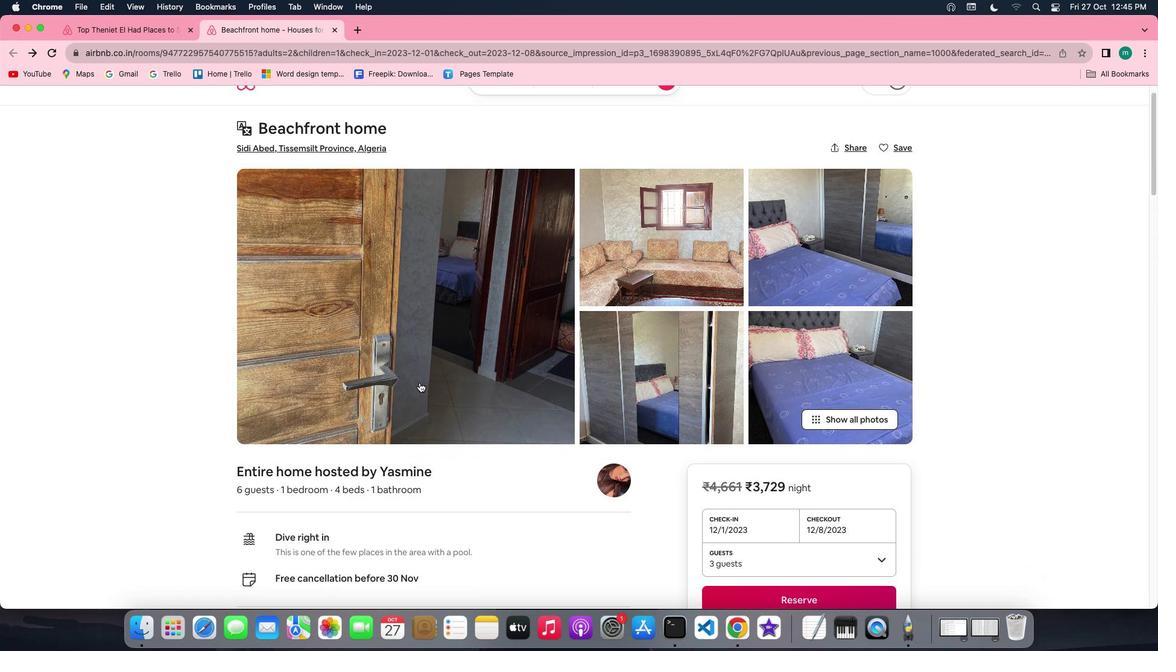 
Action: Mouse scrolled (419, 382) with delta (0, -1)
Screenshot: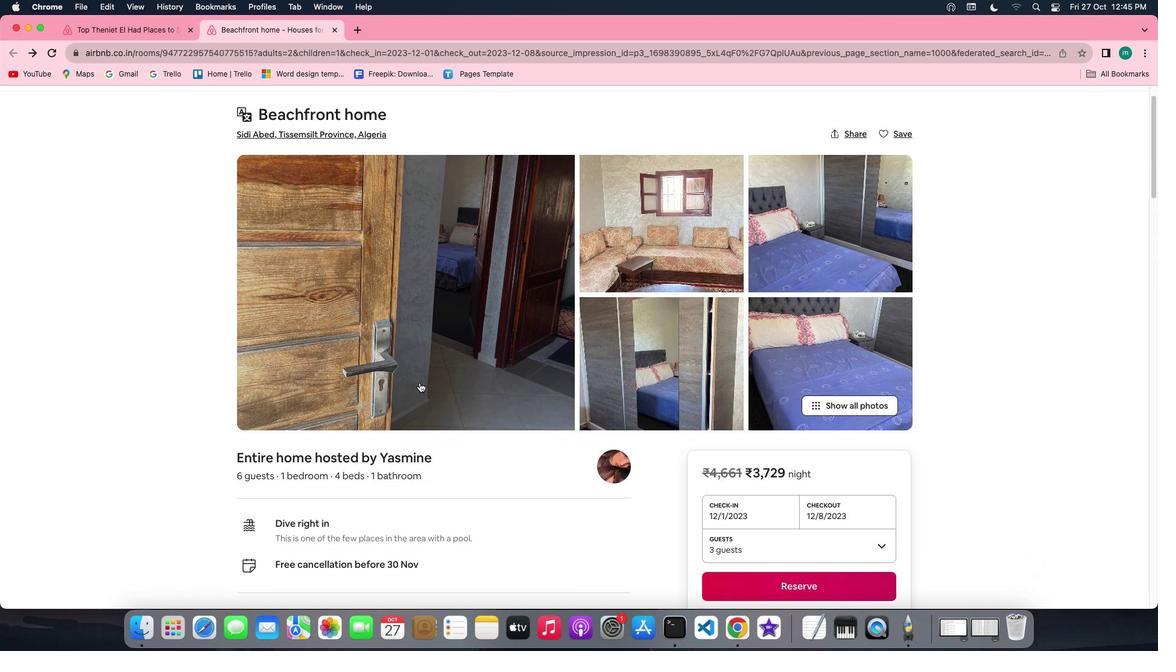 
Action: Mouse scrolled (419, 382) with delta (0, -1)
Screenshot: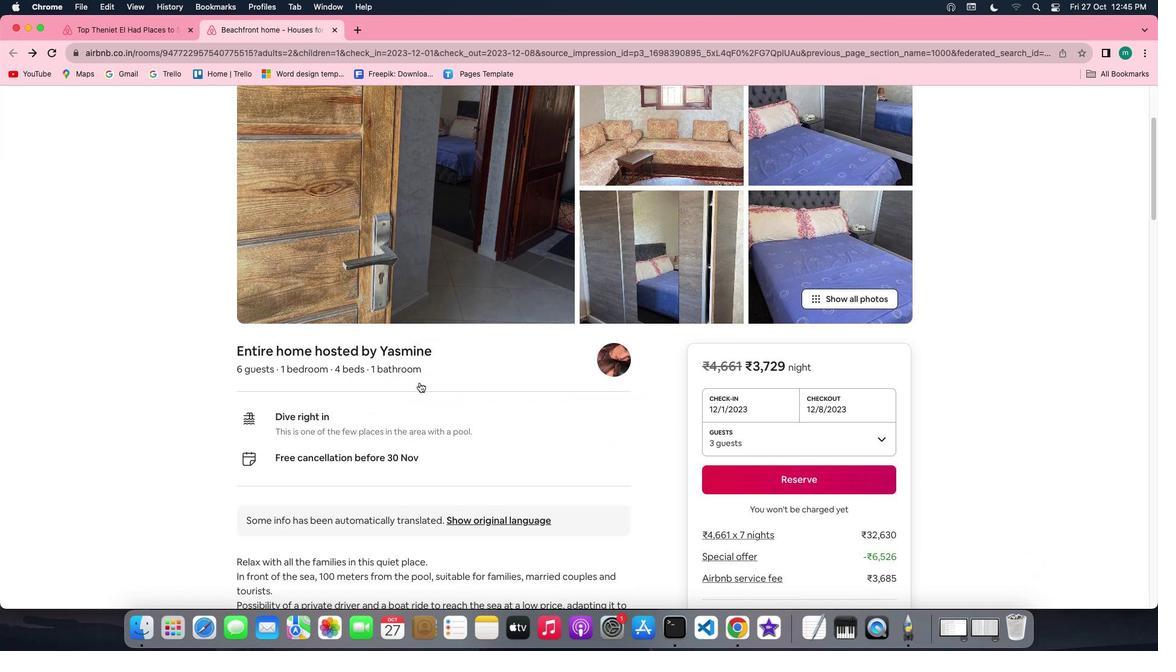 
Action: Mouse scrolled (419, 382) with delta (0, -1)
Screenshot: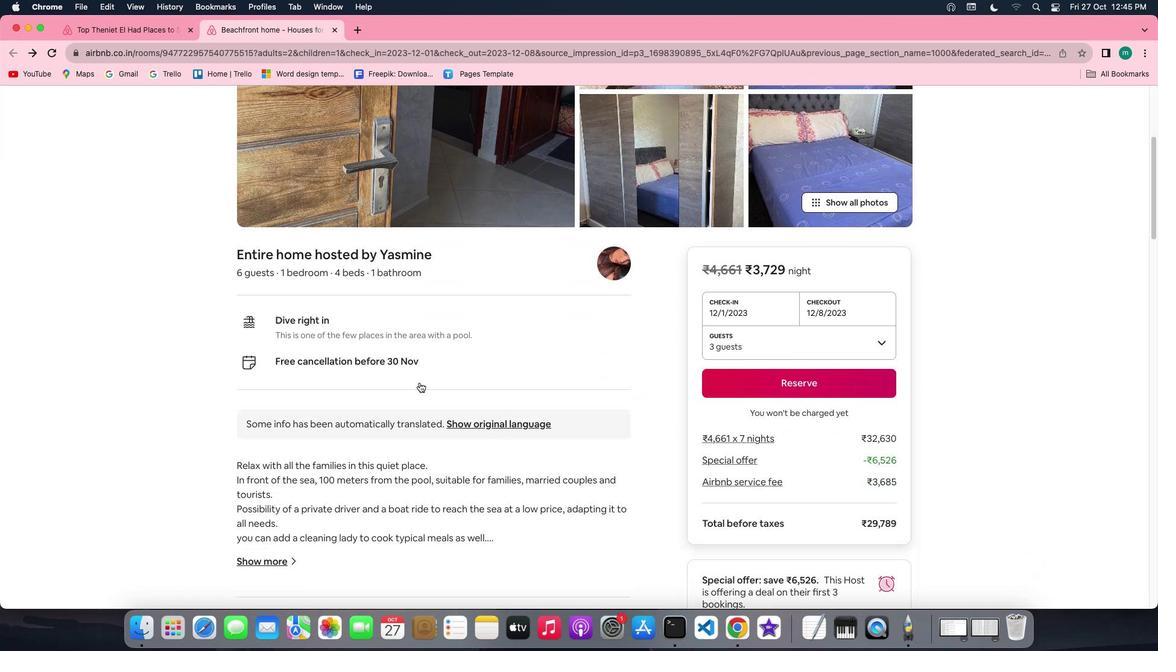 
Action: Mouse scrolled (419, 382) with delta (0, 0)
Screenshot: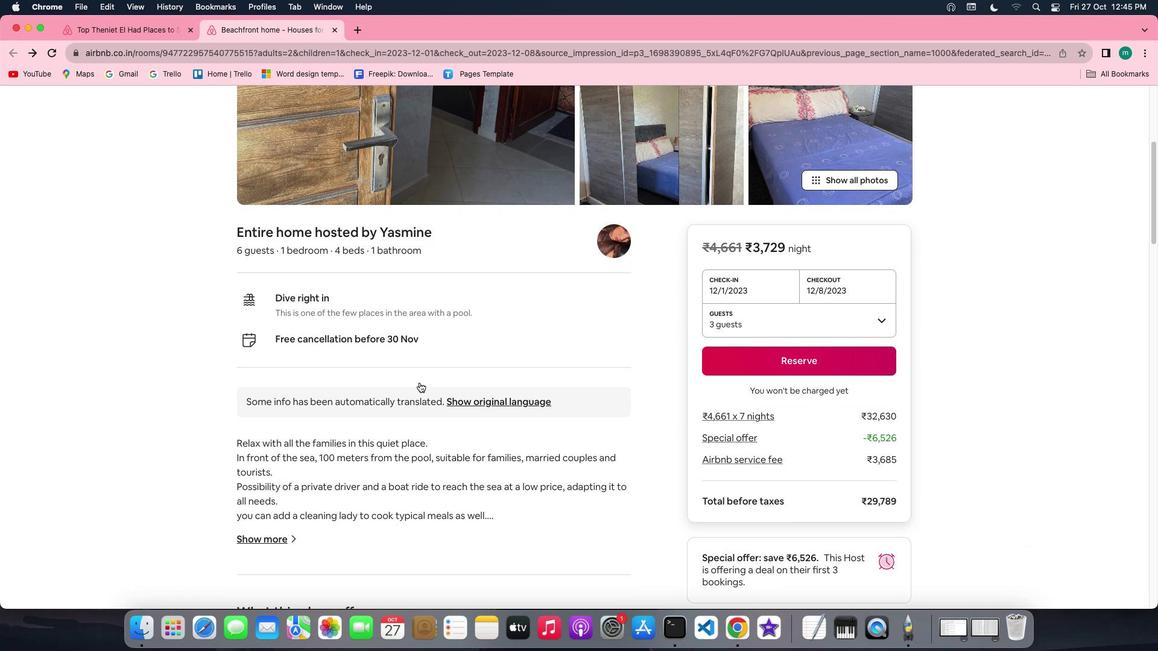 
Action: Mouse scrolled (419, 382) with delta (0, 0)
Screenshot: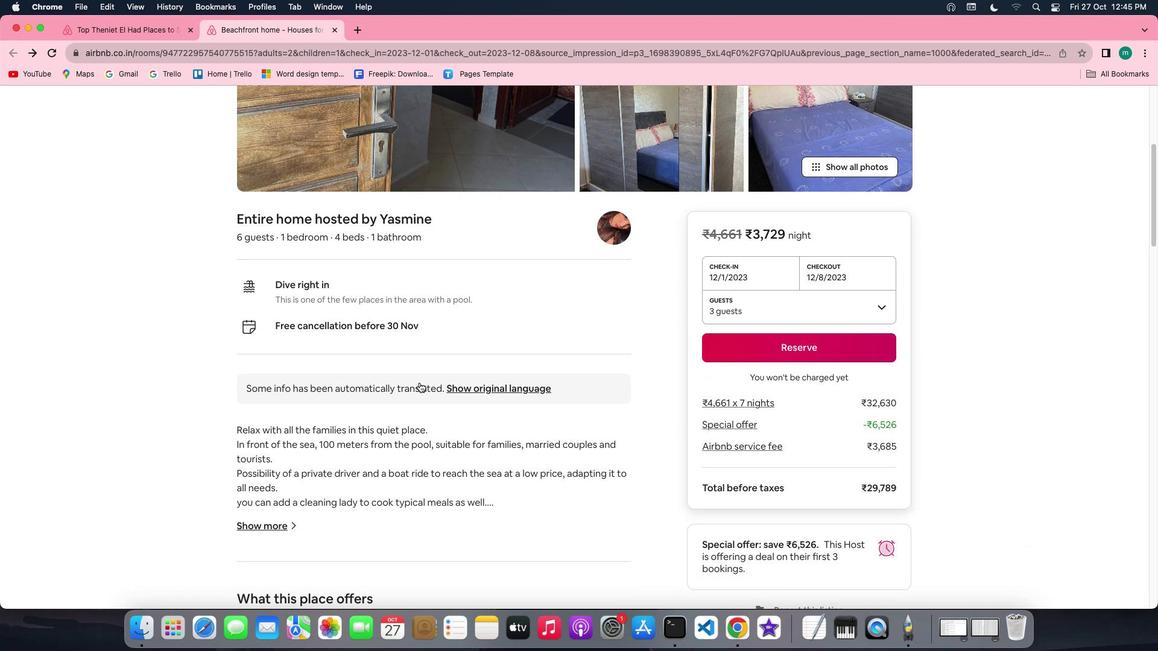 
Action: Mouse scrolled (419, 382) with delta (0, -1)
Screenshot: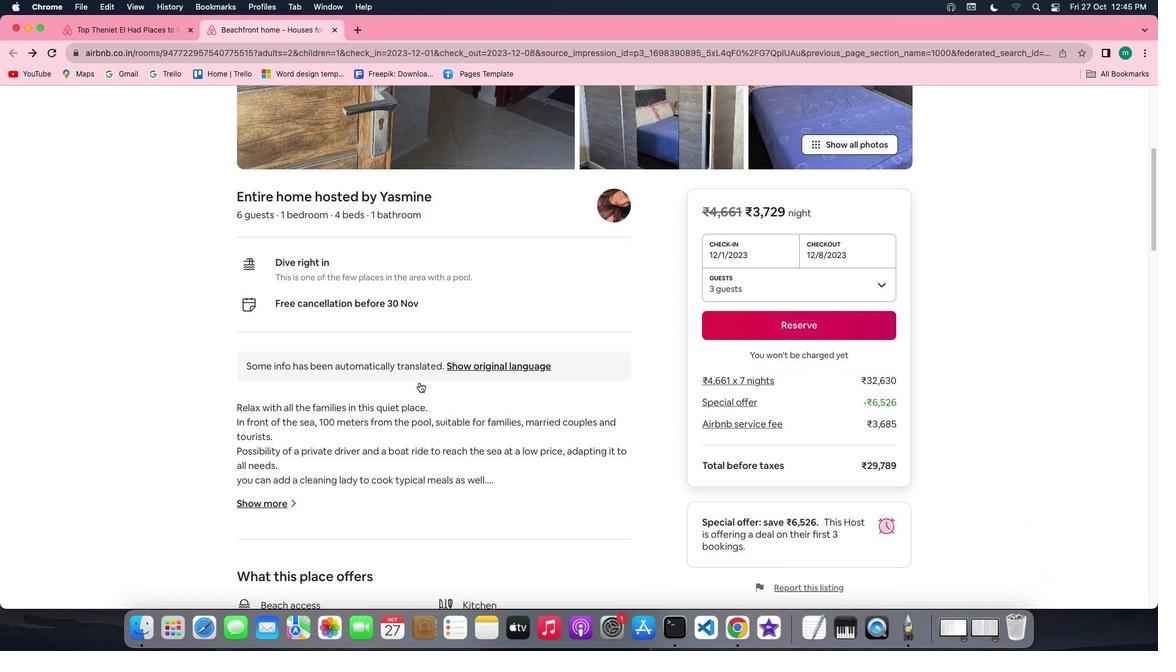 
Action: Mouse scrolled (419, 382) with delta (0, -1)
Screenshot: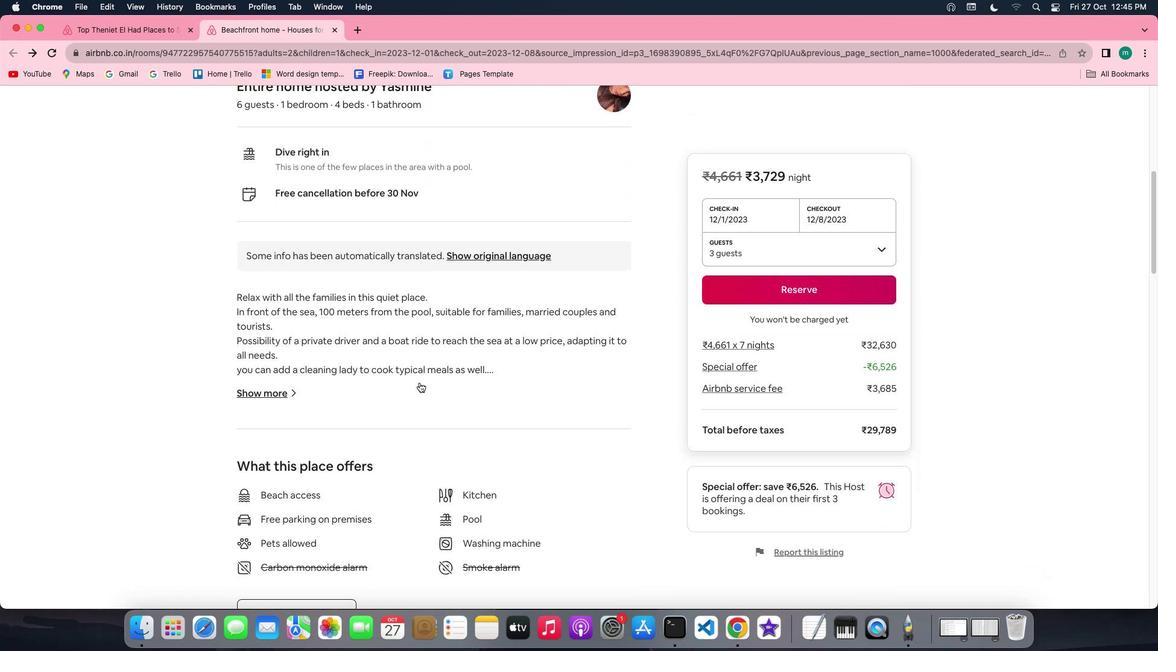 
Action: Mouse moved to (263, 369)
Screenshot: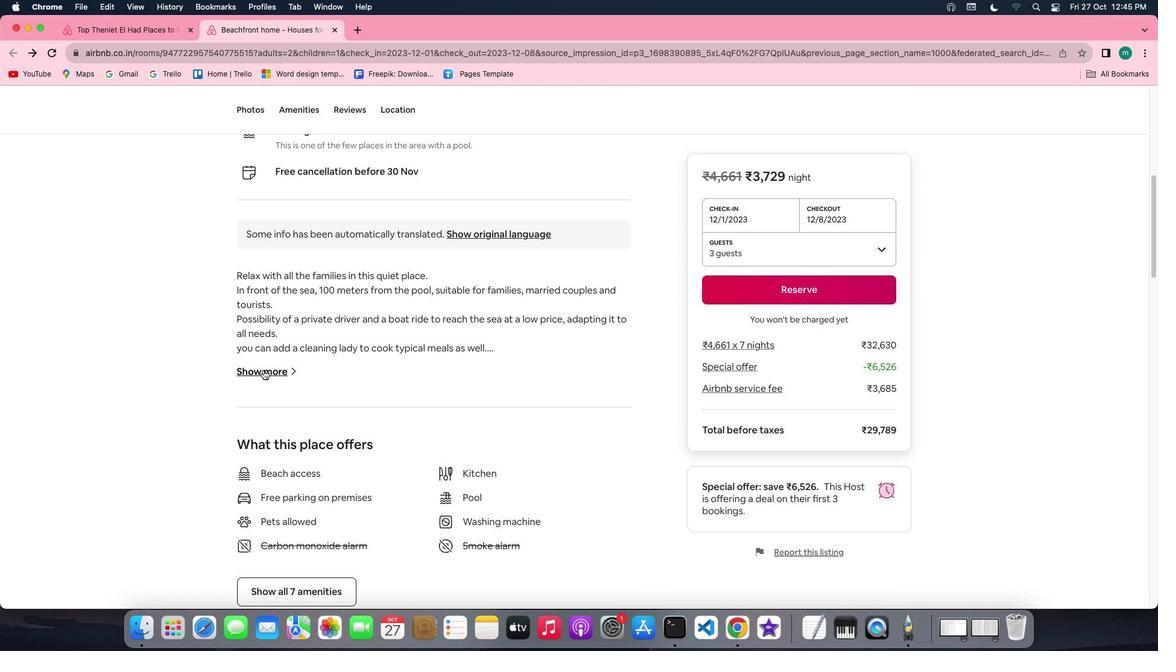 
Action: Mouse pressed left at (263, 369)
Screenshot: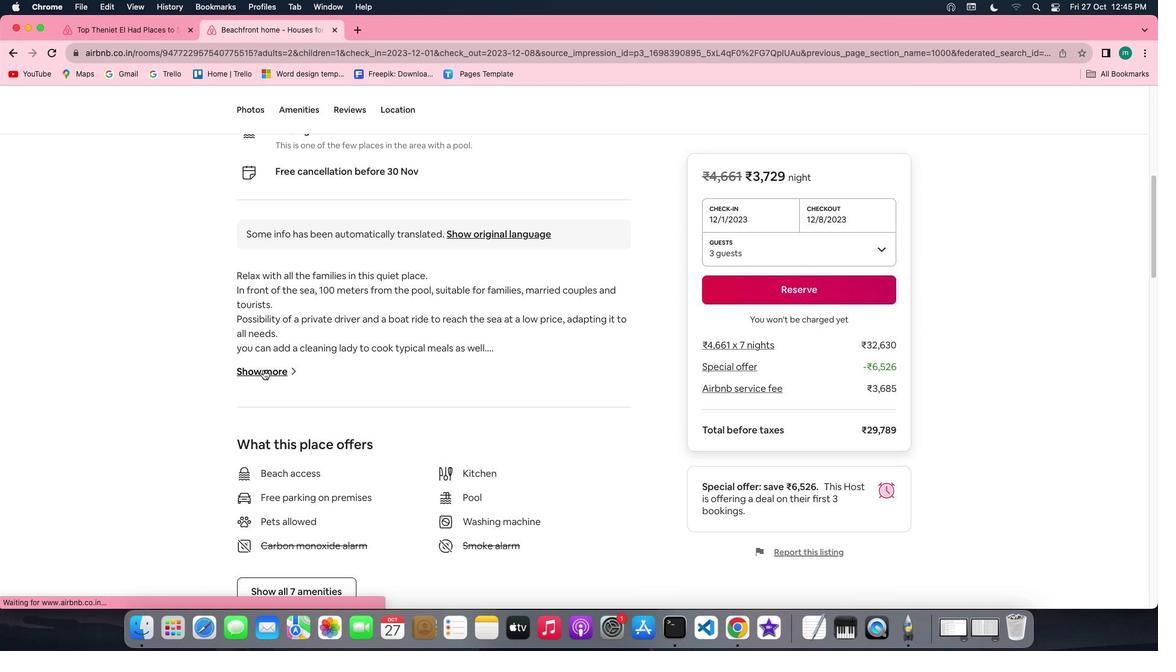 
Action: Mouse moved to (585, 441)
Screenshot: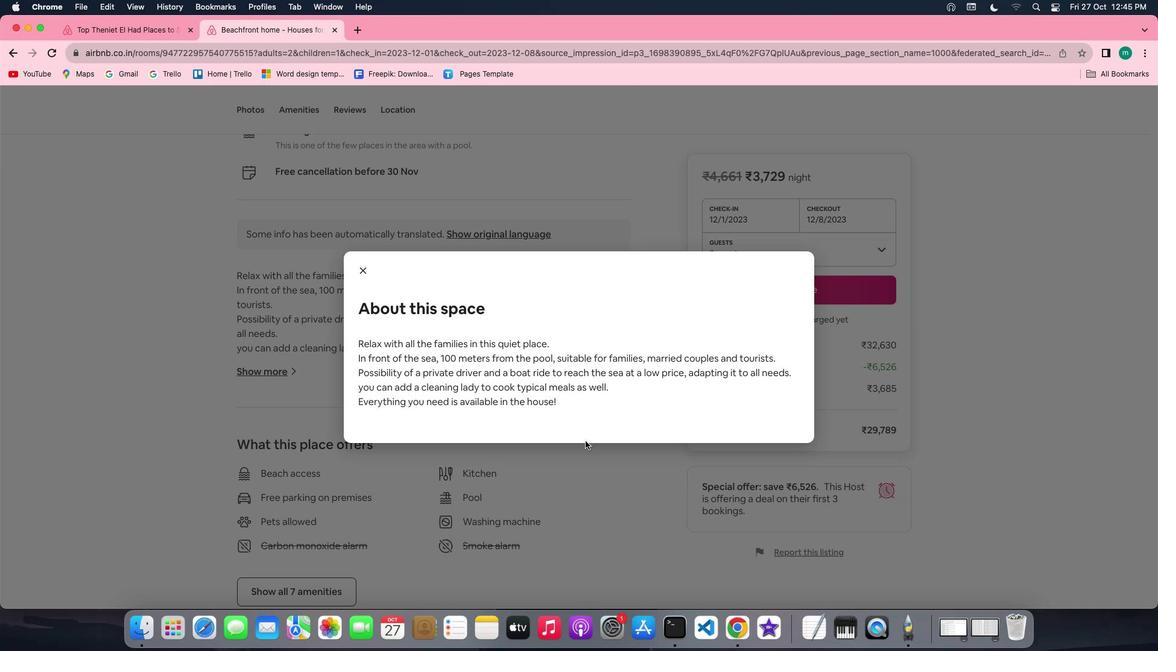 
Action: Mouse scrolled (585, 441) with delta (0, 0)
Screenshot: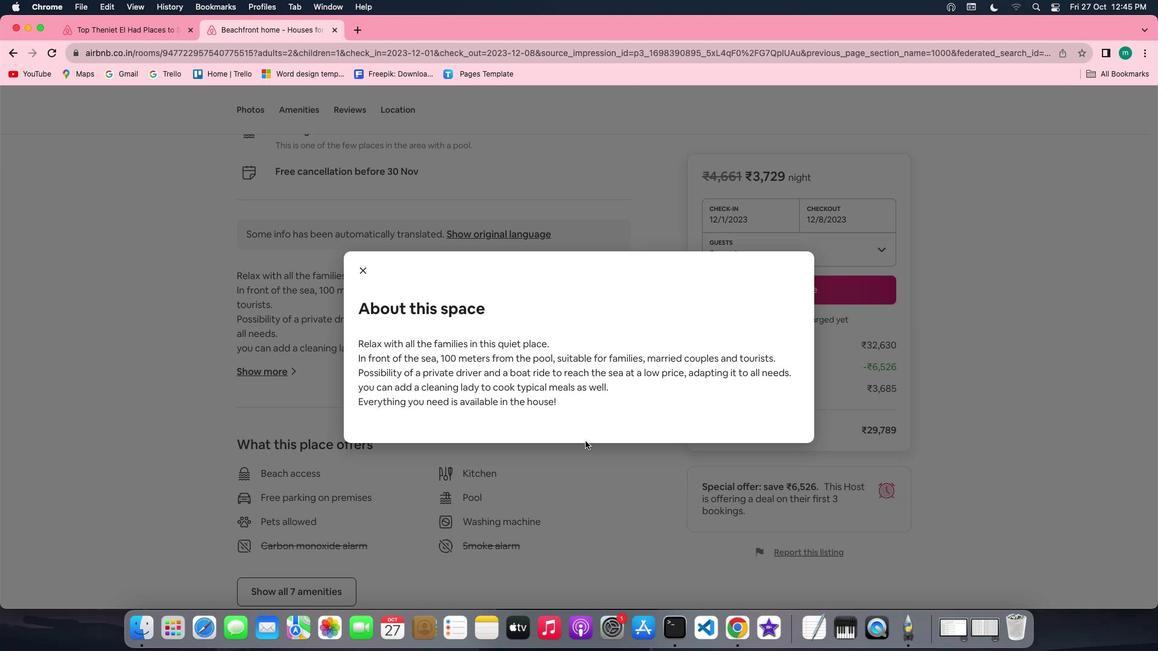 
Action: Mouse scrolled (585, 441) with delta (0, 0)
Screenshot: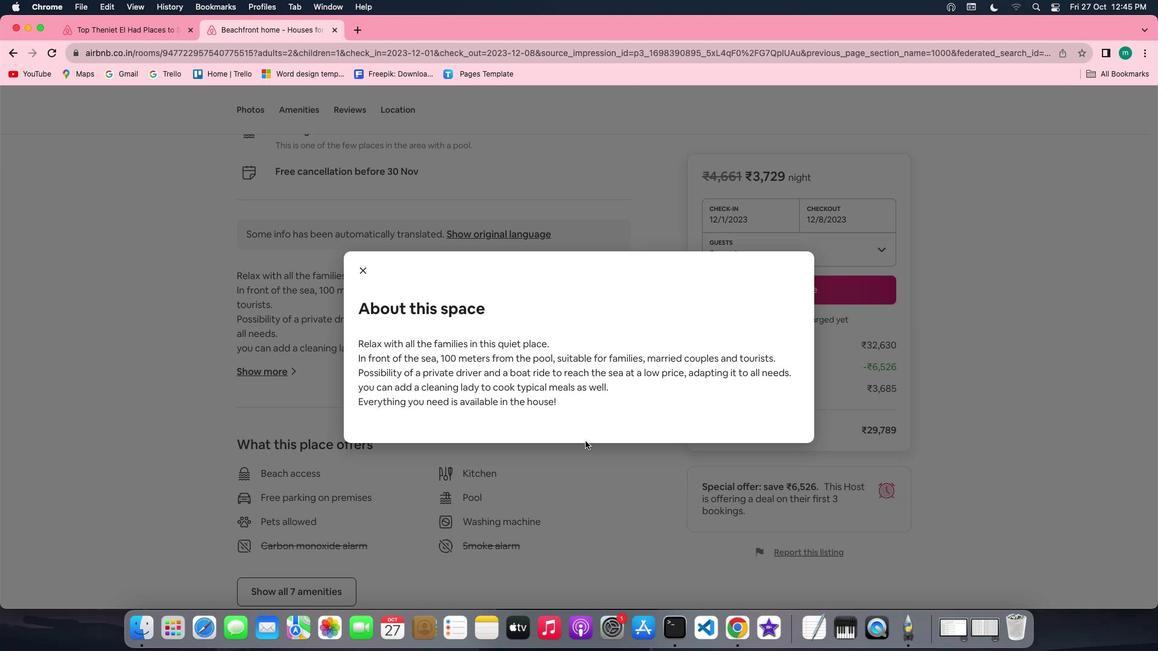 
Action: Mouse scrolled (585, 441) with delta (0, -1)
Screenshot: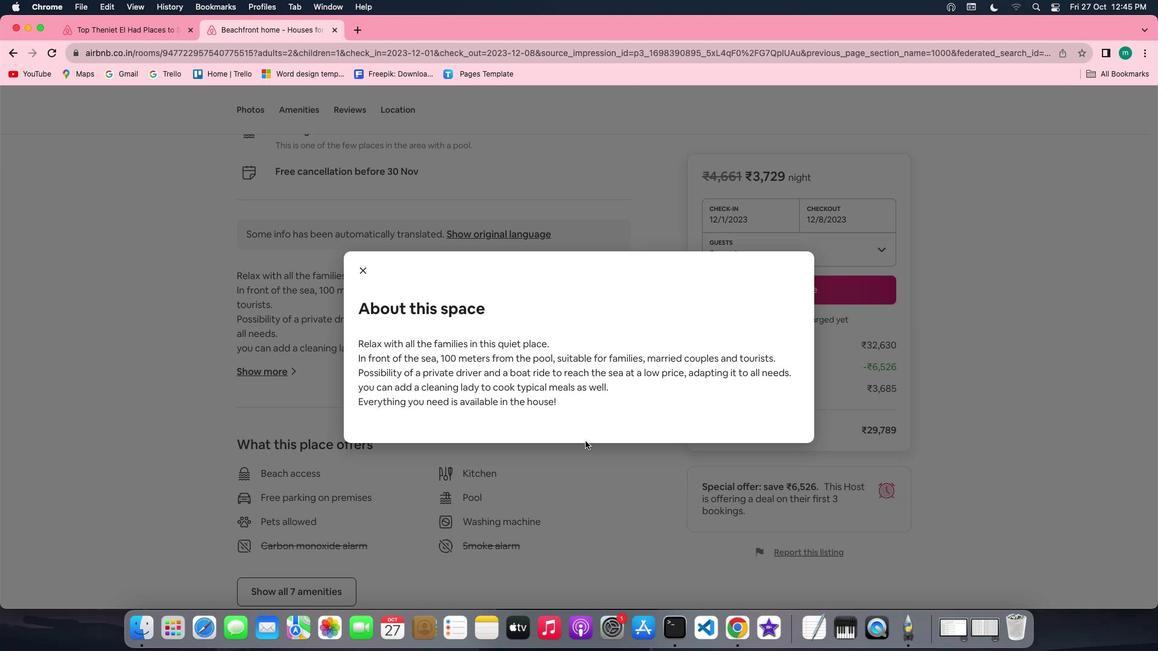 
Action: Mouse moved to (357, 273)
Screenshot: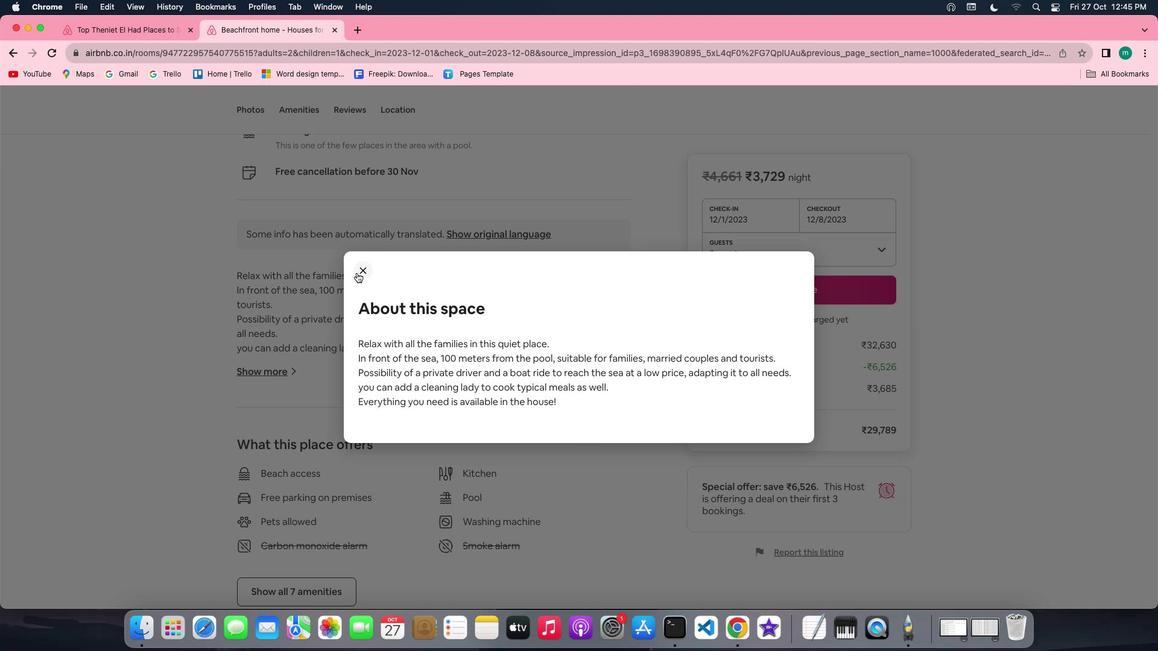 
Action: Mouse pressed left at (357, 273)
Screenshot: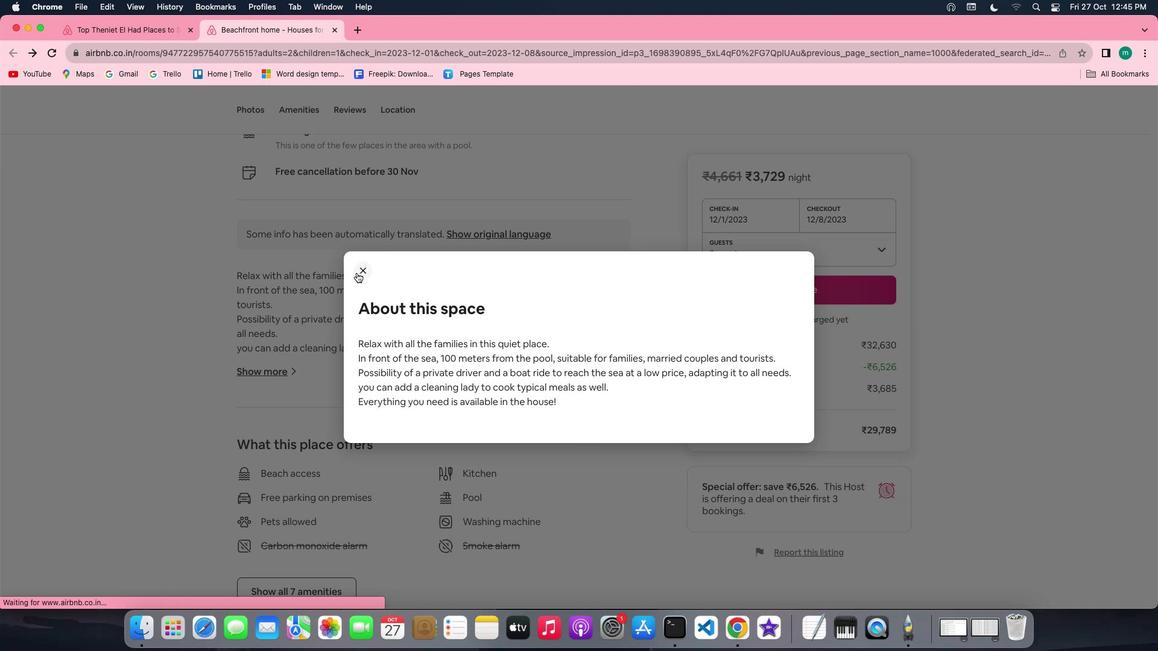 
Action: Mouse moved to (499, 375)
Screenshot: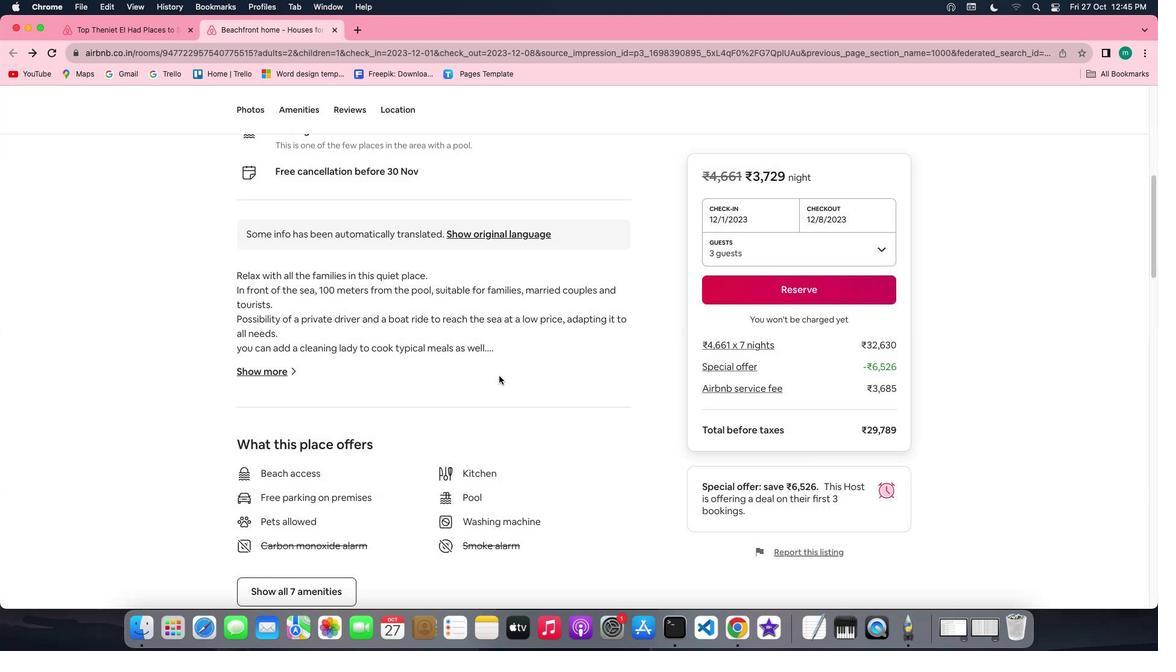 
Action: Mouse scrolled (499, 375) with delta (0, 0)
Screenshot: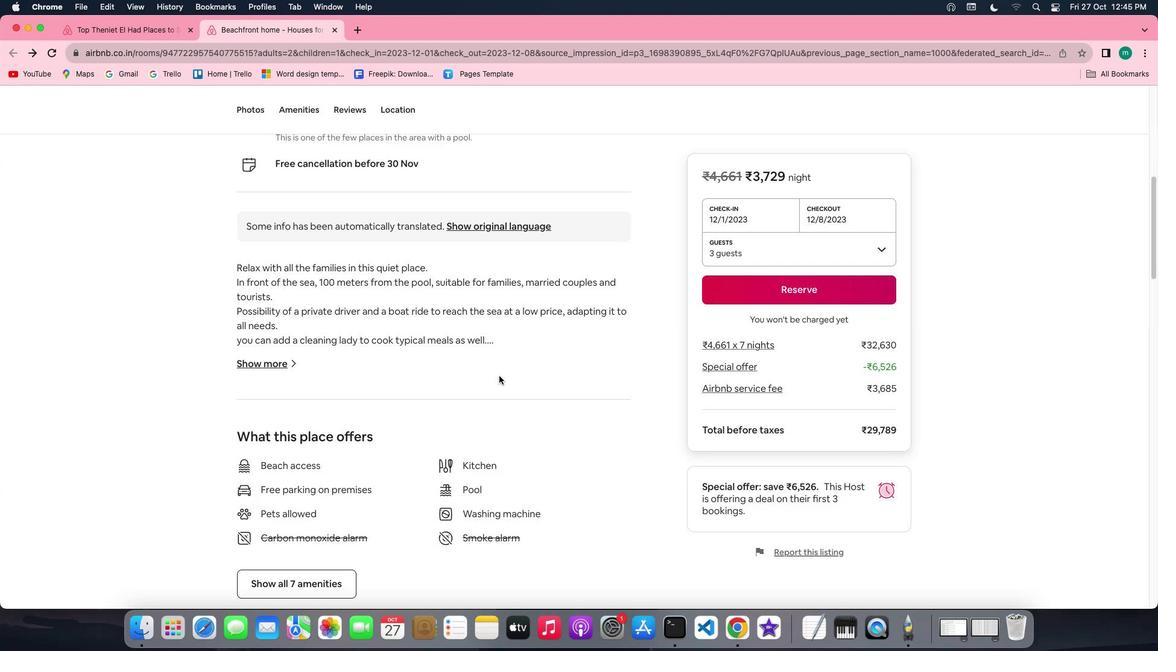 
Action: Mouse scrolled (499, 375) with delta (0, 0)
Screenshot: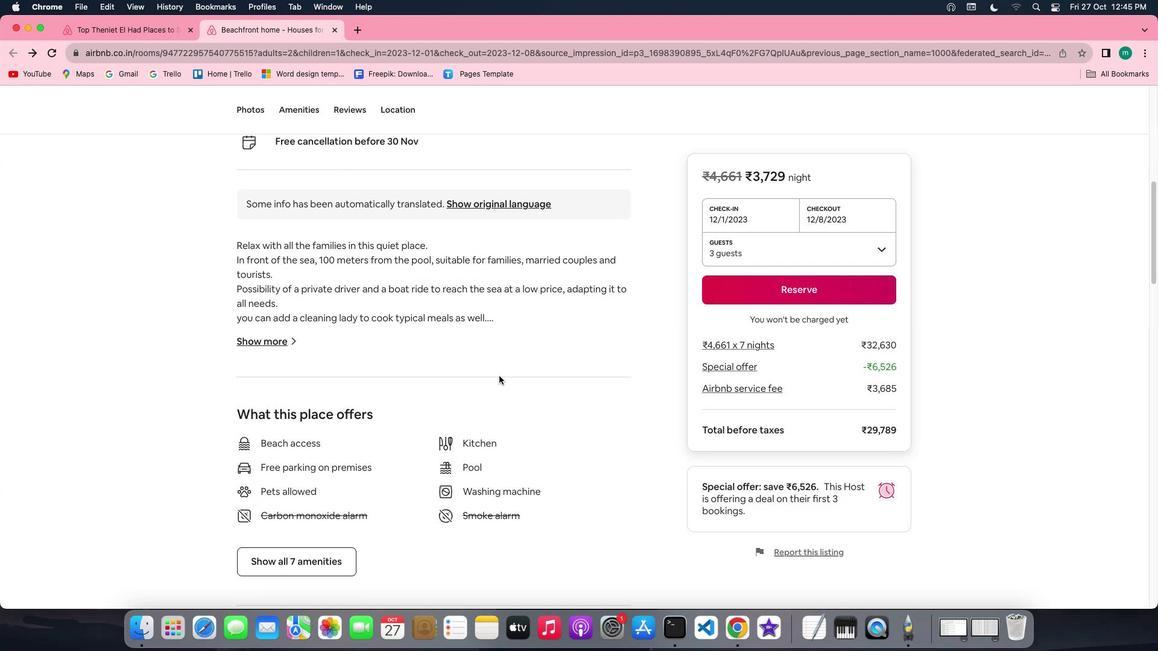 
Action: Mouse scrolled (499, 375) with delta (0, -1)
Screenshot: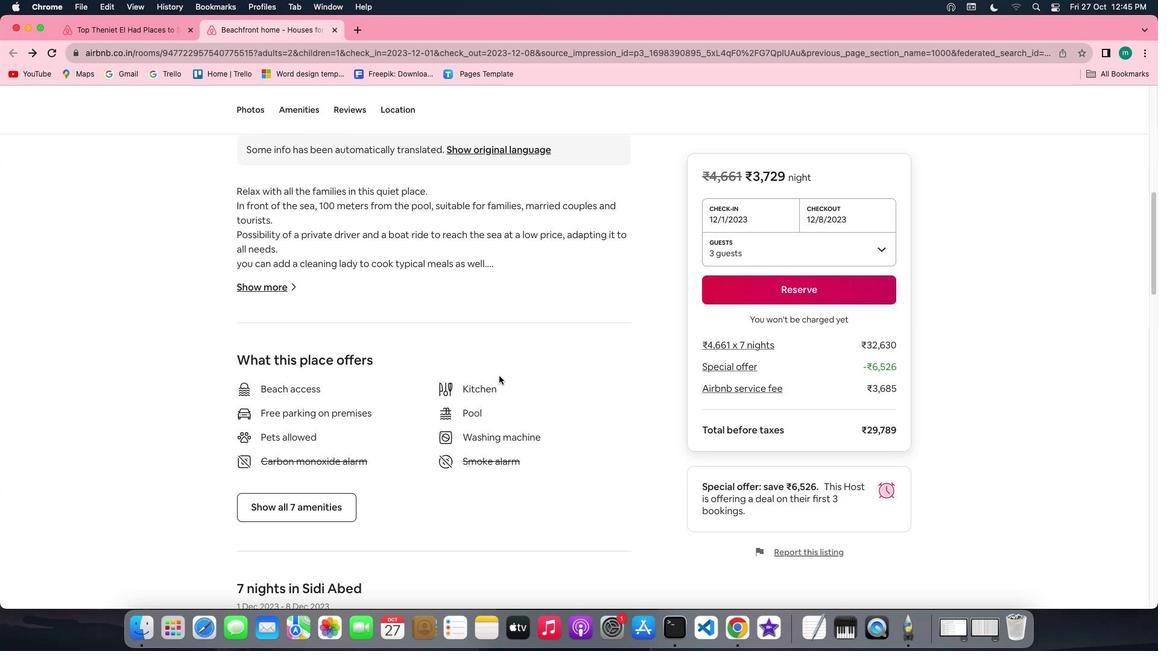
Action: Mouse scrolled (499, 375) with delta (0, -2)
Screenshot: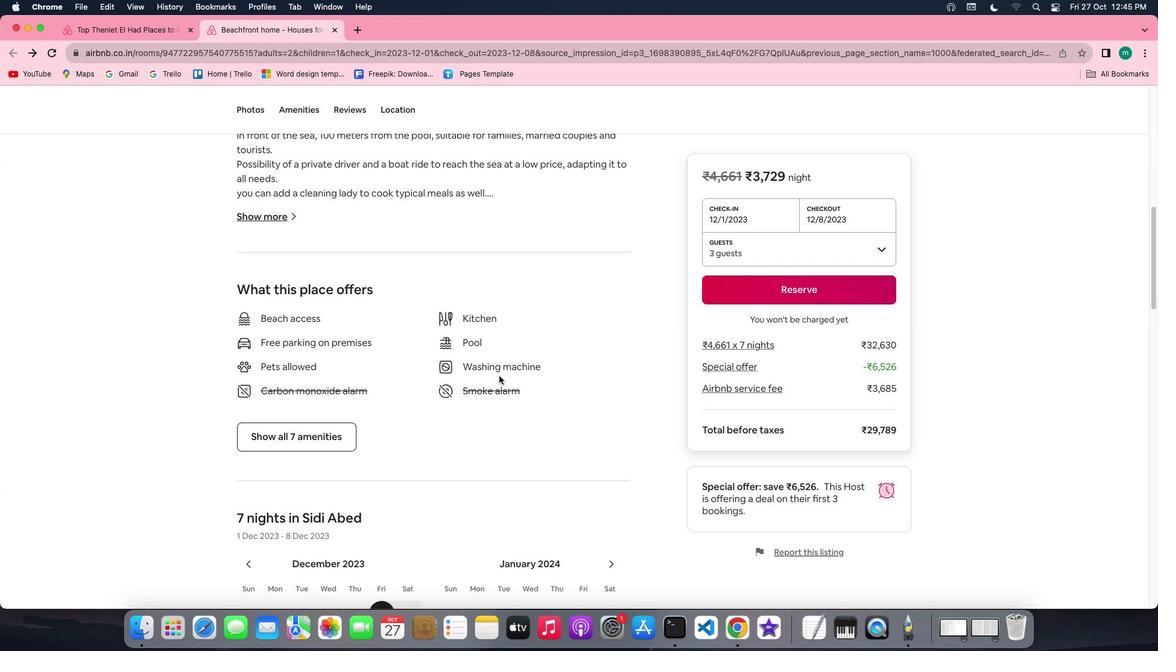 
Action: Mouse moved to (305, 381)
Screenshot: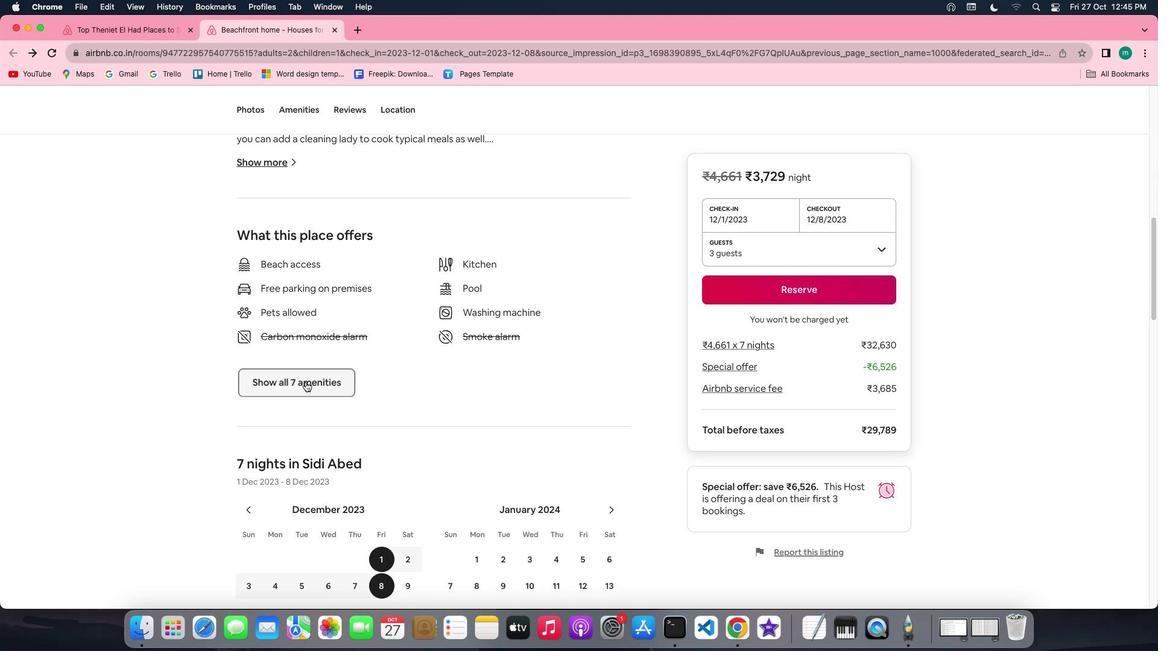 
Action: Mouse pressed left at (305, 381)
Screenshot: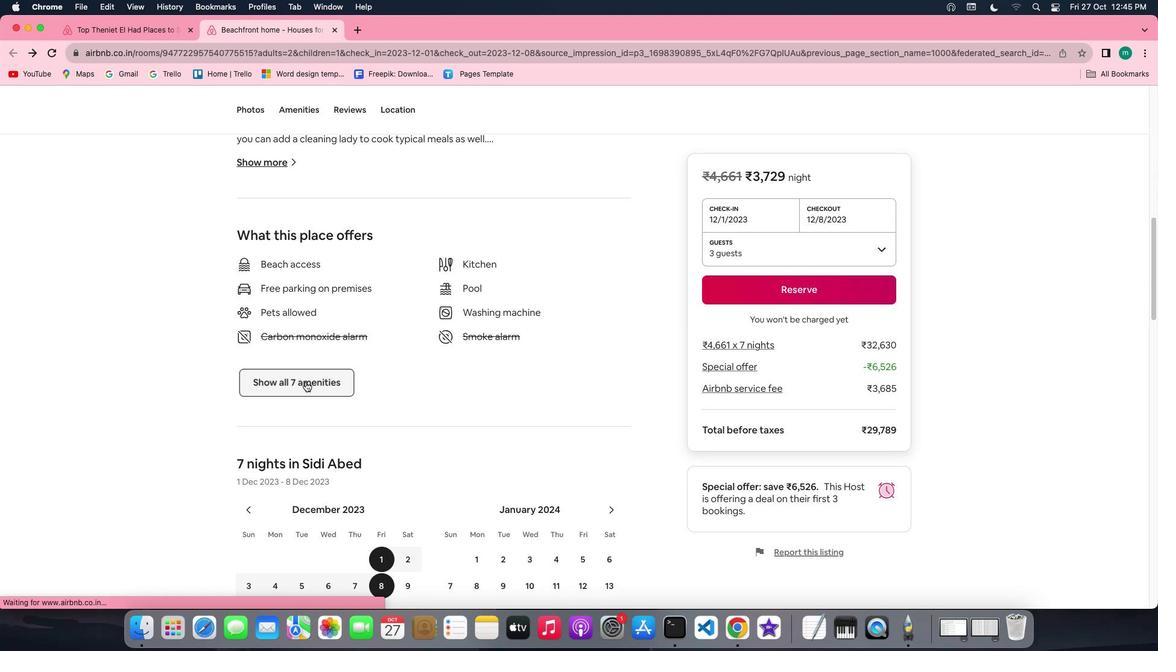 
Action: Mouse moved to (553, 389)
Screenshot: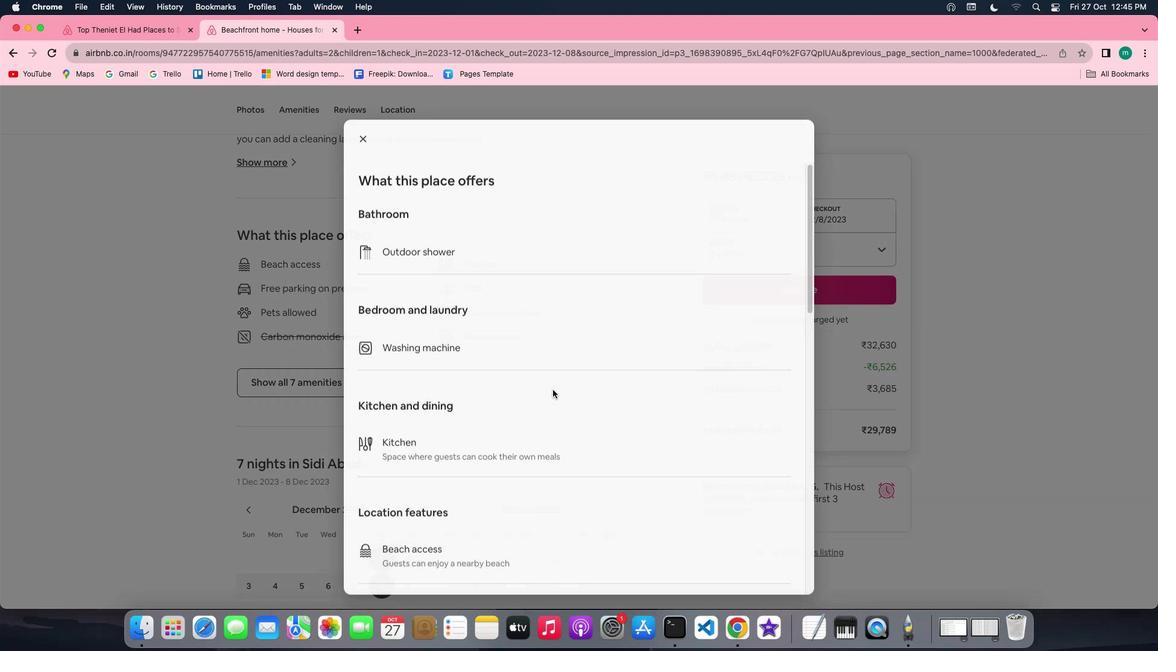 
Action: Mouse scrolled (553, 389) with delta (0, 0)
Screenshot: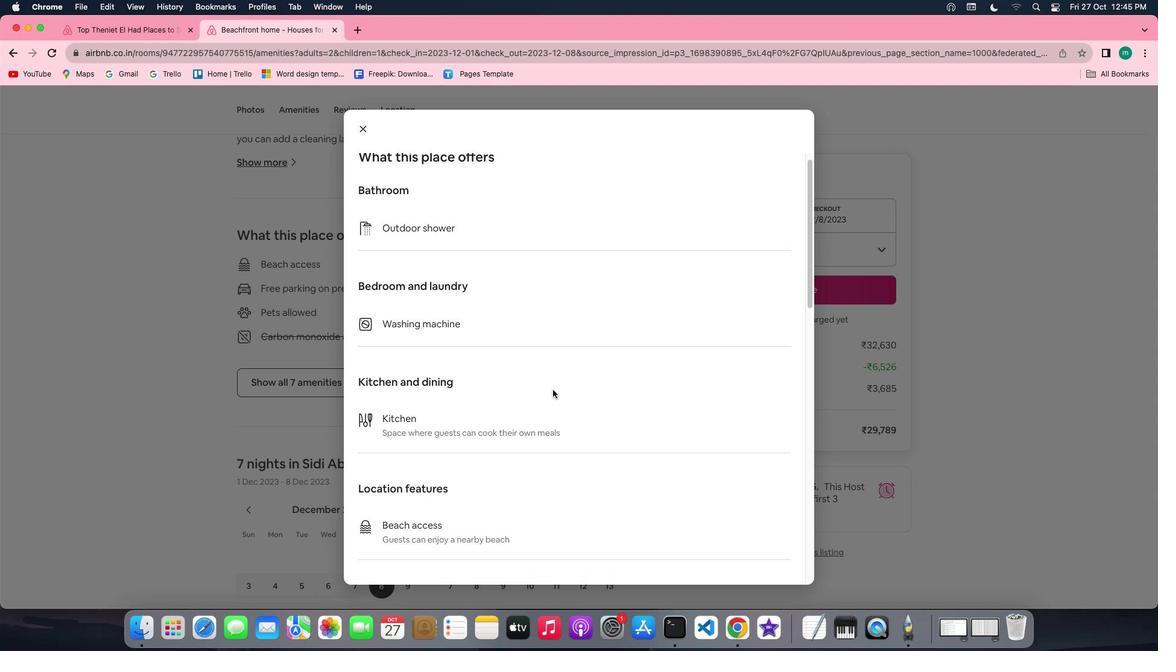 
Action: Mouse scrolled (553, 389) with delta (0, 0)
Screenshot: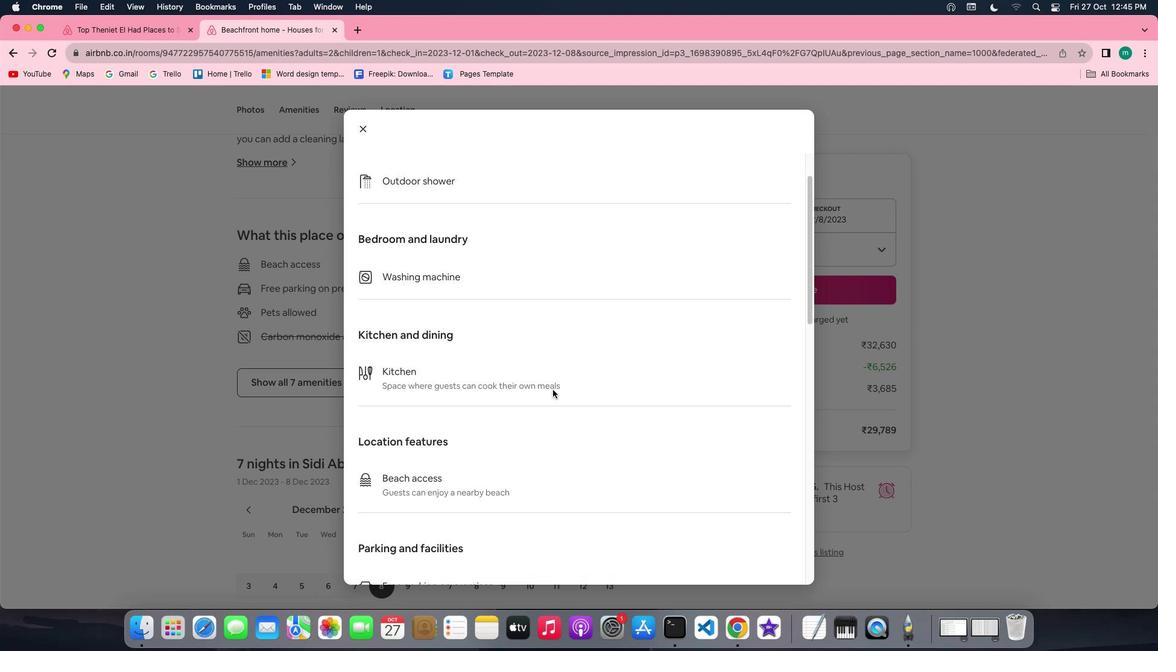 
Action: Mouse scrolled (553, 389) with delta (0, -1)
Screenshot: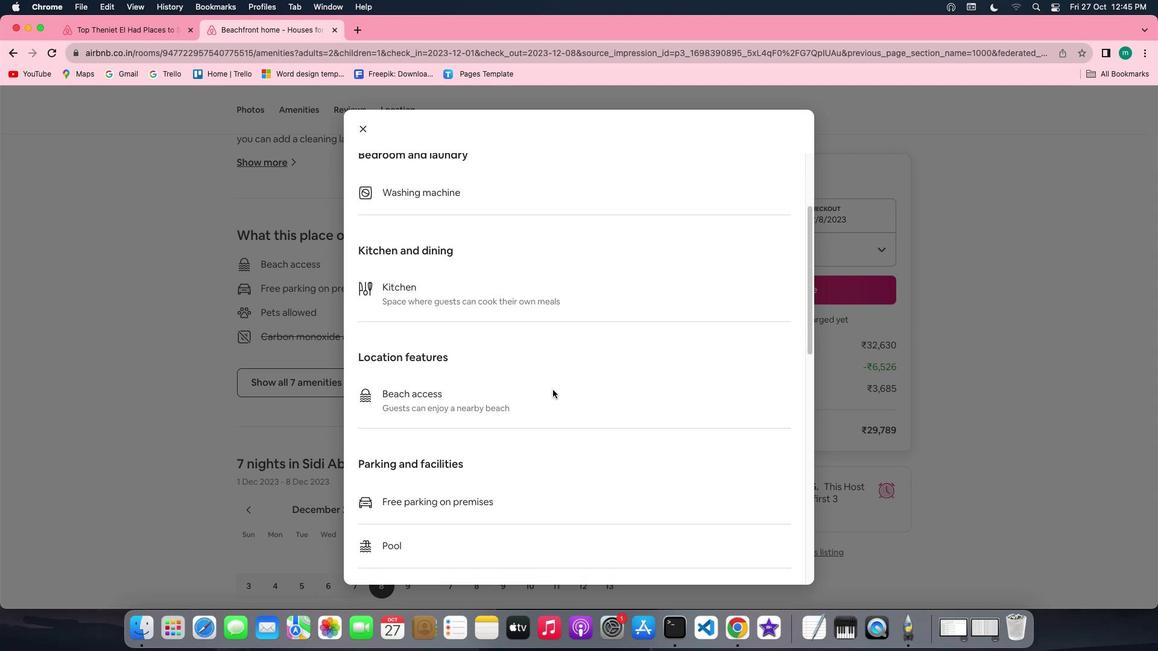
Action: Mouse scrolled (553, 389) with delta (0, -2)
Screenshot: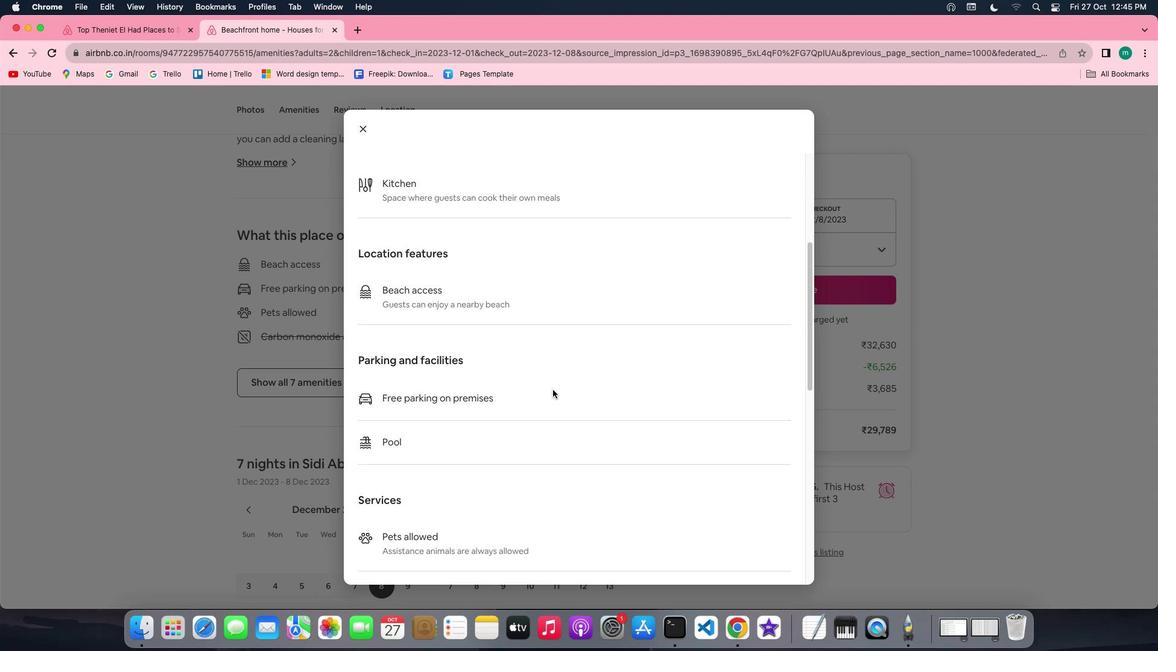 
Action: Mouse scrolled (553, 389) with delta (0, -3)
Screenshot: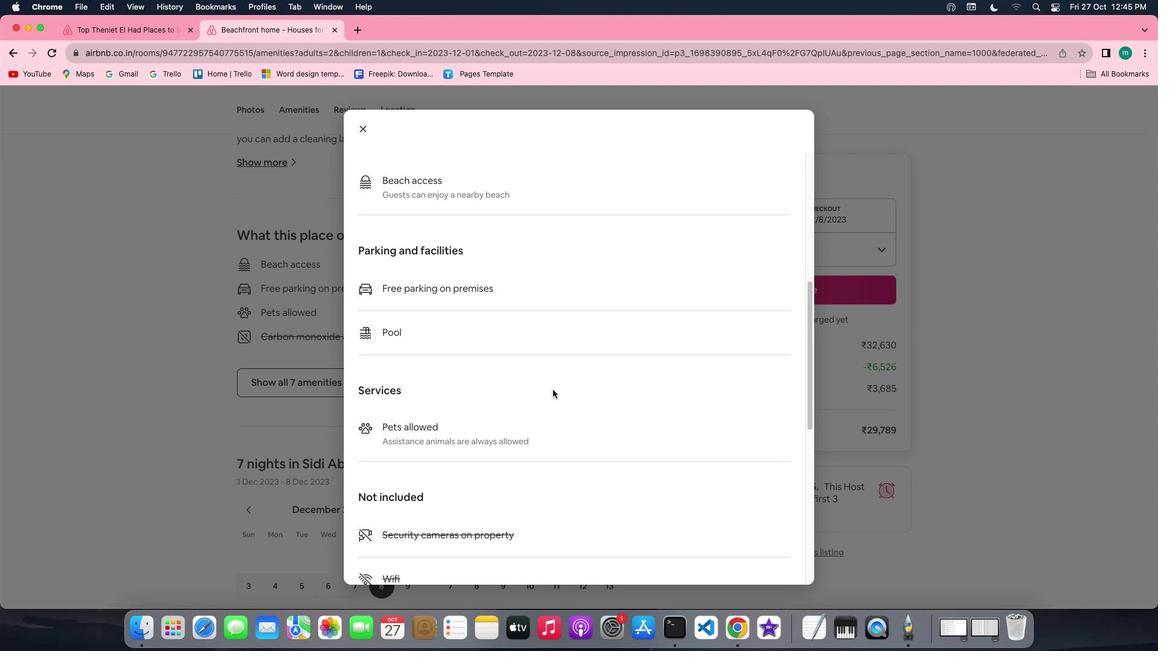 
Action: Mouse scrolled (553, 389) with delta (0, 0)
Screenshot: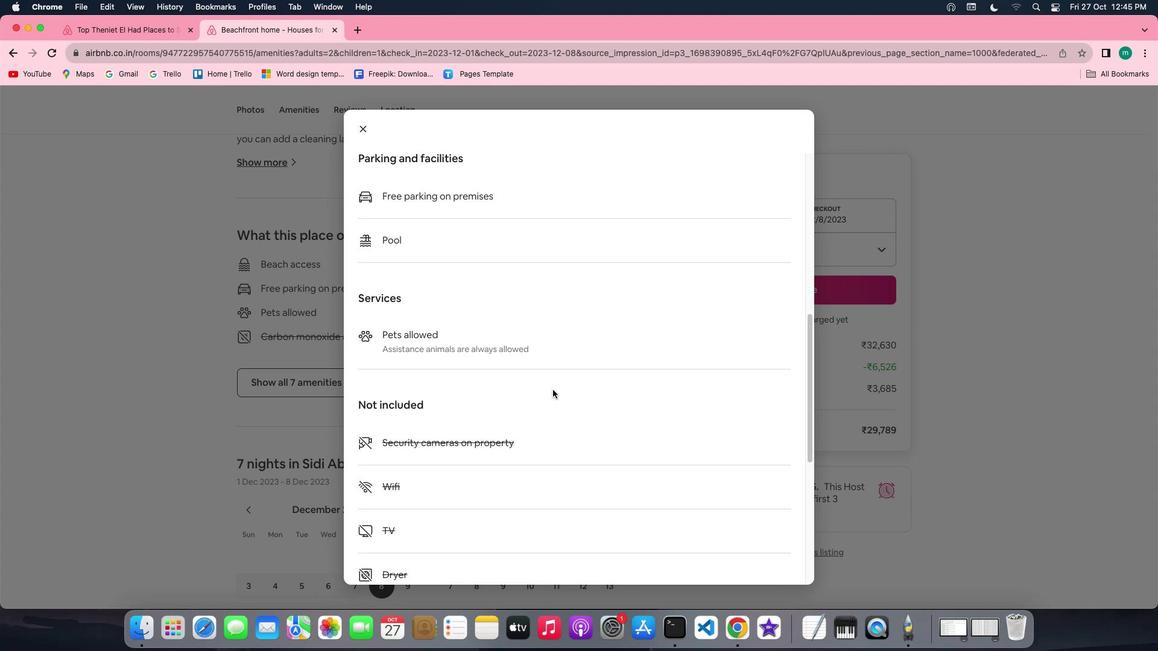
Action: Mouse scrolled (553, 389) with delta (0, 0)
Screenshot: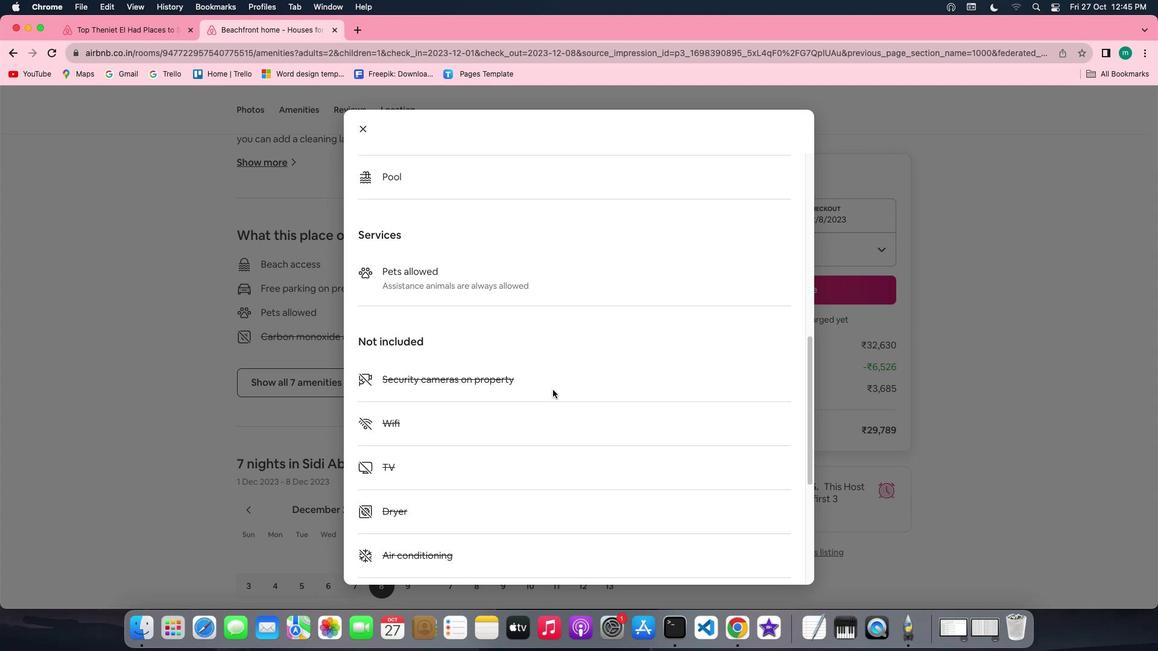 
Action: Mouse scrolled (553, 389) with delta (0, -1)
Screenshot: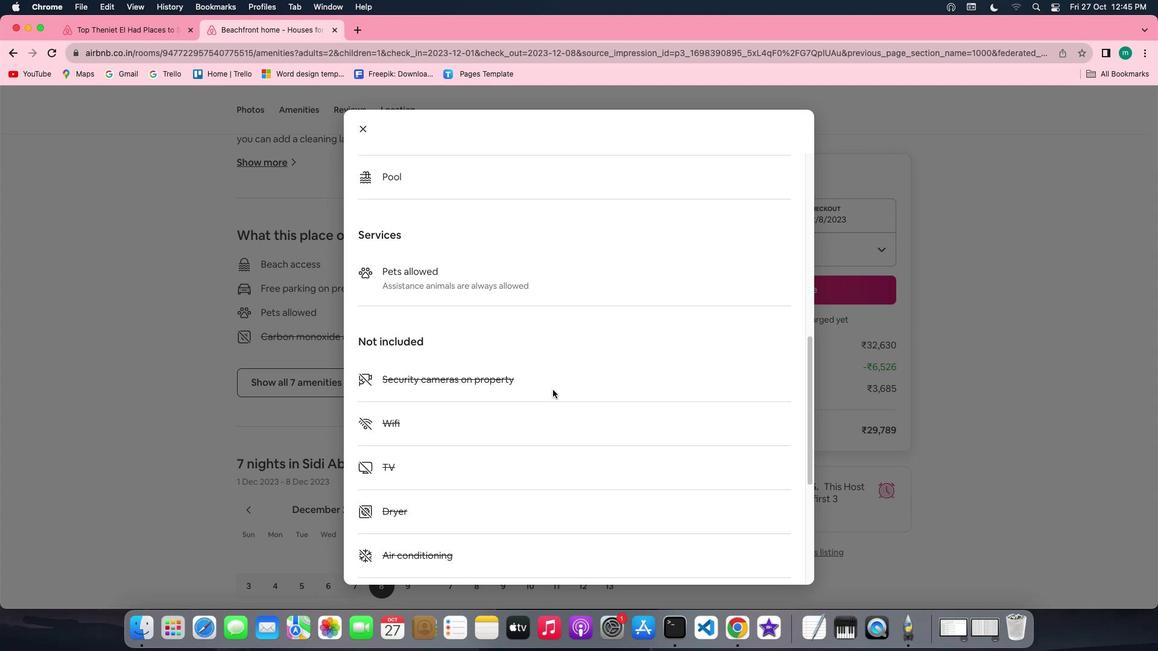 
Action: Mouse scrolled (553, 389) with delta (0, -3)
Screenshot: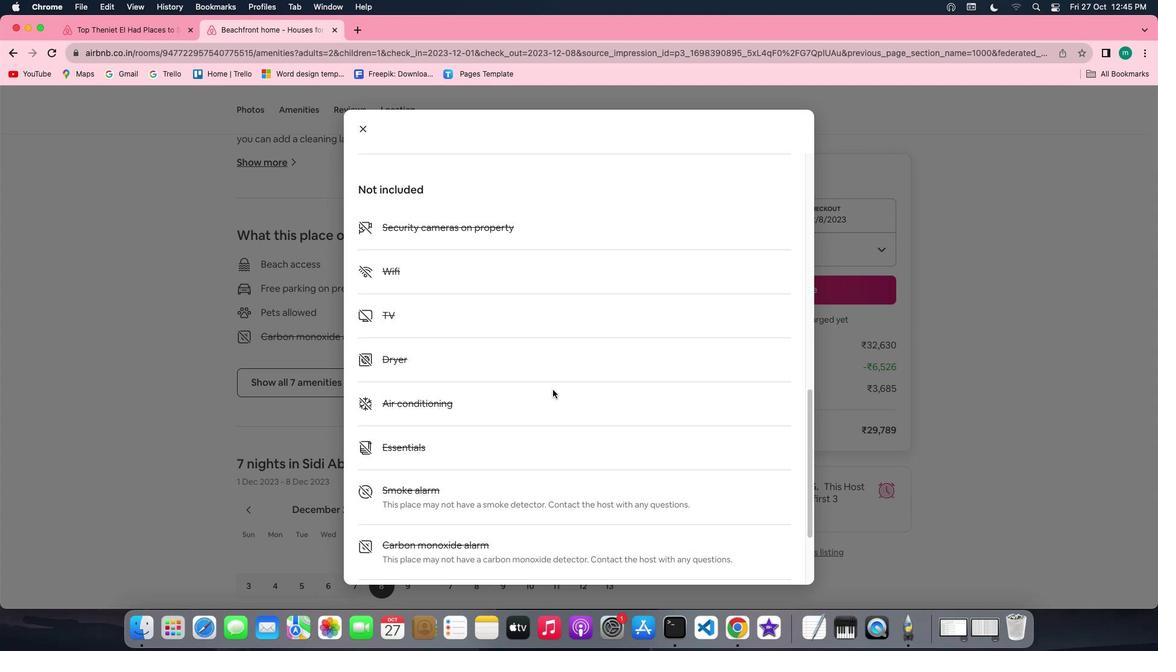 
Action: Mouse scrolled (553, 389) with delta (0, -3)
Screenshot: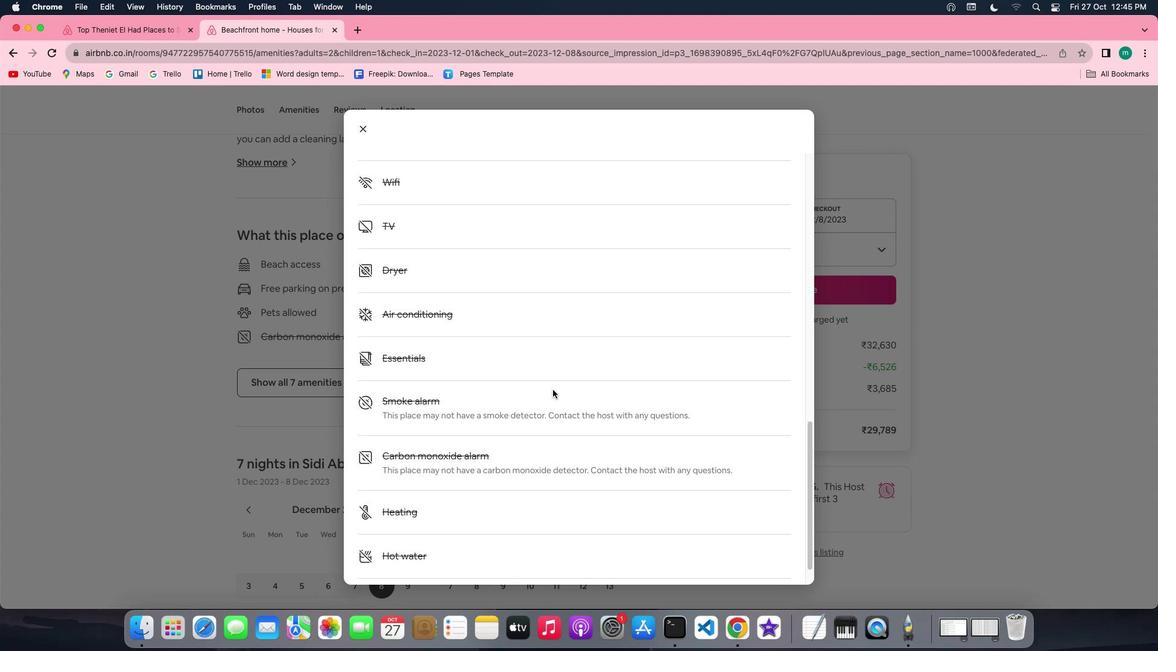 
Action: Mouse scrolled (553, 389) with delta (0, 0)
Screenshot: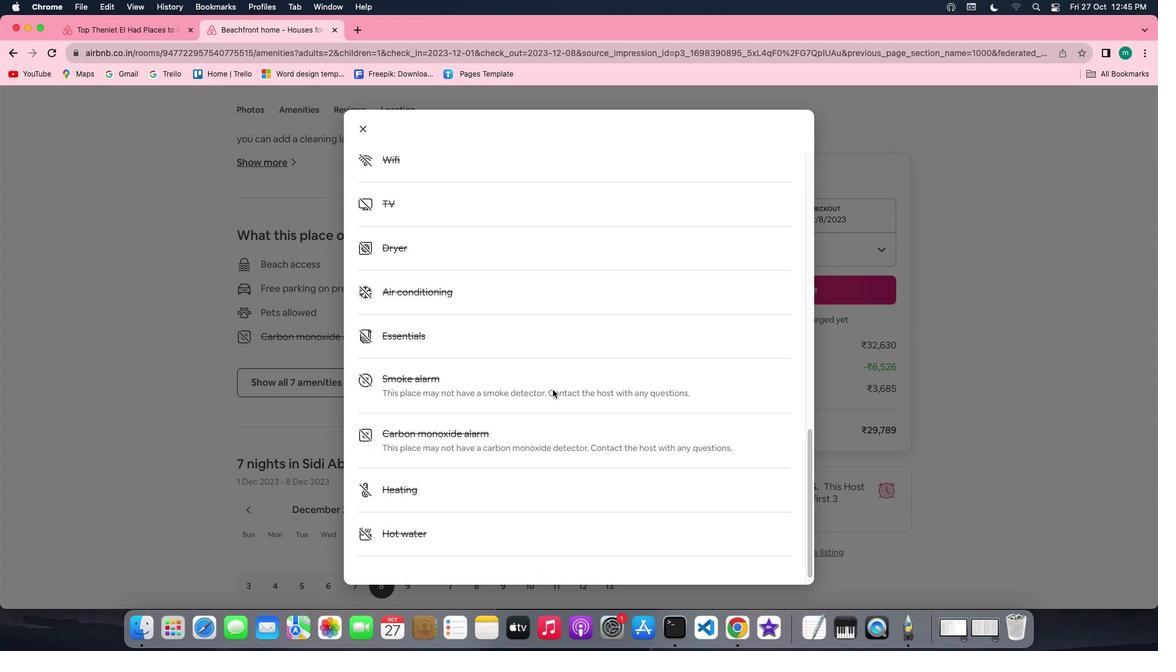 
Action: Mouse scrolled (553, 389) with delta (0, 0)
Screenshot: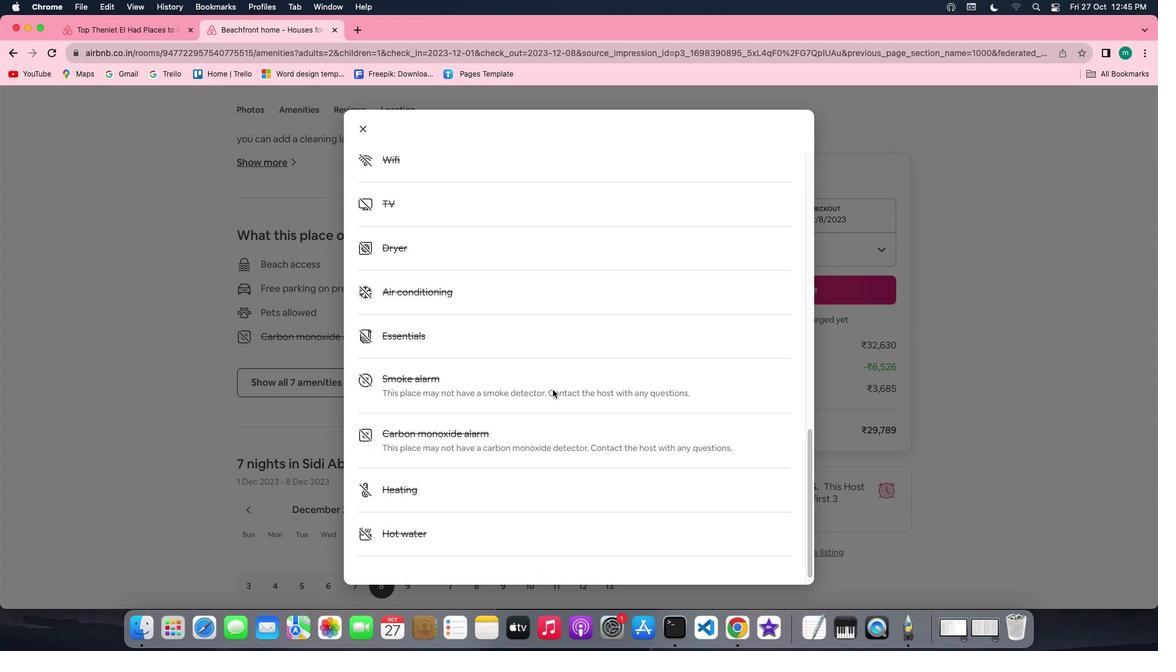
Action: Mouse scrolled (553, 389) with delta (0, -1)
Screenshot: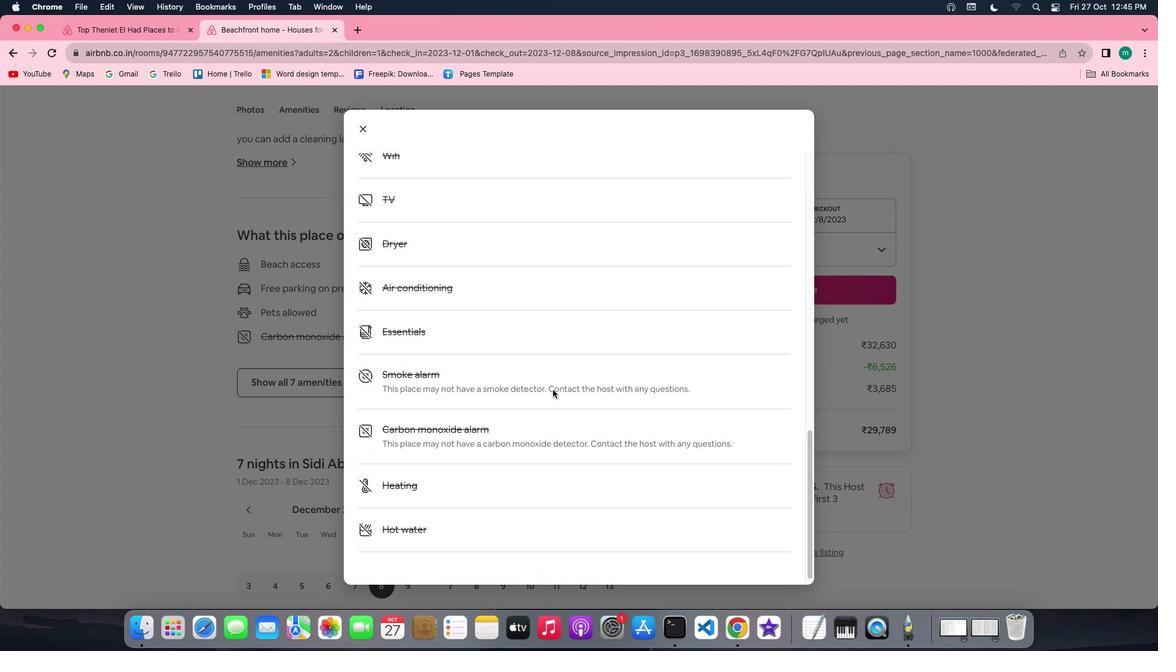 
Action: Mouse scrolled (553, 389) with delta (0, -3)
Screenshot: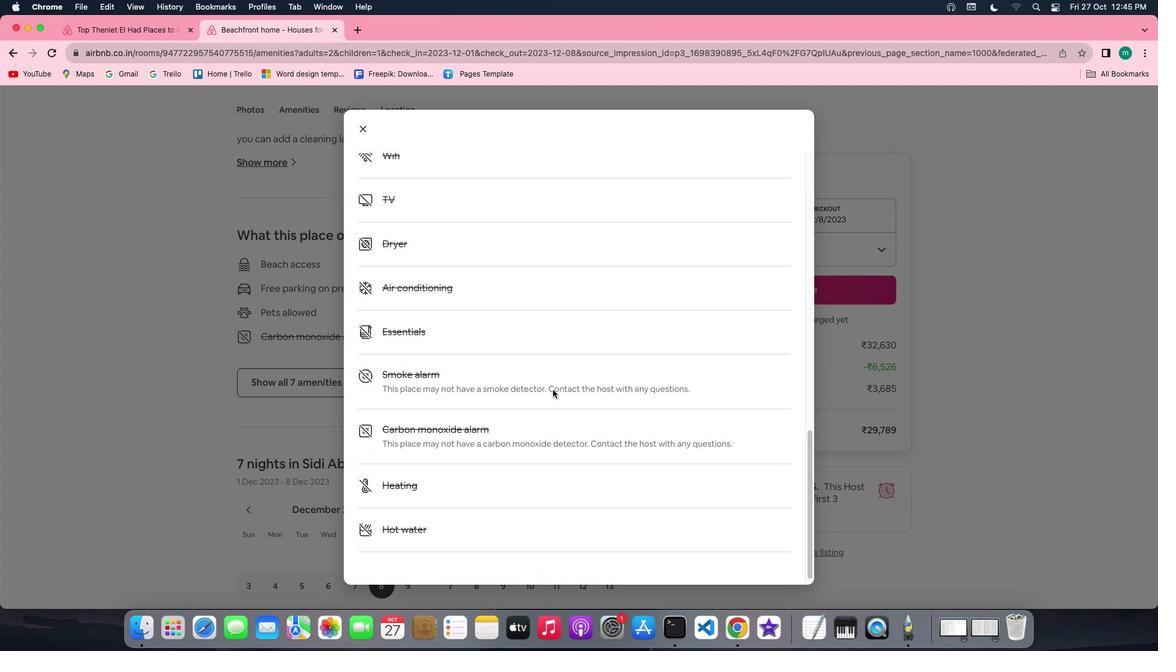 
Action: Mouse scrolled (553, 389) with delta (0, -3)
Screenshot: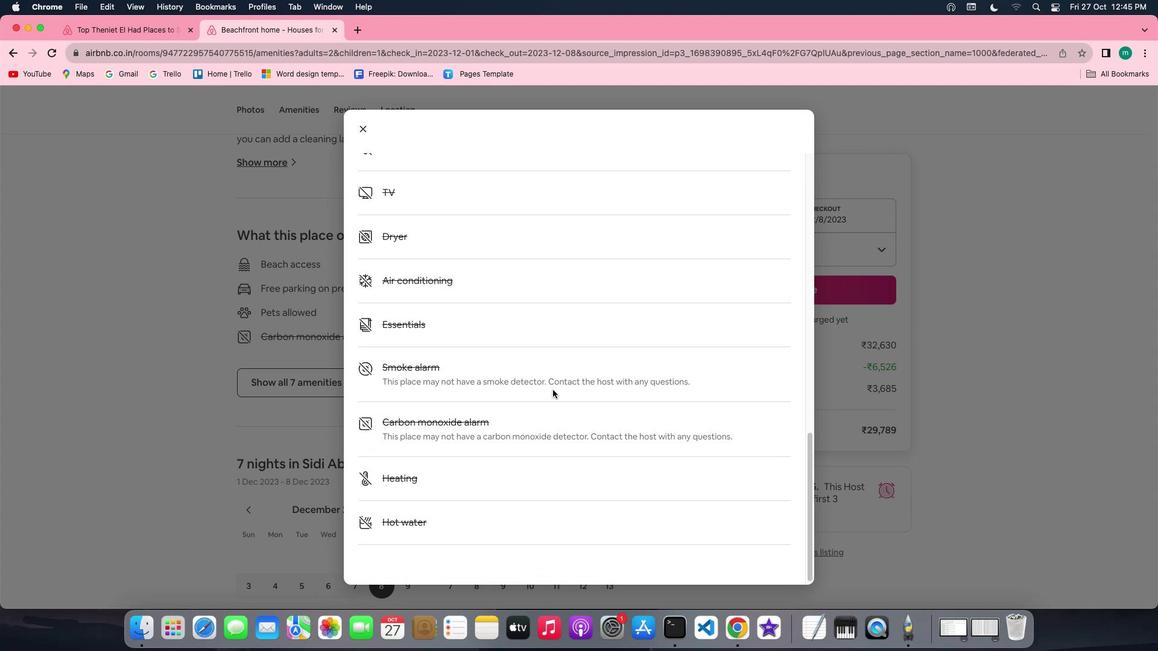 
Action: Mouse scrolled (553, 389) with delta (0, -3)
Screenshot: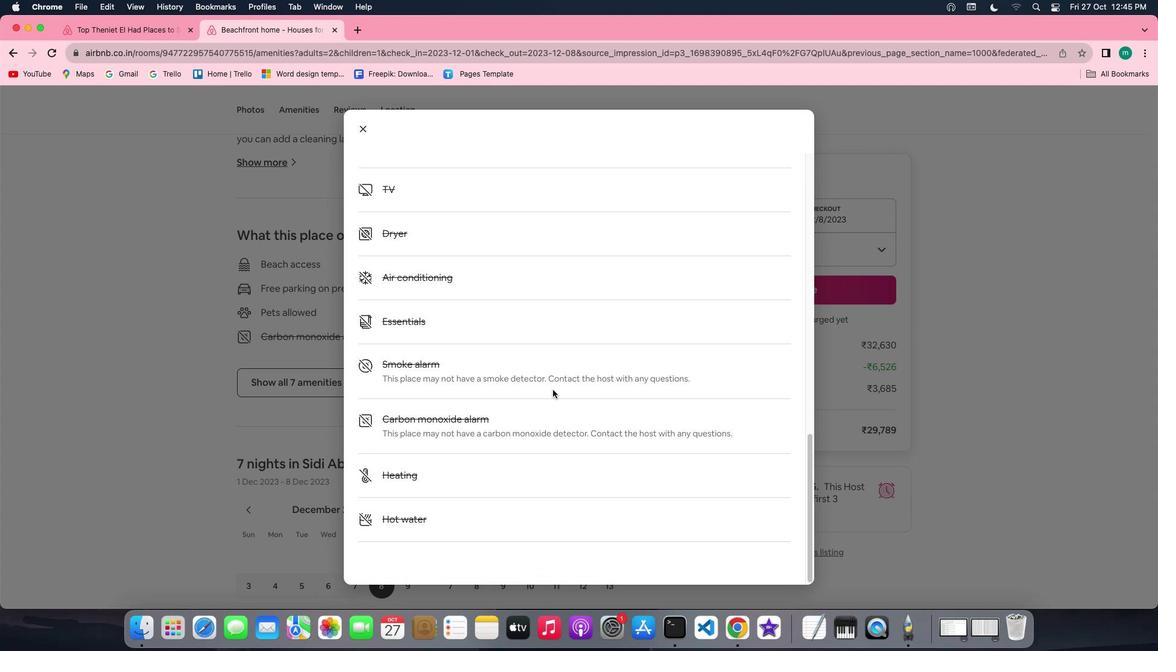 
Action: Mouse moved to (363, 135)
Screenshot: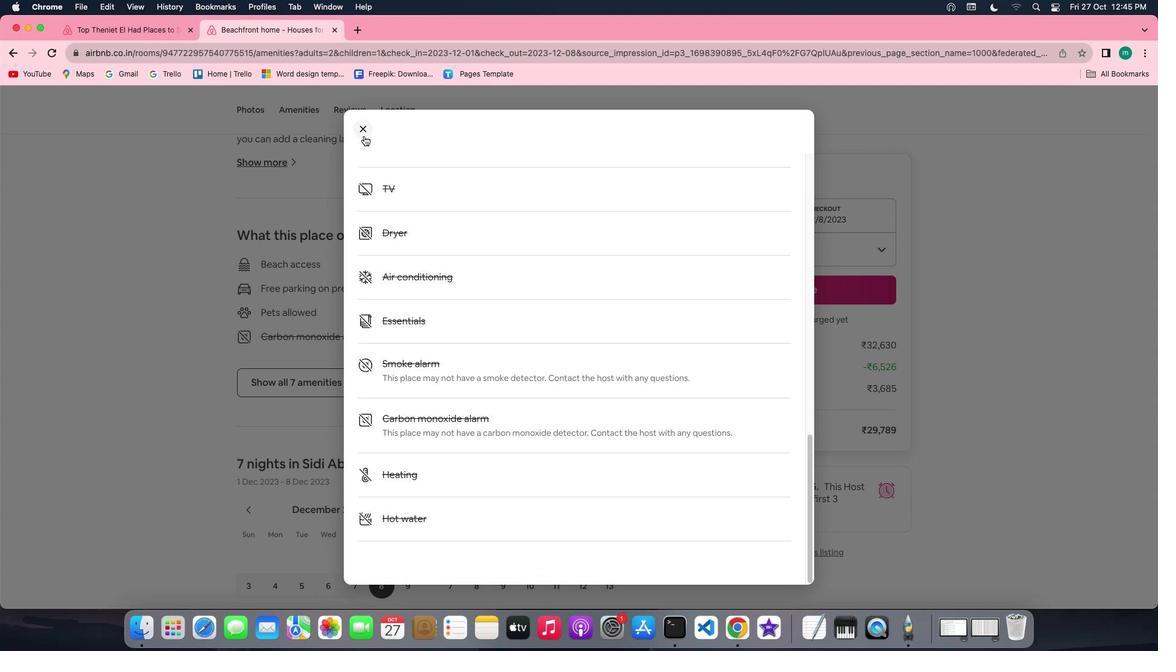 
Action: Mouse pressed left at (363, 135)
Screenshot: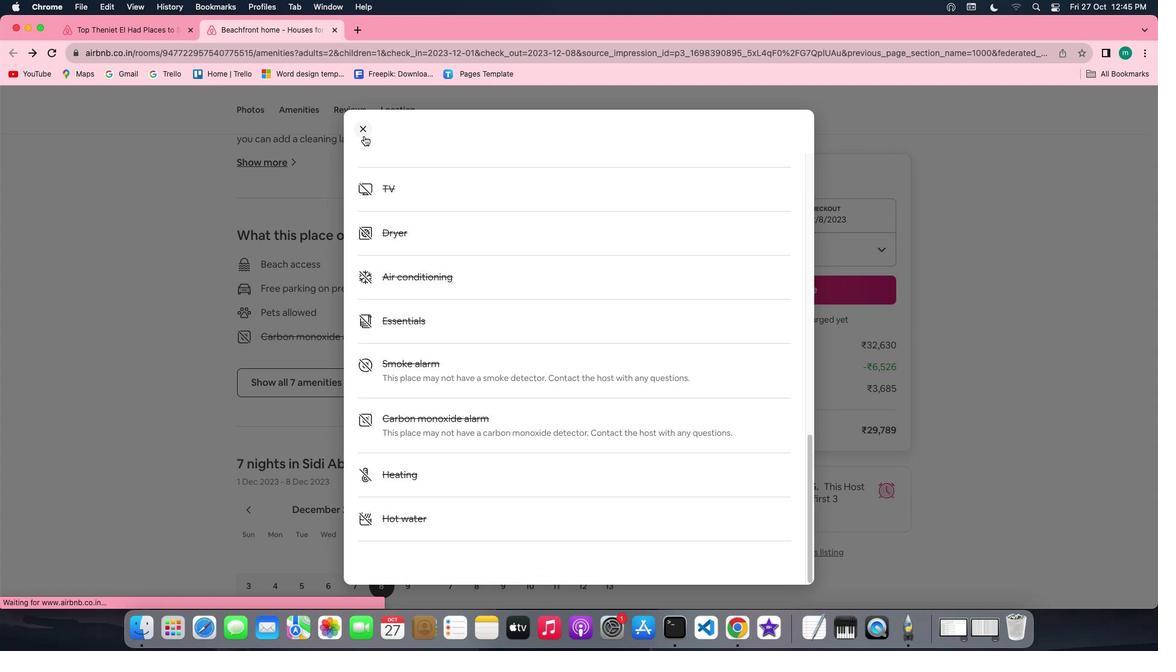 
Action: Mouse moved to (419, 333)
Screenshot: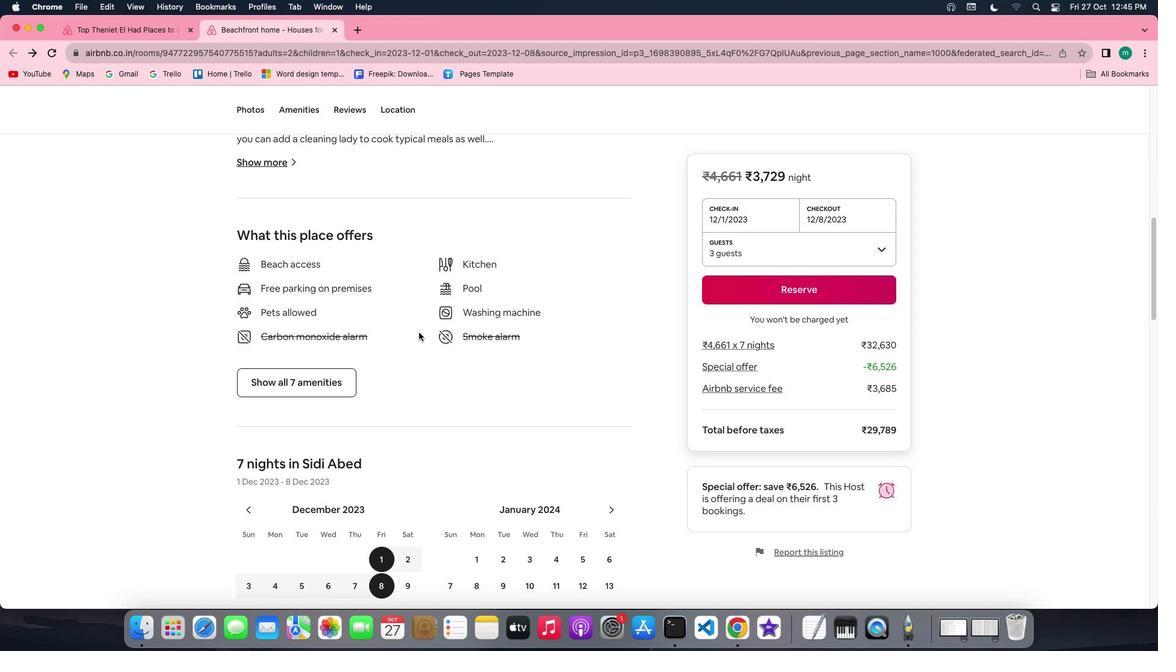 
Action: Mouse scrolled (419, 333) with delta (0, 0)
Screenshot: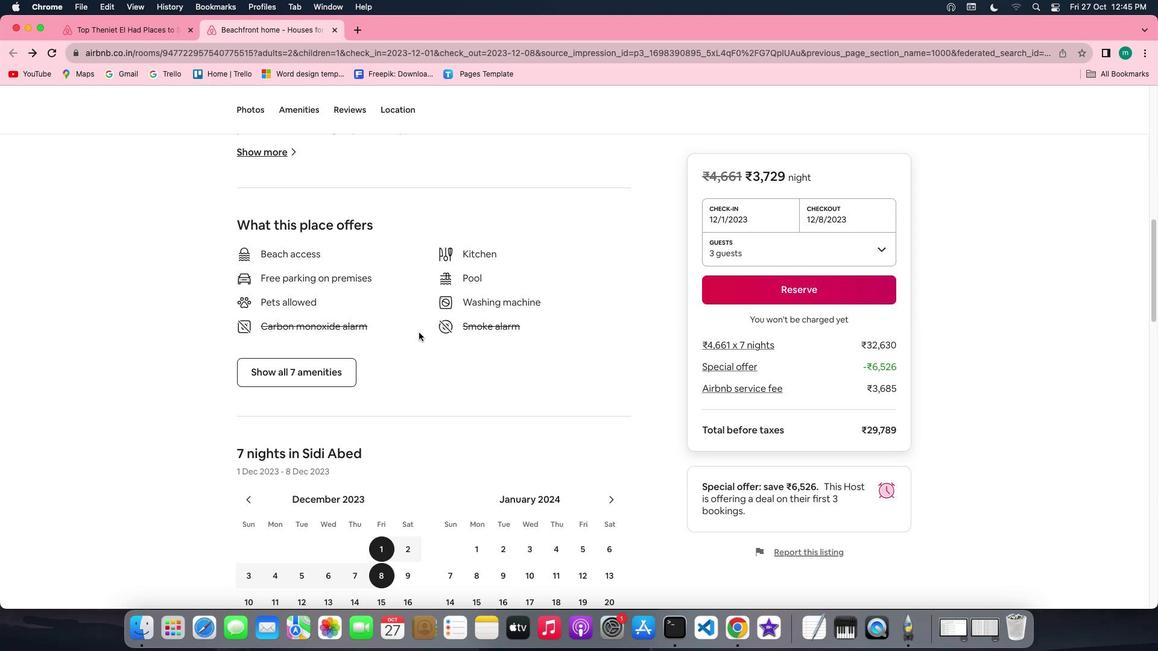 
Action: Mouse scrolled (419, 333) with delta (0, 0)
Screenshot: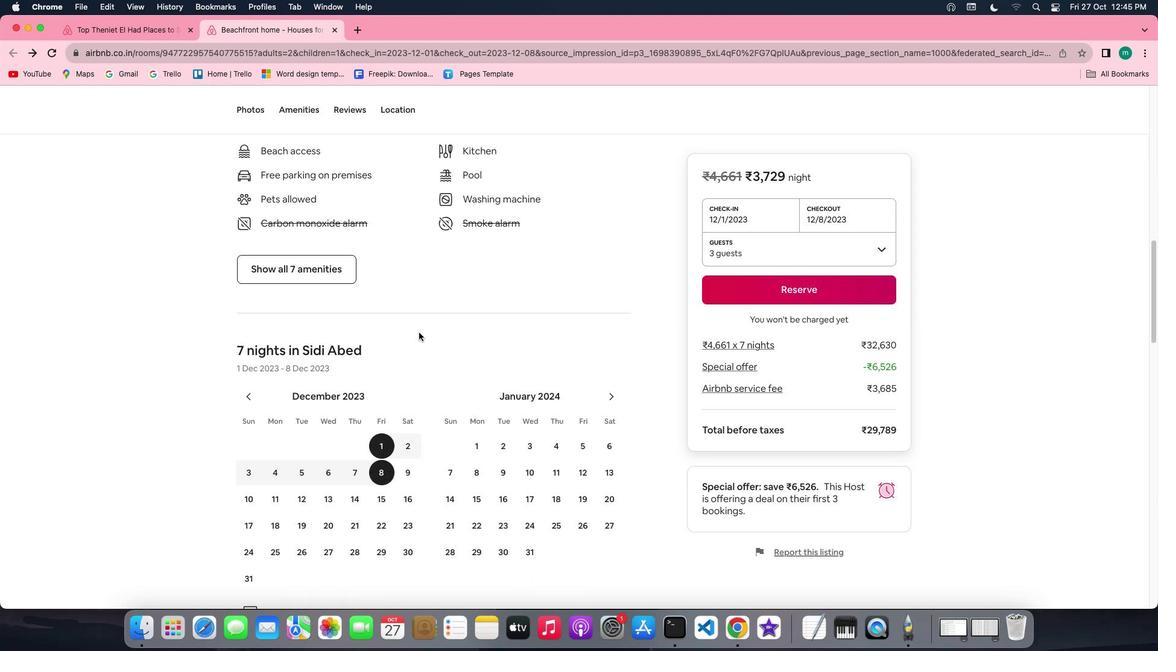 
Action: Mouse scrolled (419, 333) with delta (0, -1)
Screenshot: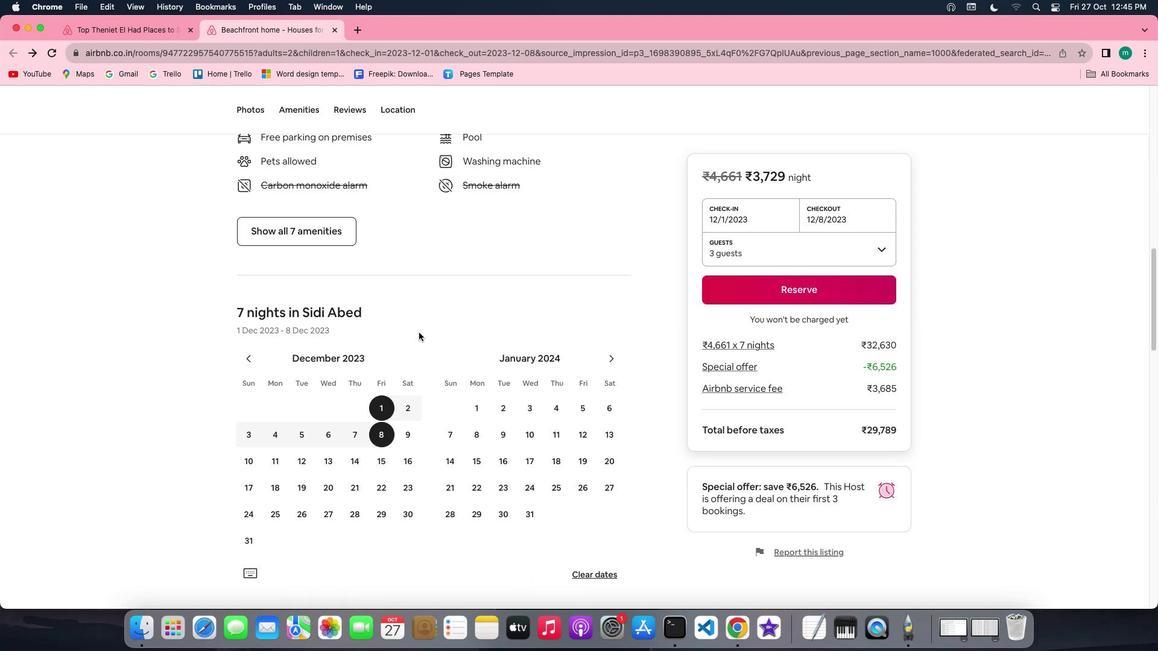 
Action: Mouse scrolled (419, 333) with delta (0, -2)
Screenshot: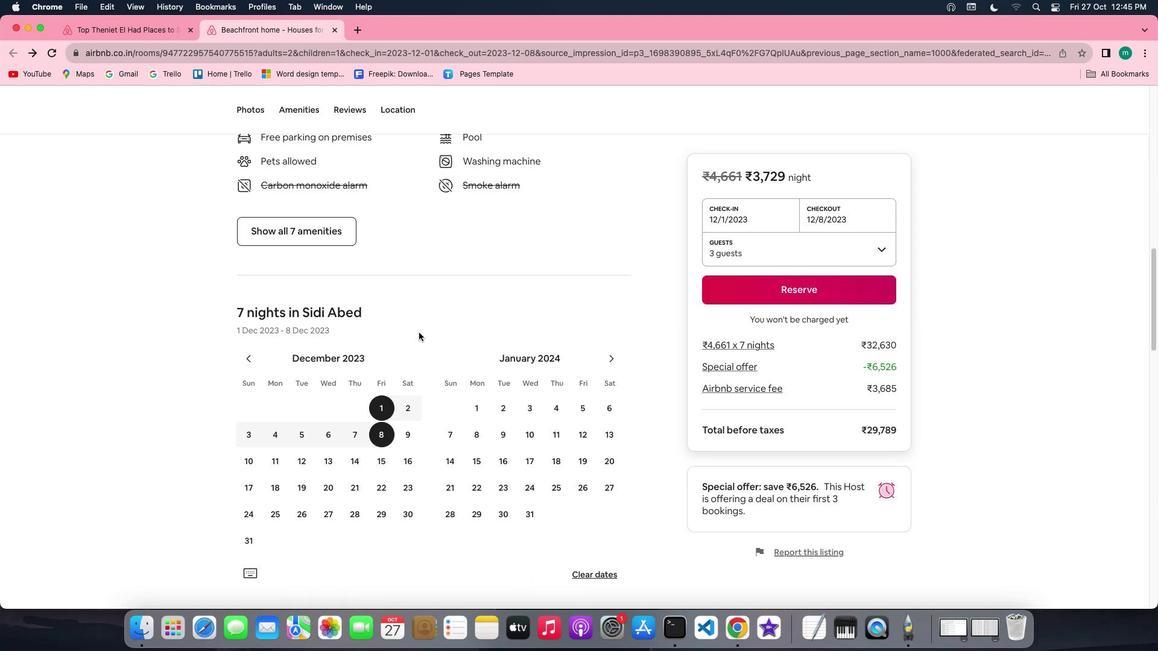 
Action: Mouse scrolled (419, 333) with delta (0, -2)
Screenshot: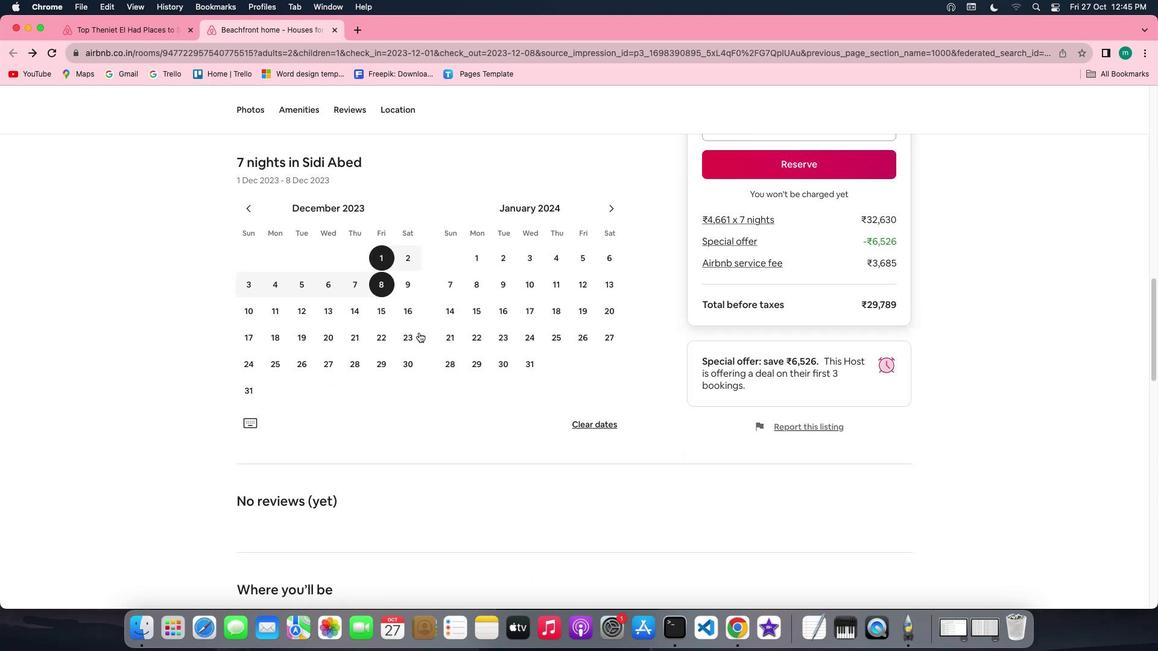 
Action: Mouse scrolled (419, 333) with delta (0, 0)
Screenshot: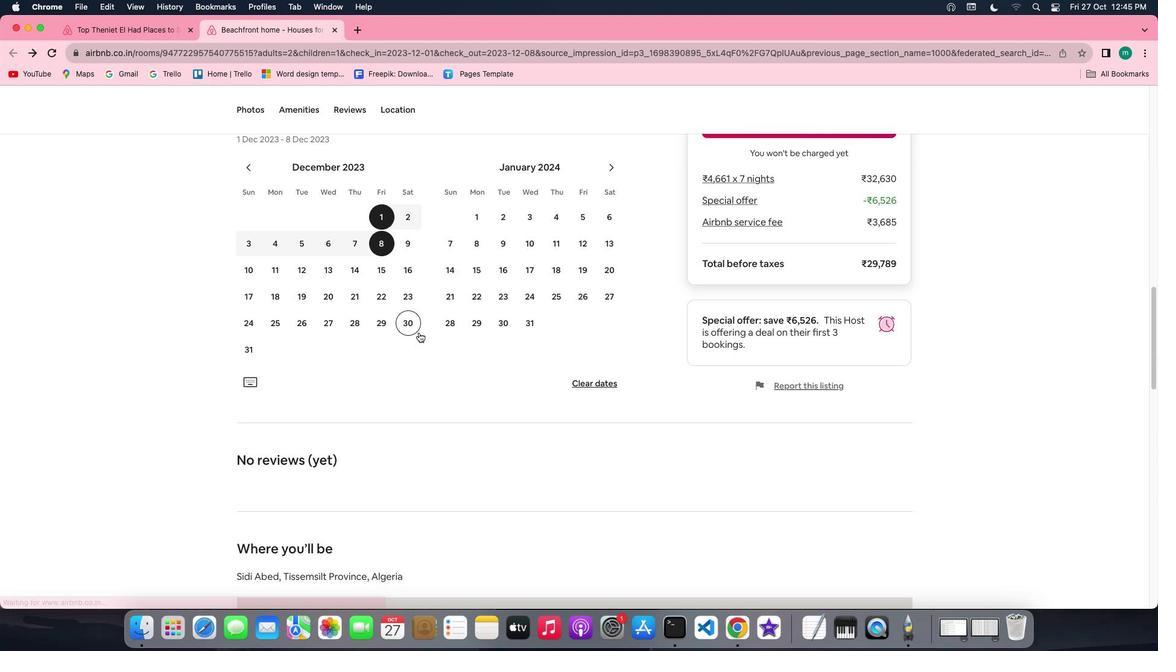 
Action: Mouse scrolled (419, 333) with delta (0, 0)
Screenshot: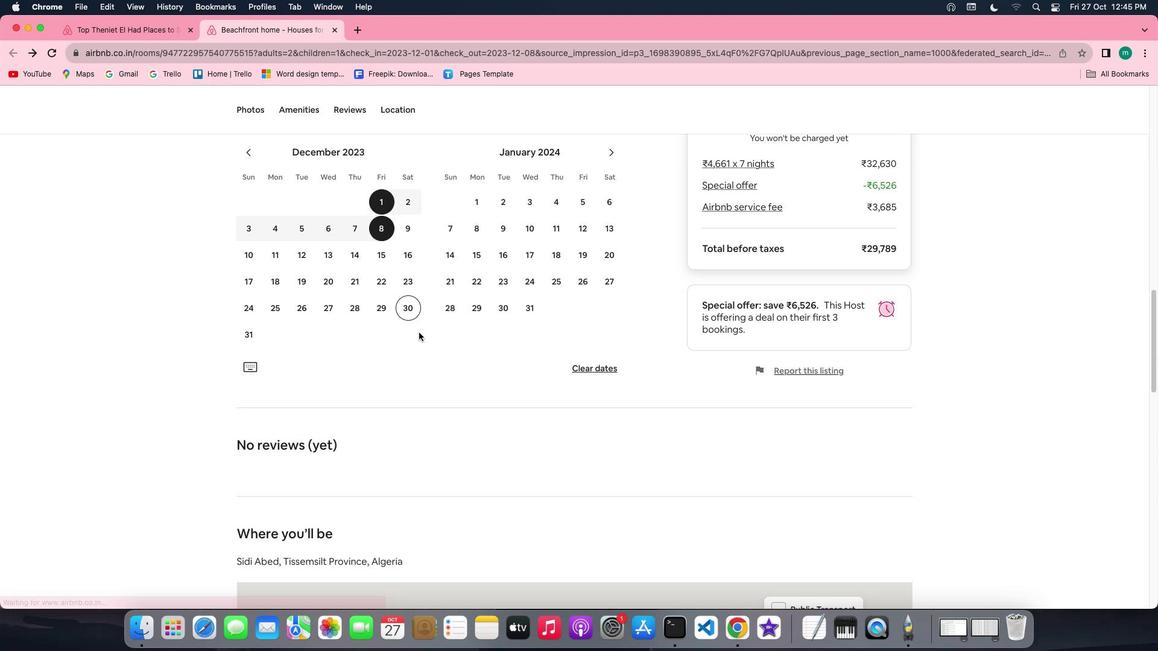 
Action: Mouse scrolled (419, 333) with delta (0, -1)
Screenshot: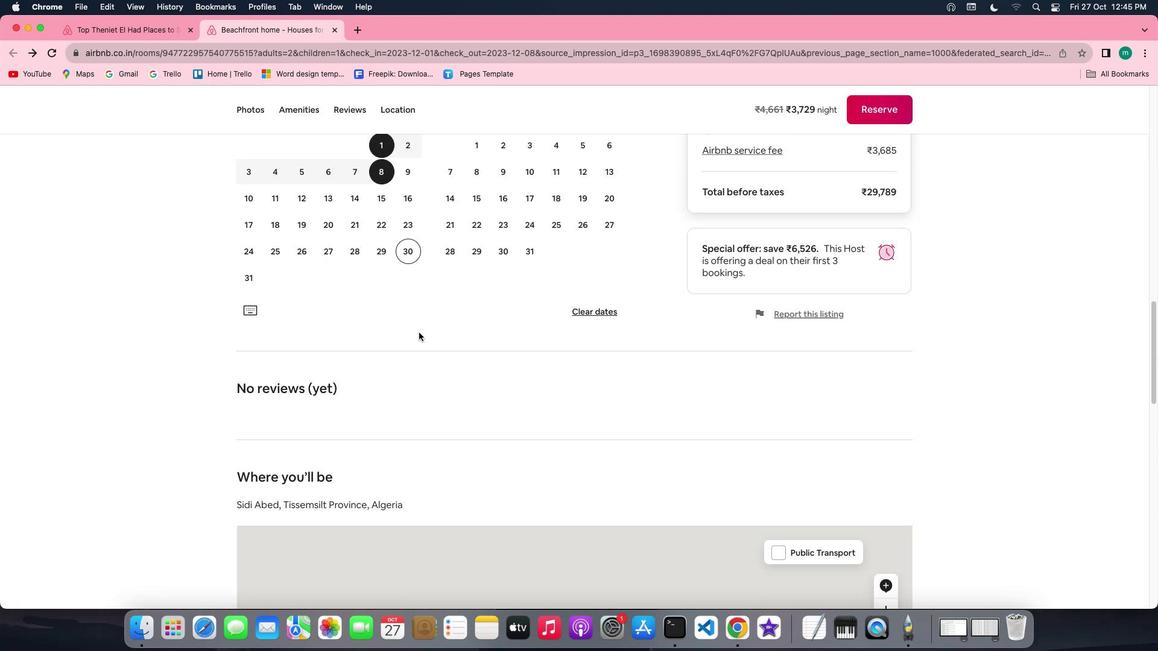 
Action: Mouse scrolled (419, 333) with delta (0, -2)
Screenshot: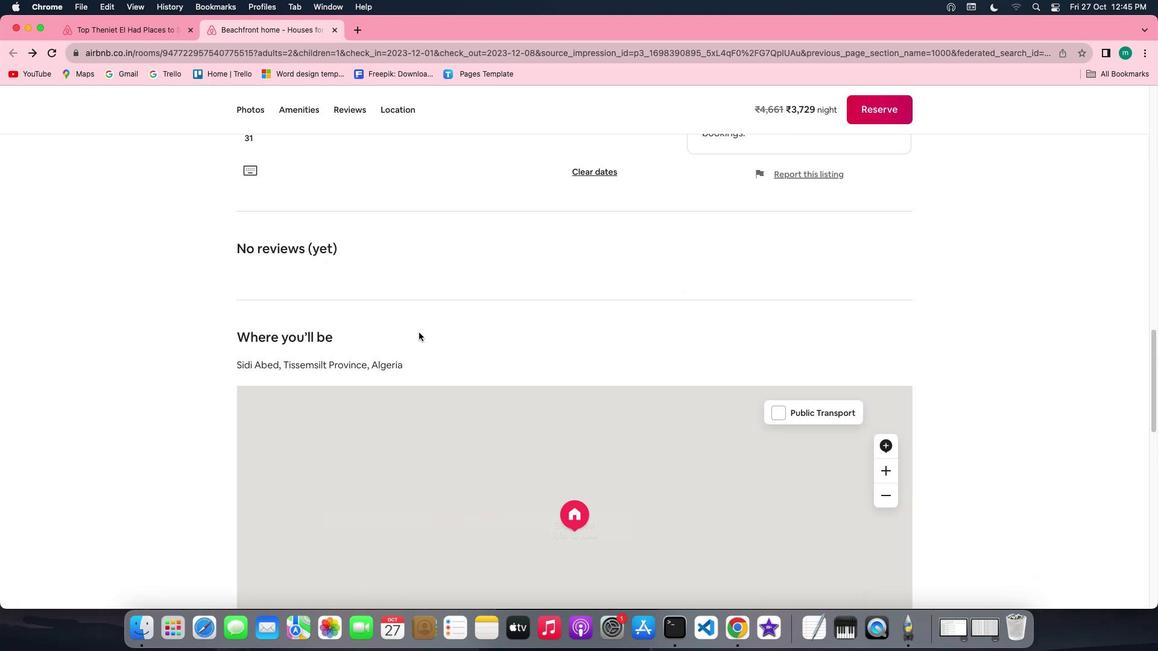 
Action: Mouse scrolled (419, 333) with delta (0, -3)
Screenshot: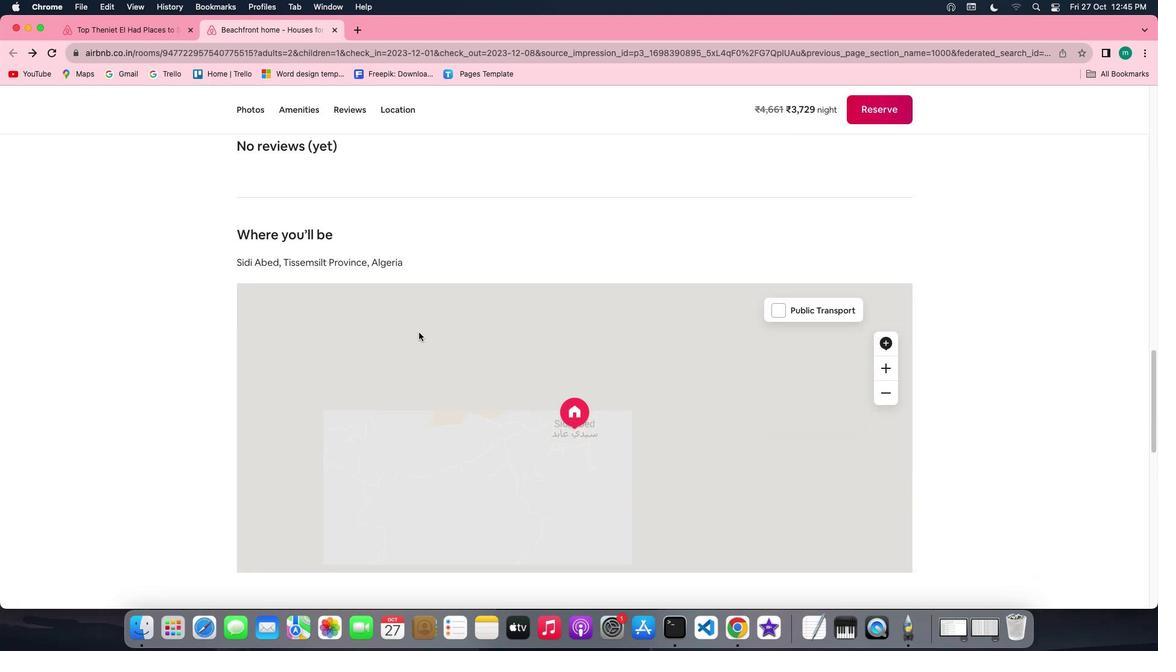 
Action: Mouse scrolled (419, 333) with delta (0, 0)
Screenshot: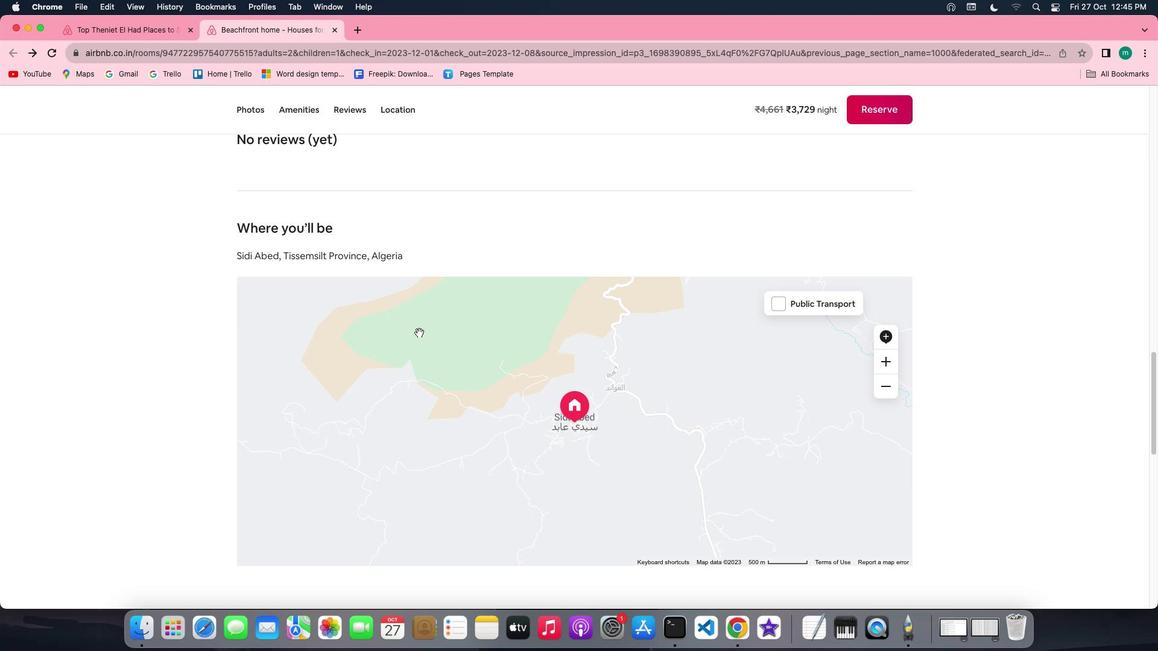 
Action: Mouse scrolled (419, 333) with delta (0, 0)
Screenshot: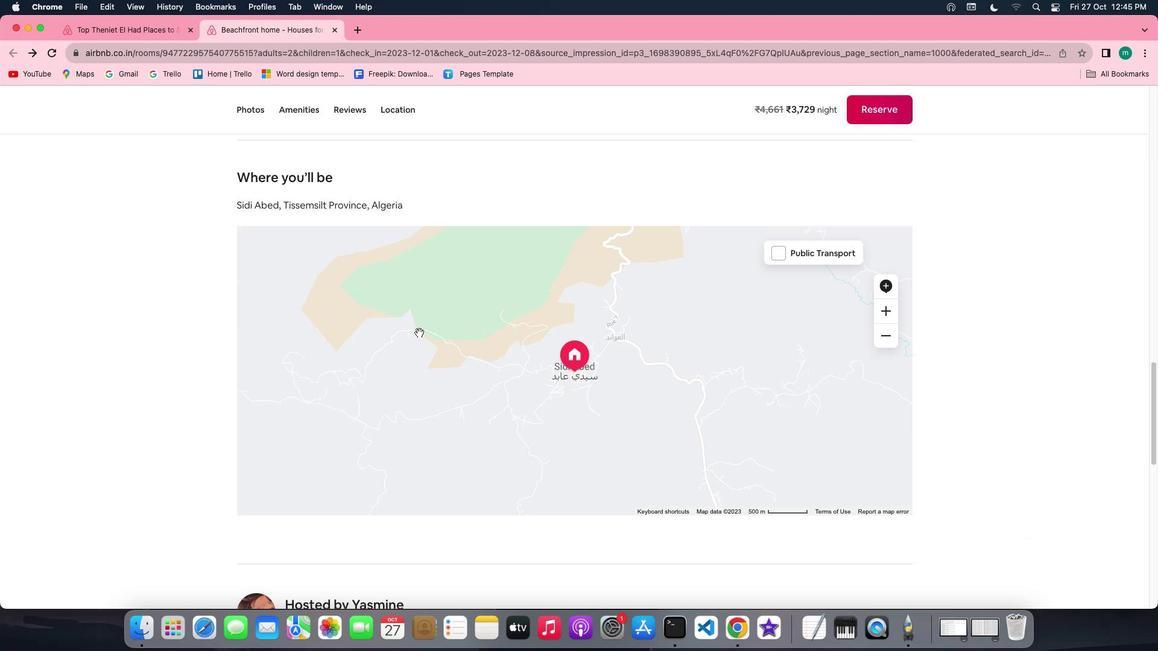 
Action: Mouse scrolled (419, 333) with delta (0, -1)
Screenshot: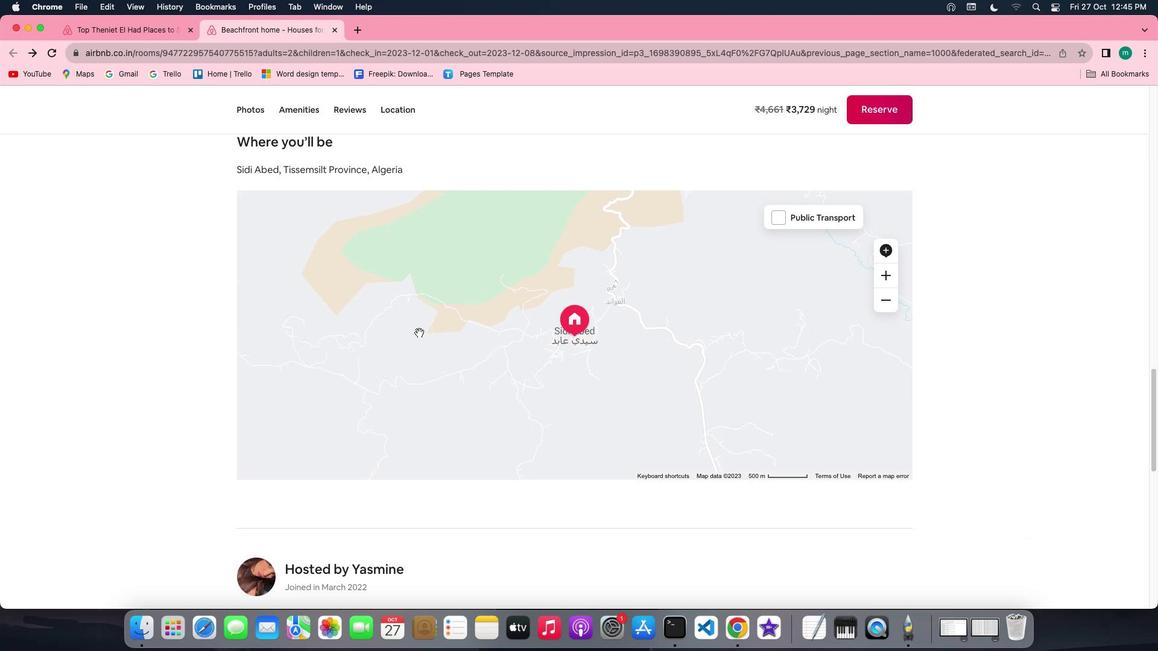 
Action: Mouse scrolled (419, 333) with delta (0, -2)
Screenshot: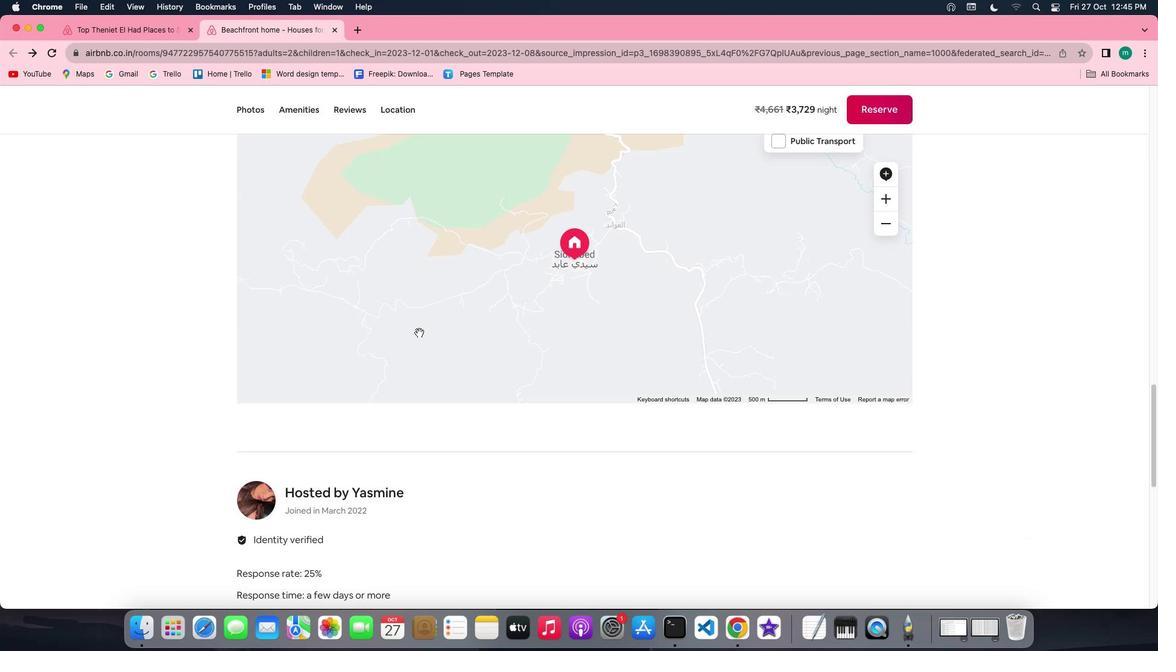 
Action: Mouse scrolled (419, 333) with delta (0, -2)
Screenshot: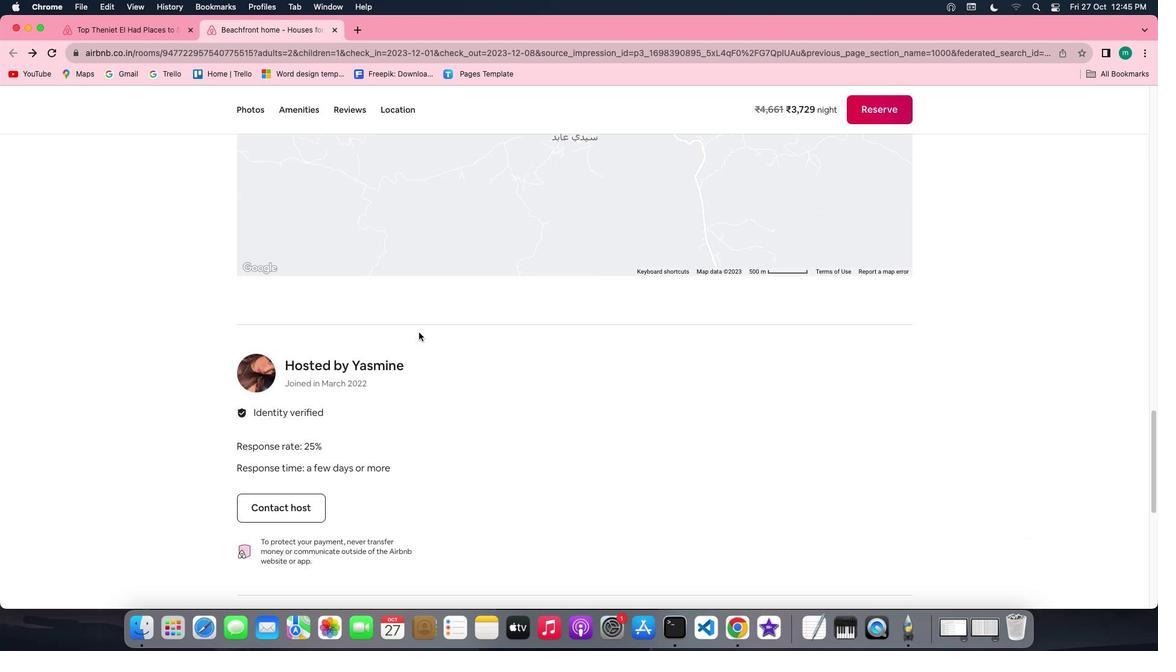 
Action: Mouse scrolled (419, 333) with delta (0, 0)
Screenshot: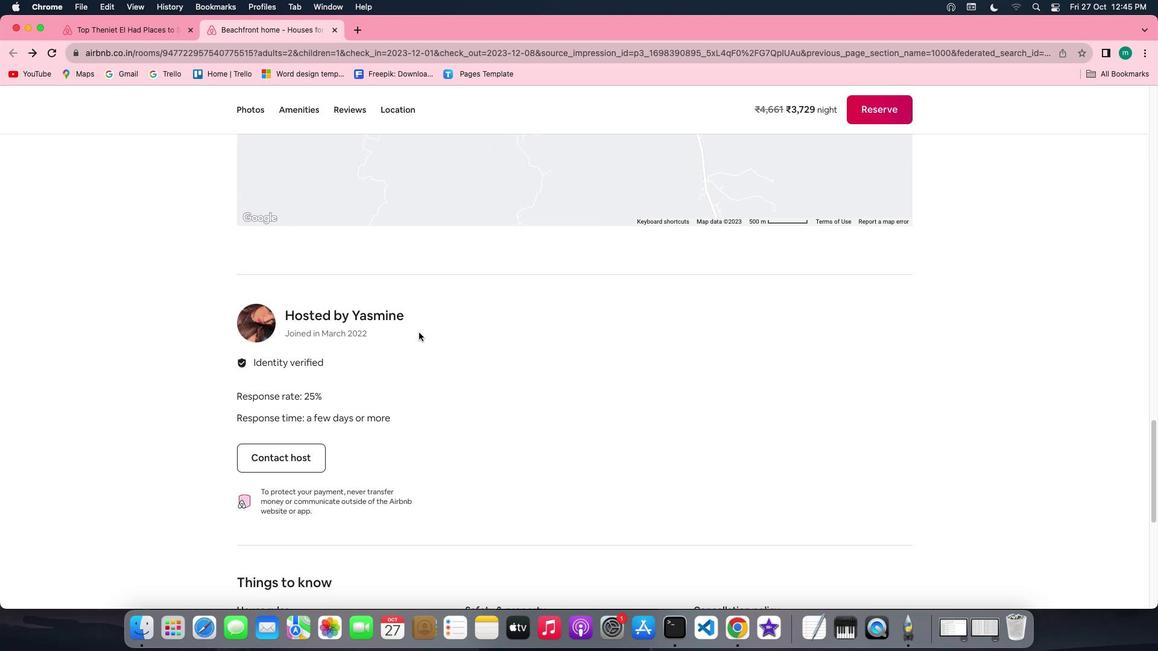 
Action: Mouse scrolled (419, 333) with delta (0, 0)
Screenshot: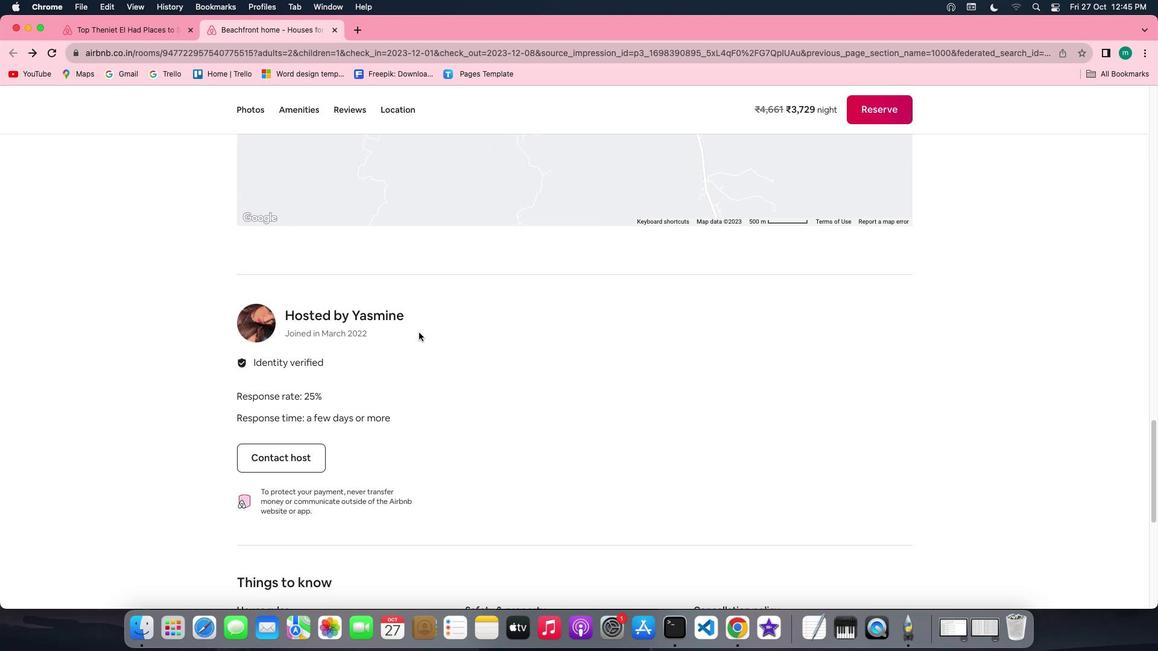 
Action: Mouse scrolled (419, 333) with delta (0, -1)
Screenshot: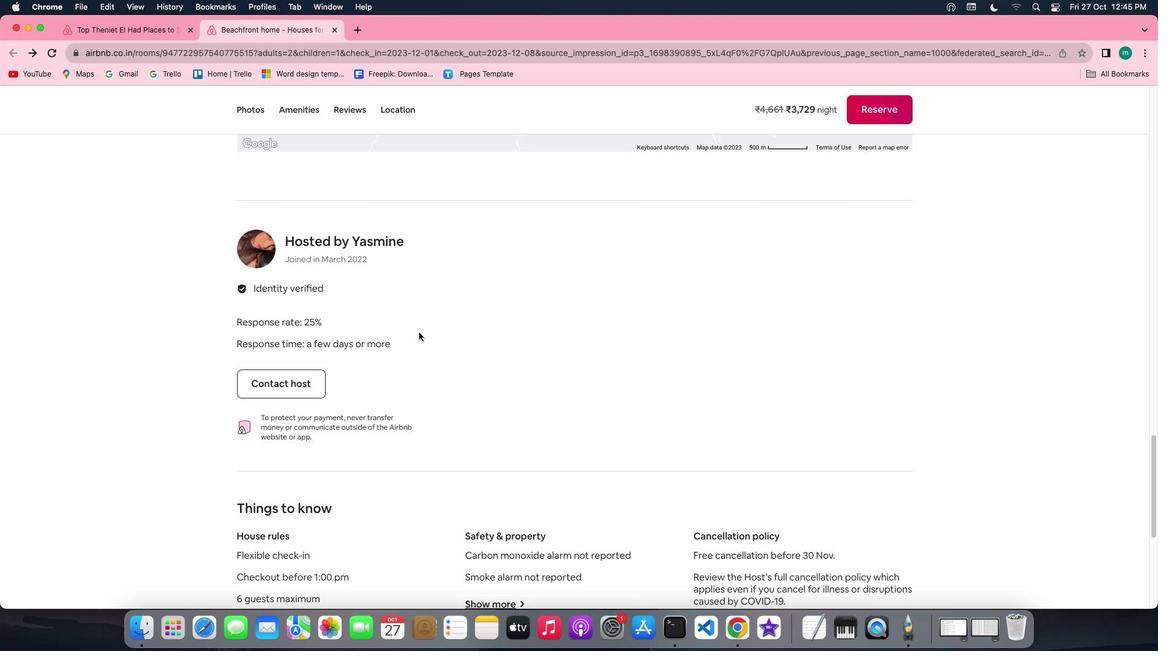 
Action: Mouse scrolled (419, 333) with delta (0, -2)
Screenshot: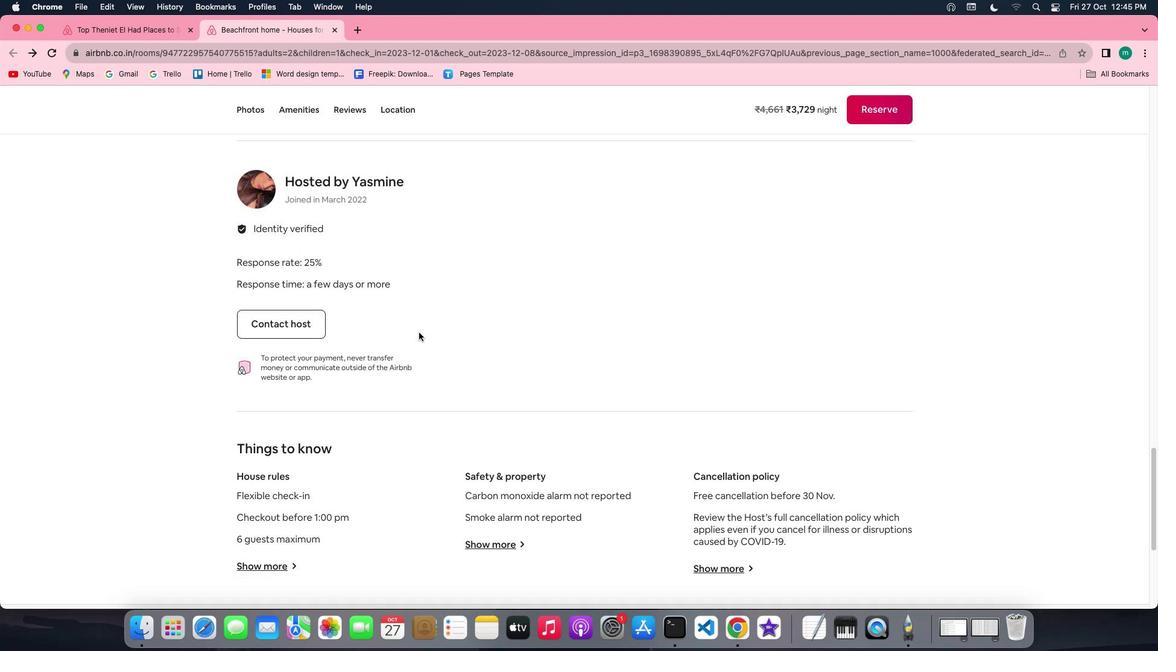 
Action: Mouse scrolled (419, 333) with delta (0, -1)
Screenshot: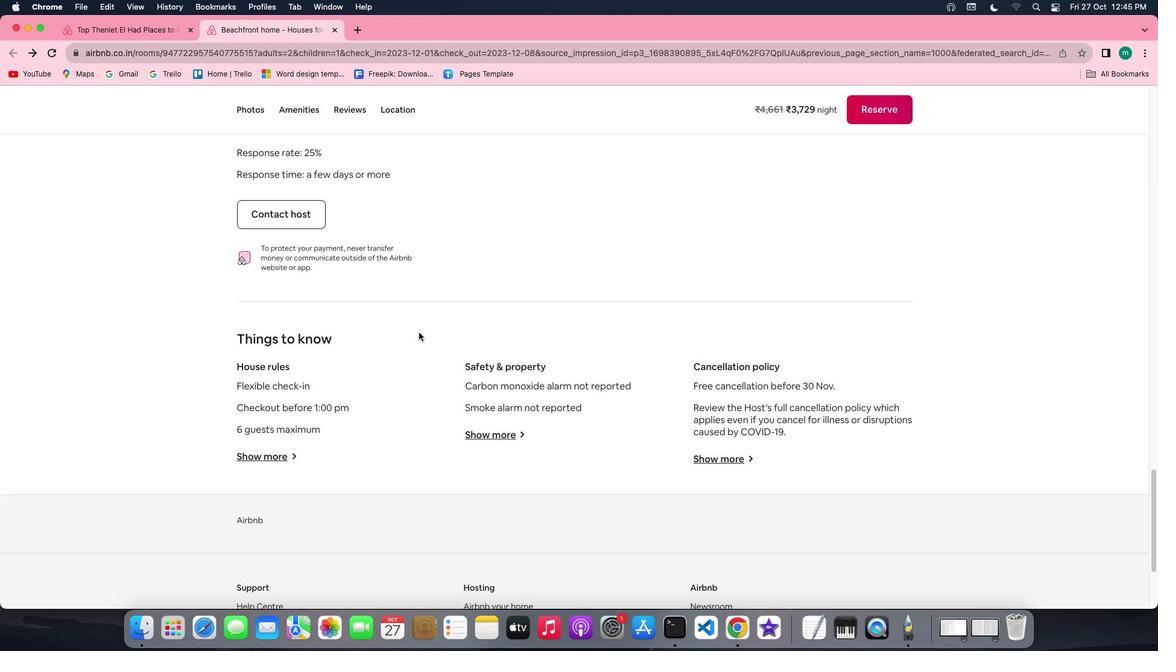 
Action: Mouse scrolled (419, 333) with delta (0, 0)
Screenshot: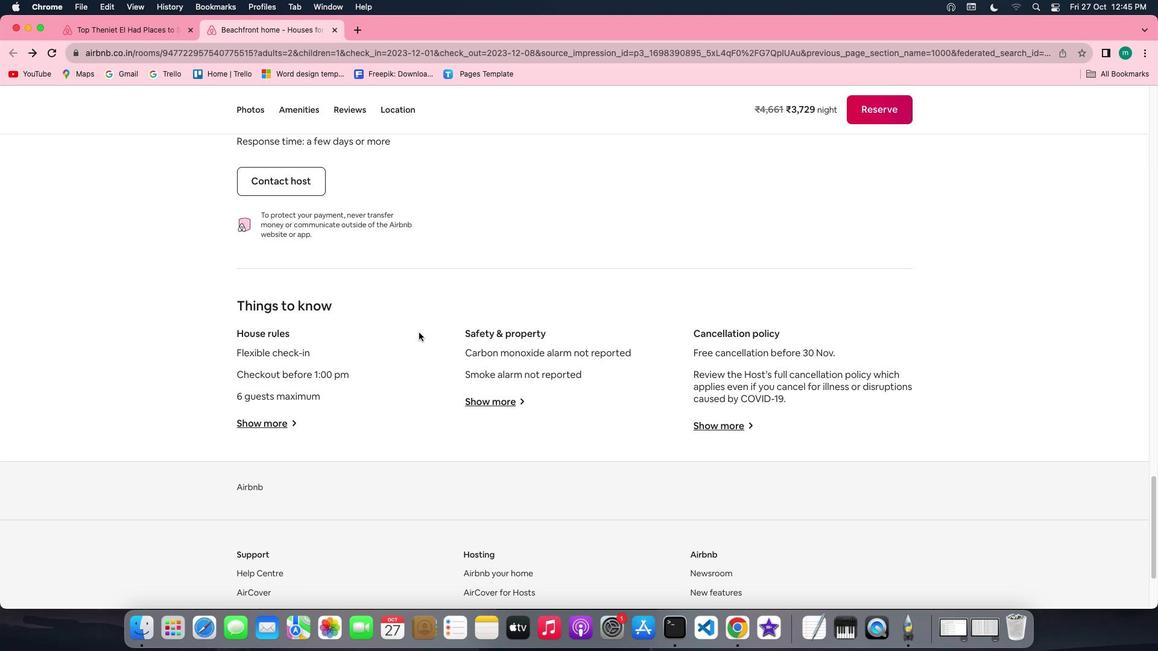 
Action: Mouse scrolled (419, 333) with delta (0, 0)
Screenshot: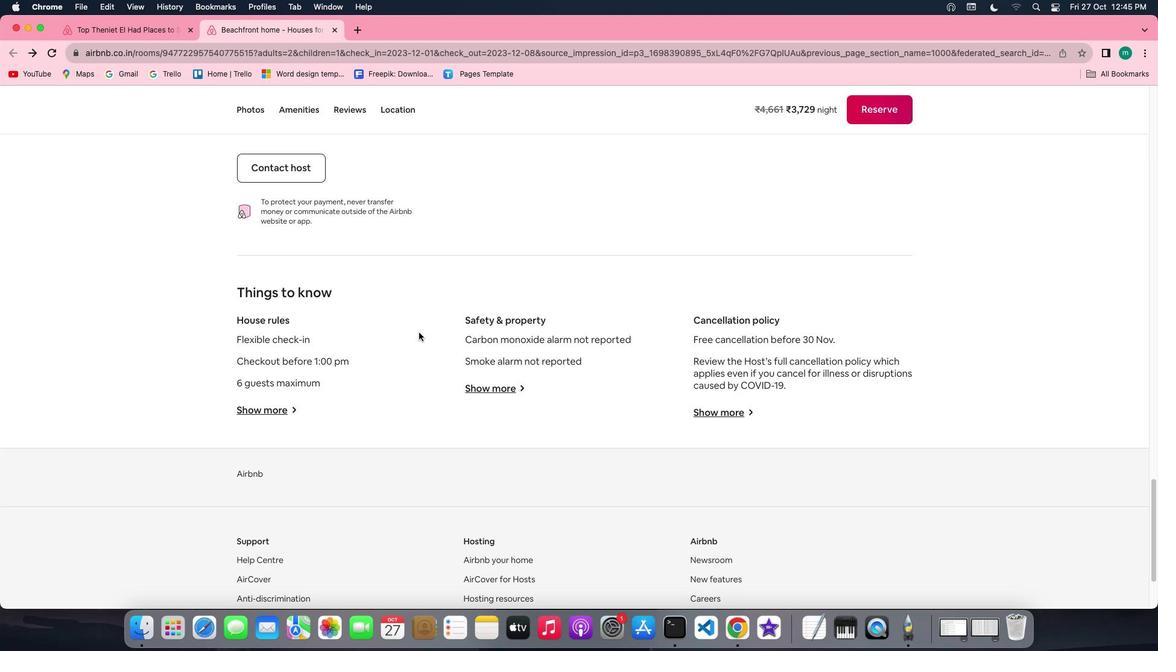 
Action: Mouse scrolled (419, 333) with delta (0, 0)
Screenshot: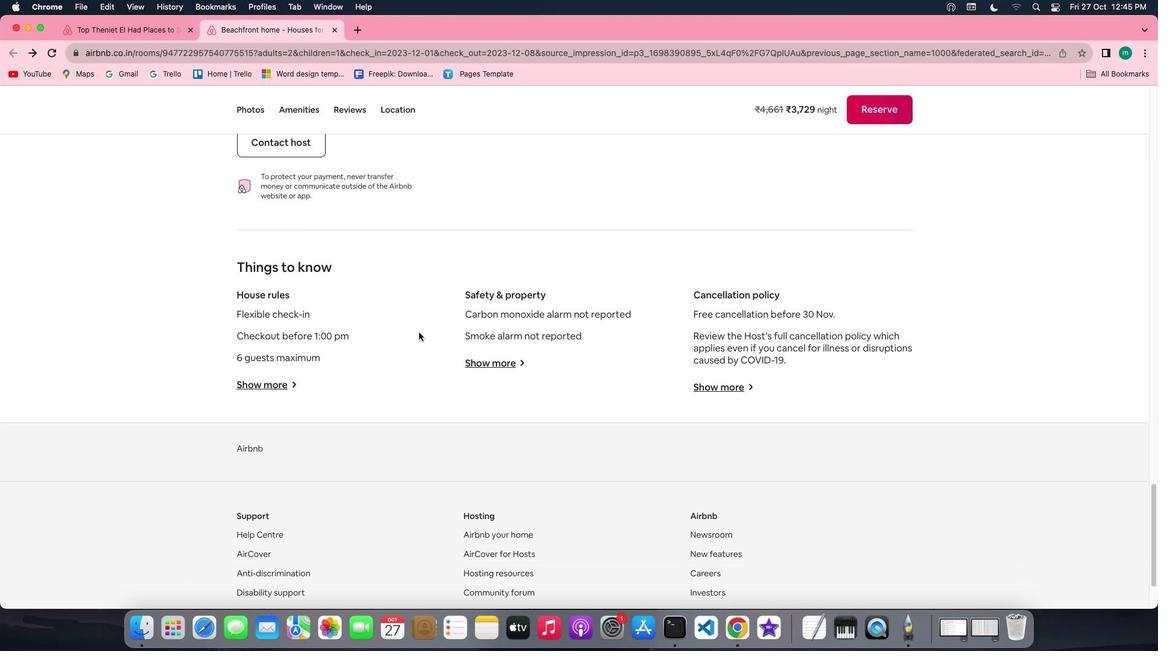 
Action: Mouse moved to (270, 366)
Screenshot: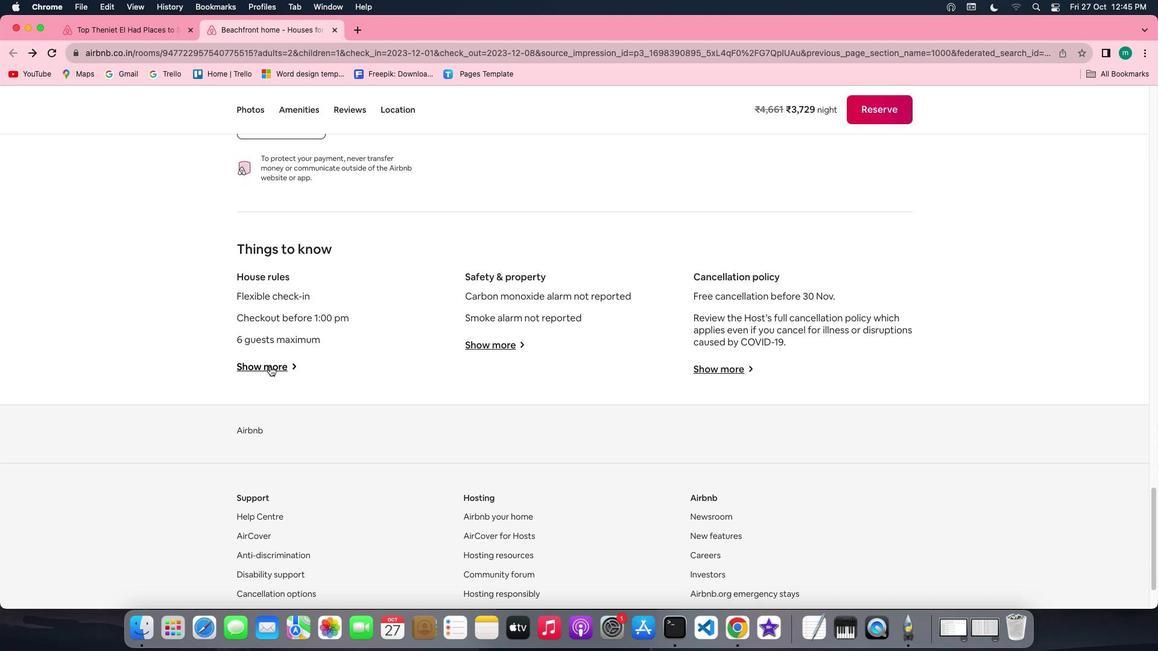 
Action: Mouse pressed left at (270, 366)
